 Task: Format the document by changing text styles, colors, and inserting a table. Set the page orientation to landscape.
Action: Mouse moved to (561, 414)
Screenshot: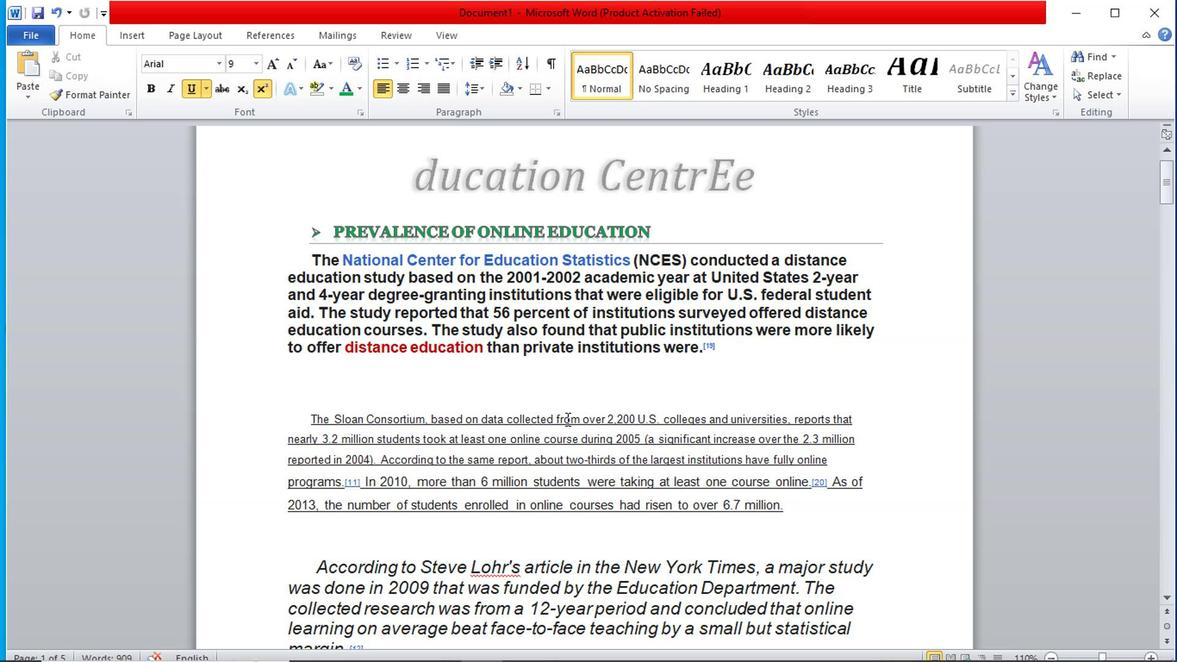 
Action: Mouse scrolled (561, 413) with delta (0, 0)
Screenshot: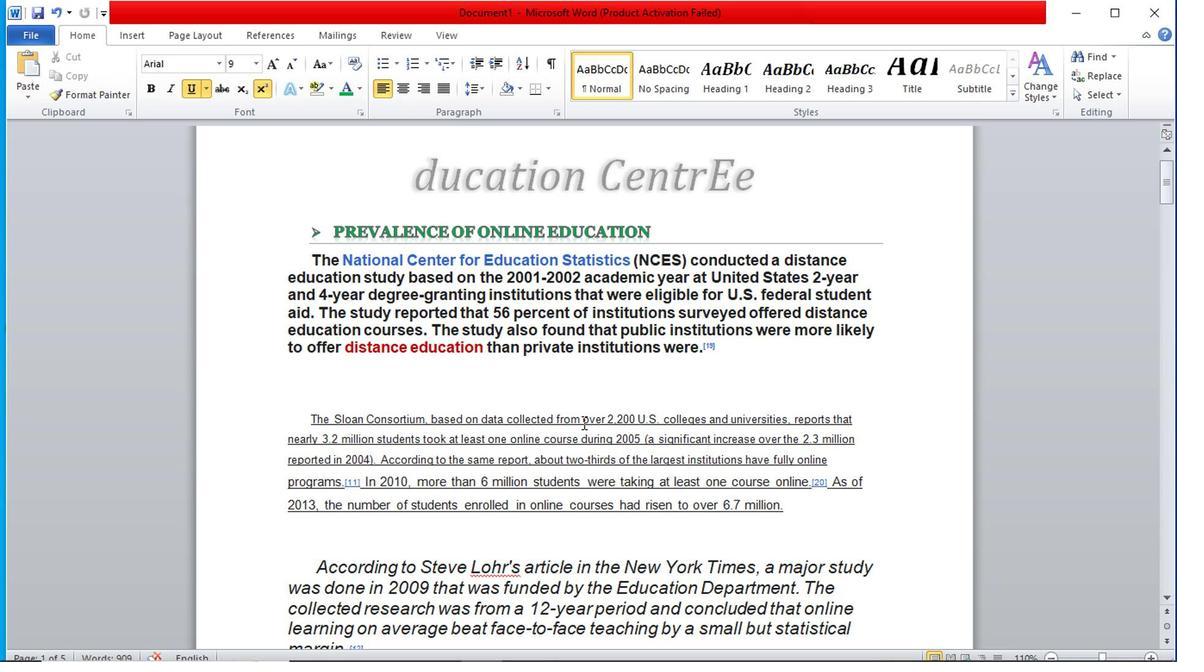 
Action: Mouse scrolled (561, 413) with delta (0, 0)
Screenshot: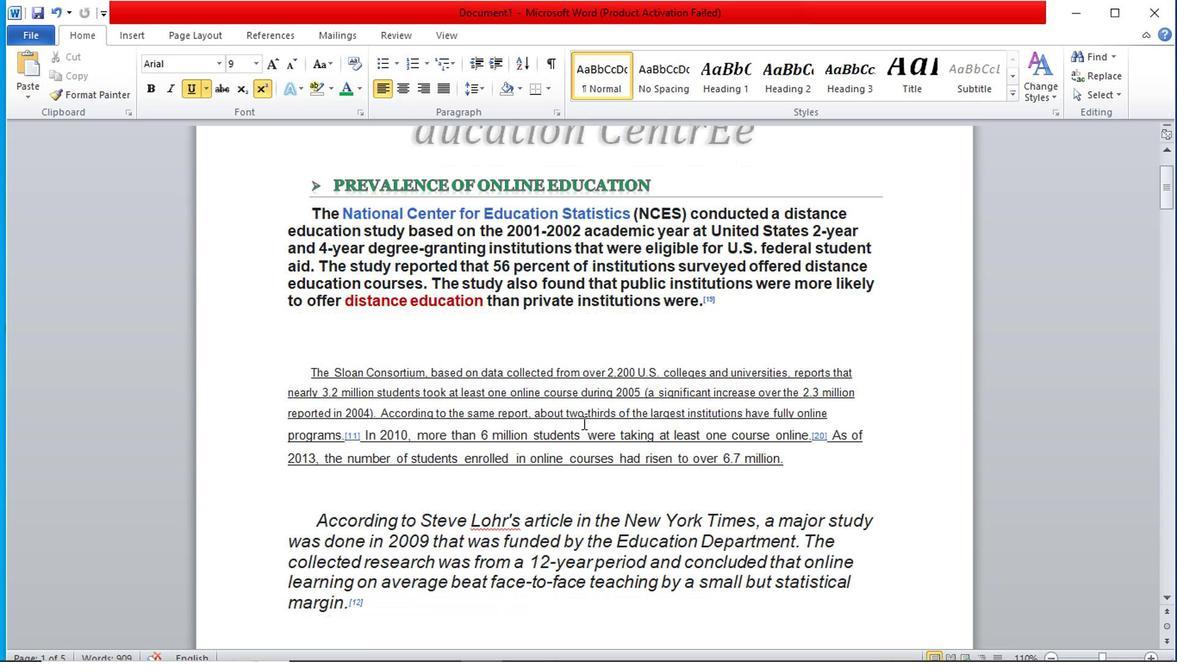 
Action: Mouse moved to (273, 384)
Screenshot: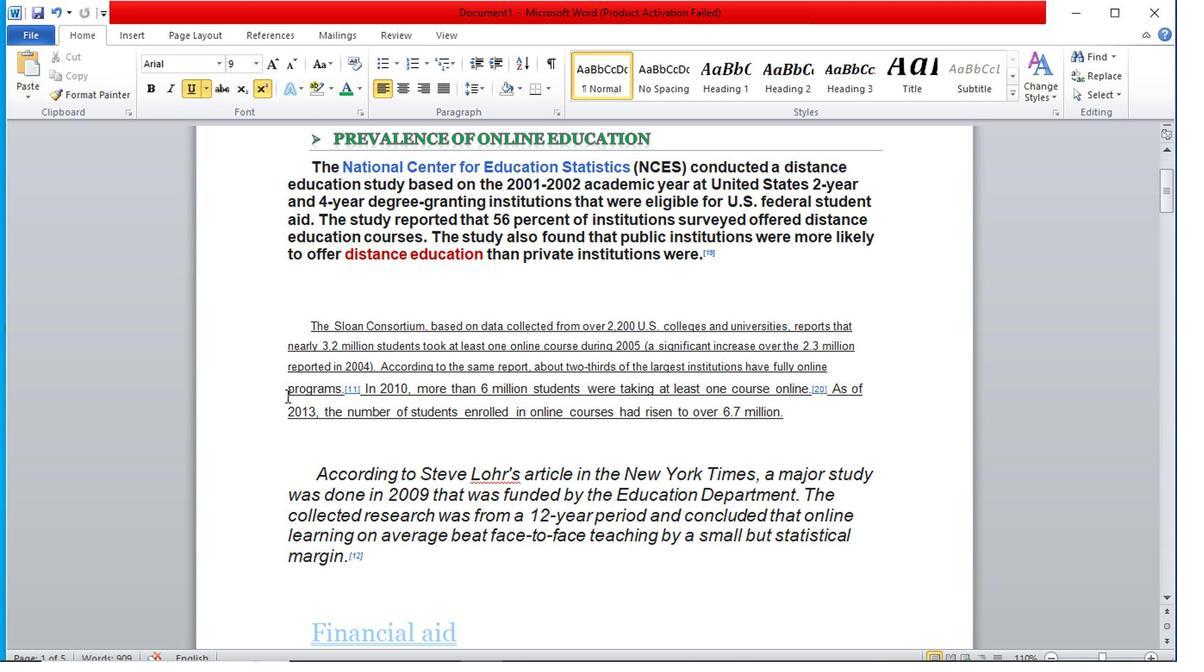 
Action: Mouse pressed left at (273, 384)
Screenshot: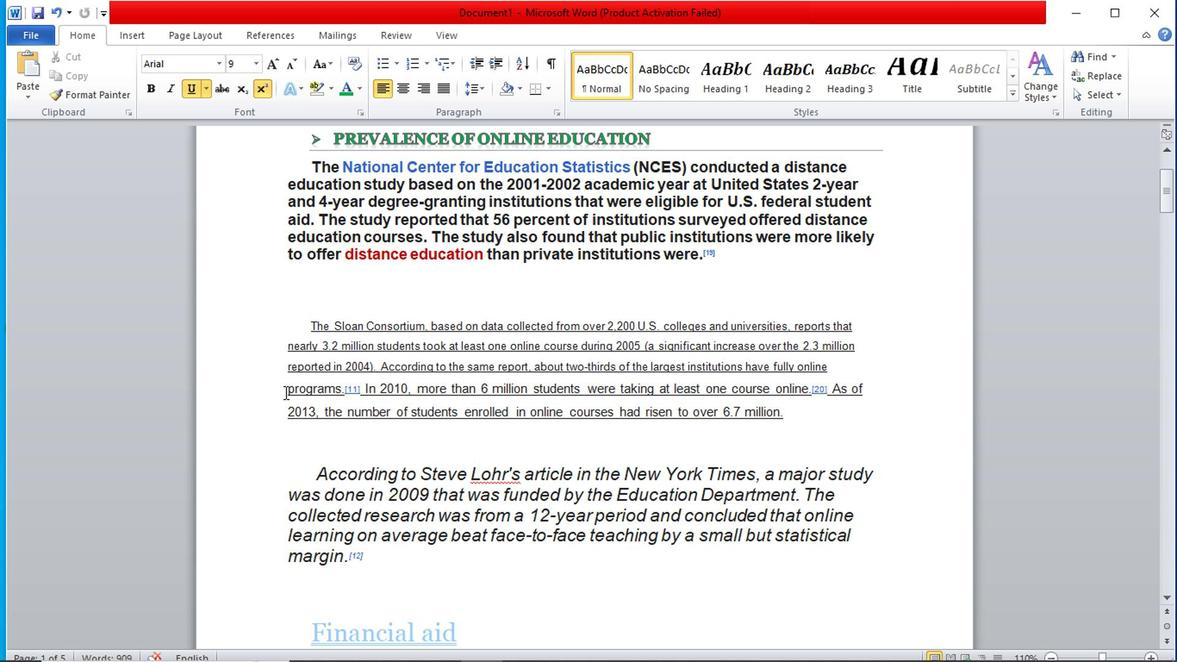
Action: Mouse moved to (1053, 304)
Screenshot: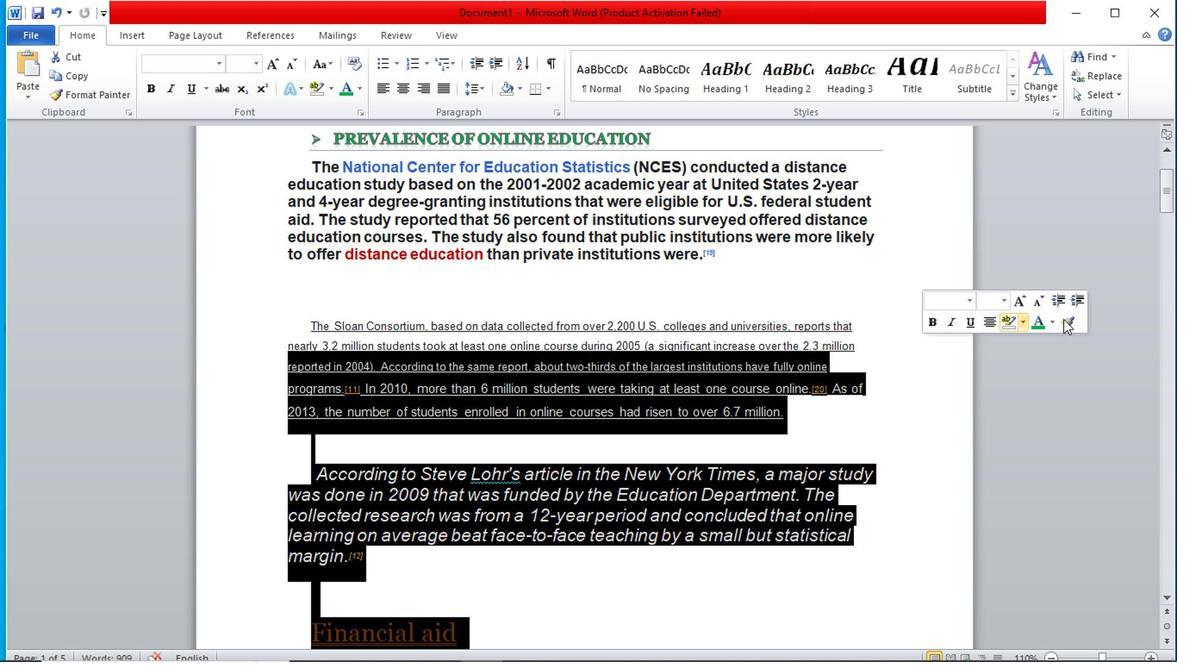 
Action: Mouse pressed left at (1053, 304)
Screenshot: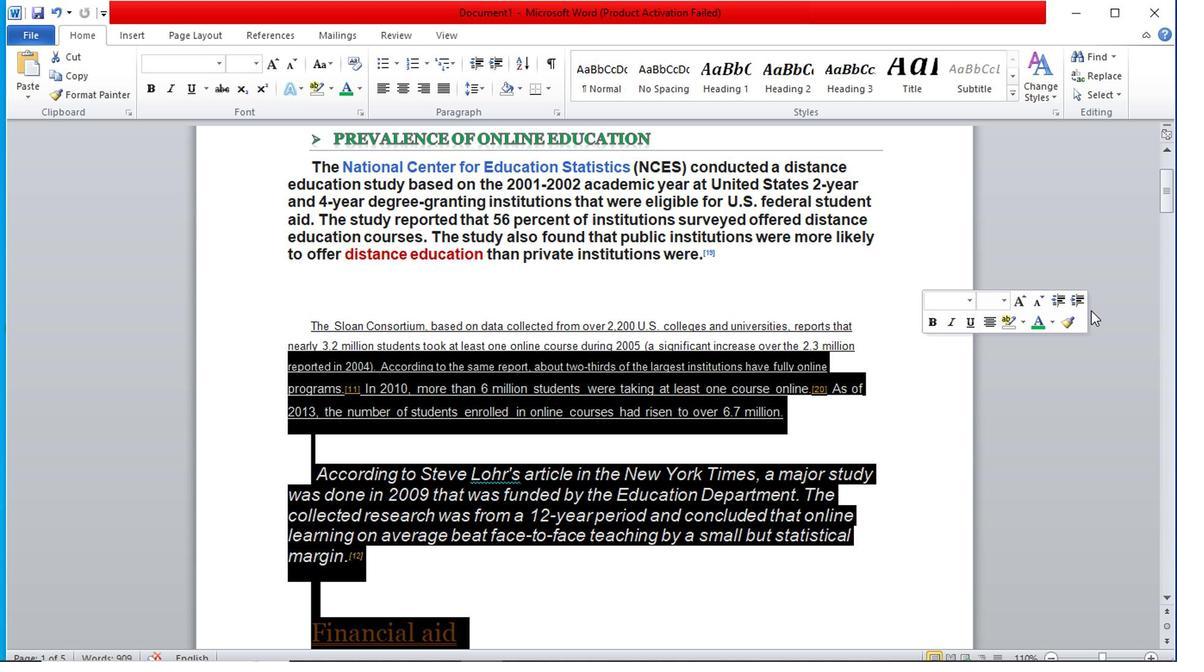 
Action: Mouse moved to (967, 342)
Screenshot: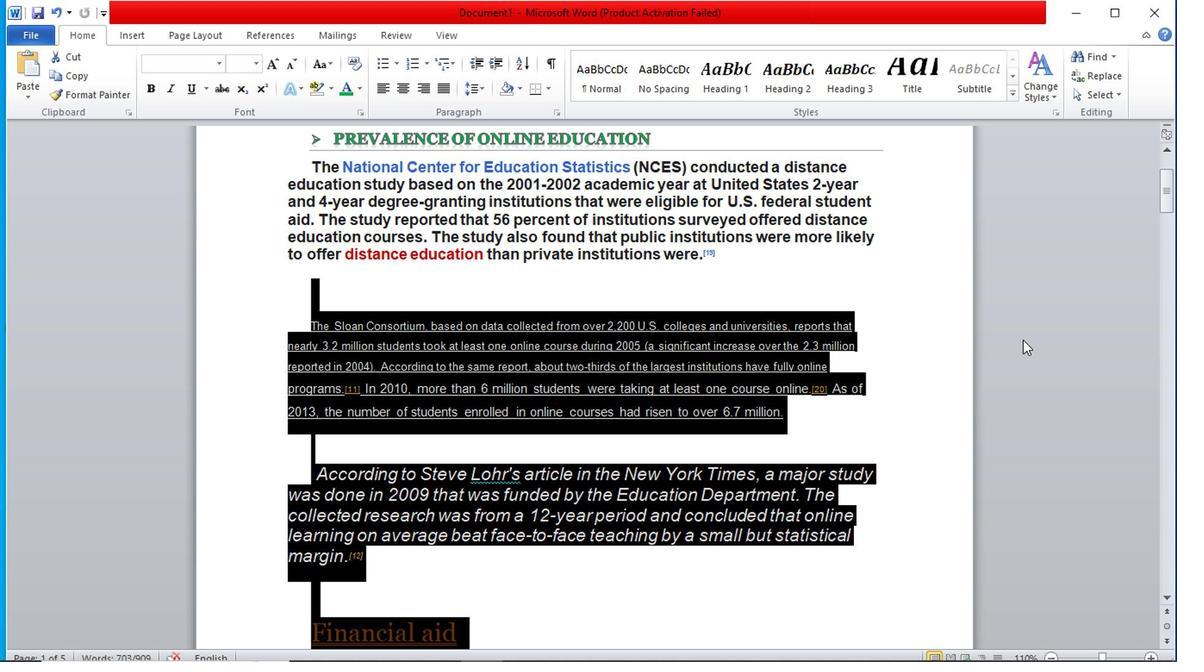 
Action: Mouse pressed left at (967, 342)
Screenshot: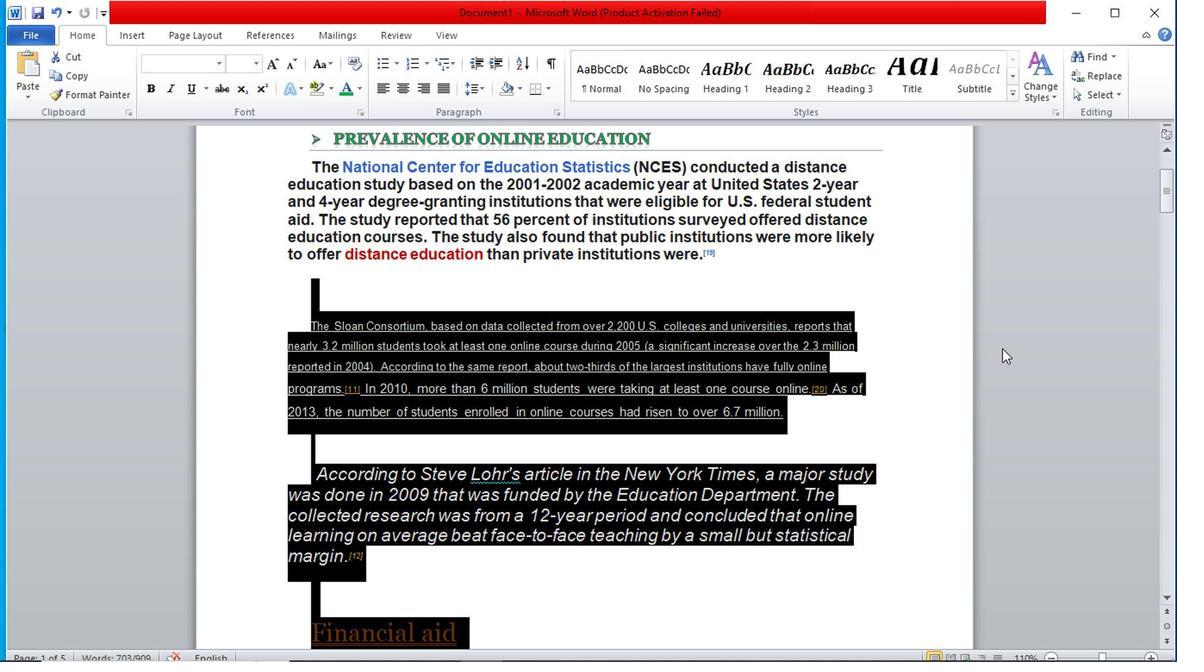 
Action: Mouse moved to (180, 326)
Screenshot: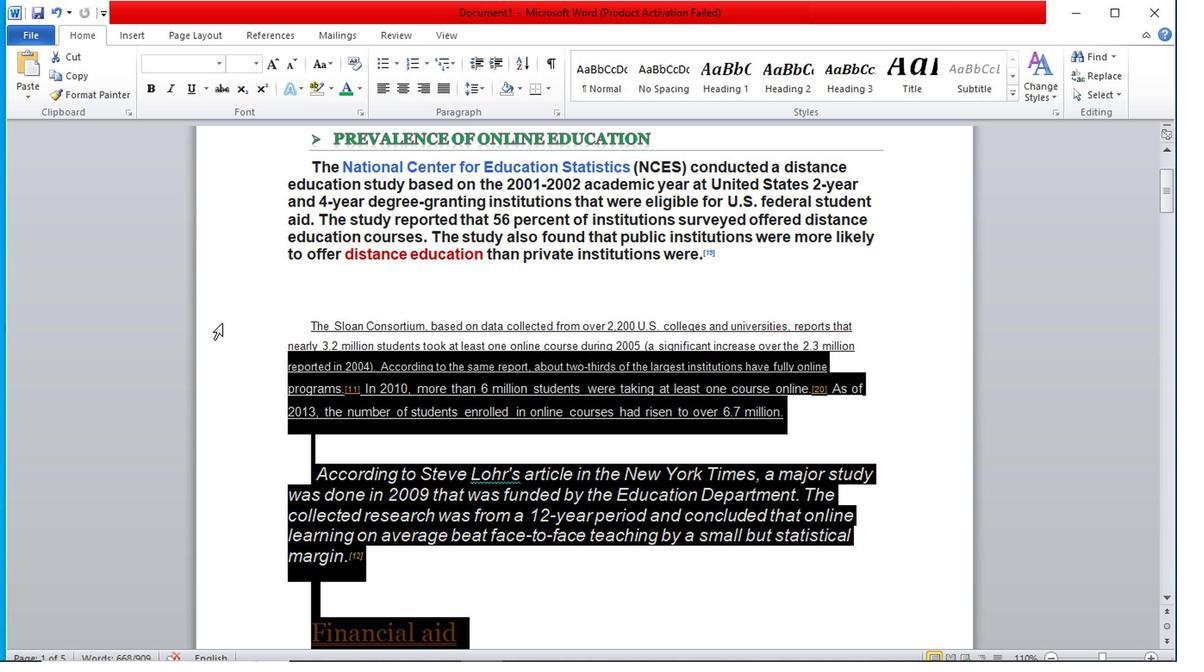 
Action: Mouse pressed left at (180, 326)
Screenshot: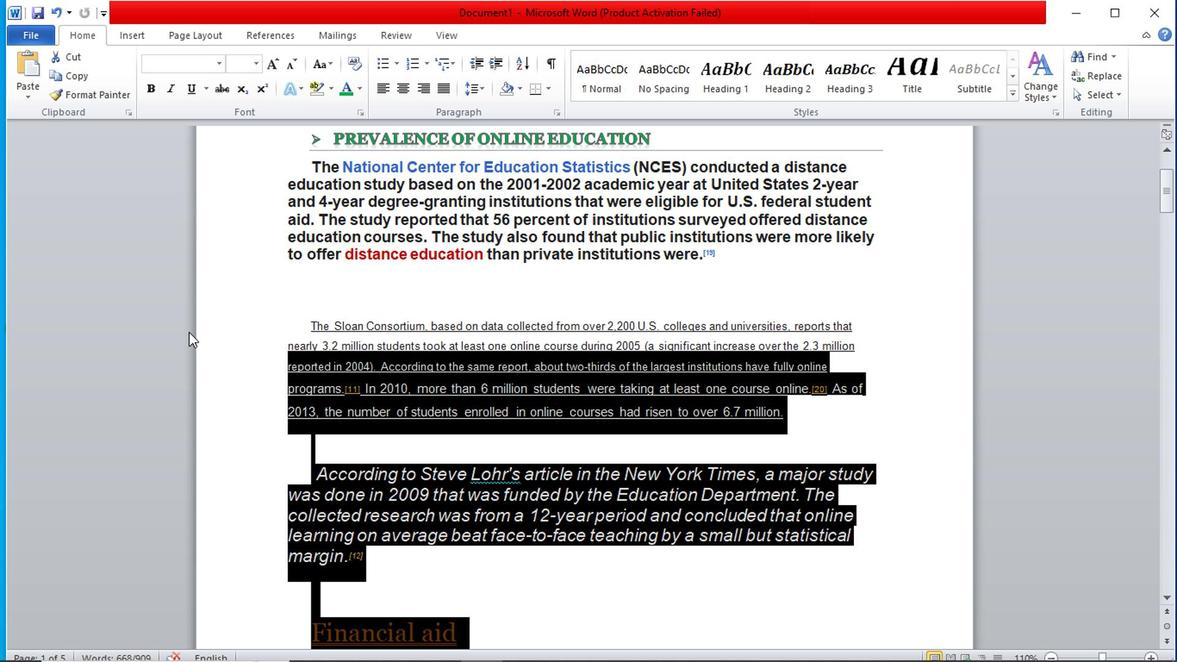 
Action: Mouse moved to (236, 306)
Screenshot: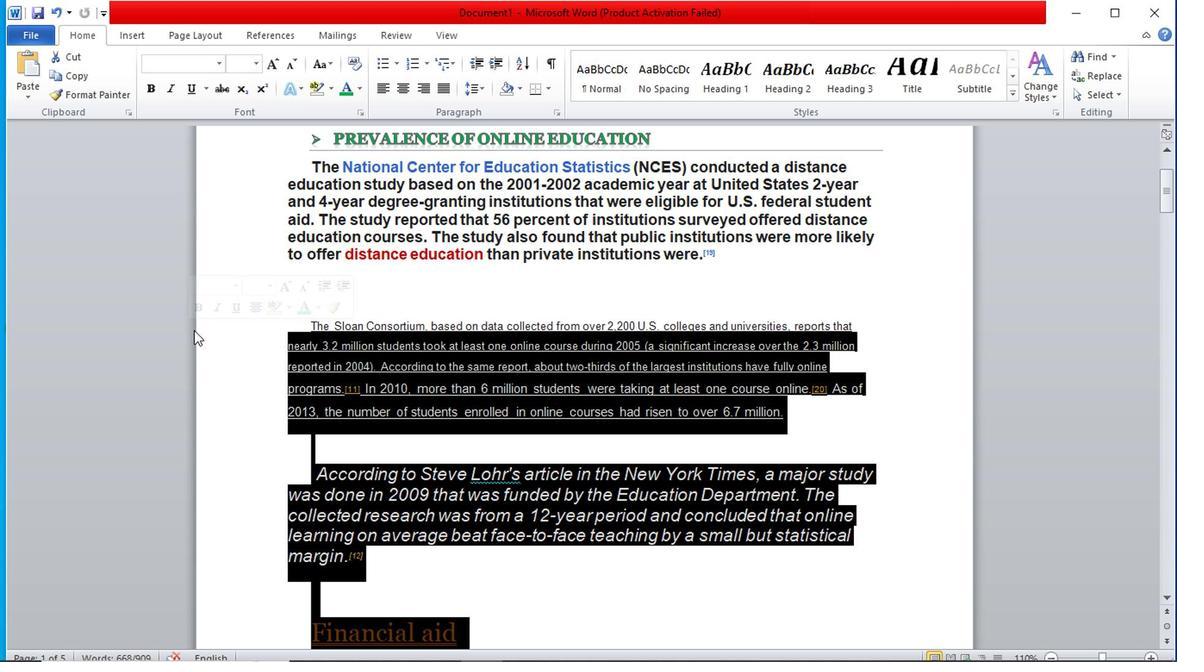 
Action: Mouse pressed left at (236, 306)
Screenshot: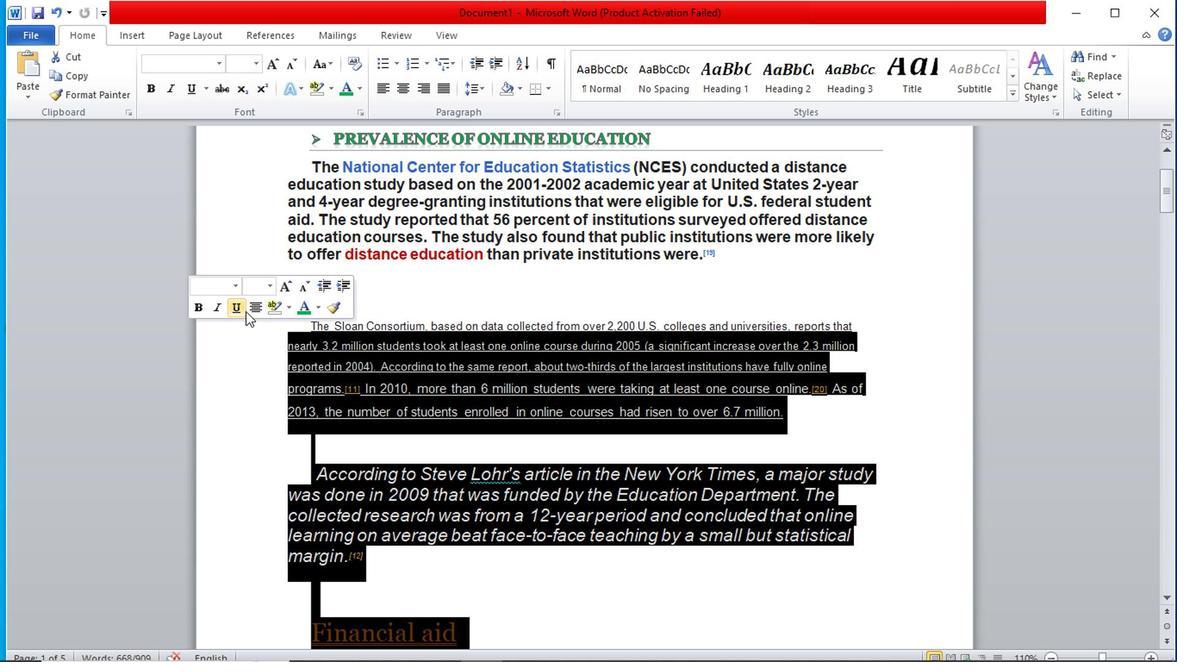 
Action: Mouse moved to (797, 287)
Screenshot: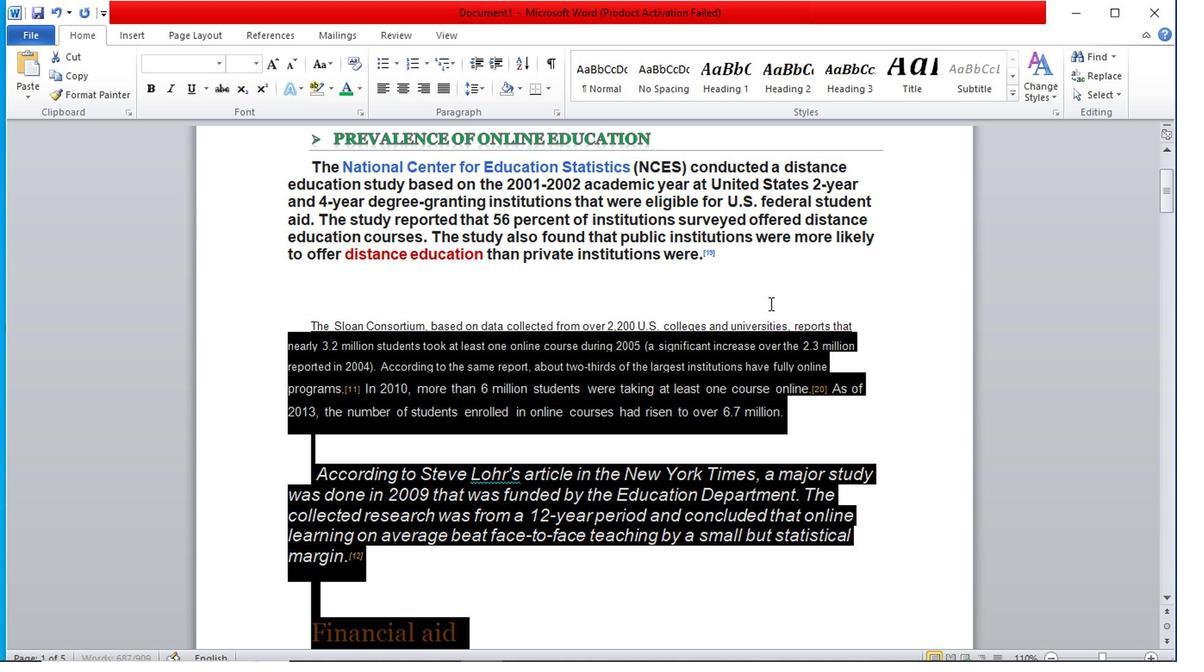 
Action: Mouse pressed left at (797, 287)
Screenshot: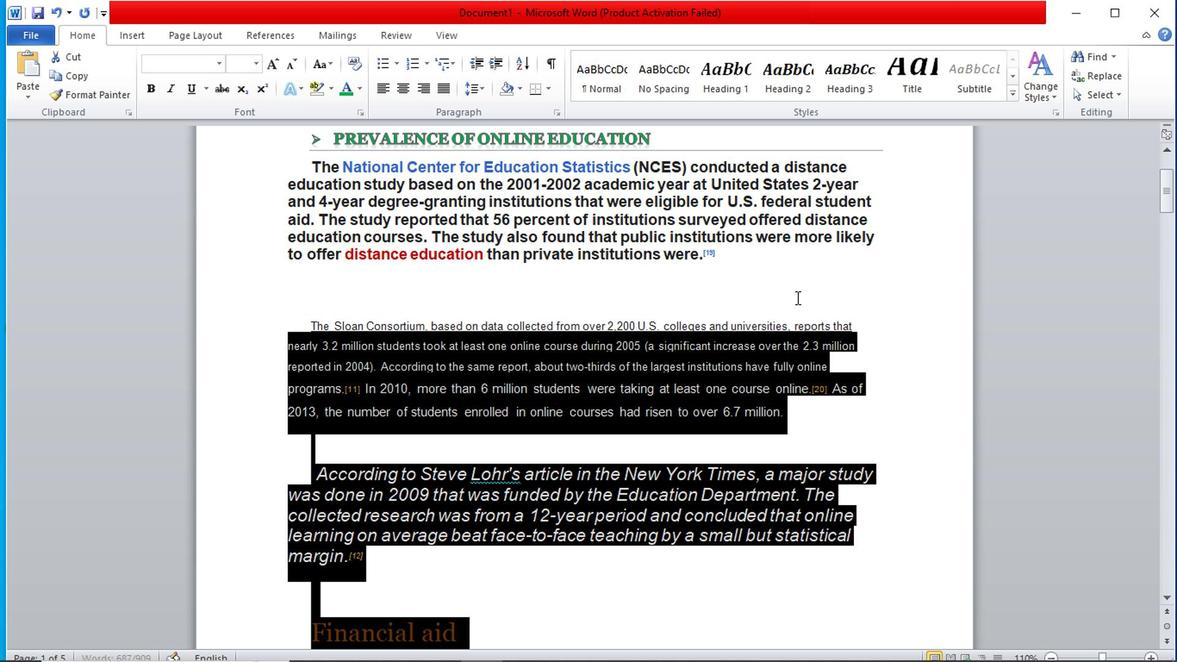 
Action: Mouse moved to (276, 358)
Screenshot: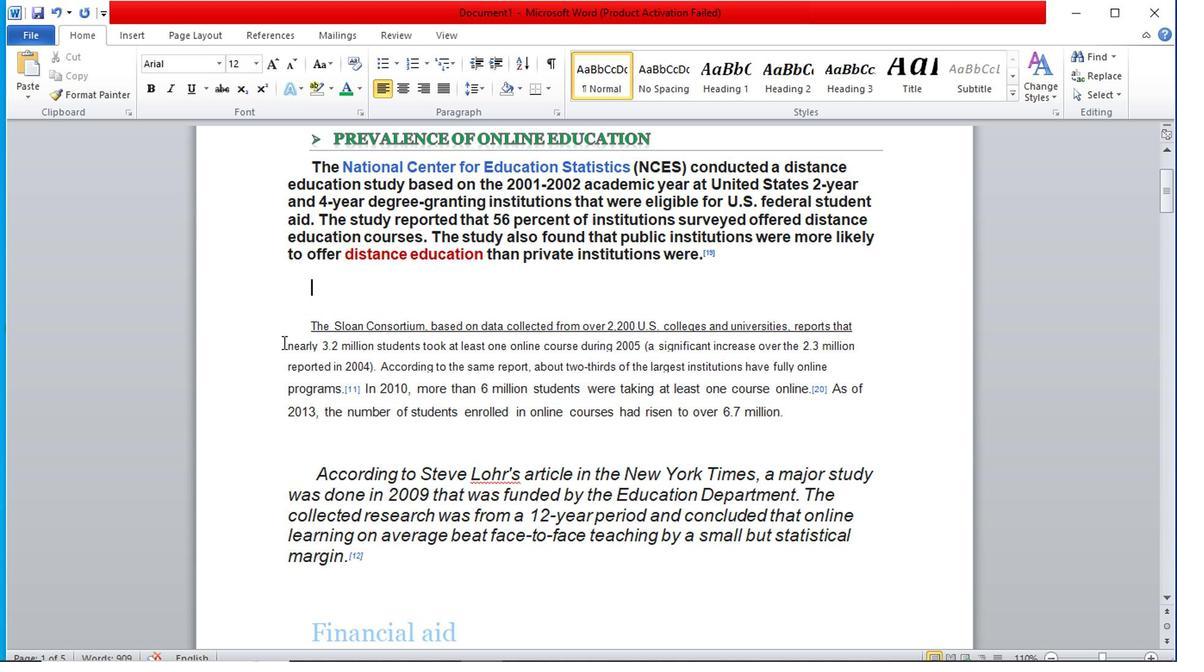 
Action: Mouse pressed left at (276, 358)
Screenshot: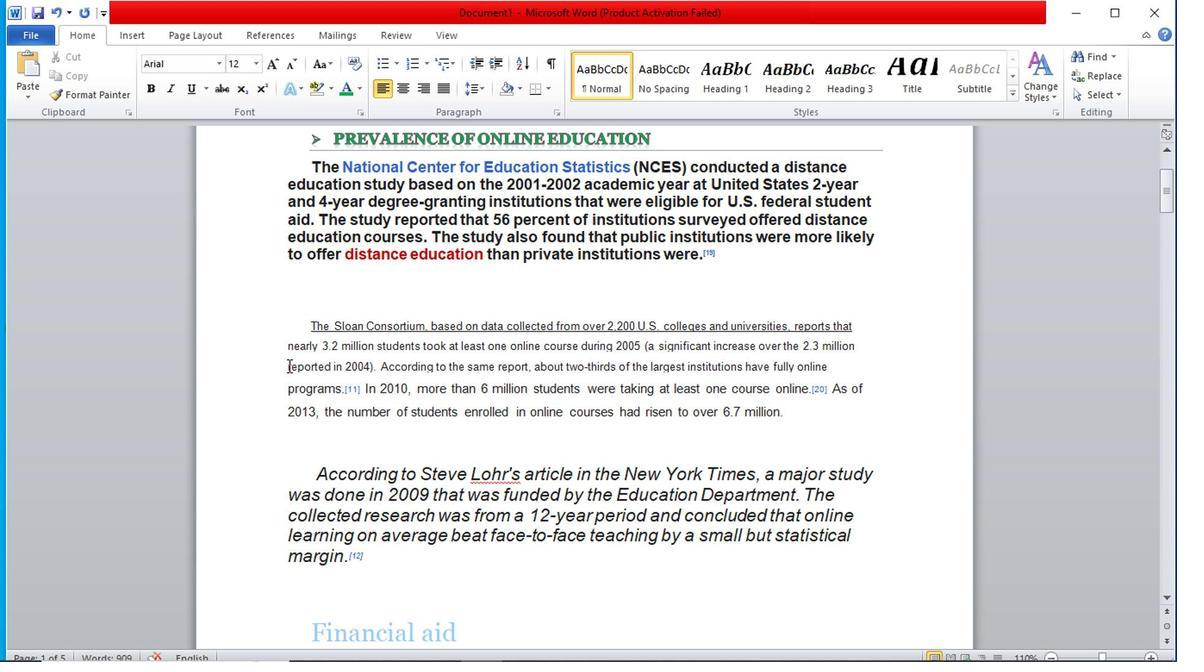 
Action: Mouse moved to (257, 398)
Screenshot: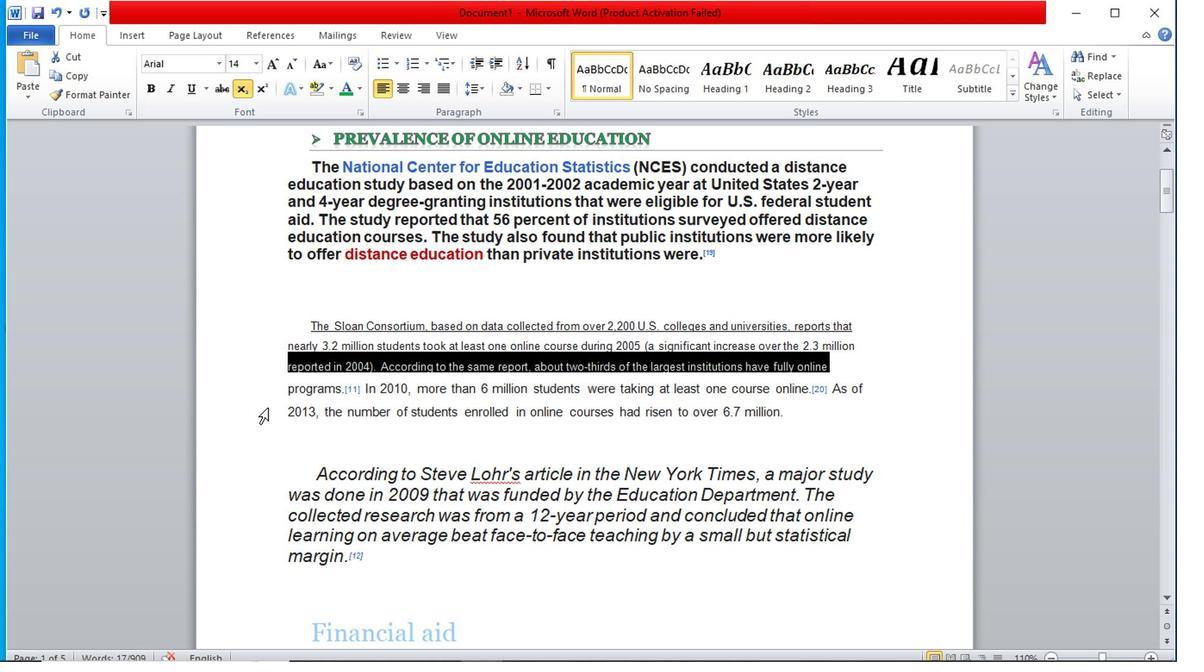 
Action: Mouse pressed left at (257, 398)
Screenshot: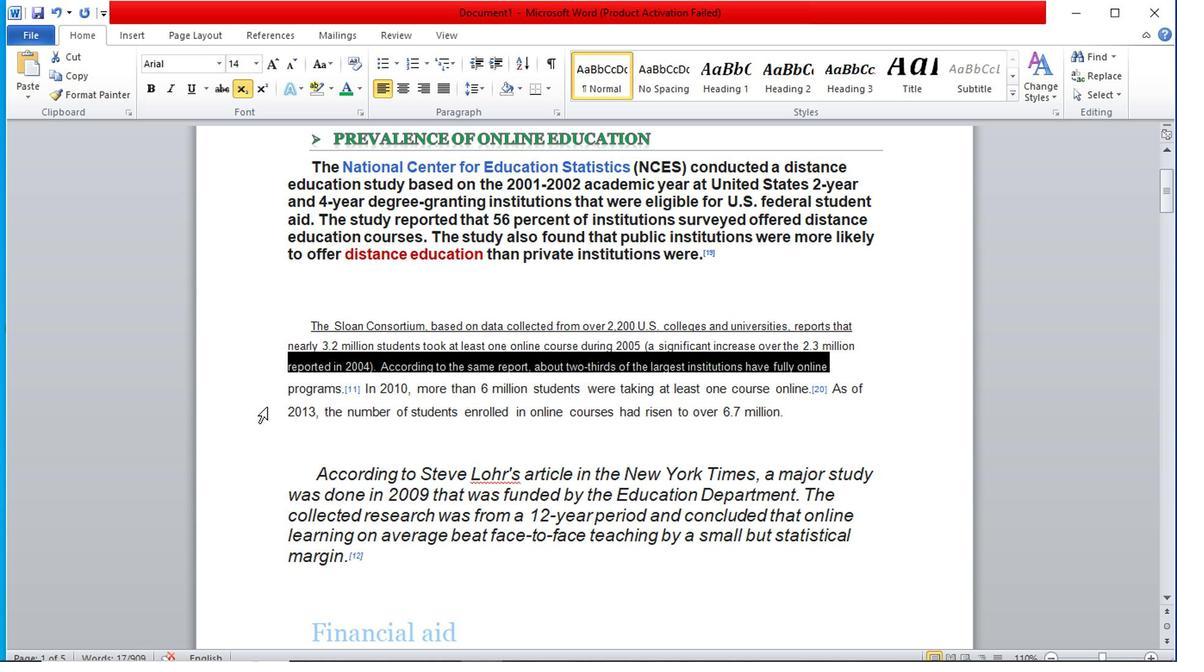 
Action: Mouse moved to (306, 317)
Screenshot: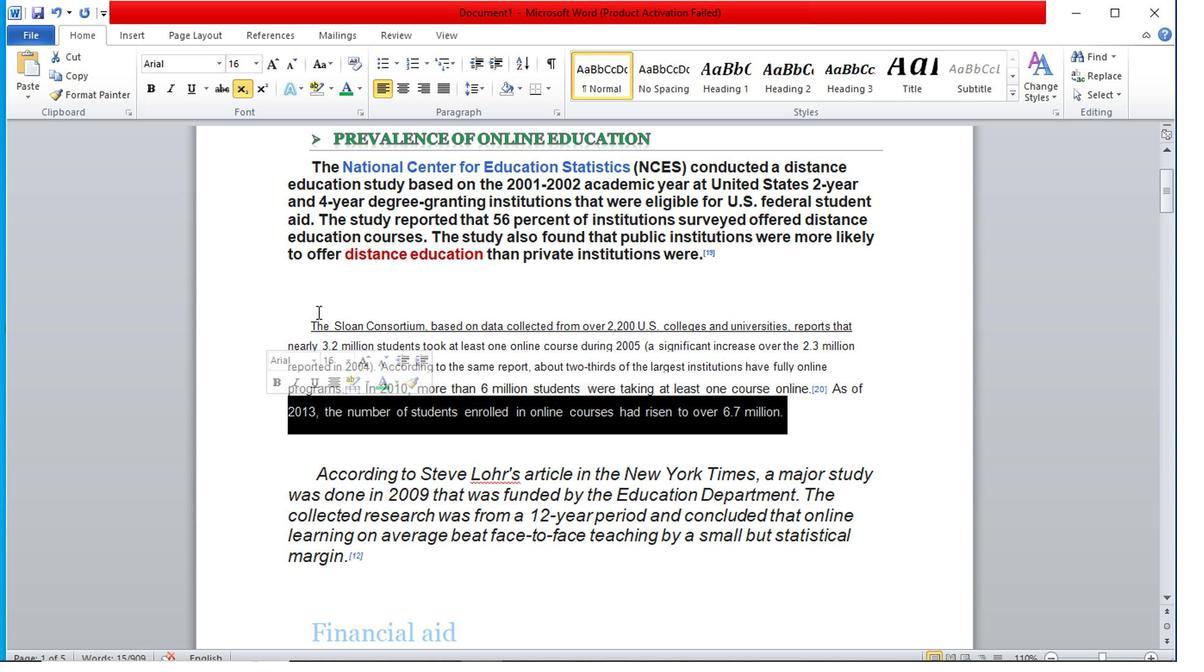
Action: Key pressed ctrl+C
Screenshot: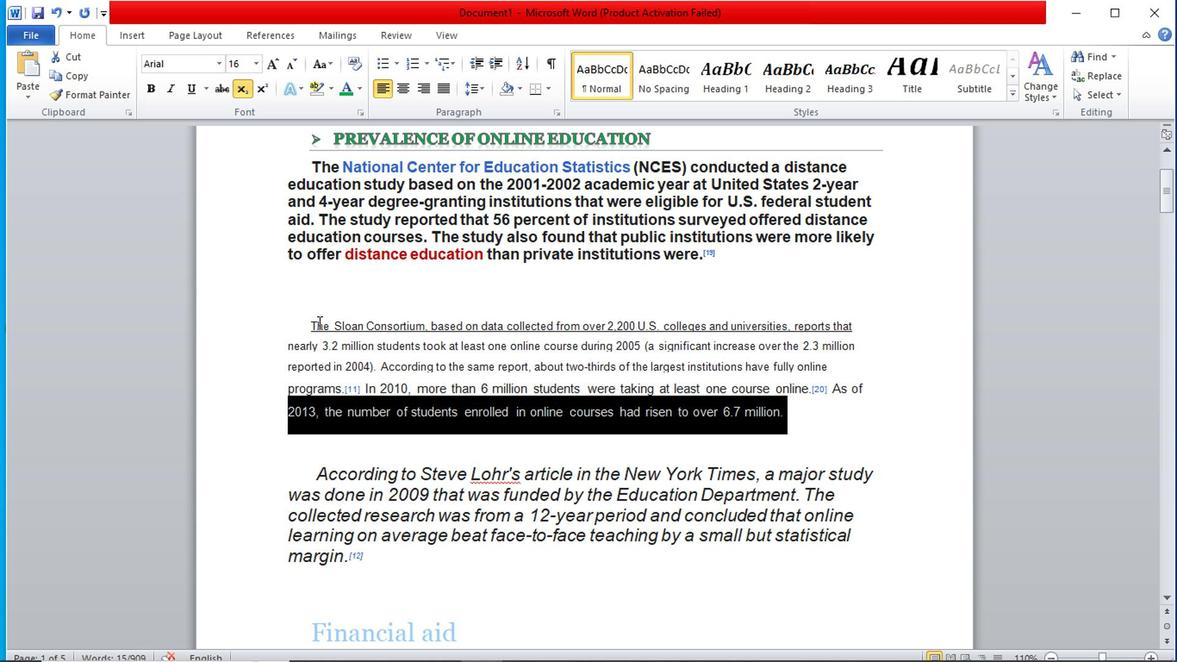 
Action: Mouse moved to (380, 282)
Screenshot: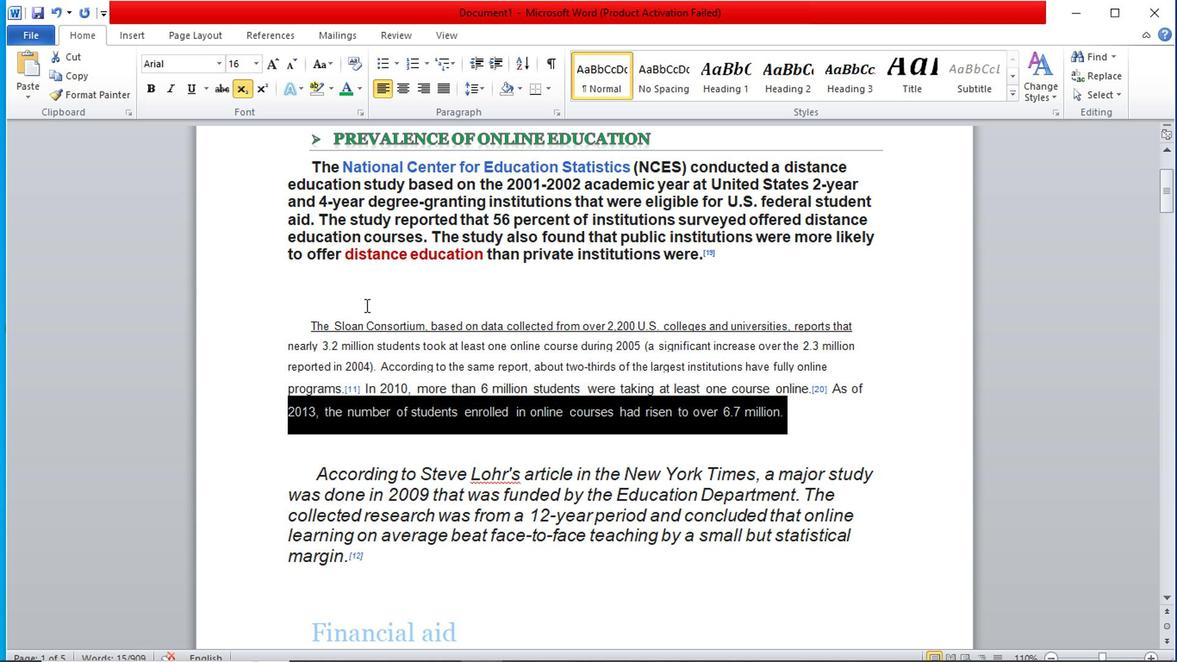 
Action: Mouse scrolled (380, 281) with delta (0, 0)
Screenshot: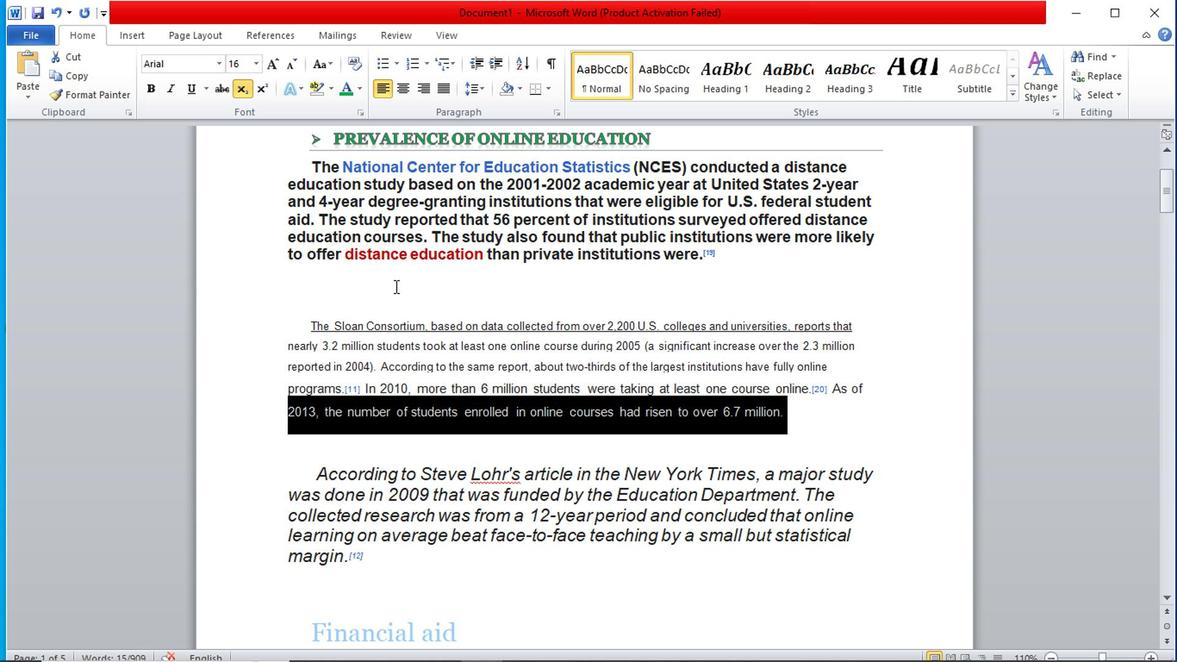 
Action: Mouse scrolled (380, 281) with delta (0, 0)
Screenshot: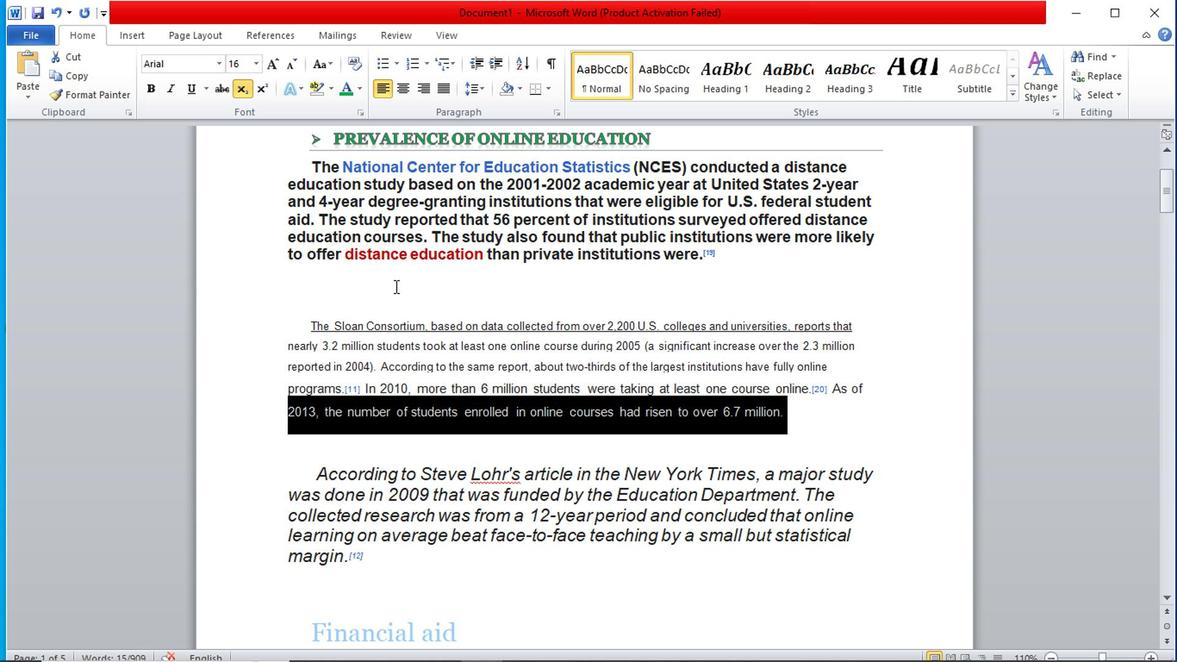 
Action: Mouse scrolled (380, 281) with delta (0, 0)
Screenshot: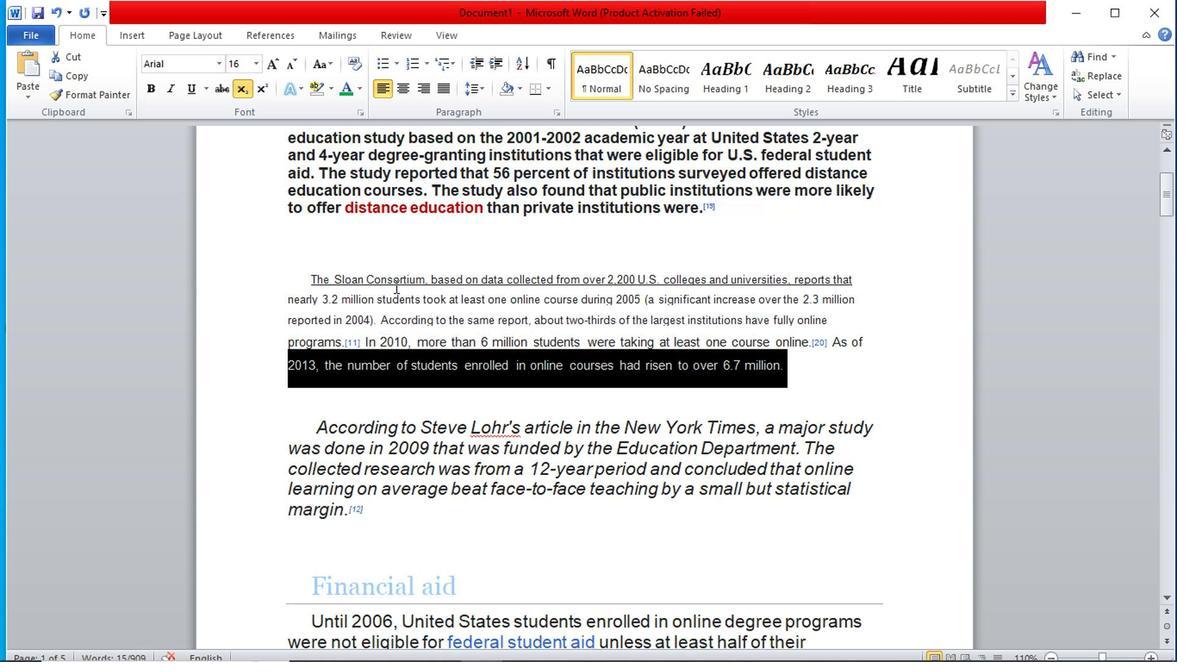 
Action: Mouse moved to (383, 282)
Screenshot: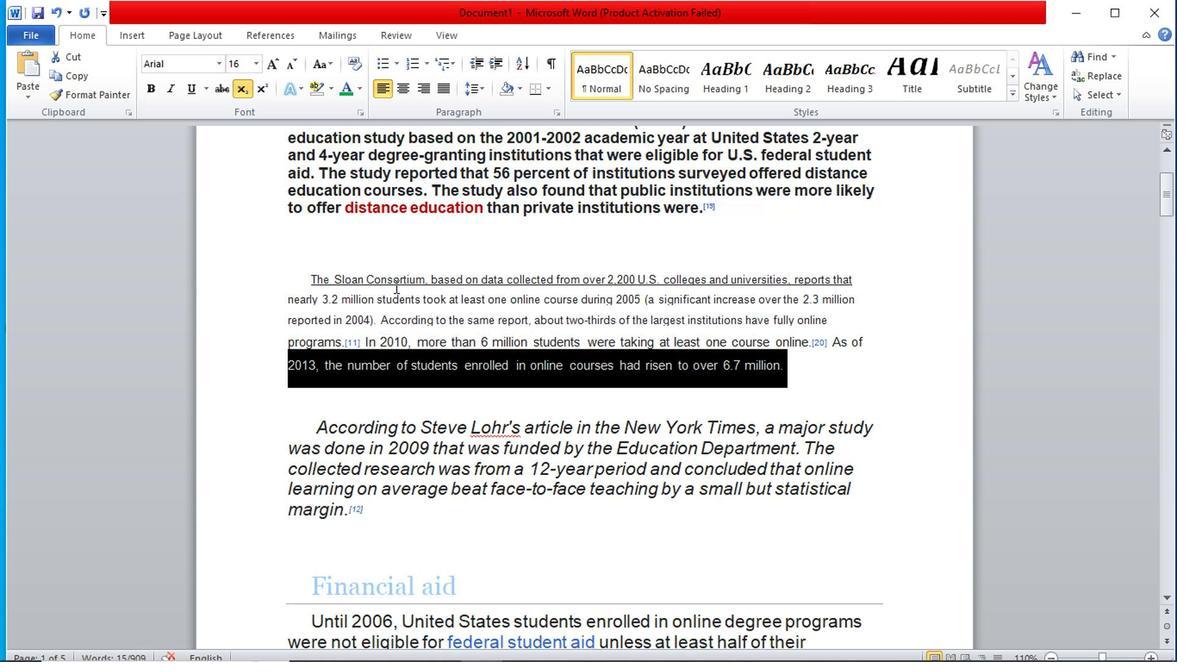 
Action: Mouse scrolled (383, 282) with delta (0, 0)
Screenshot: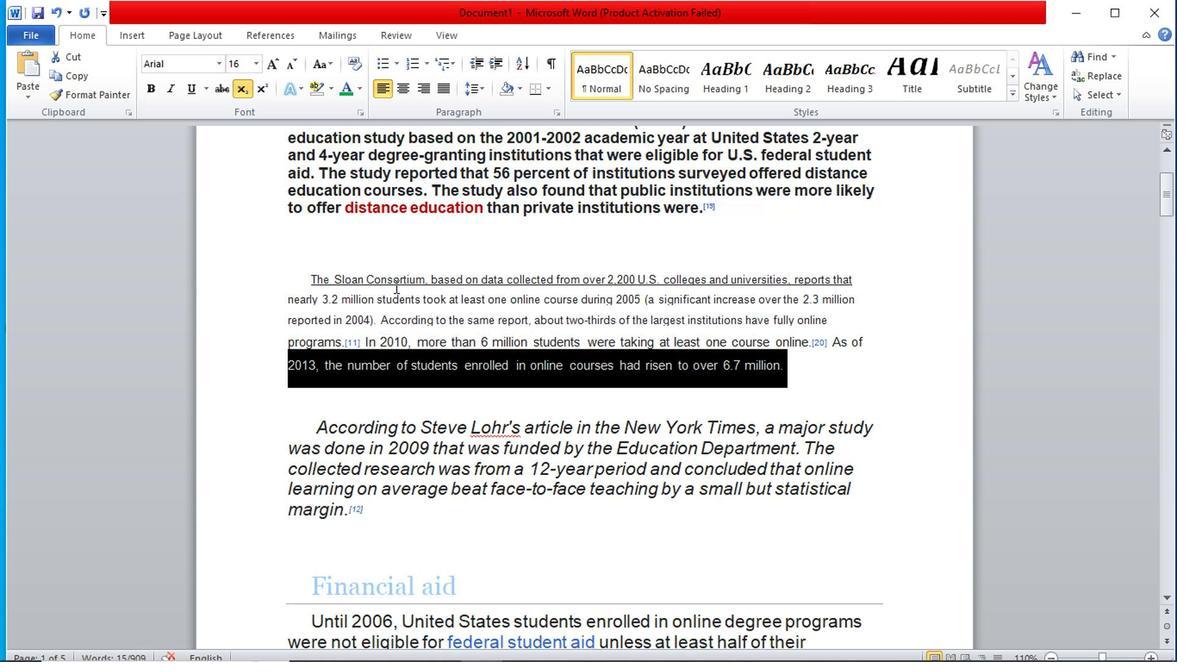 
Action: Mouse moved to (403, 289)
Screenshot: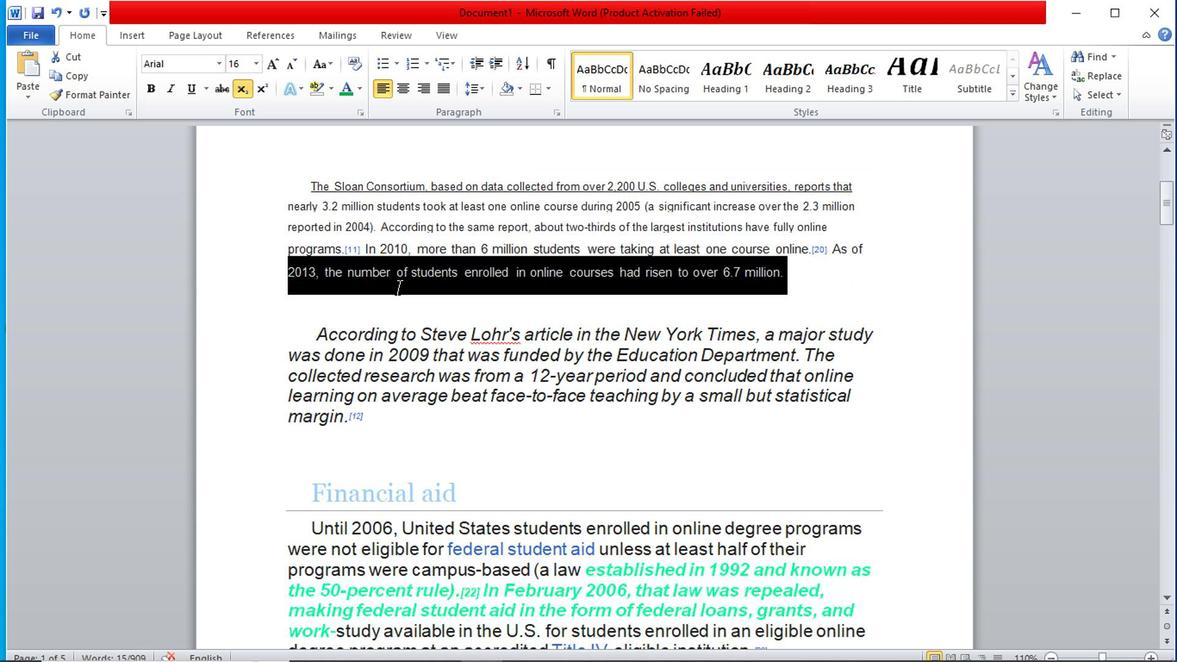 
Action: Mouse scrolled (403, 288) with delta (0, 0)
Screenshot: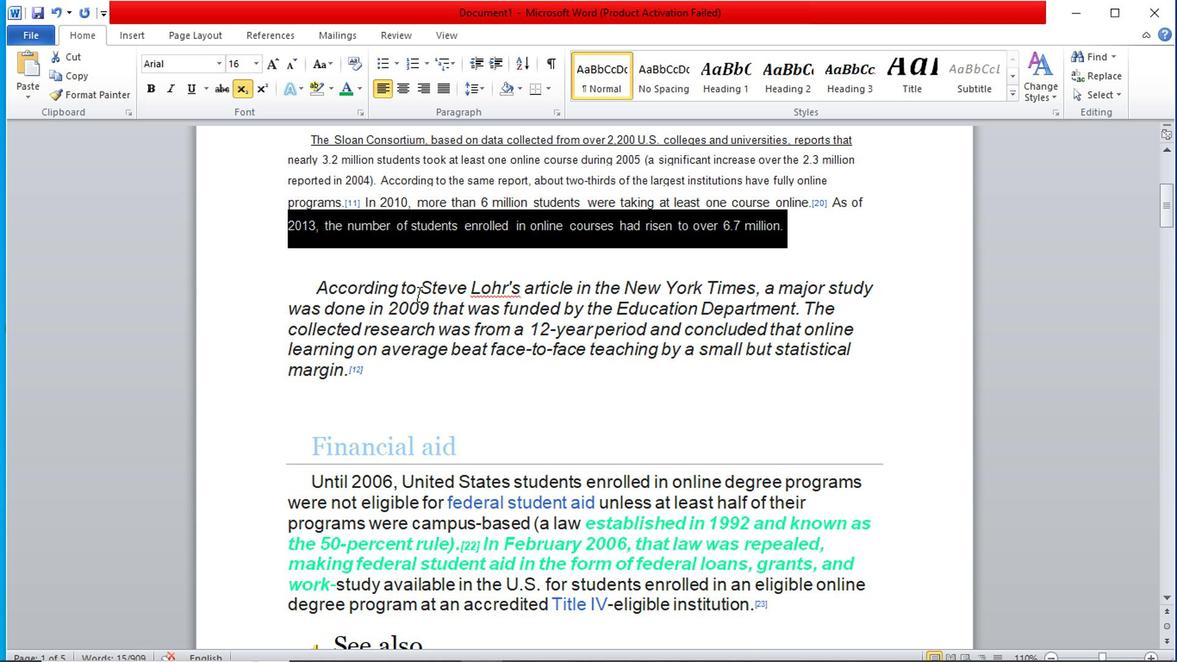 
Action: Mouse scrolled (403, 288) with delta (0, 0)
Screenshot: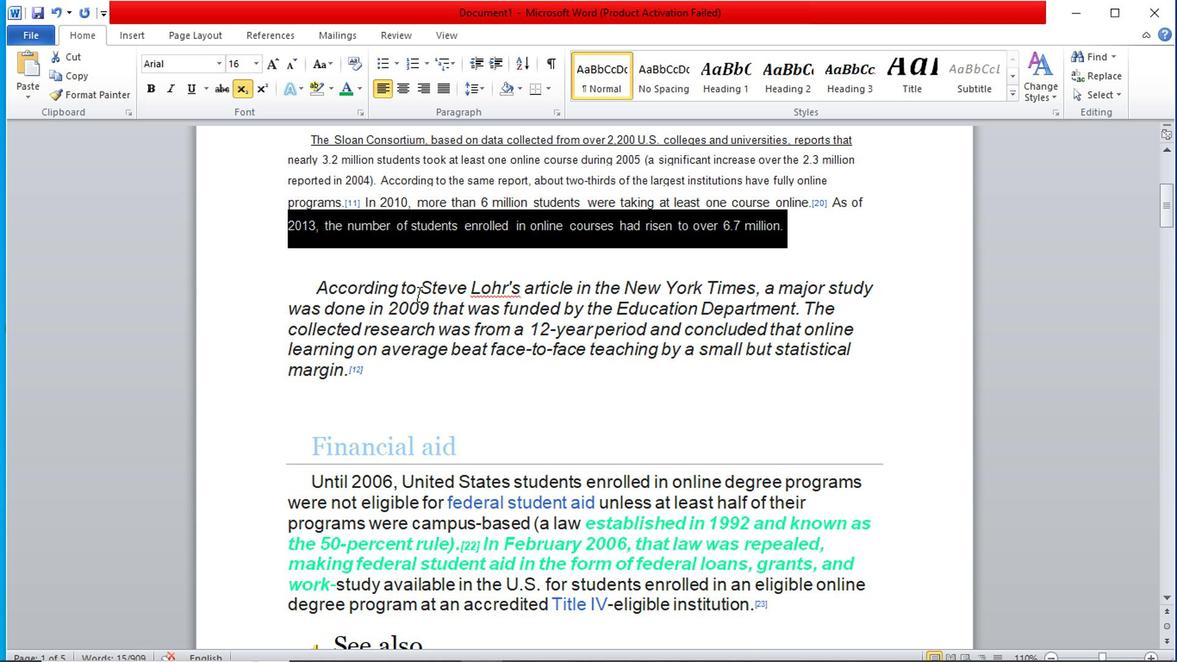 
Action: Mouse scrolled (403, 288) with delta (0, 0)
Screenshot: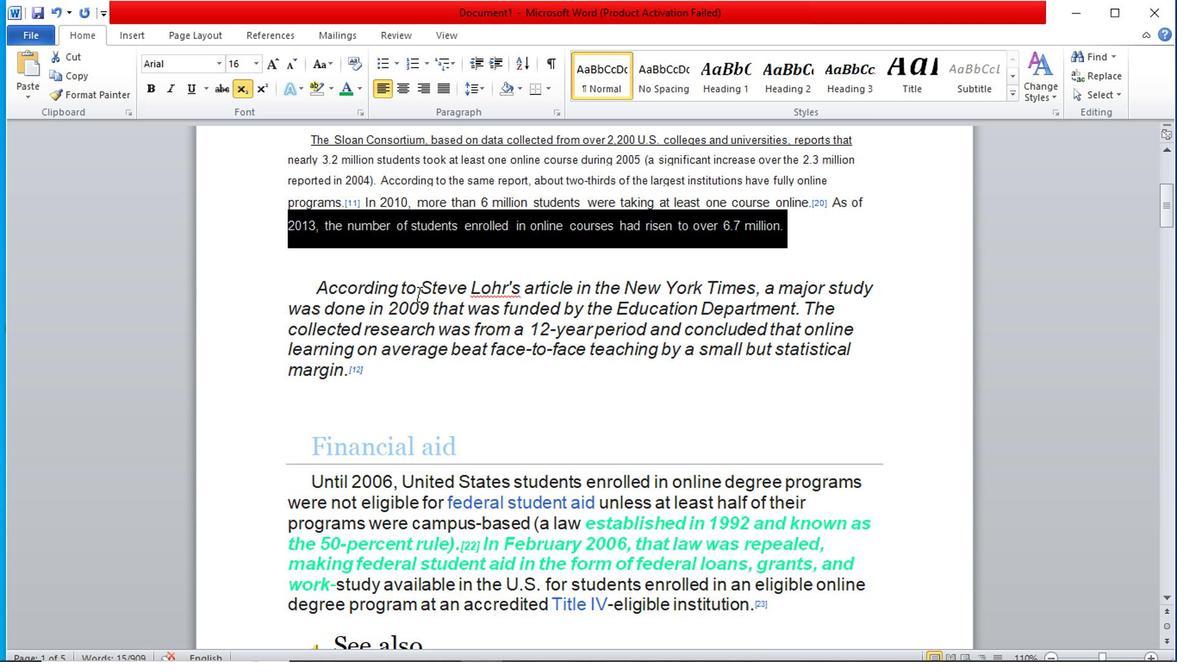 
Action: Mouse scrolled (403, 288) with delta (0, 0)
Screenshot: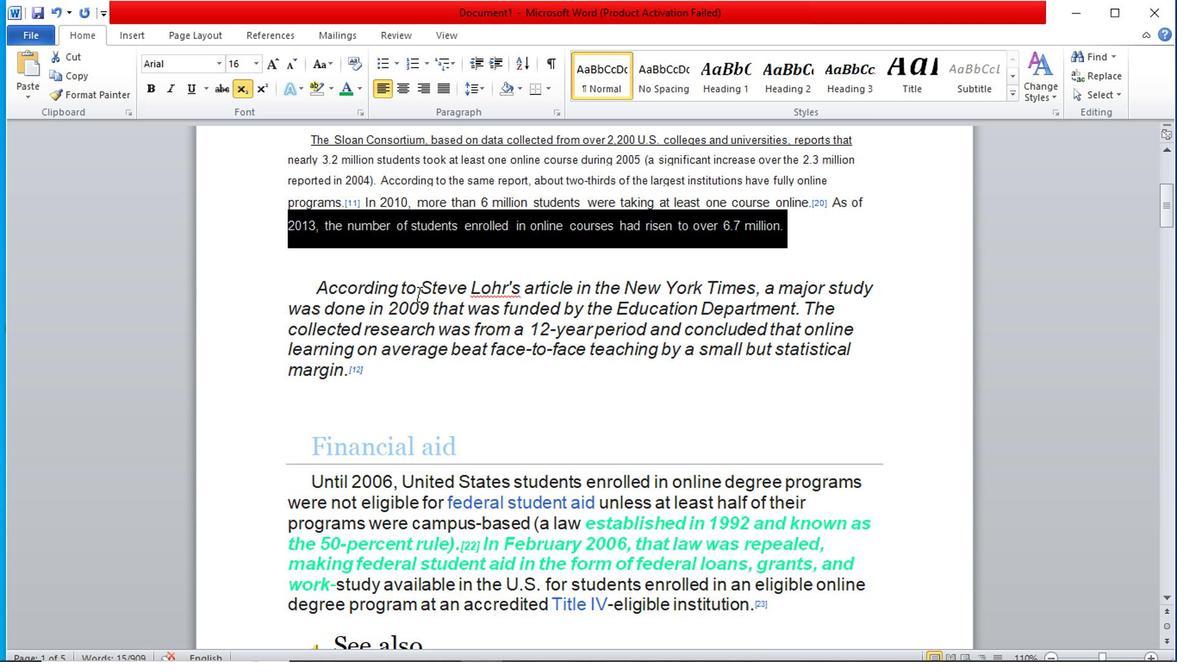 
Action: Mouse scrolled (403, 288) with delta (0, 0)
Screenshot: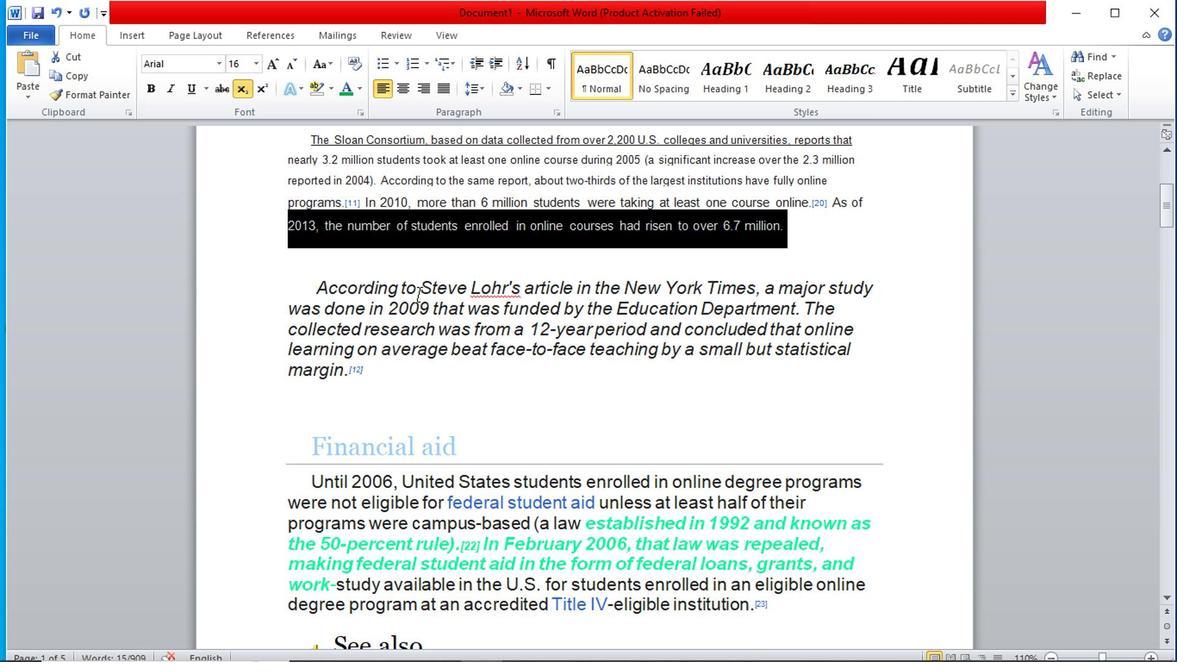 
Action: Mouse scrolled (403, 288) with delta (0, 0)
Screenshot: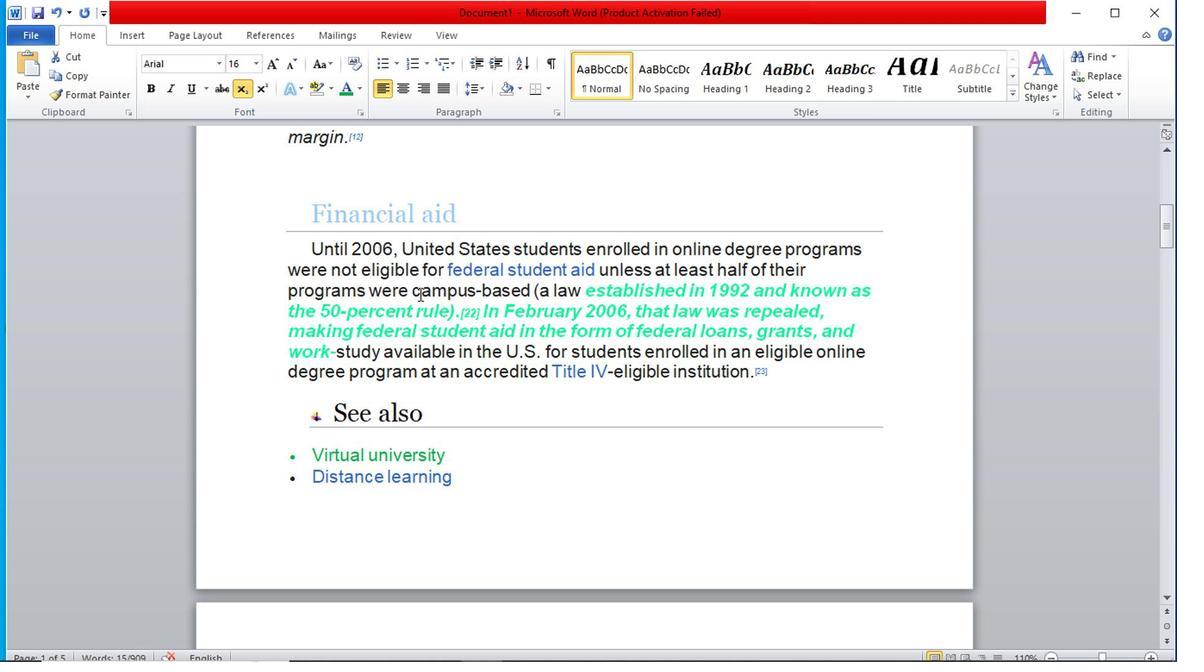 
Action: Mouse scrolled (403, 288) with delta (0, 0)
Screenshot: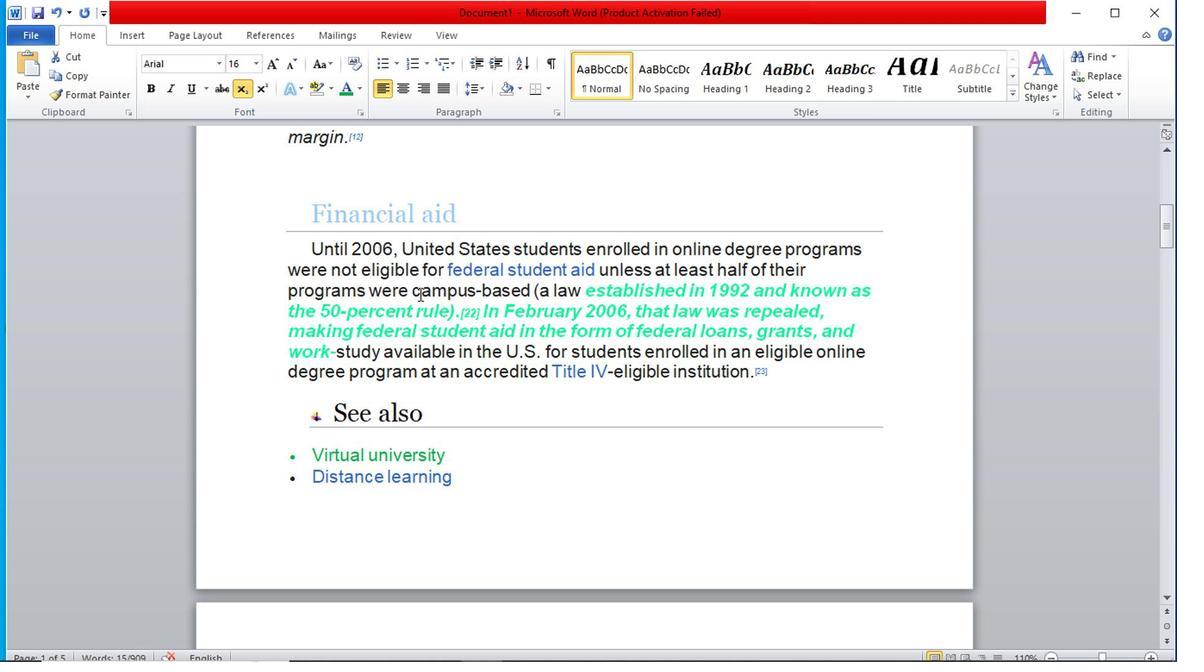 
Action: Mouse scrolled (403, 288) with delta (0, 0)
Screenshot: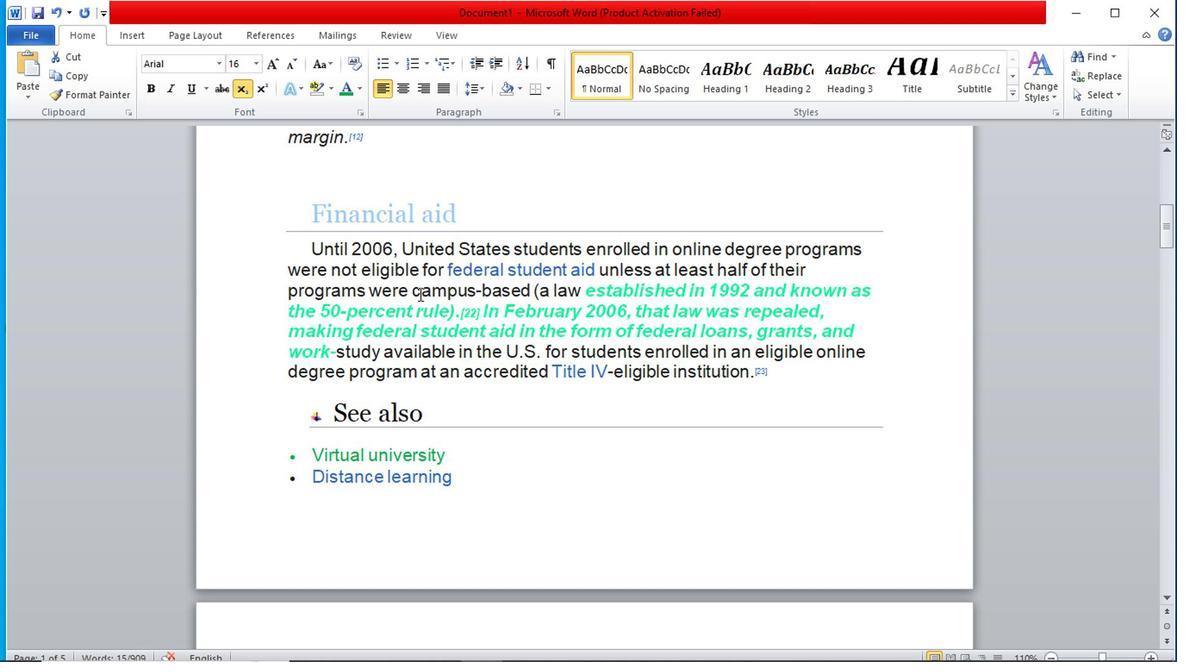 
Action: Mouse scrolled (403, 288) with delta (0, 0)
Screenshot: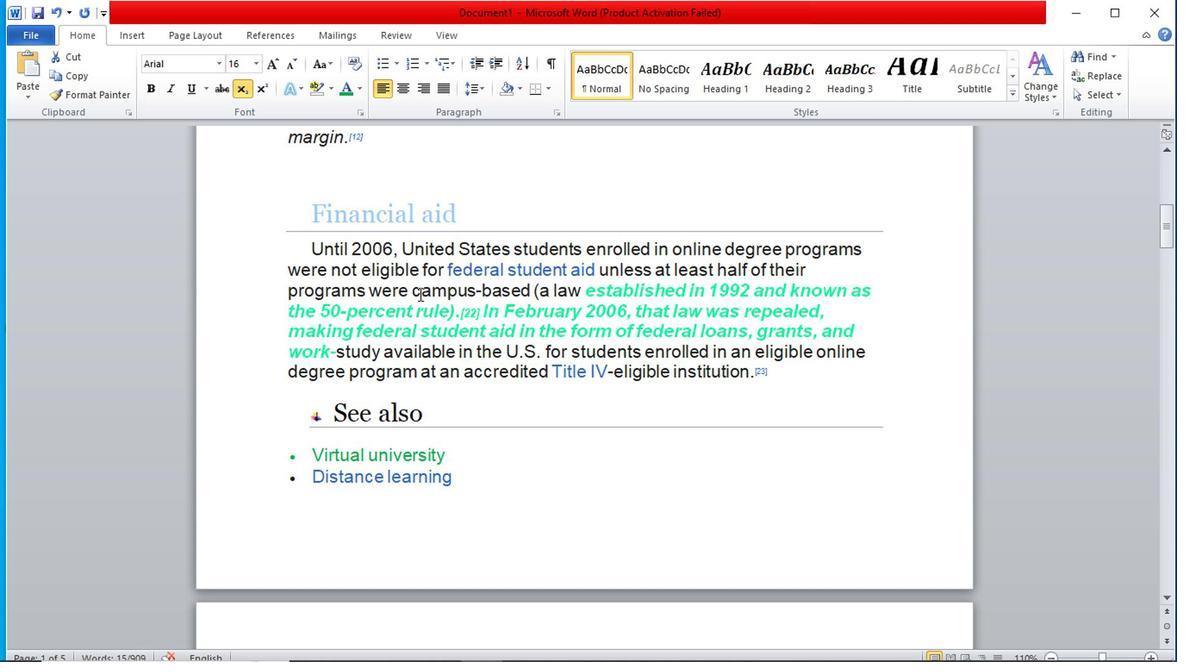 
Action: Mouse scrolled (403, 288) with delta (0, 0)
Screenshot: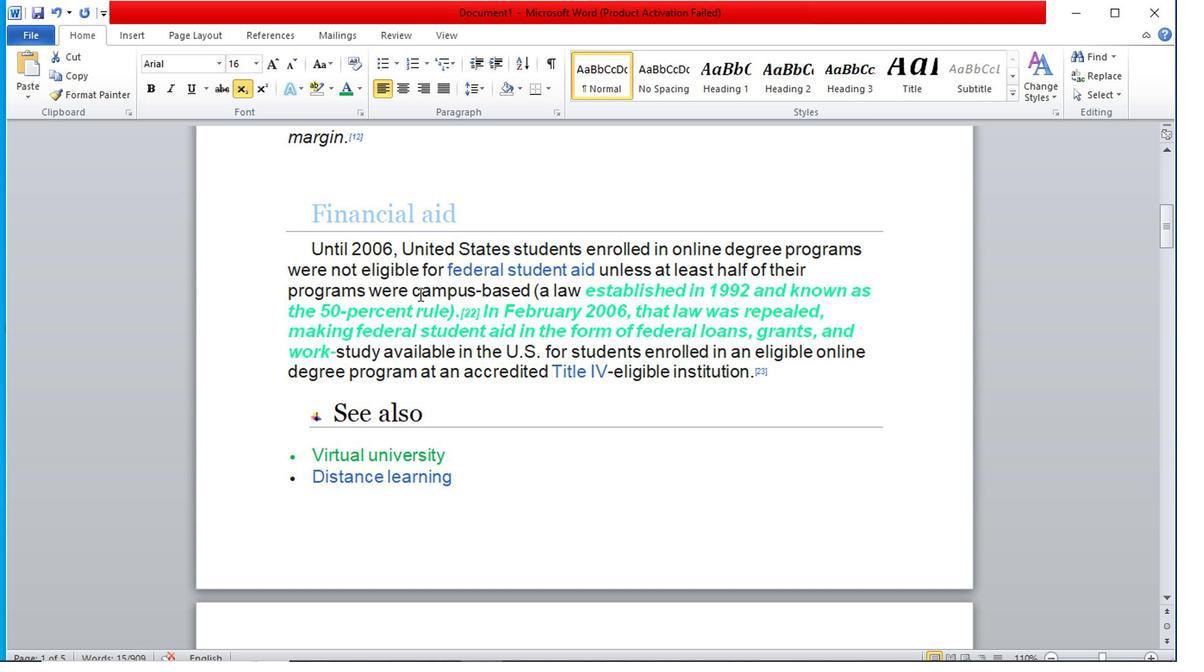 
Action: Mouse scrolled (403, 288) with delta (0, 0)
Screenshot: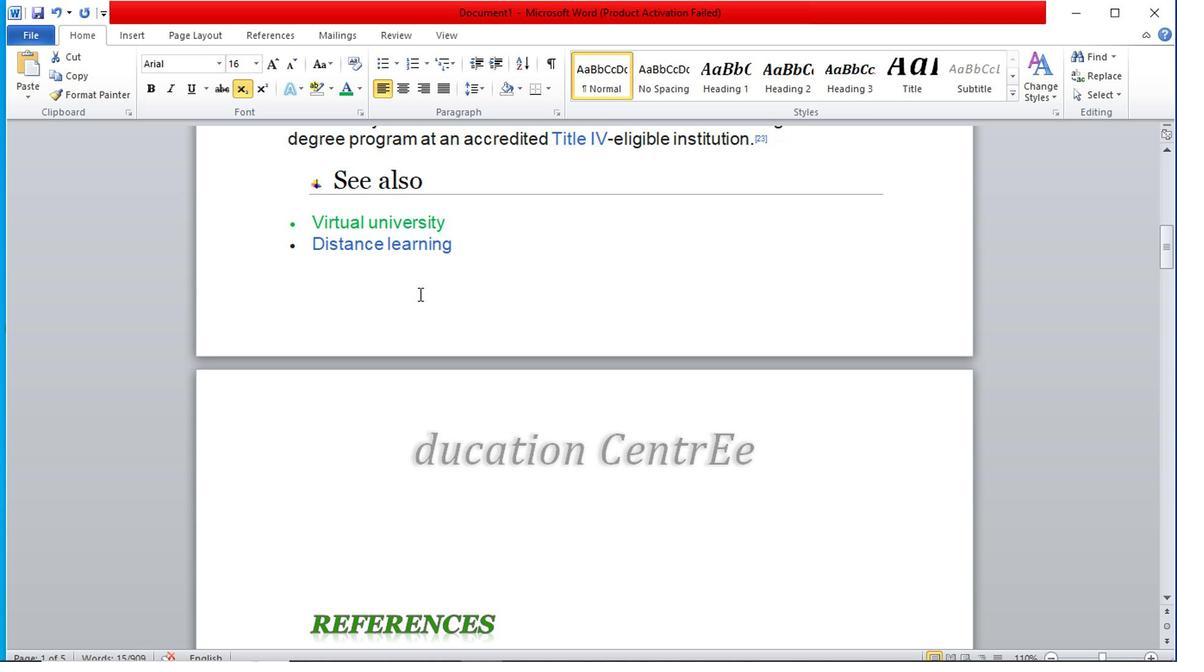 
Action: Mouse scrolled (403, 288) with delta (0, 0)
Screenshot: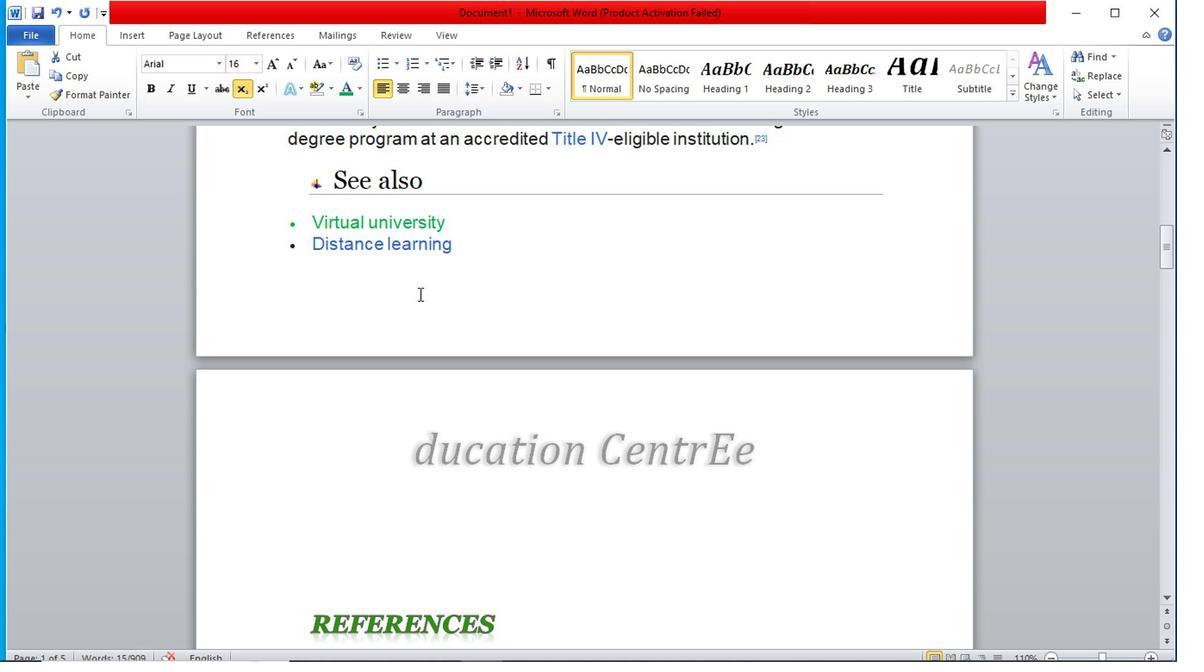 
Action: Mouse scrolled (403, 288) with delta (0, 0)
Screenshot: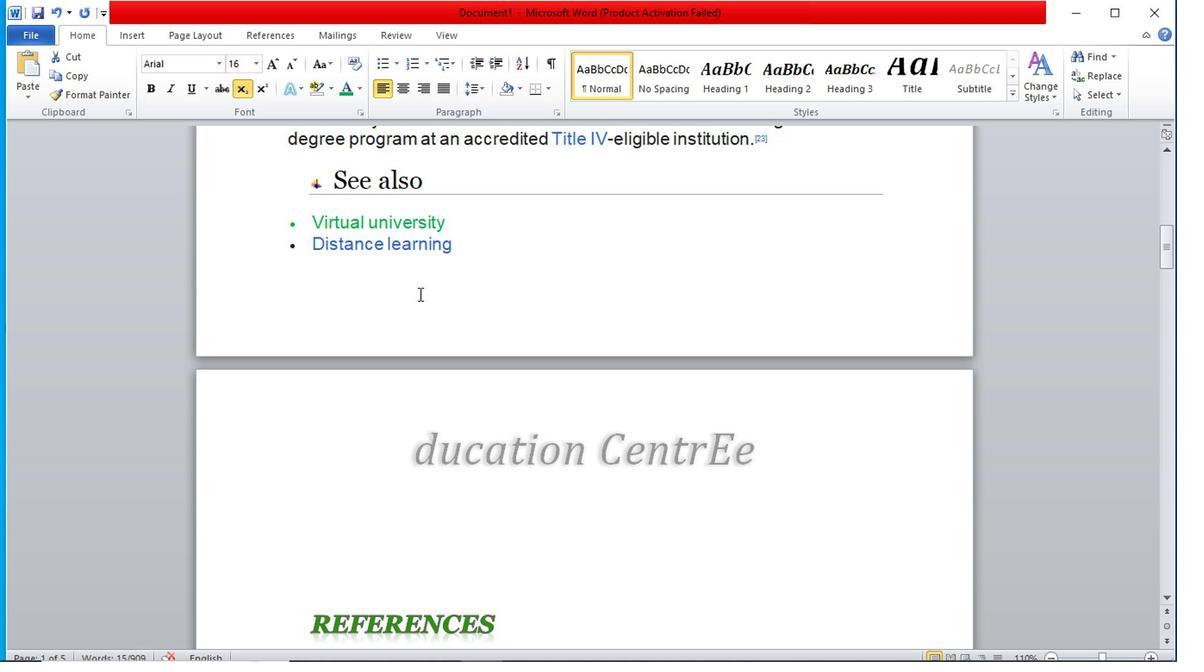 
Action: Mouse scrolled (403, 288) with delta (0, 0)
Screenshot: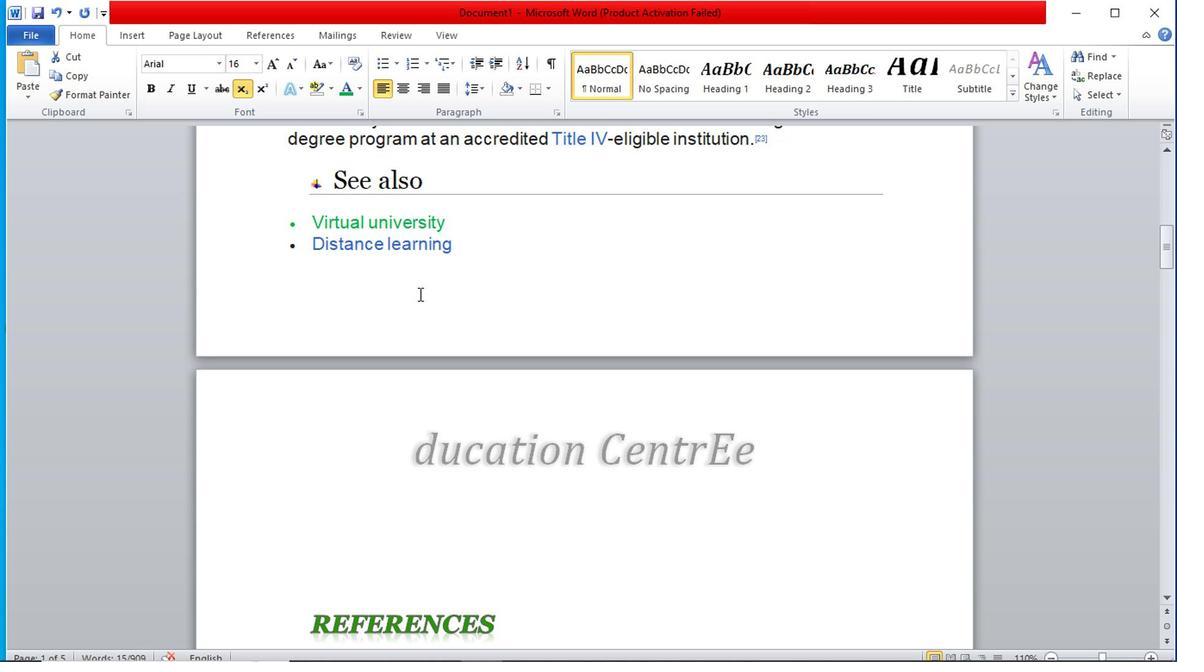 
Action: Mouse scrolled (403, 288) with delta (0, 0)
Screenshot: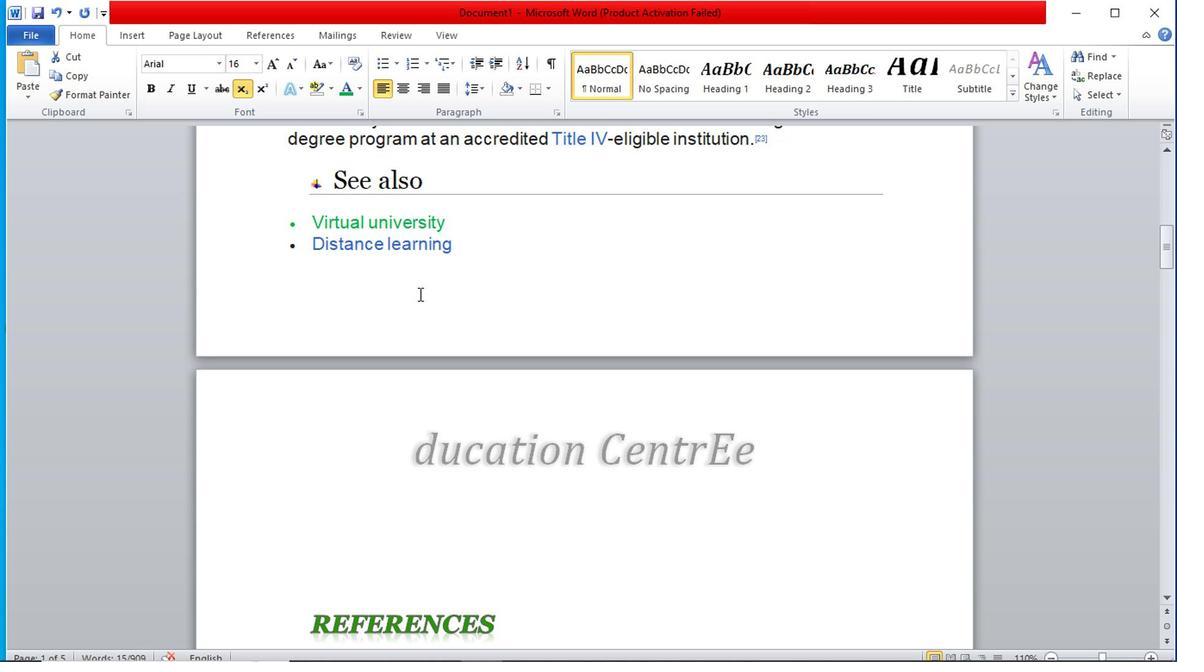 
Action: Mouse scrolled (403, 288) with delta (0, 0)
Screenshot: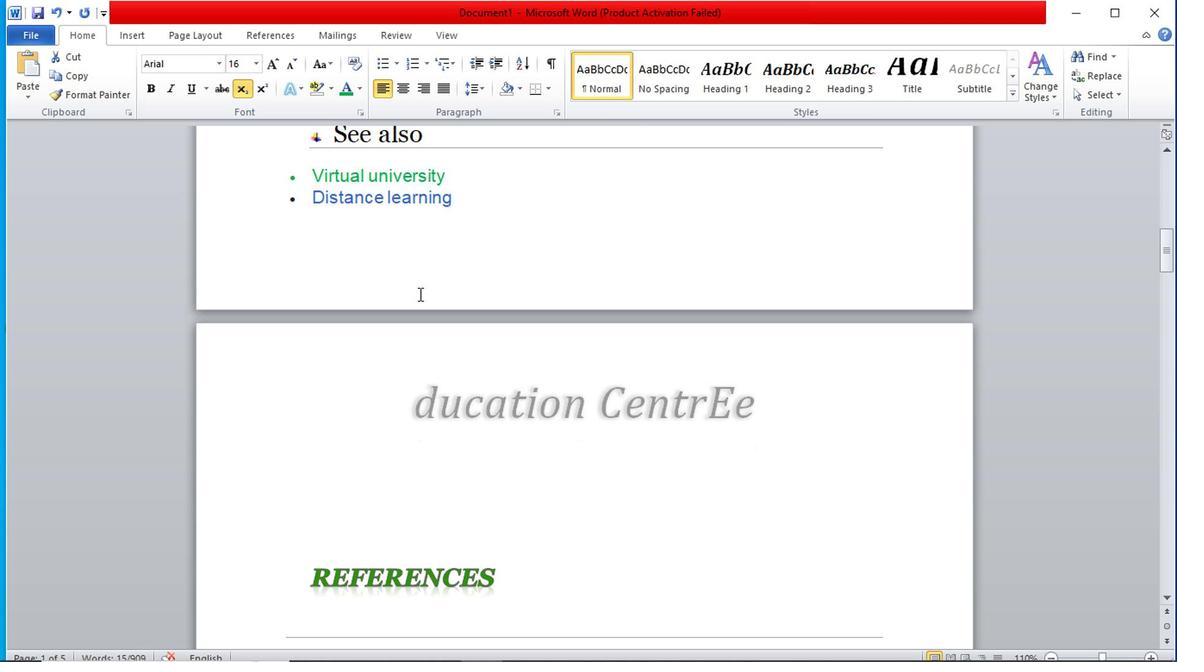 
Action: Mouse scrolled (403, 288) with delta (0, 0)
Screenshot: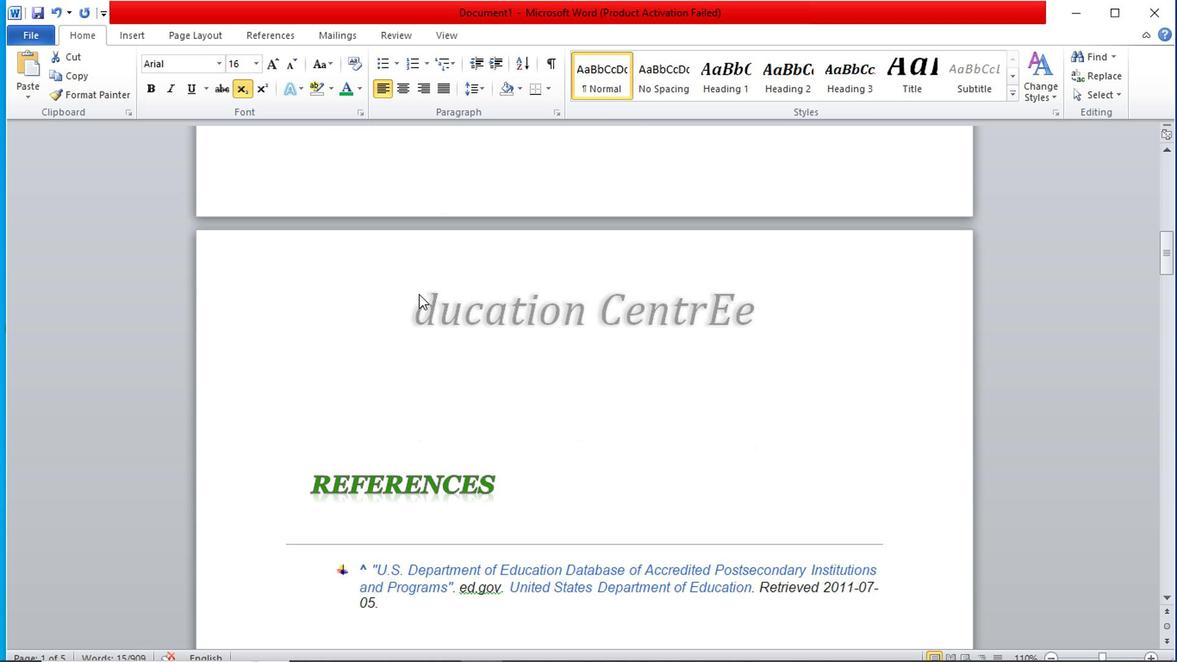 
Action: Mouse scrolled (403, 288) with delta (0, 0)
Screenshot: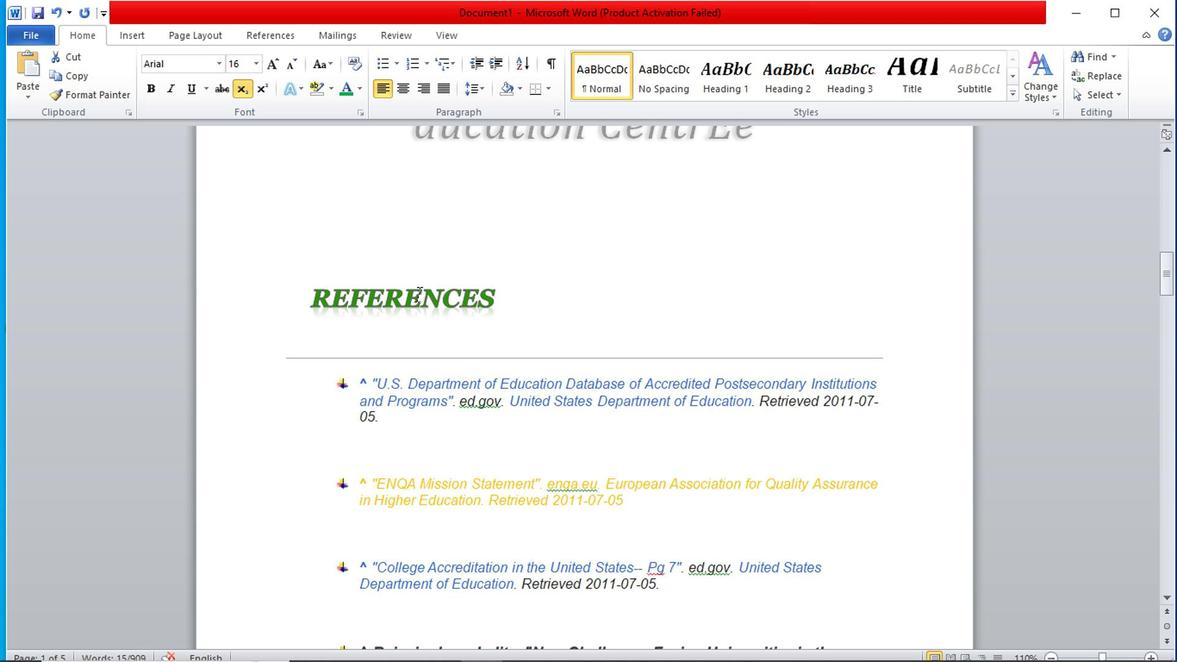 
Action: Mouse scrolled (403, 288) with delta (0, 0)
Screenshot: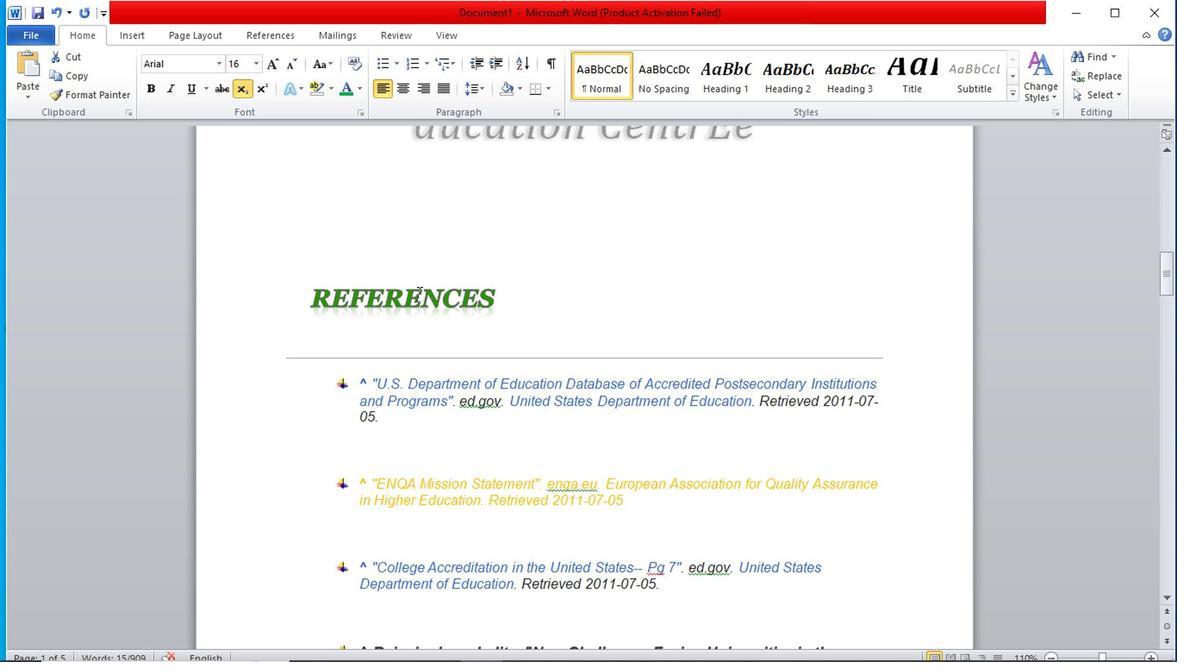 
Action: Mouse scrolled (403, 288) with delta (0, 0)
Screenshot: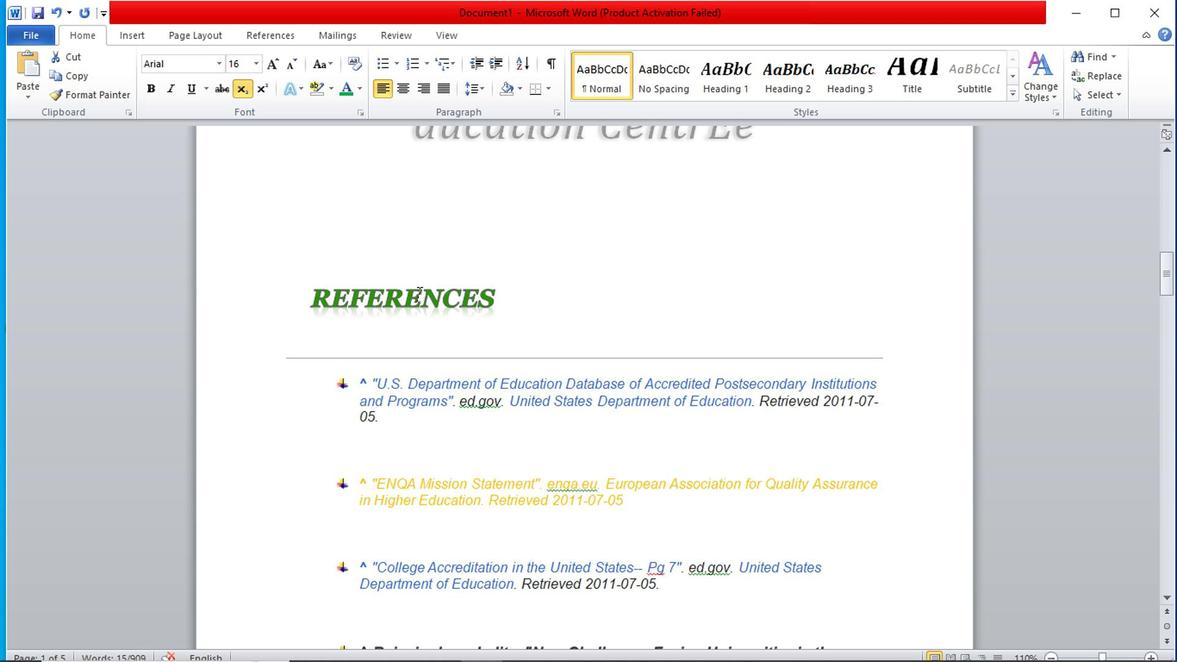 
Action: Mouse scrolled (403, 288) with delta (0, 0)
Screenshot: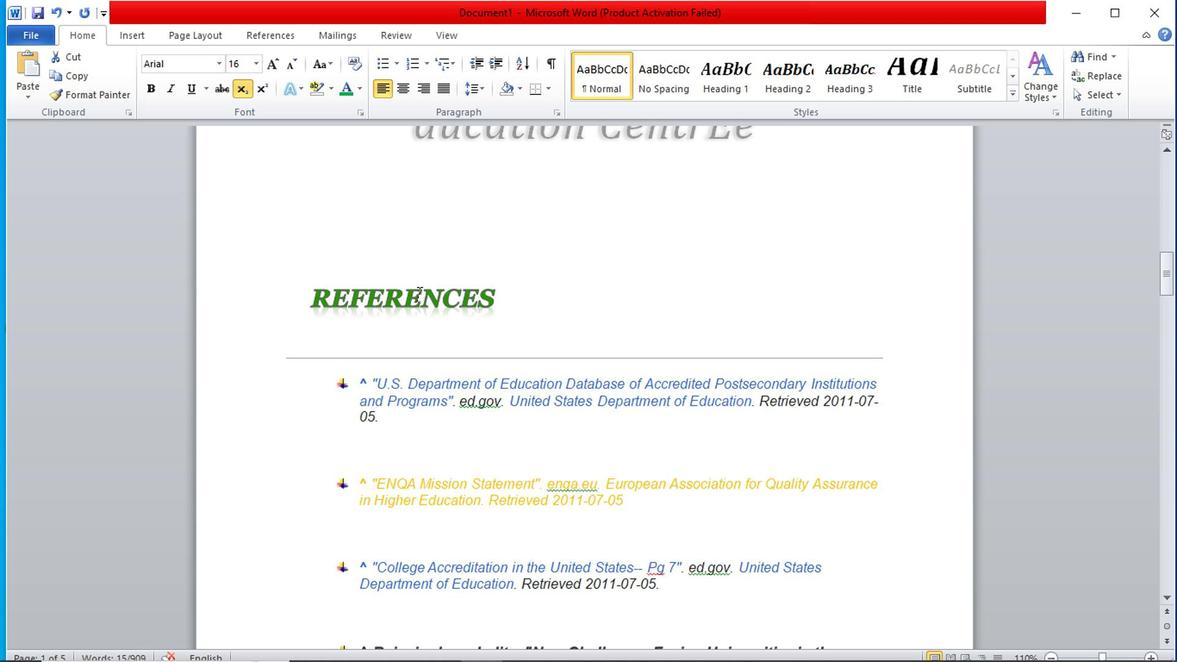 
Action: Mouse scrolled (403, 288) with delta (0, 0)
Screenshot: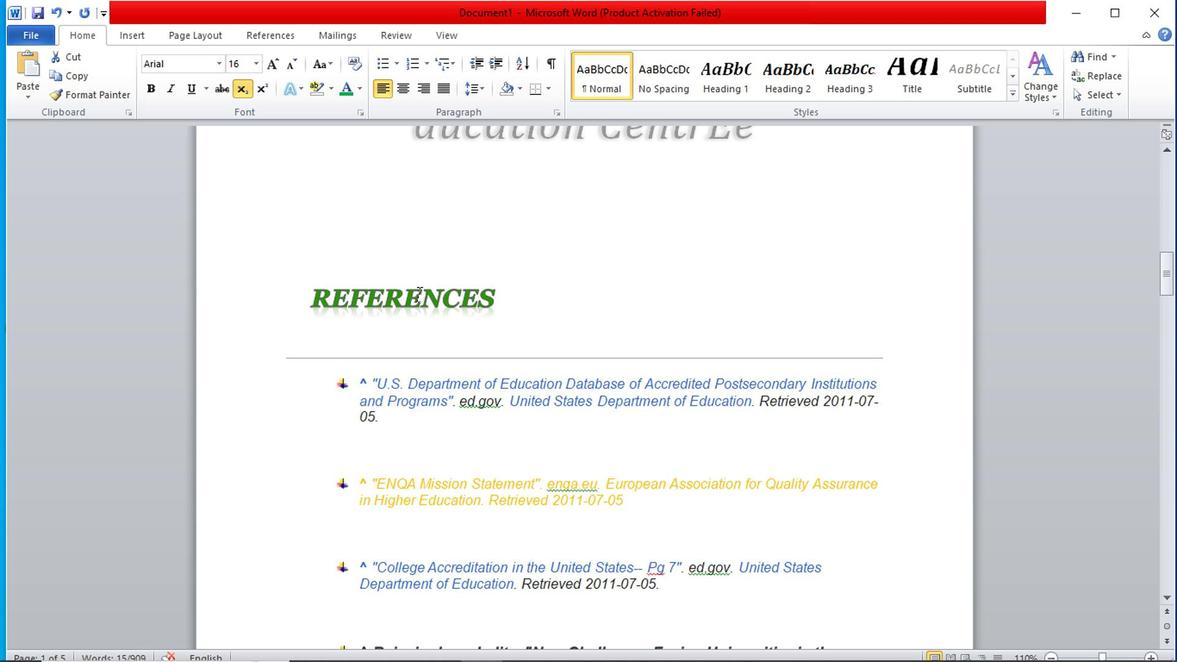 
Action: Mouse scrolled (403, 288) with delta (0, 0)
Screenshot: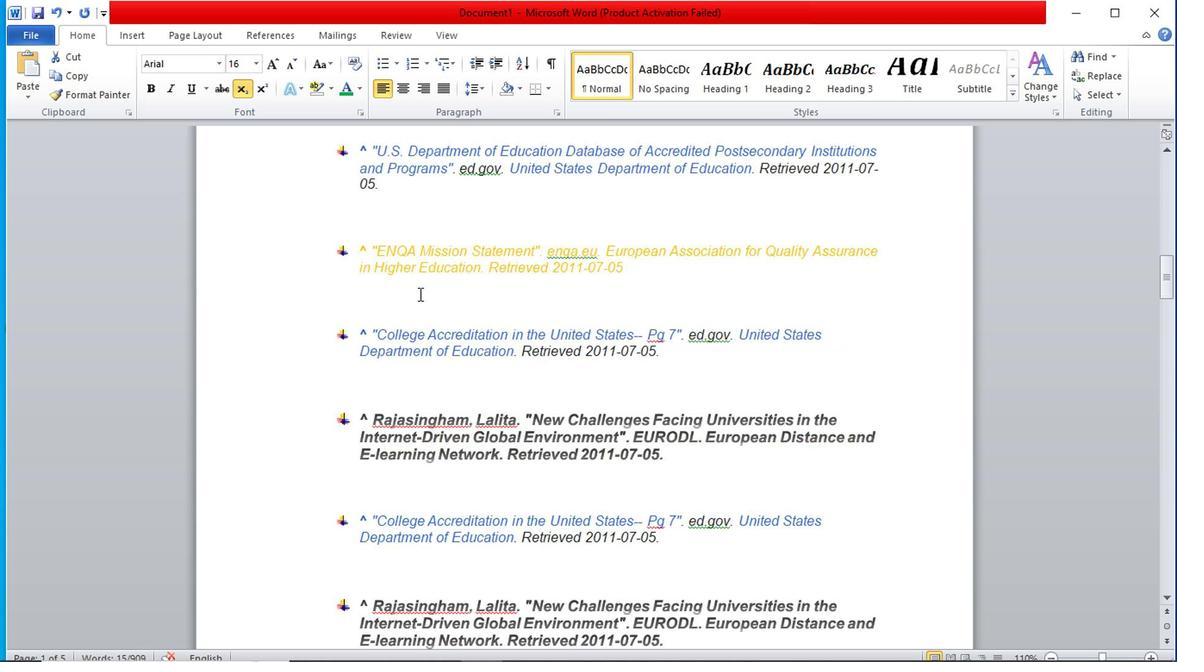 
Action: Mouse moved to (402, 291)
Screenshot: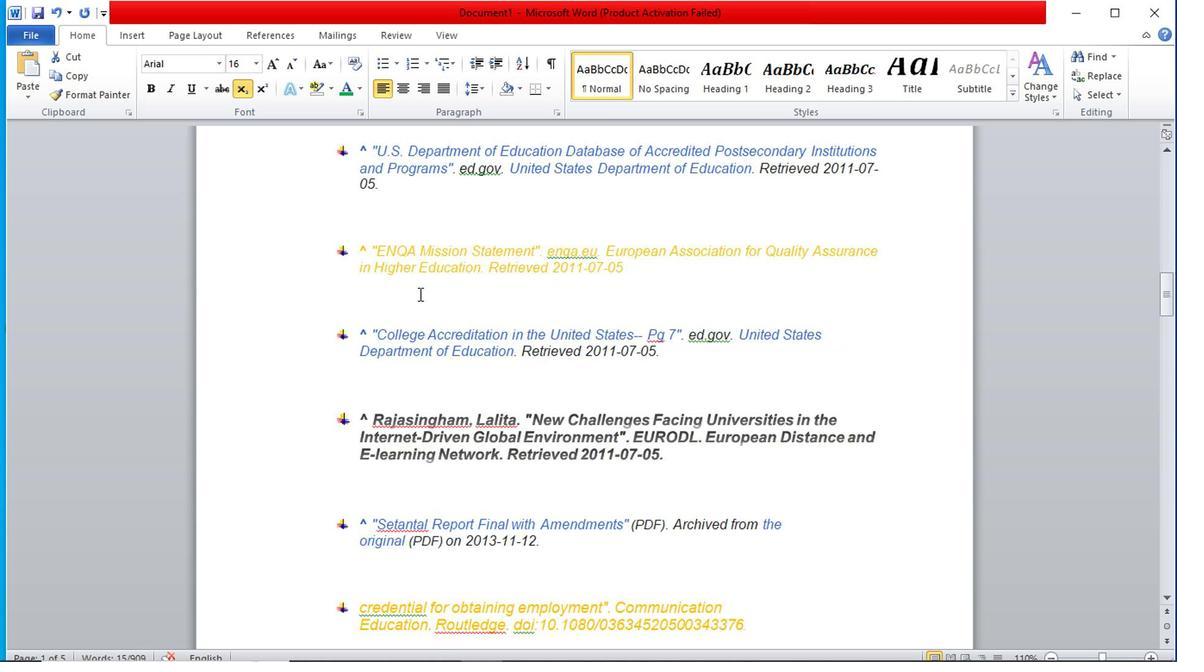 
Action: Mouse scrolled (402, 290) with delta (0, 0)
Screenshot: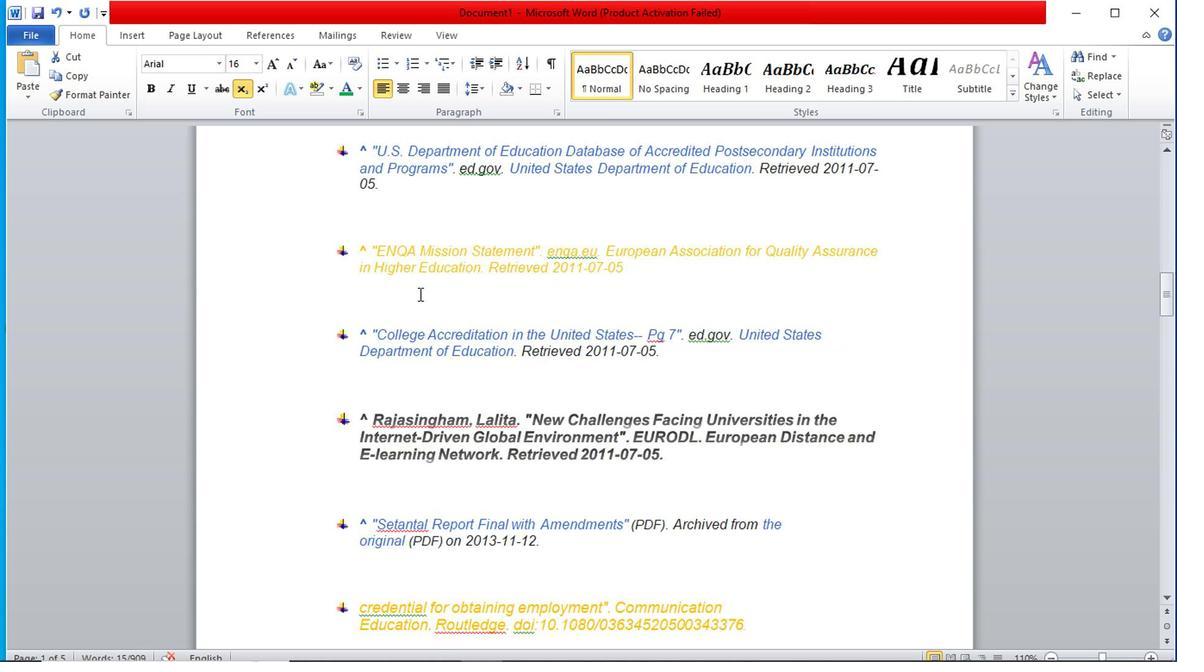 
Action: Mouse scrolled (402, 290) with delta (0, 0)
Screenshot: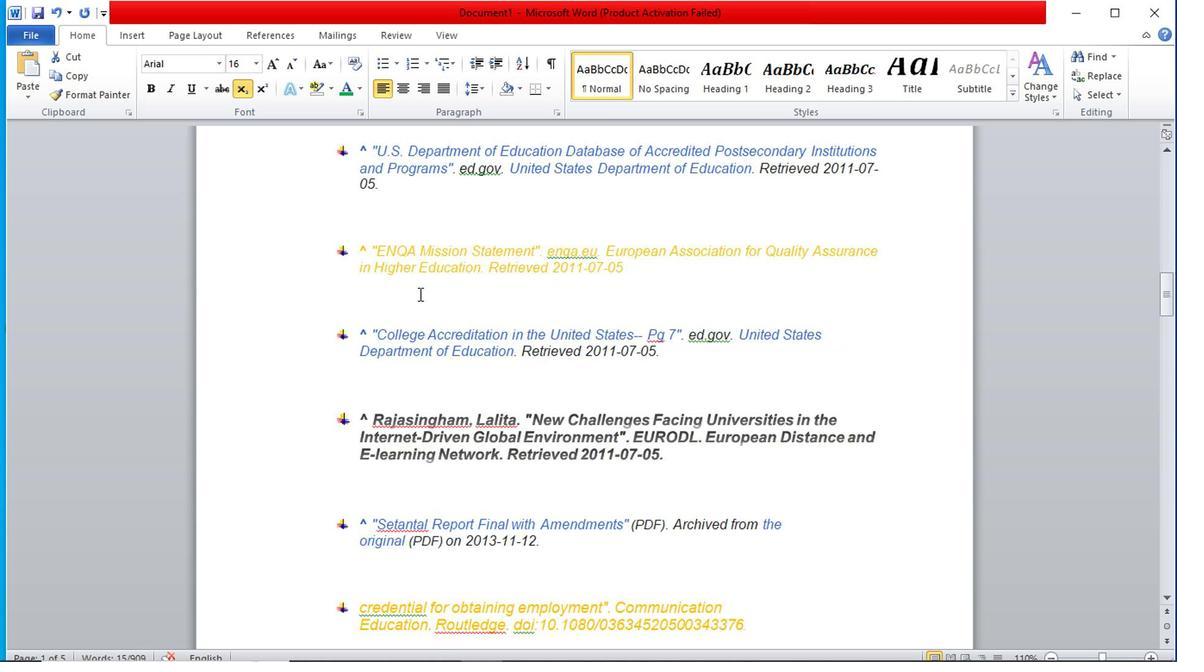 
Action: Mouse scrolled (402, 290) with delta (0, 0)
Screenshot: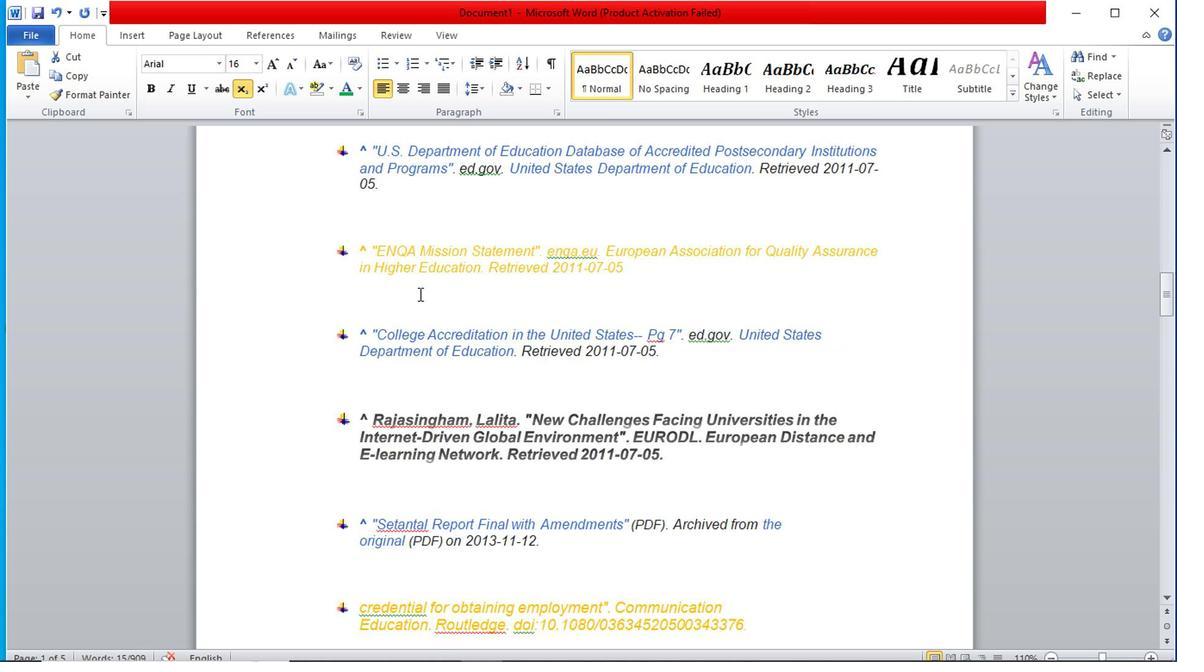 
Action: Mouse scrolled (402, 290) with delta (0, 0)
Screenshot: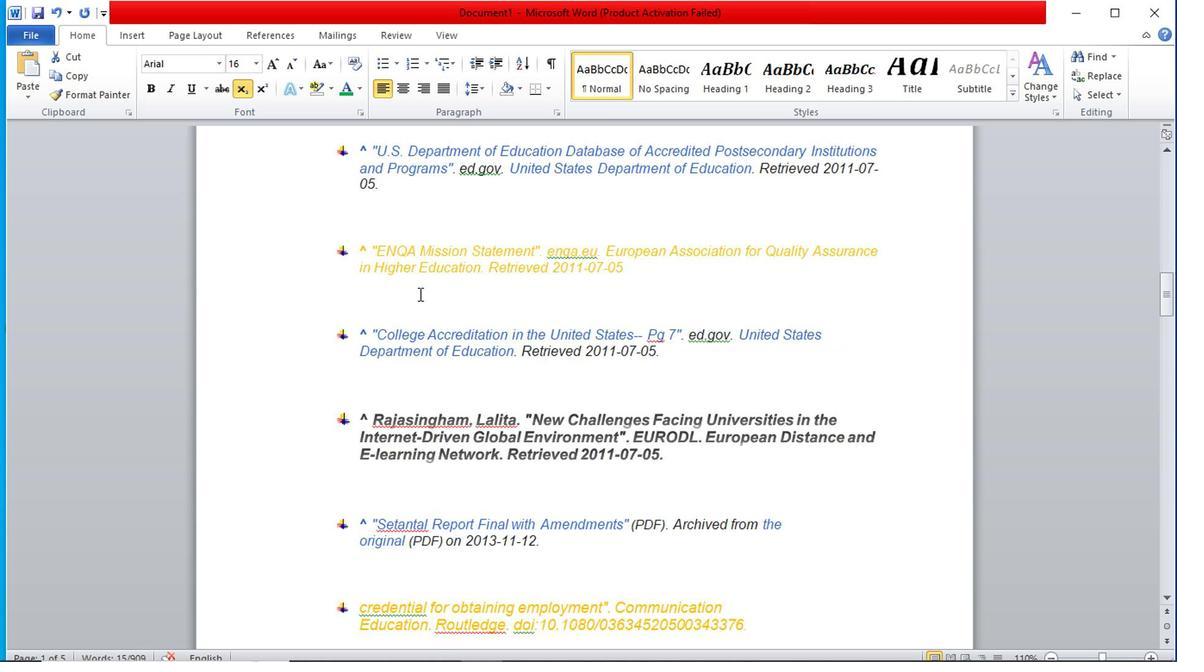 
Action: Mouse moved to (402, 293)
Screenshot: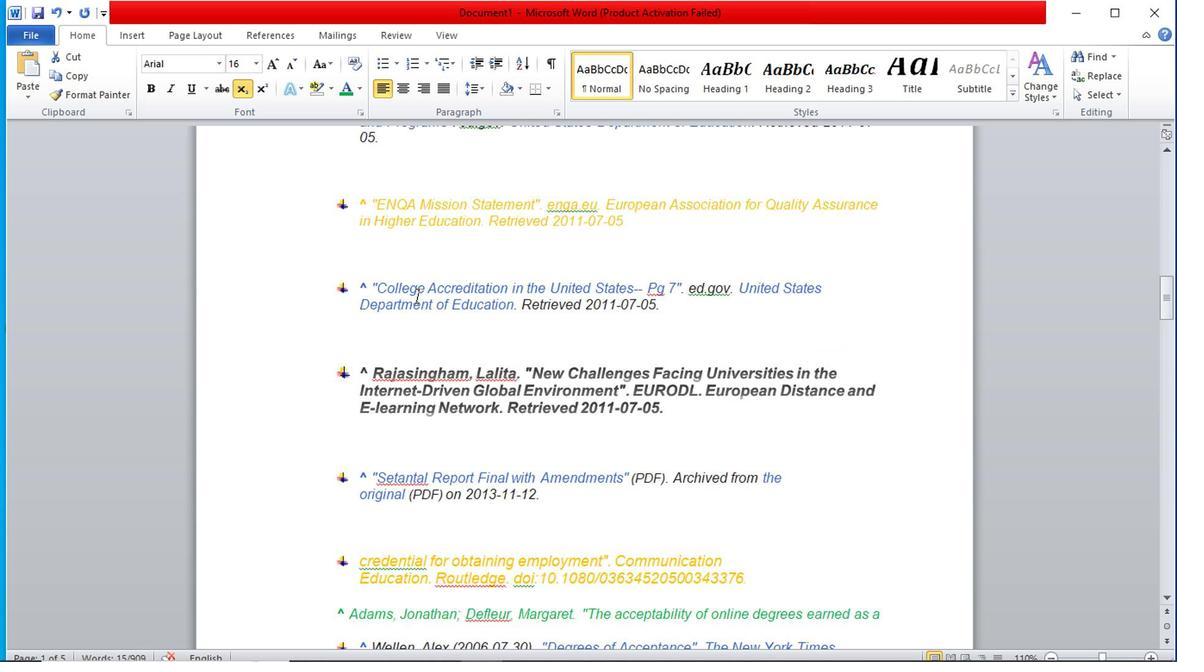 
Action: Mouse scrolled (402, 293) with delta (0, 0)
Screenshot: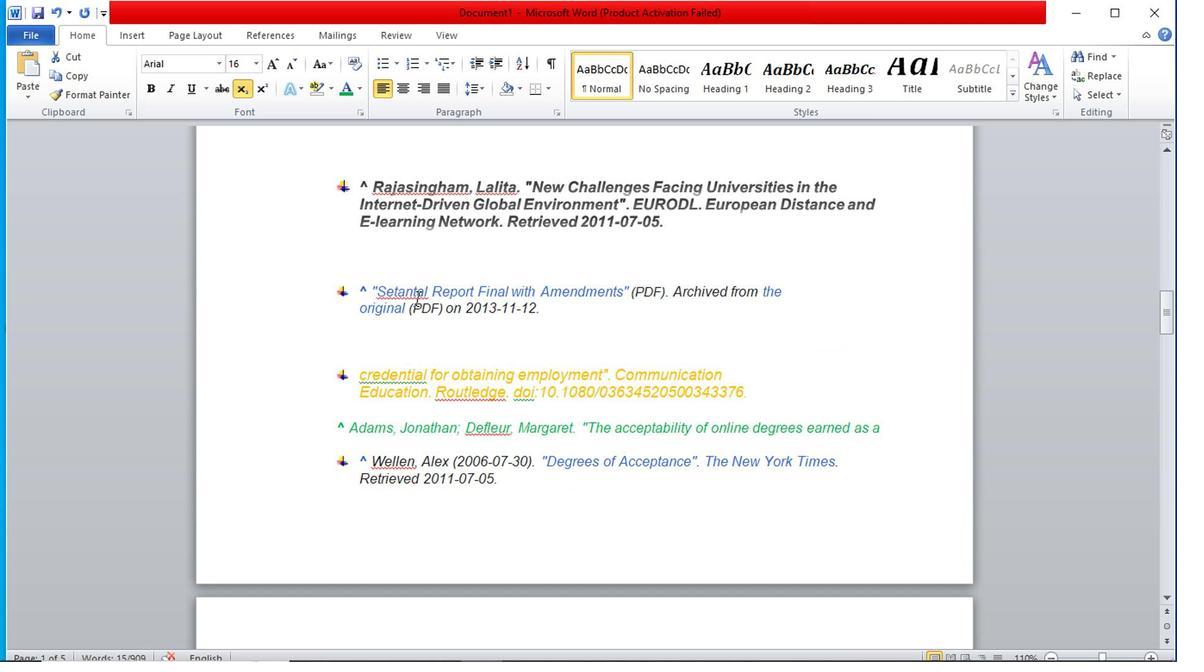 
Action: Mouse moved to (402, 295)
Screenshot: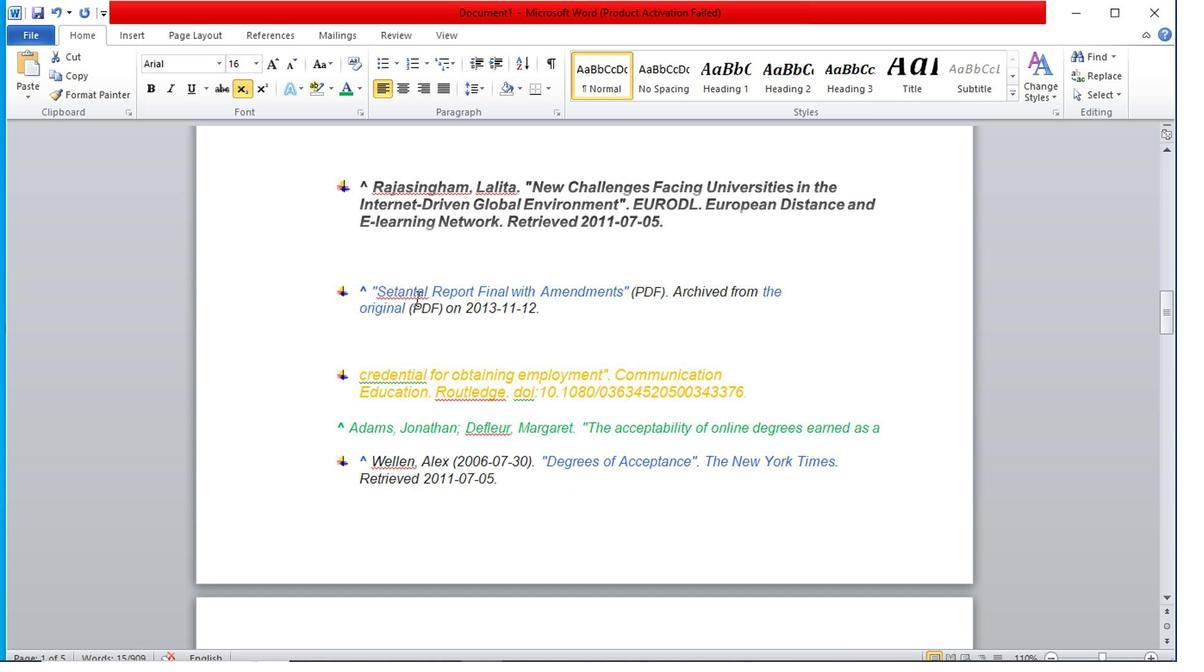 
Action: Mouse scrolled (402, 294) with delta (0, -1)
Screenshot: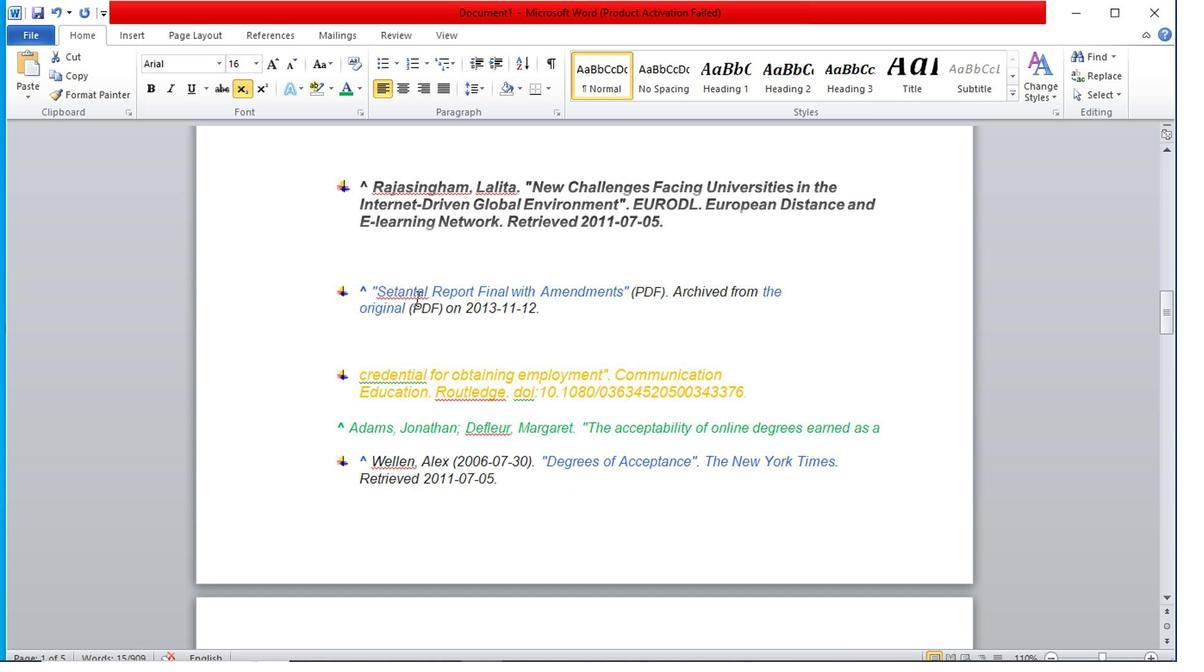 
Action: Mouse scrolled (402, 294) with delta (0, -1)
Screenshot: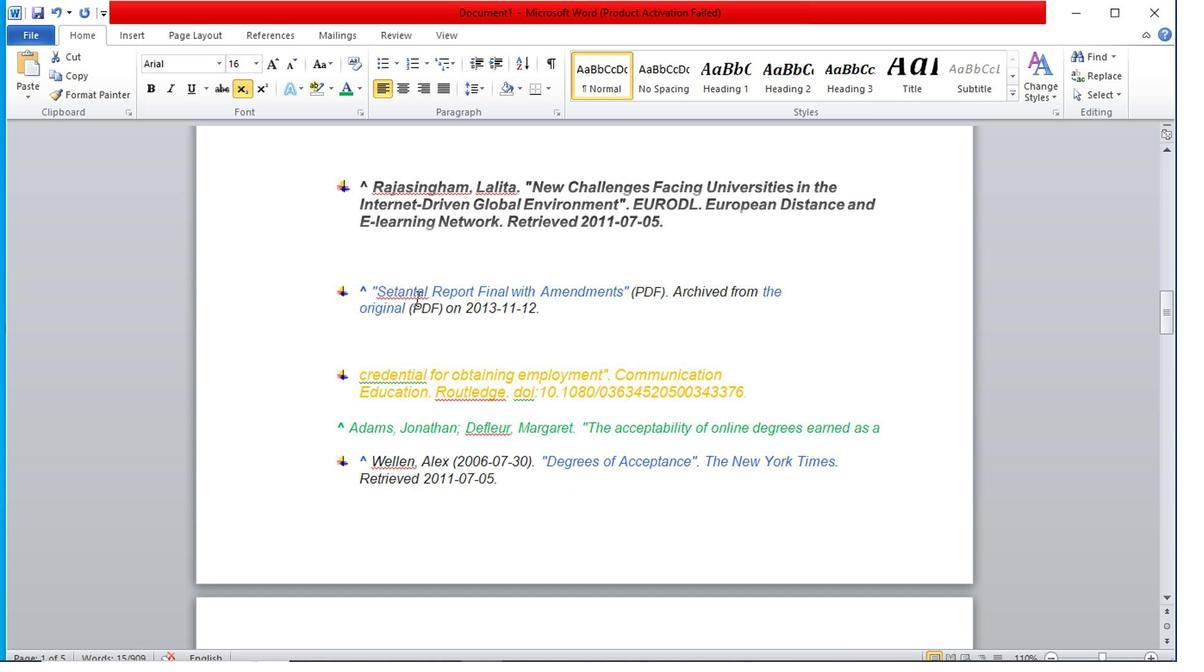 
Action: Mouse scrolled (402, 294) with delta (0, -1)
Screenshot: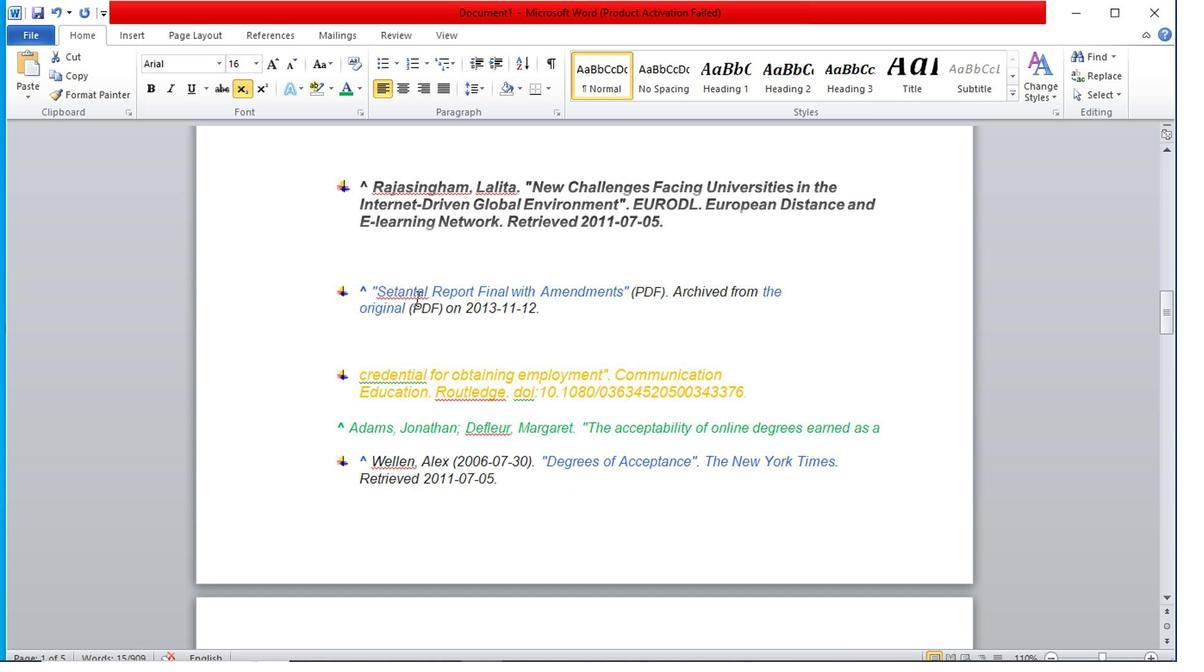 
Action: Mouse scrolled (402, 294) with delta (0, -1)
Screenshot: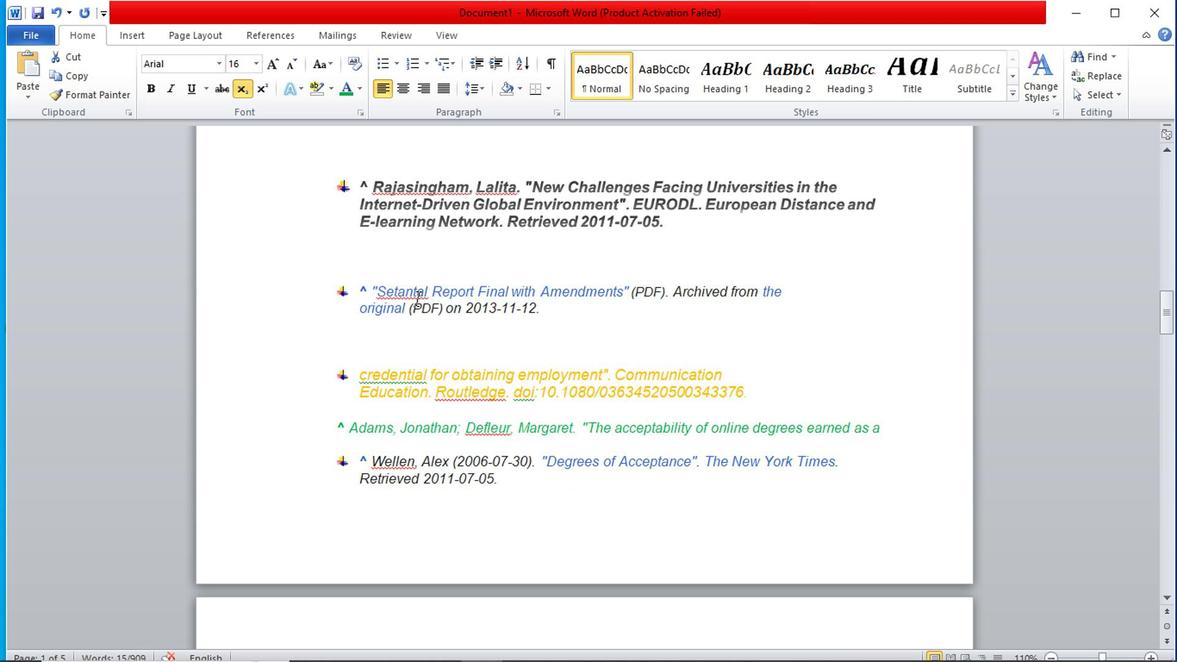 
Action: Mouse scrolled (402, 294) with delta (0, -1)
Screenshot: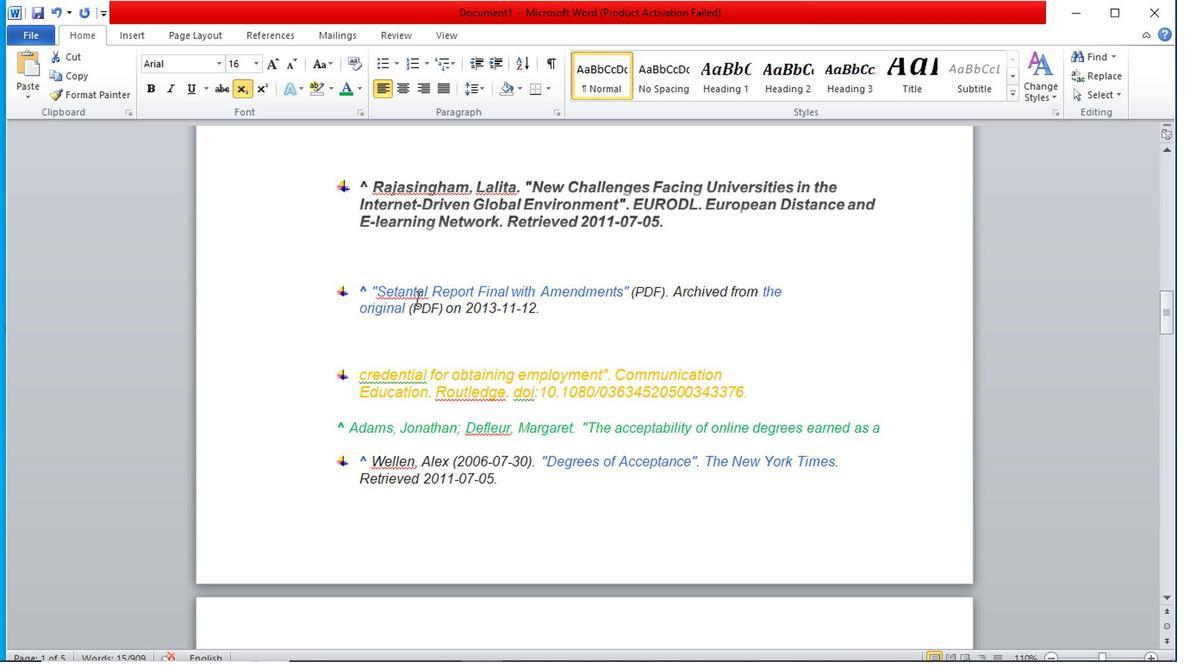 
Action: Mouse moved to (401, 296)
Screenshot: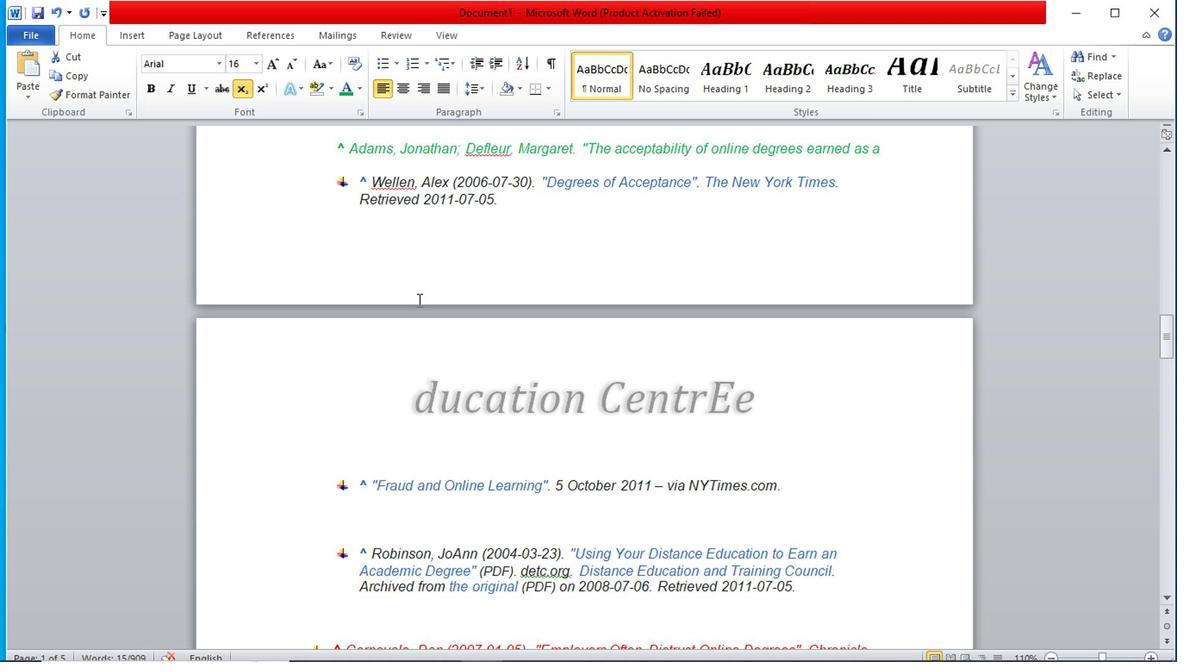 
Action: Mouse scrolled (401, 295) with delta (0, 0)
Screenshot: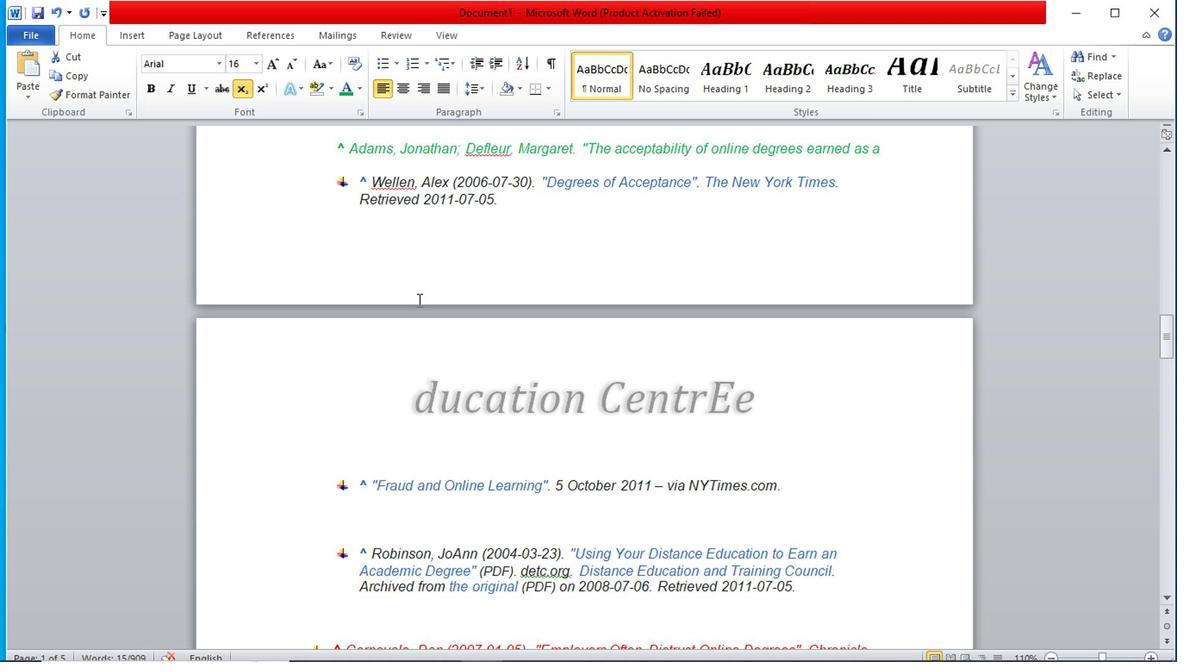 
Action: Mouse scrolled (401, 295) with delta (0, 0)
Screenshot: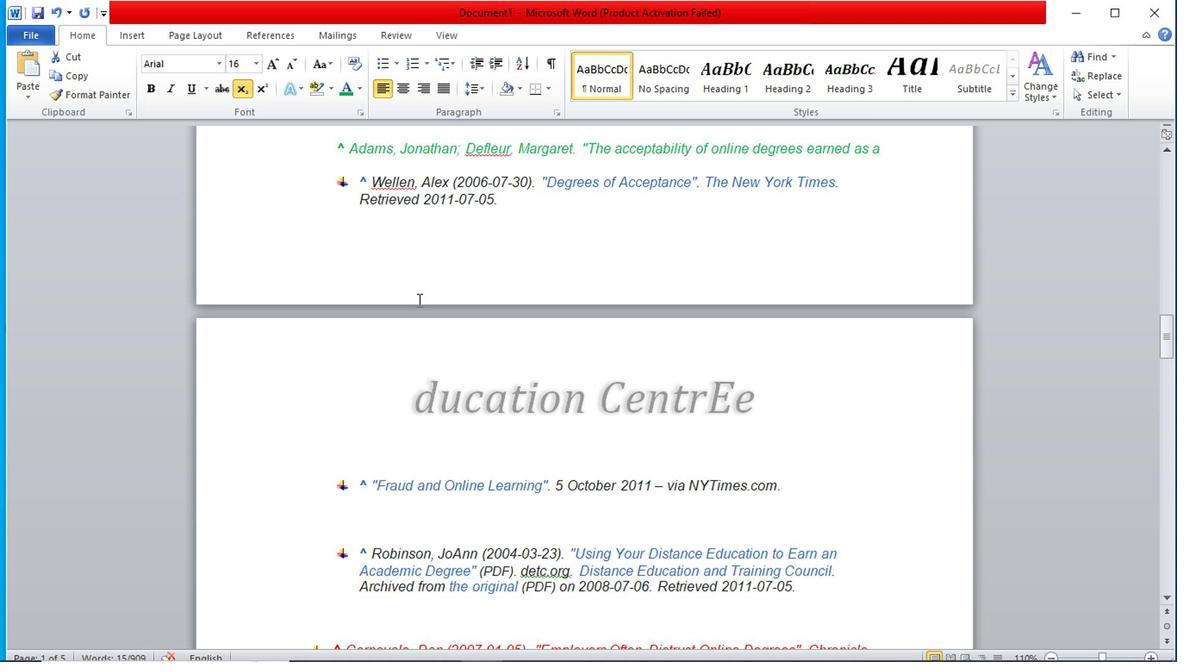 
Action: Mouse scrolled (401, 295) with delta (0, 0)
Screenshot: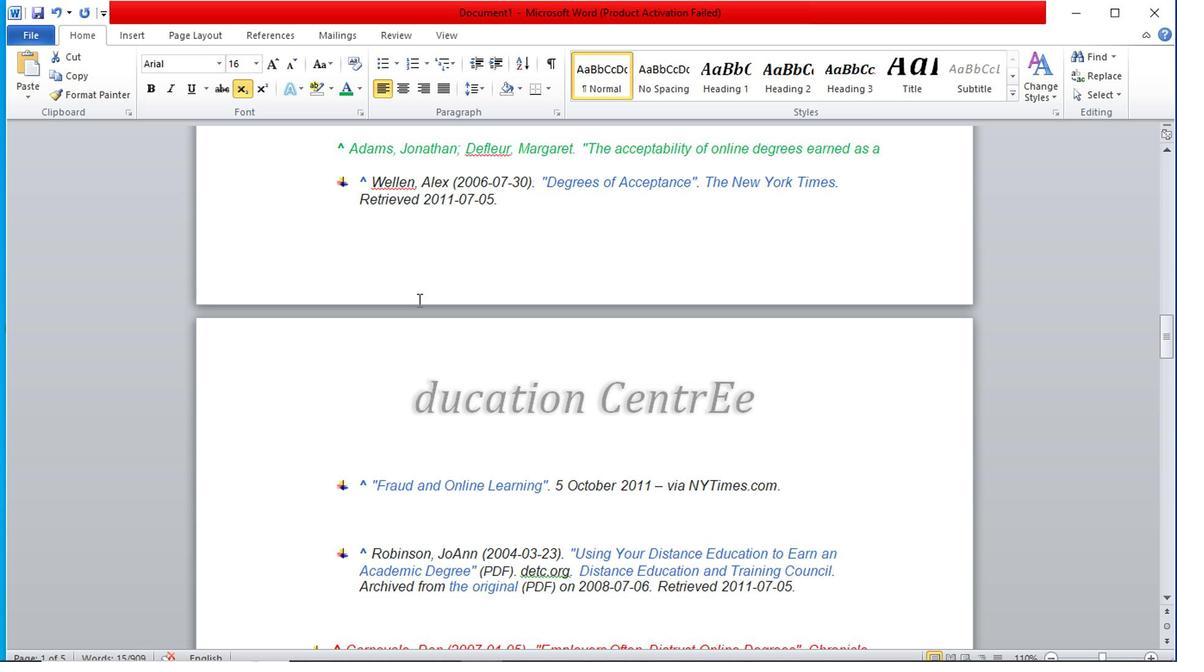 
Action: Mouse scrolled (401, 295) with delta (0, 0)
Screenshot: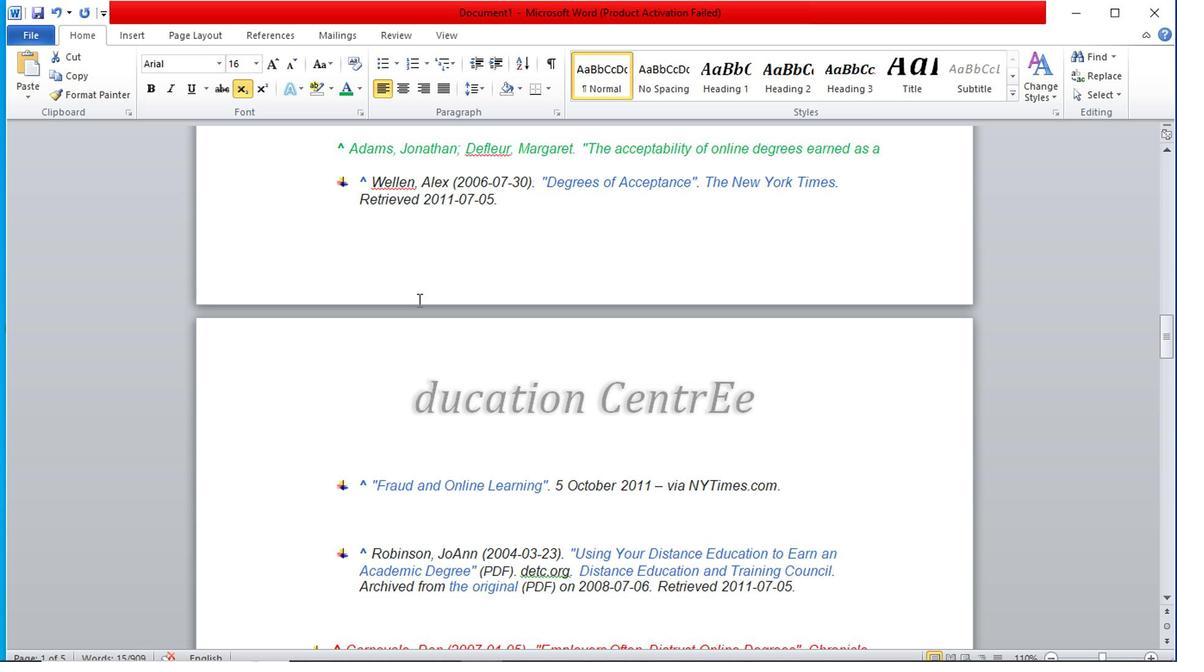 
Action: Mouse scrolled (401, 295) with delta (0, 0)
Screenshot: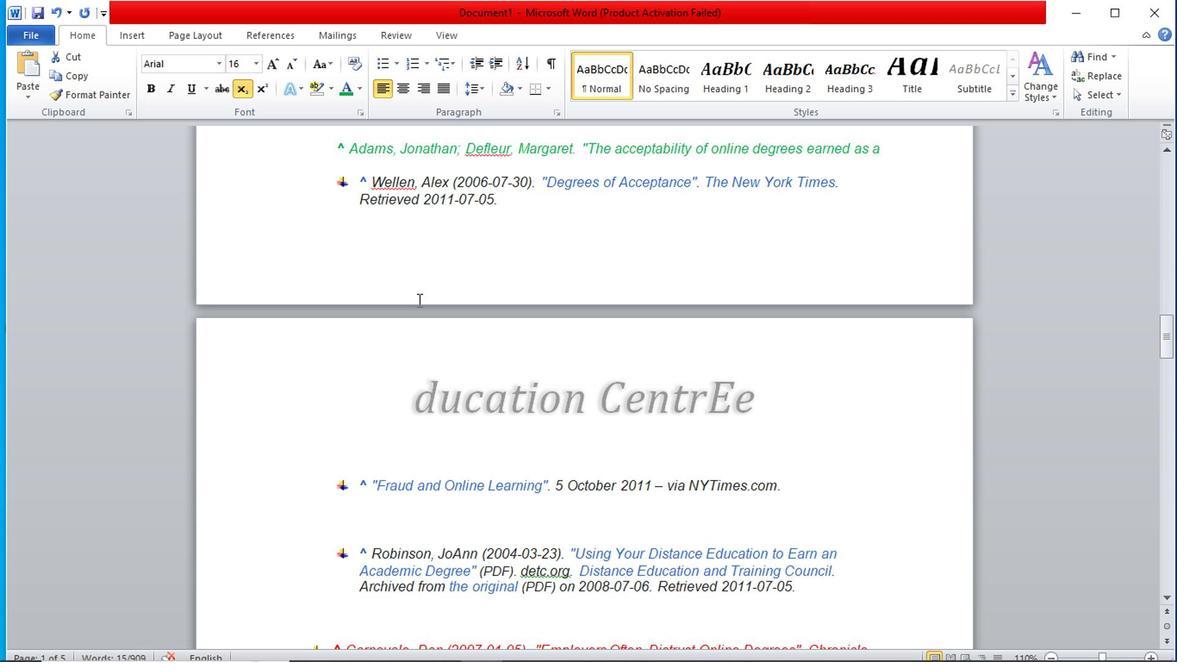 
Action: Mouse scrolled (401, 295) with delta (0, 0)
Screenshot: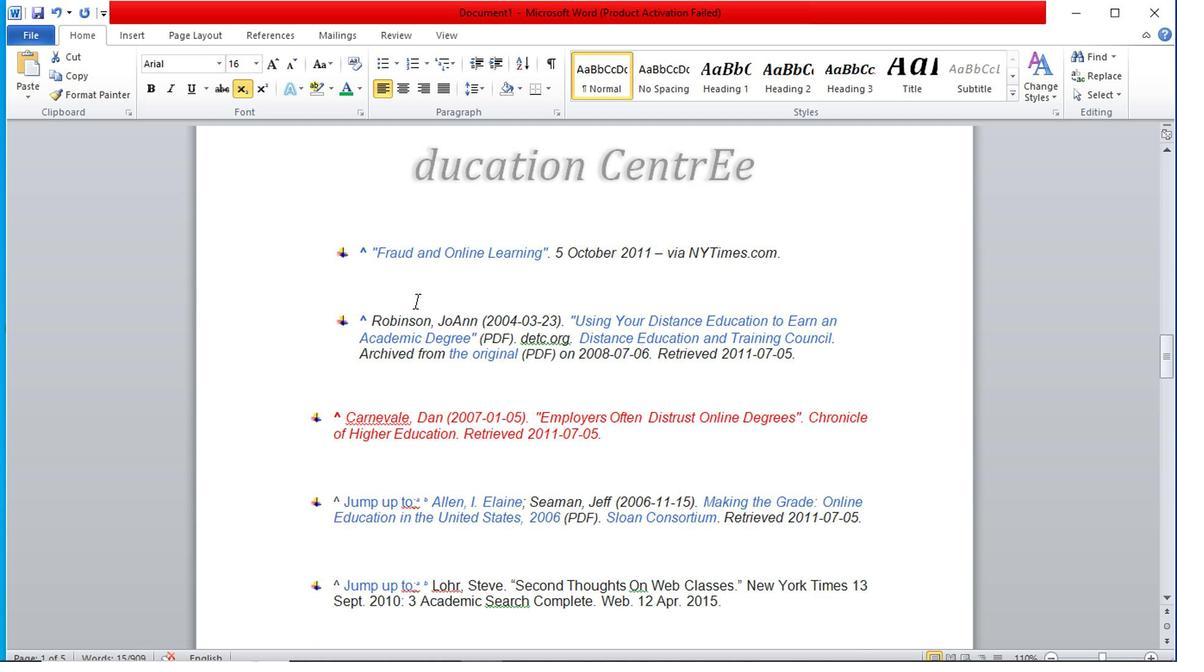 
Action: Mouse moved to (399, 298)
Screenshot: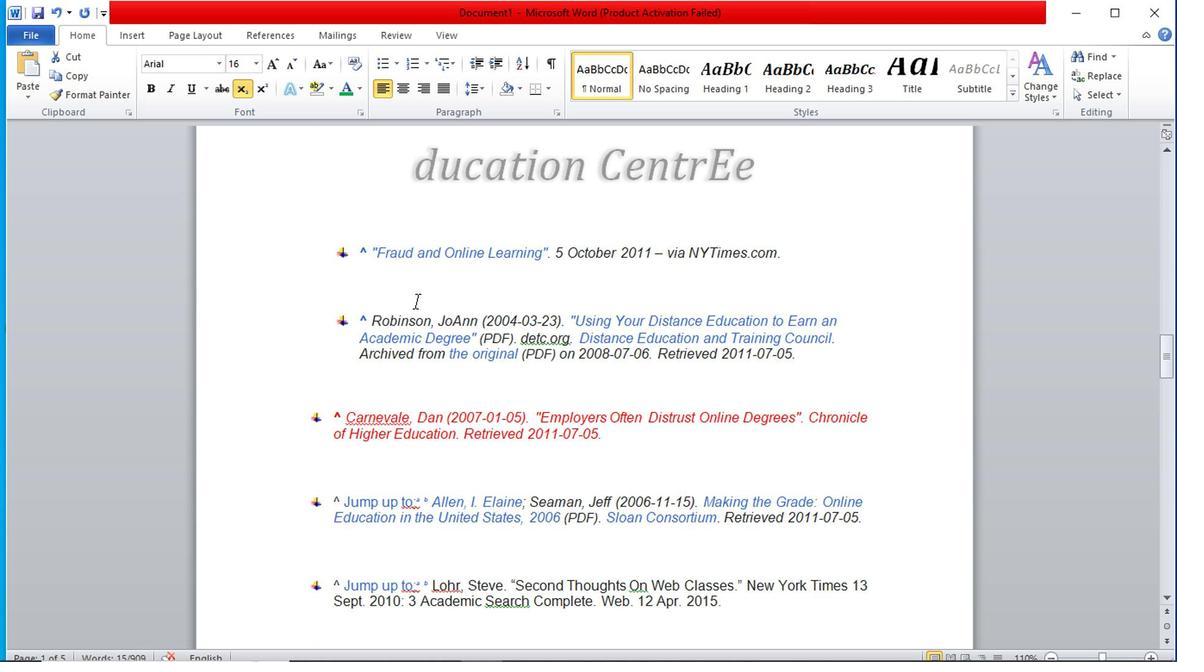 
Action: Mouse scrolled (399, 296) with delta (0, -1)
Screenshot: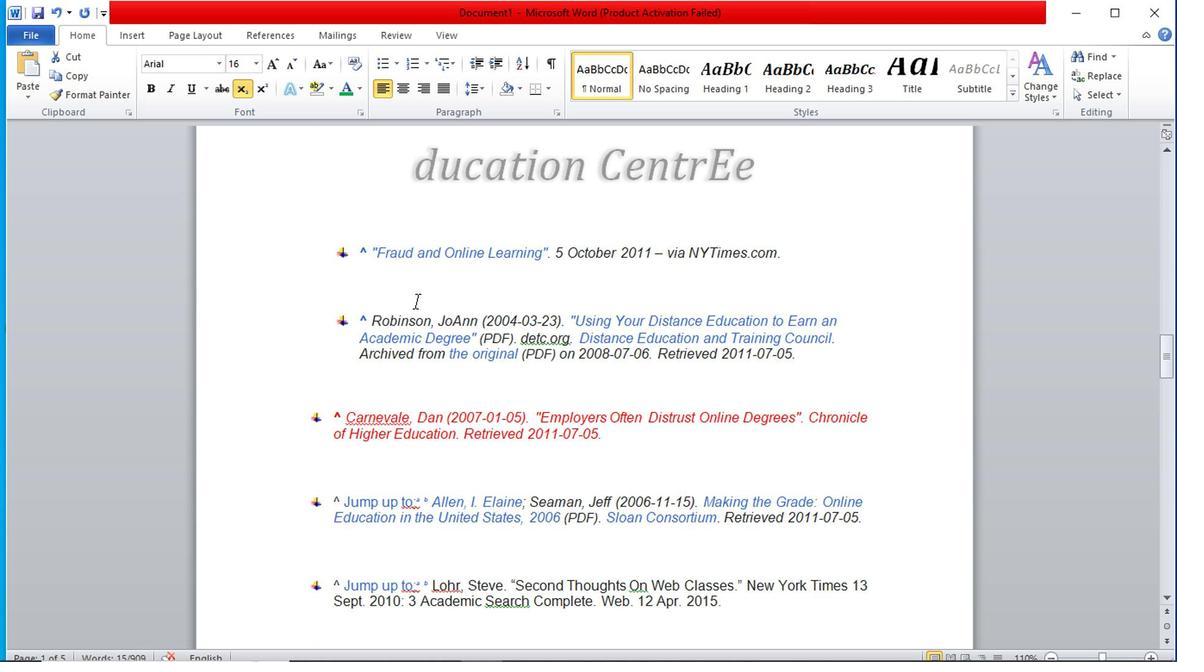 
Action: Mouse scrolled (399, 296) with delta (0, -1)
Screenshot: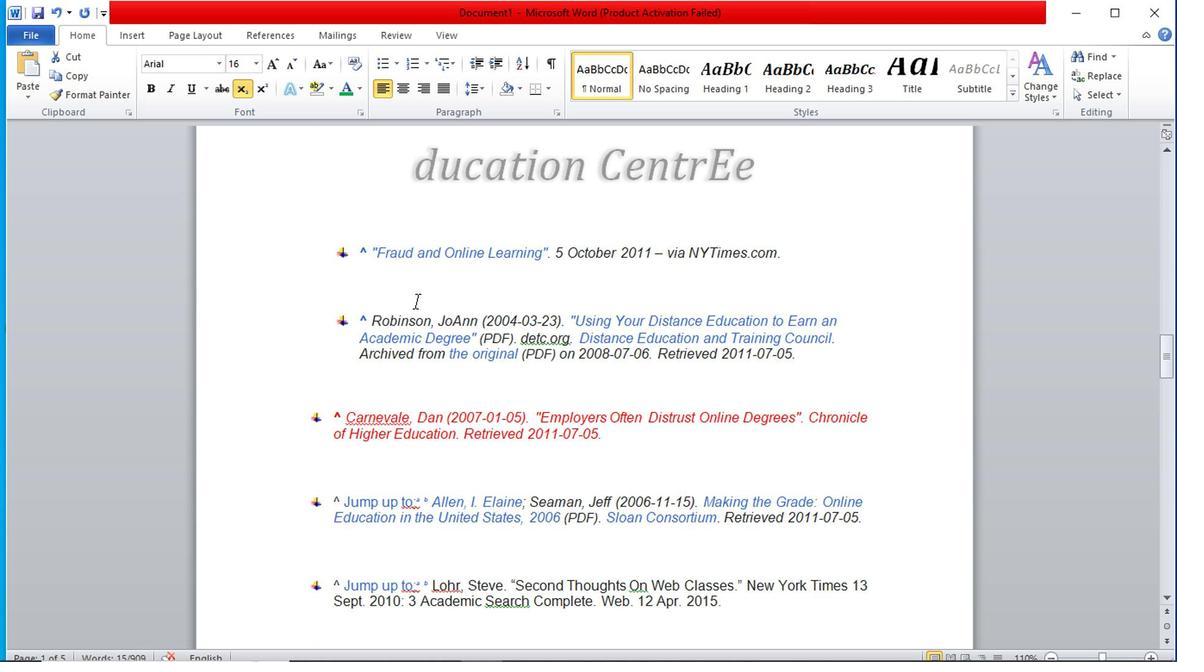 
Action: Mouse scrolled (399, 296) with delta (0, -1)
Screenshot: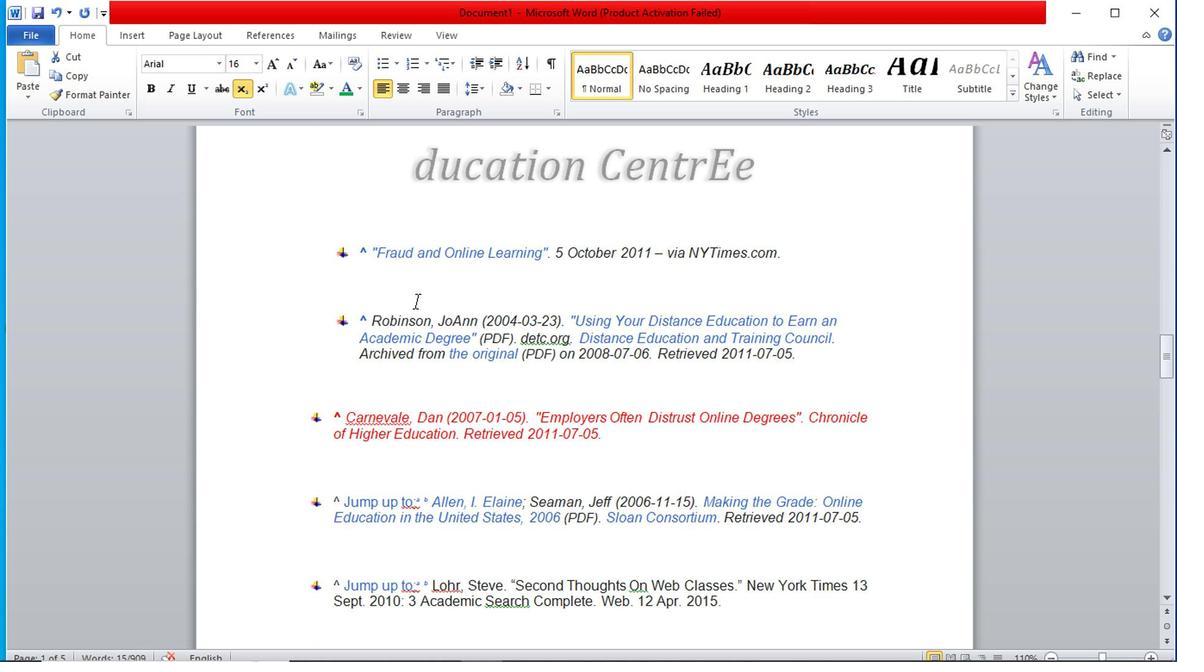 
Action: Mouse scrolled (399, 296) with delta (0, -1)
Screenshot: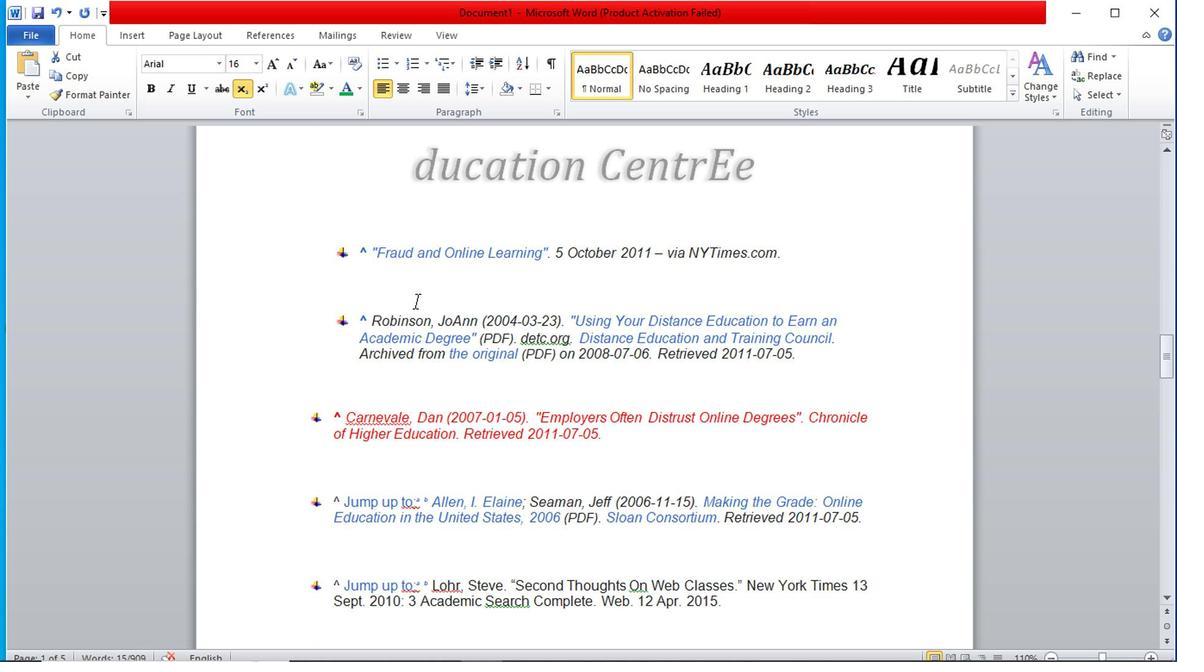 
Action: Mouse scrolled (399, 296) with delta (0, -1)
Screenshot: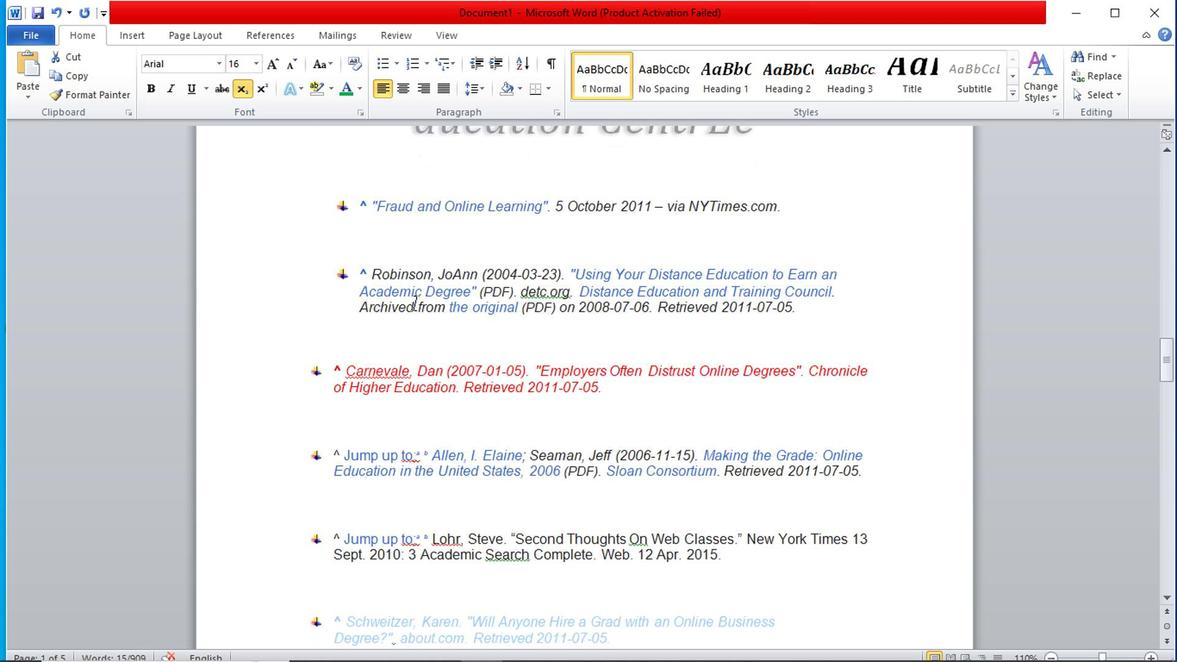 
Action: Mouse moved to (399, 293)
Screenshot: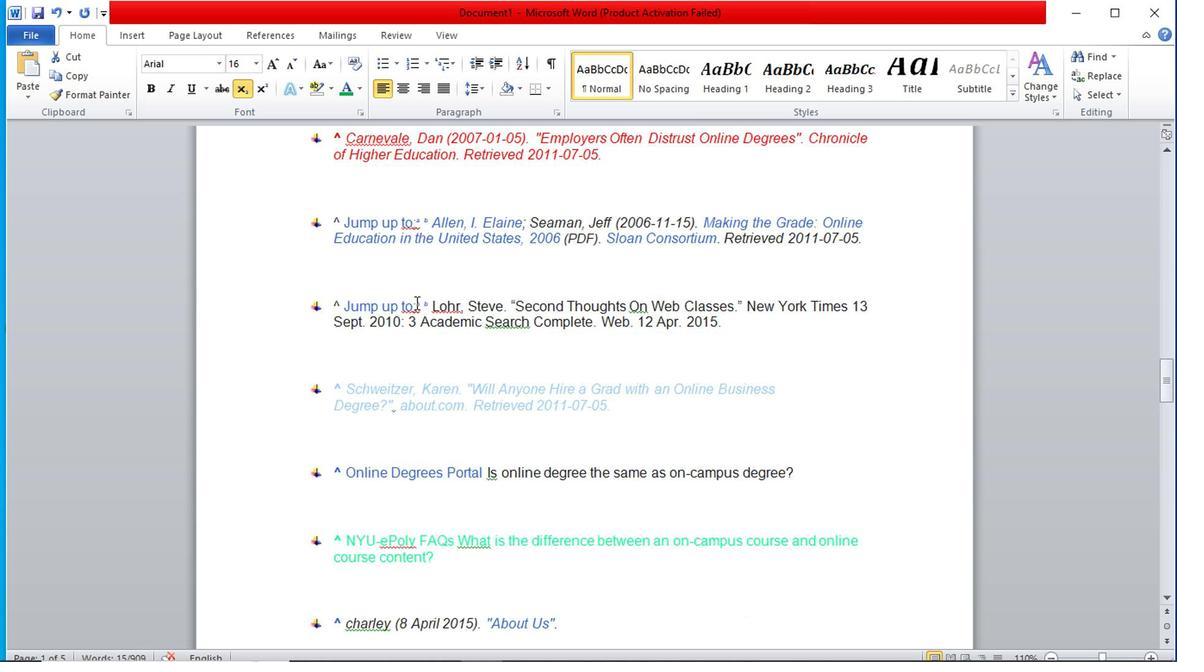 
Action: Mouse scrolled (399, 293) with delta (0, 0)
Screenshot: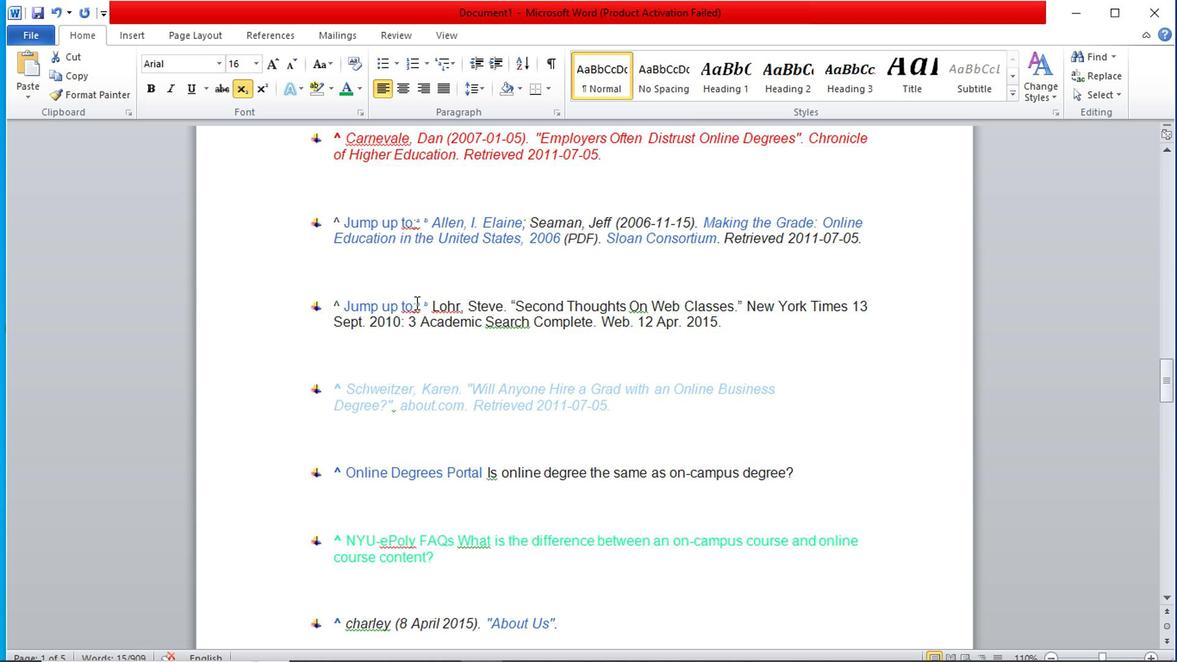 
Action: Mouse scrolled (399, 293) with delta (0, 0)
Screenshot: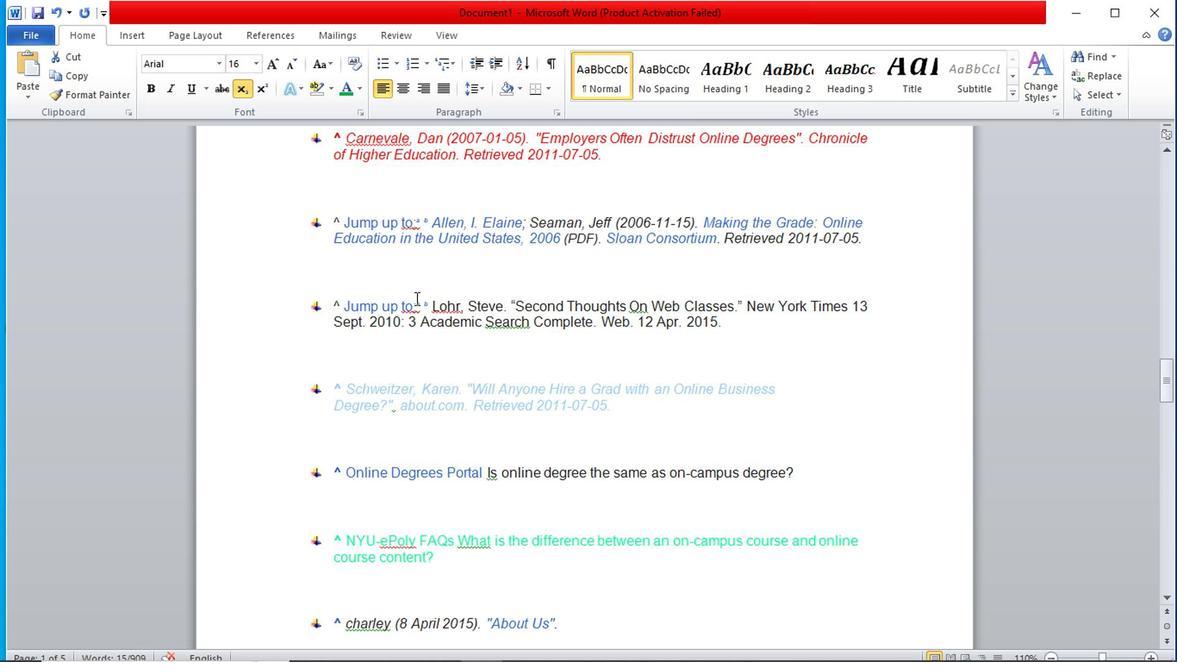 
Action: Mouse scrolled (399, 293) with delta (0, 0)
Screenshot: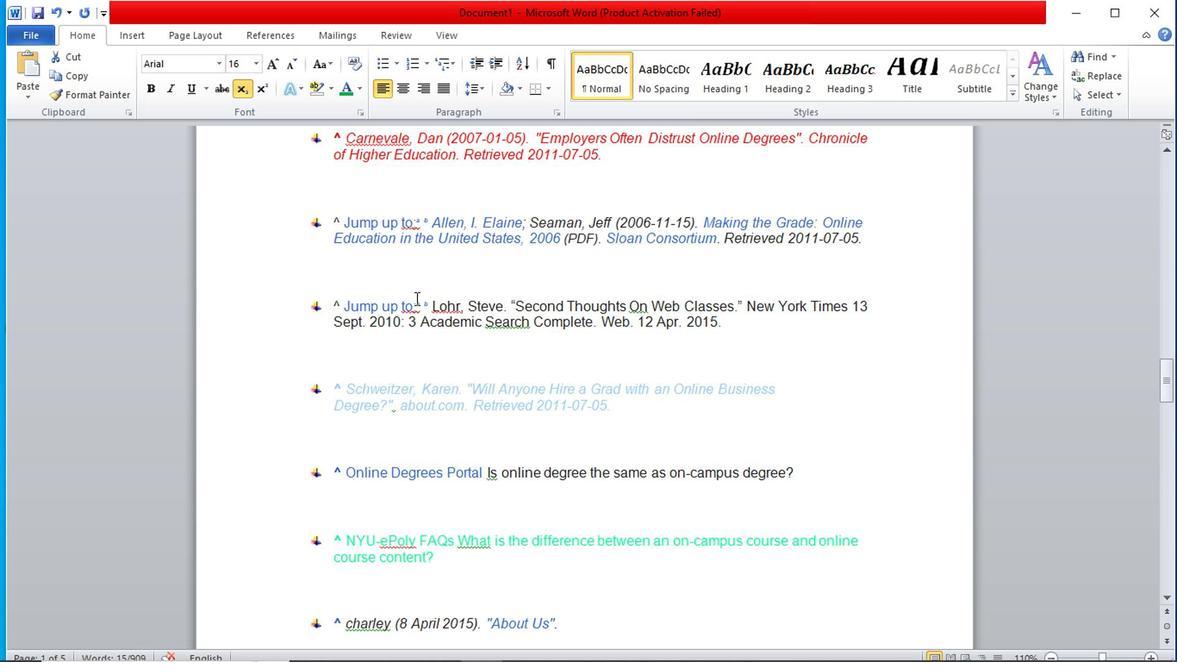 
Action: Mouse scrolled (399, 293) with delta (0, 0)
Screenshot: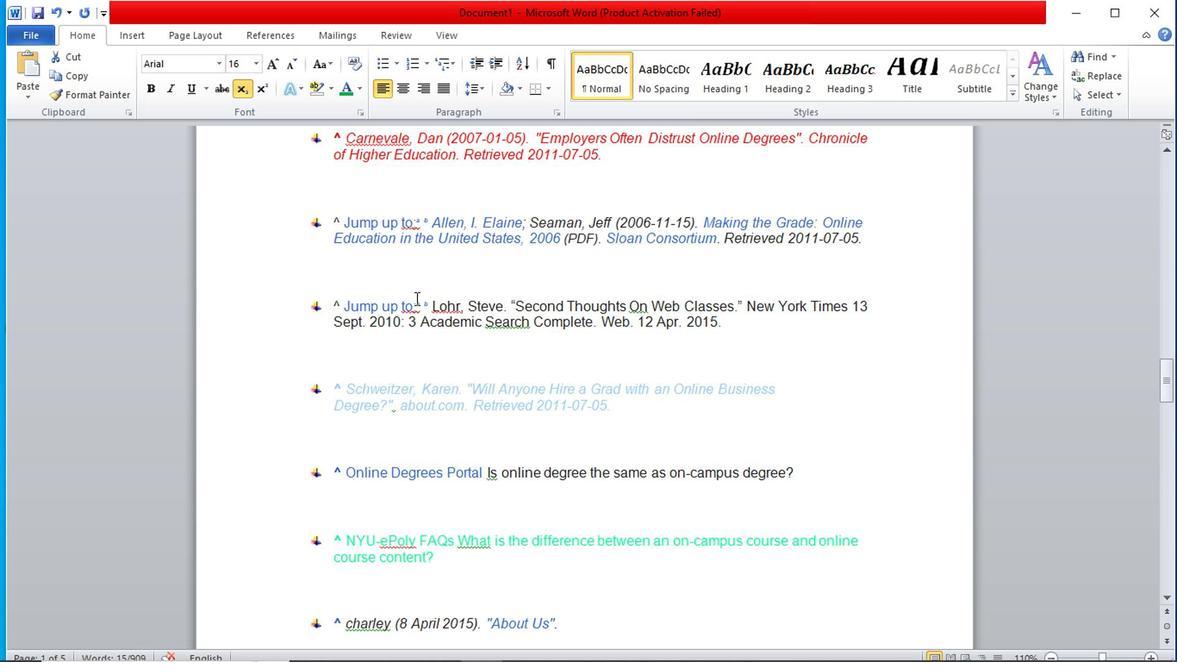
Action: Mouse scrolled (399, 293) with delta (0, 0)
Screenshot: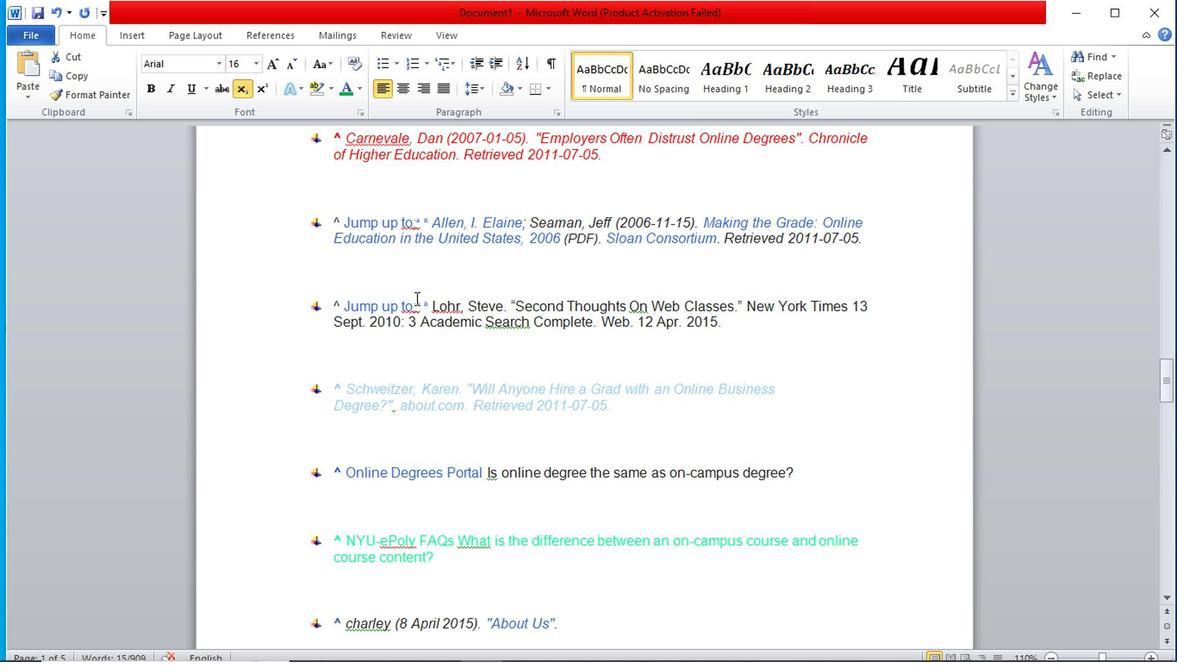 
Action: Mouse scrolled (399, 293) with delta (0, 0)
Screenshot: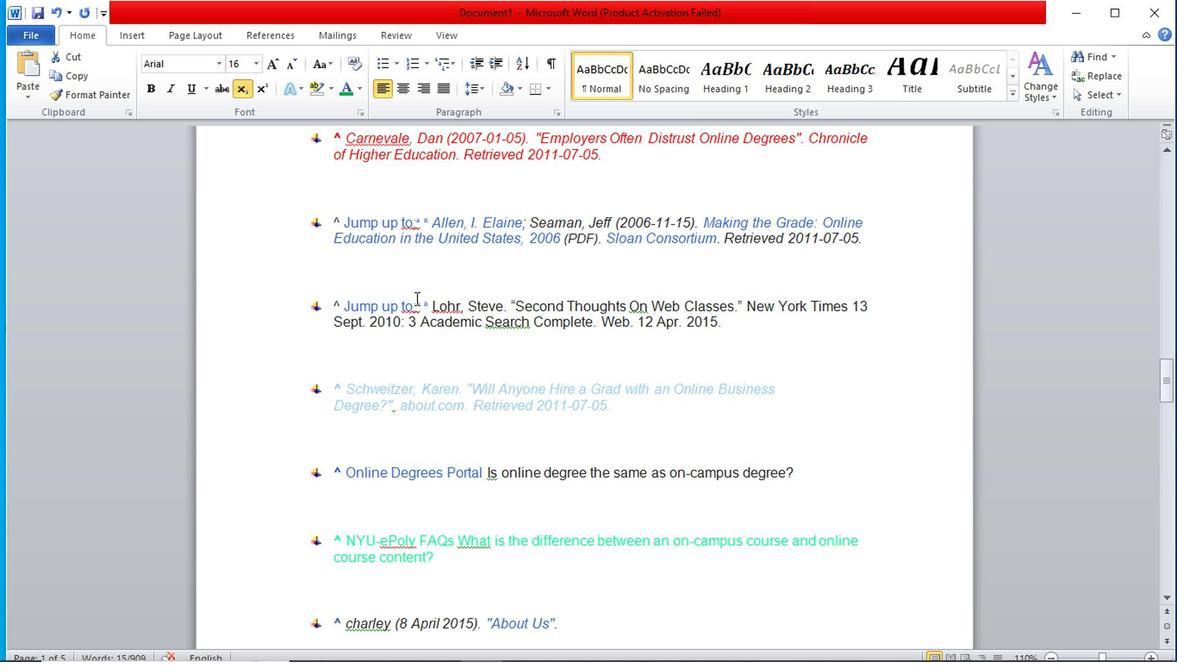 
Action: Mouse moved to (399, 292)
Screenshot: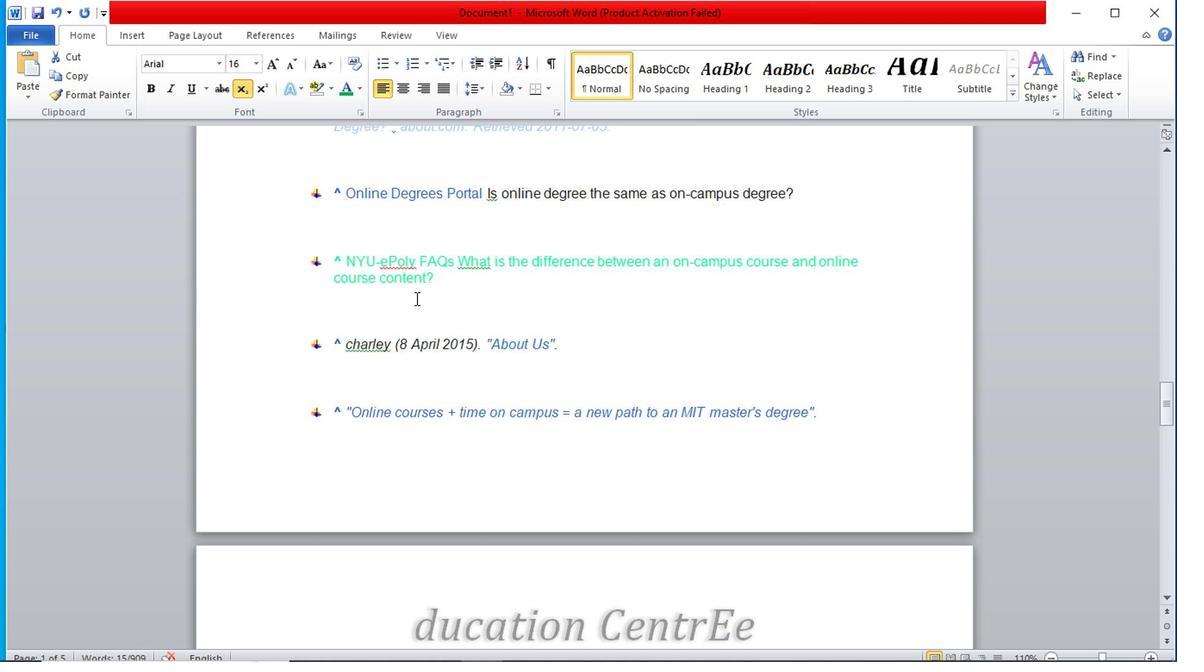 
Action: Mouse scrolled (399, 291) with delta (0, 0)
Screenshot: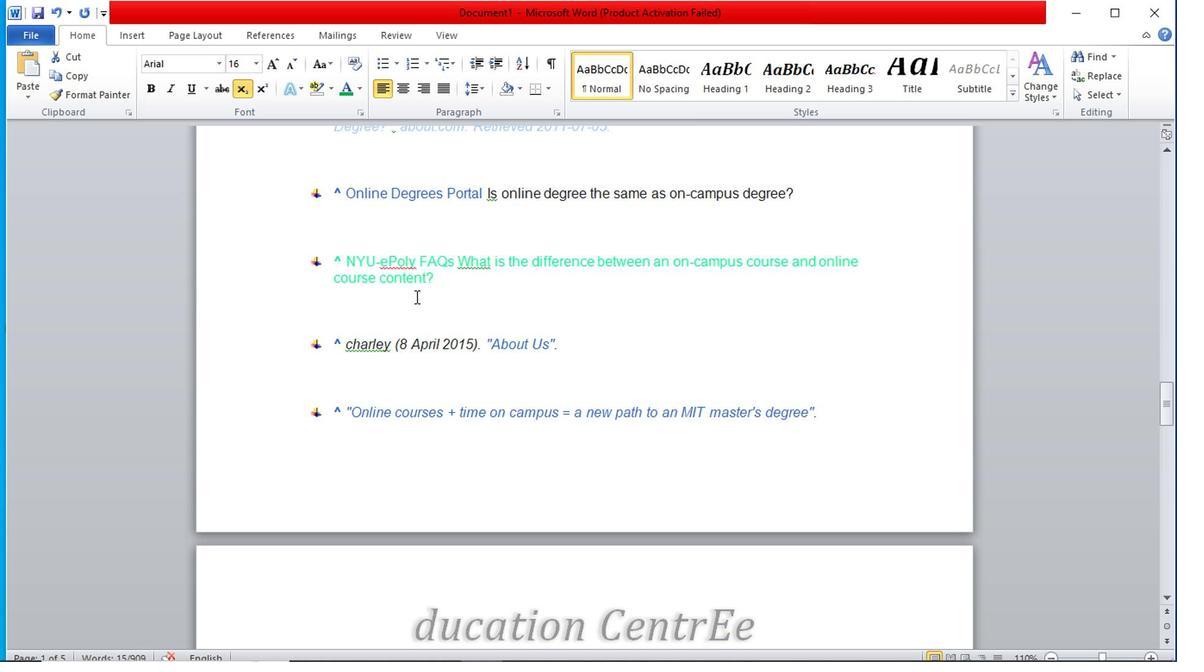 
Action: Mouse scrolled (399, 291) with delta (0, 0)
Screenshot: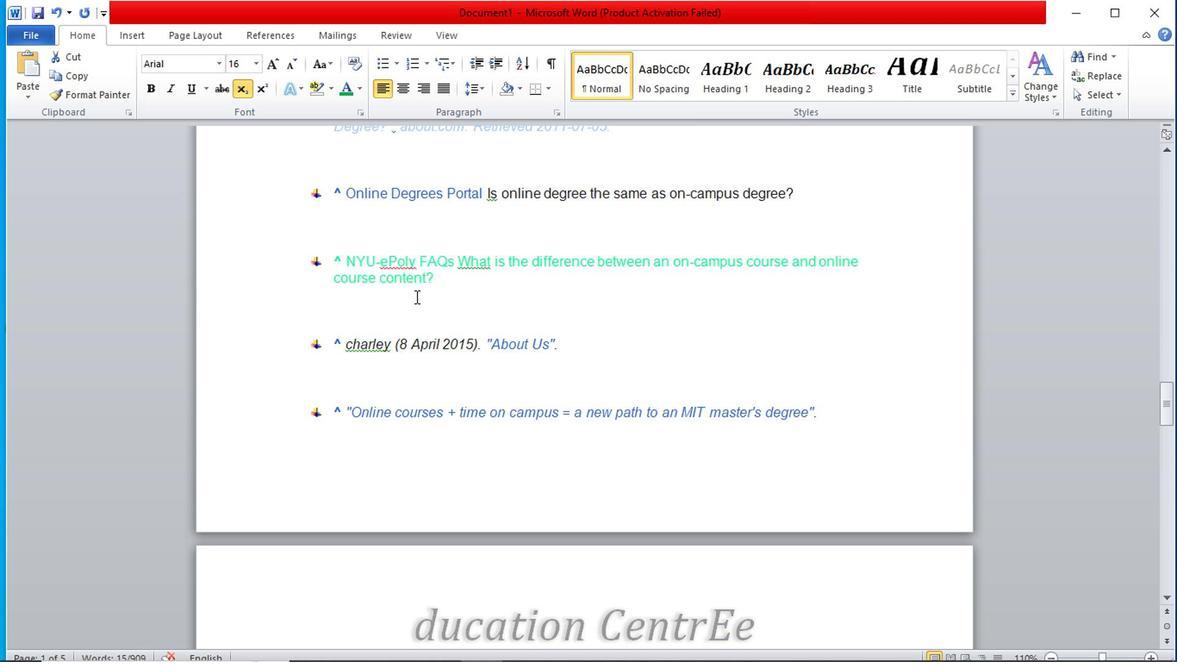 
Action: Mouse scrolled (399, 291) with delta (0, 0)
Screenshot: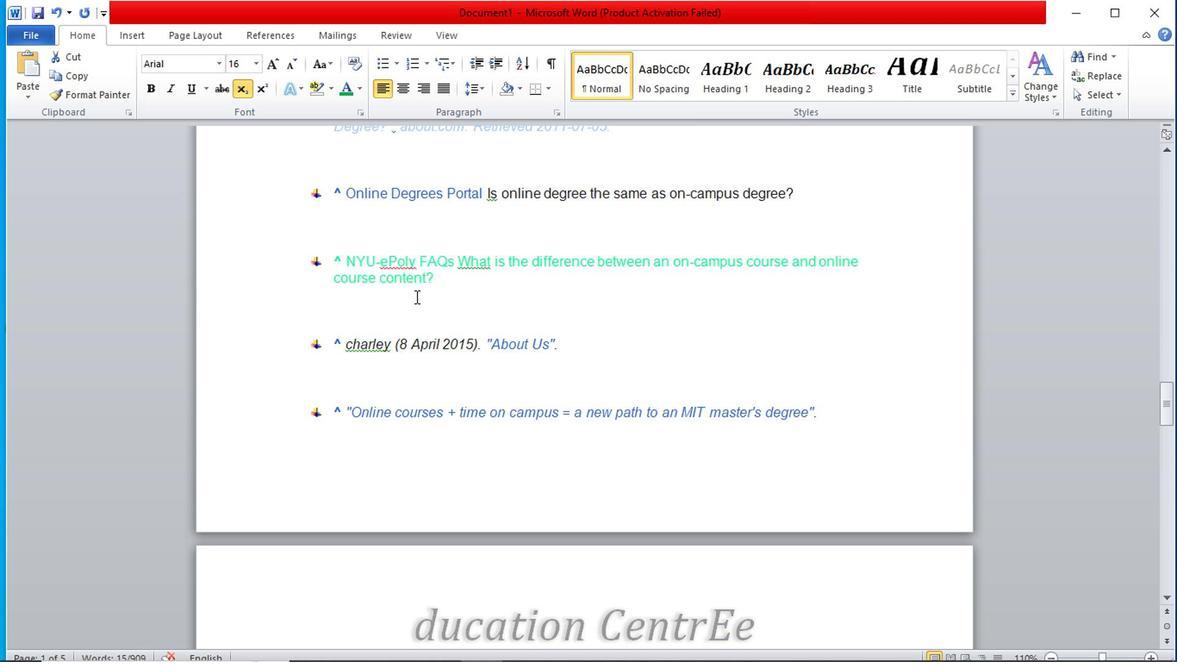 
Action: Mouse scrolled (399, 291) with delta (0, 0)
Screenshot: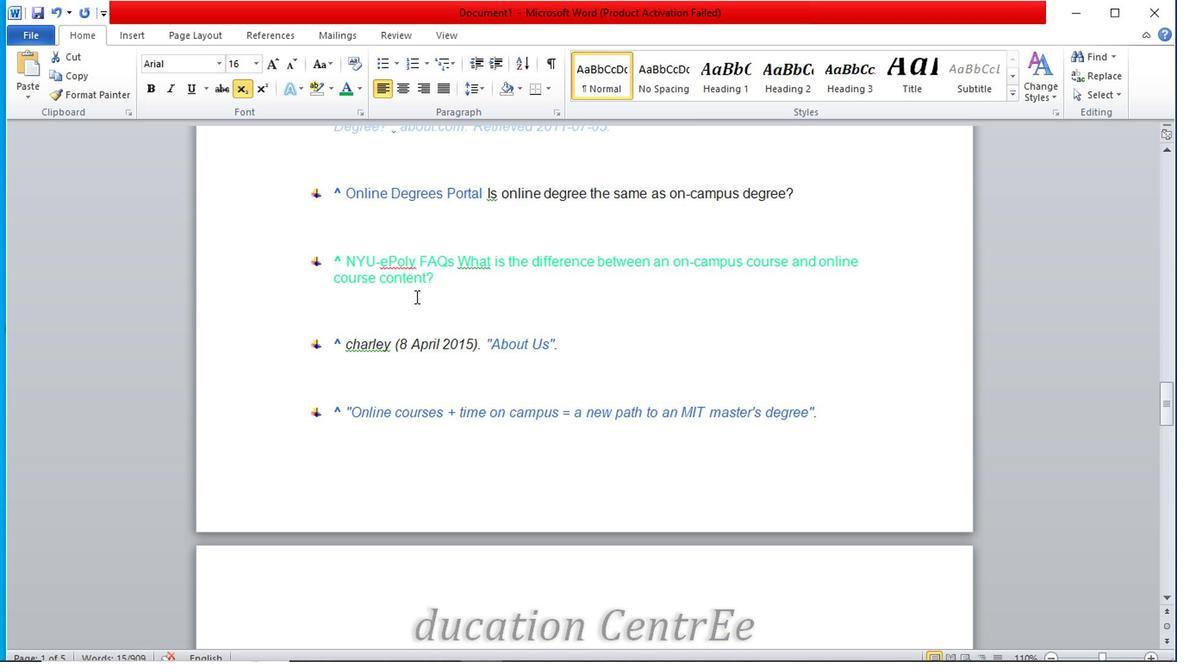 
Action: Mouse scrolled (399, 291) with delta (0, 0)
Screenshot: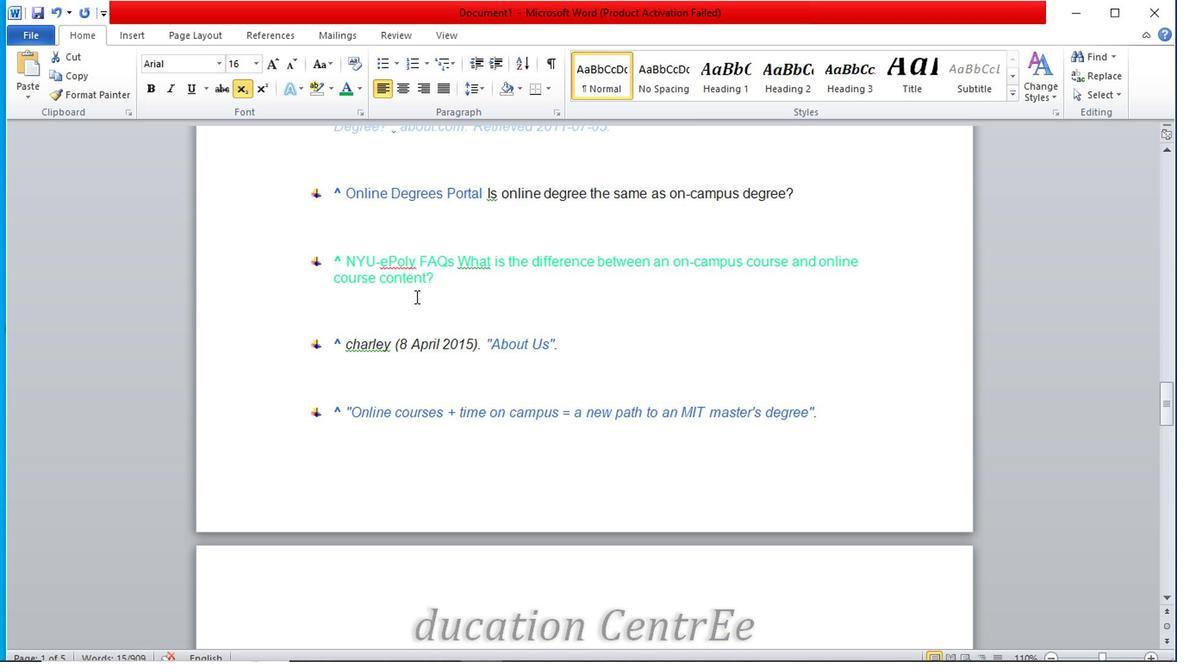 
Action: Mouse scrolled (399, 291) with delta (0, 0)
Screenshot: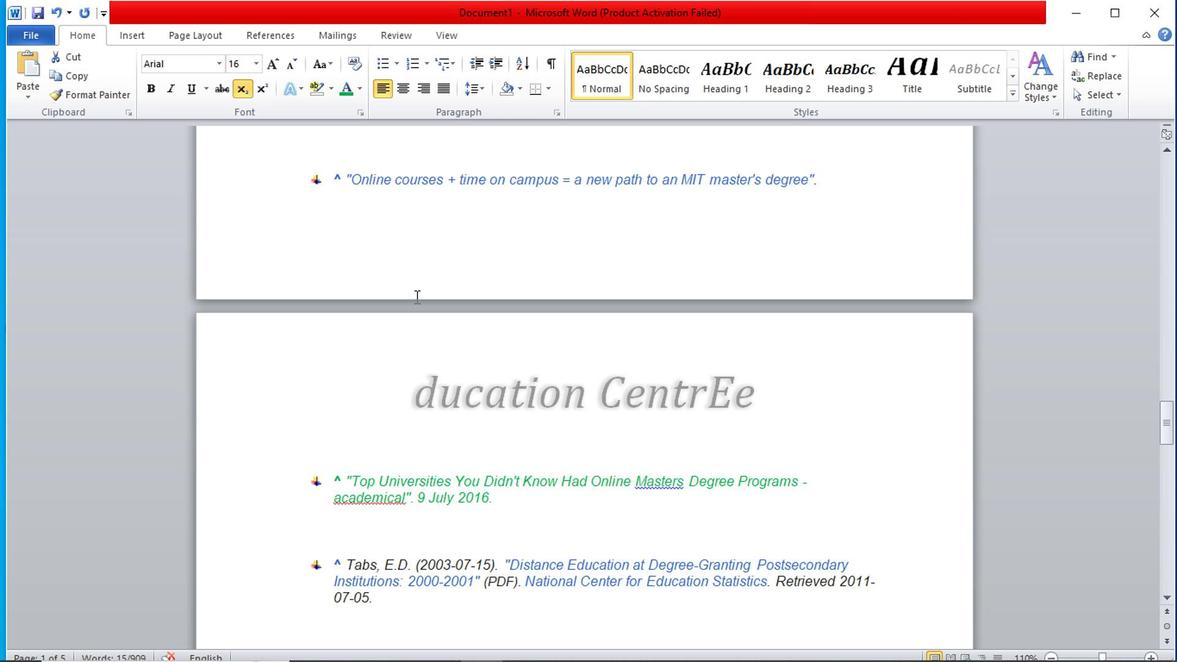 
Action: Mouse scrolled (399, 291) with delta (0, 0)
Screenshot: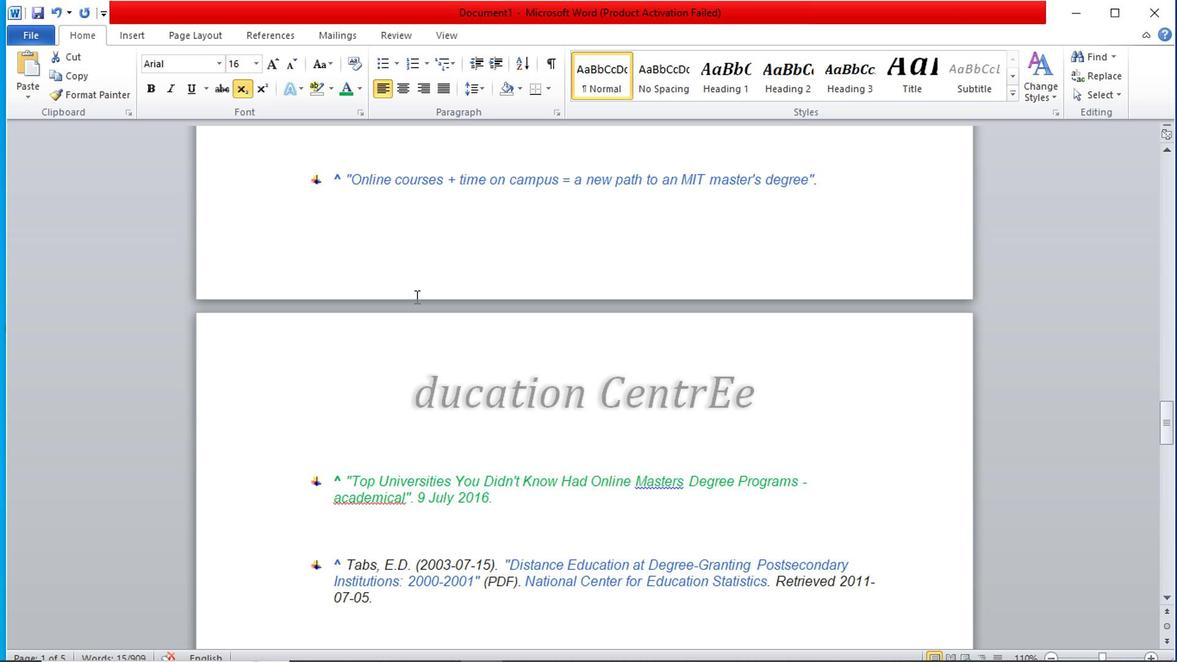 
Action: Mouse scrolled (399, 291) with delta (0, 0)
Screenshot: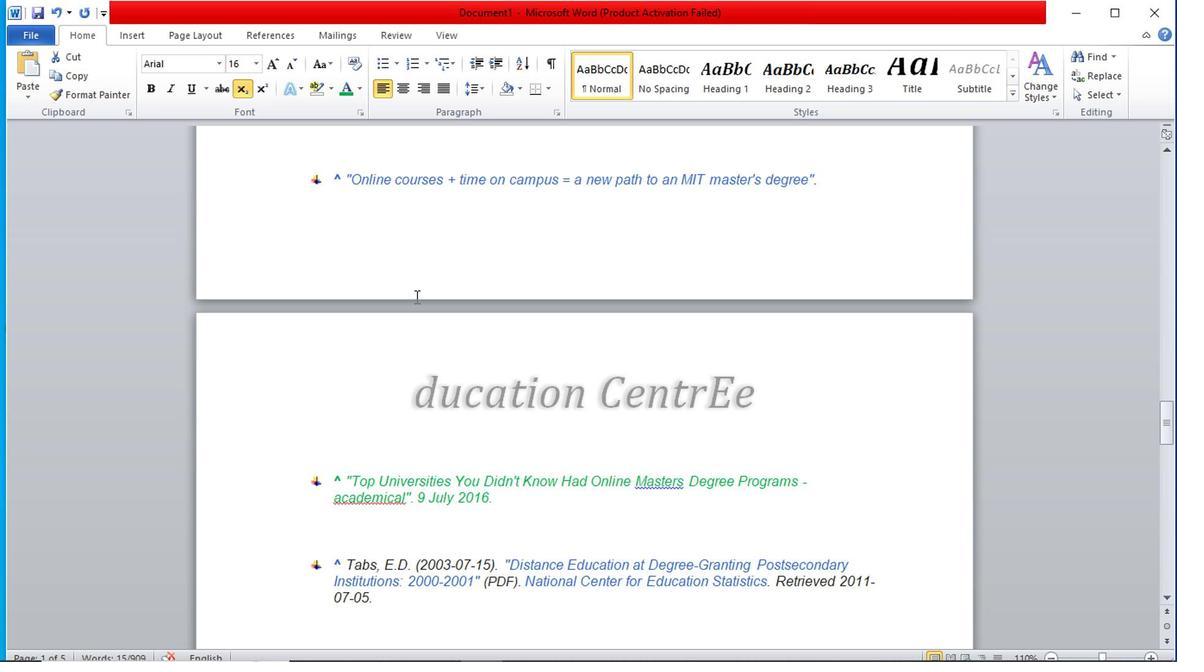 
Action: Mouse scrolled (399, 291) with delta (0, 0)
Screenshot: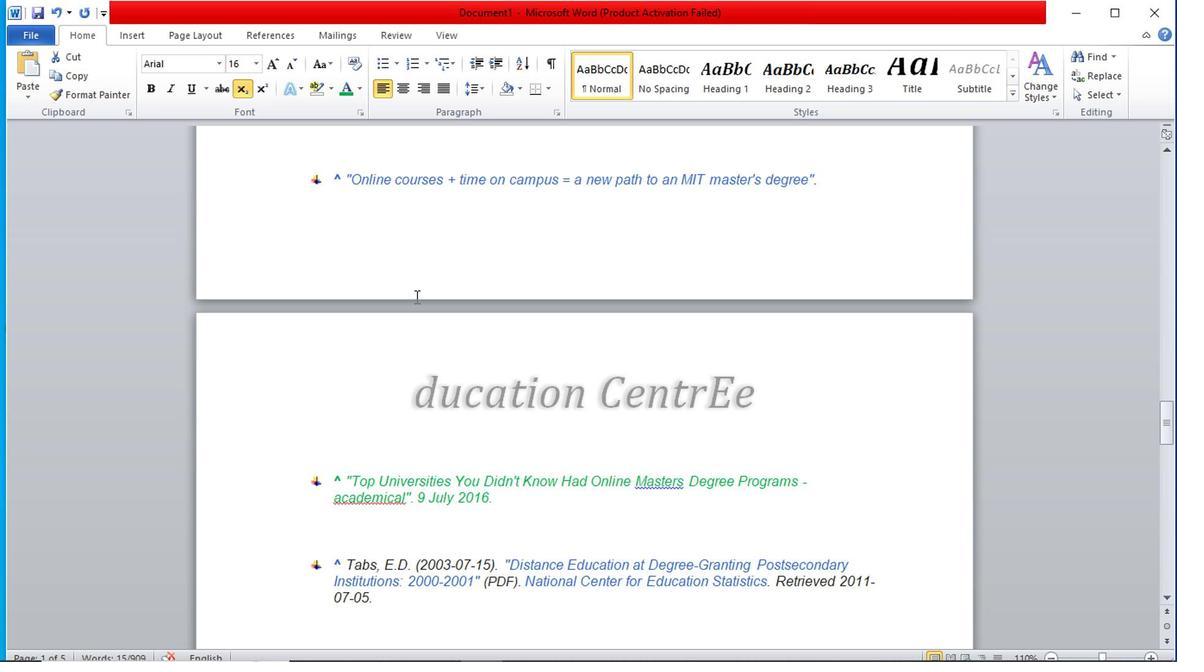 
Action: Mouse scrolled (399, 291) with delta (0, 0)
Screenshot: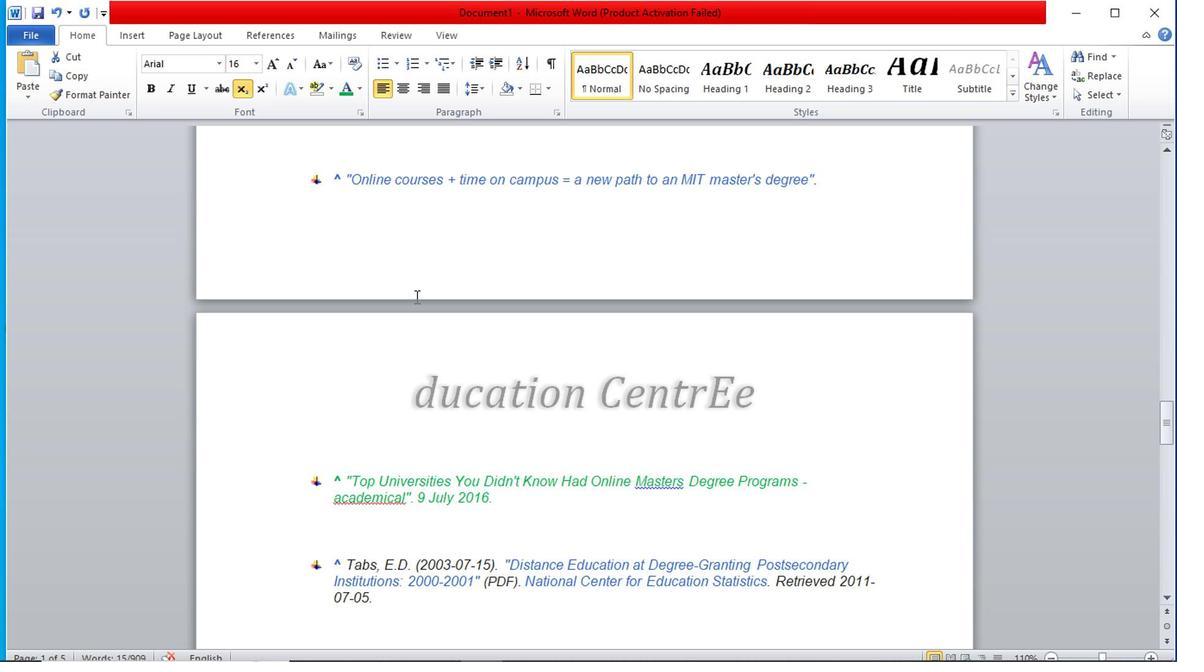 
Action: Mouse moved to (401, 287)
Screenshot: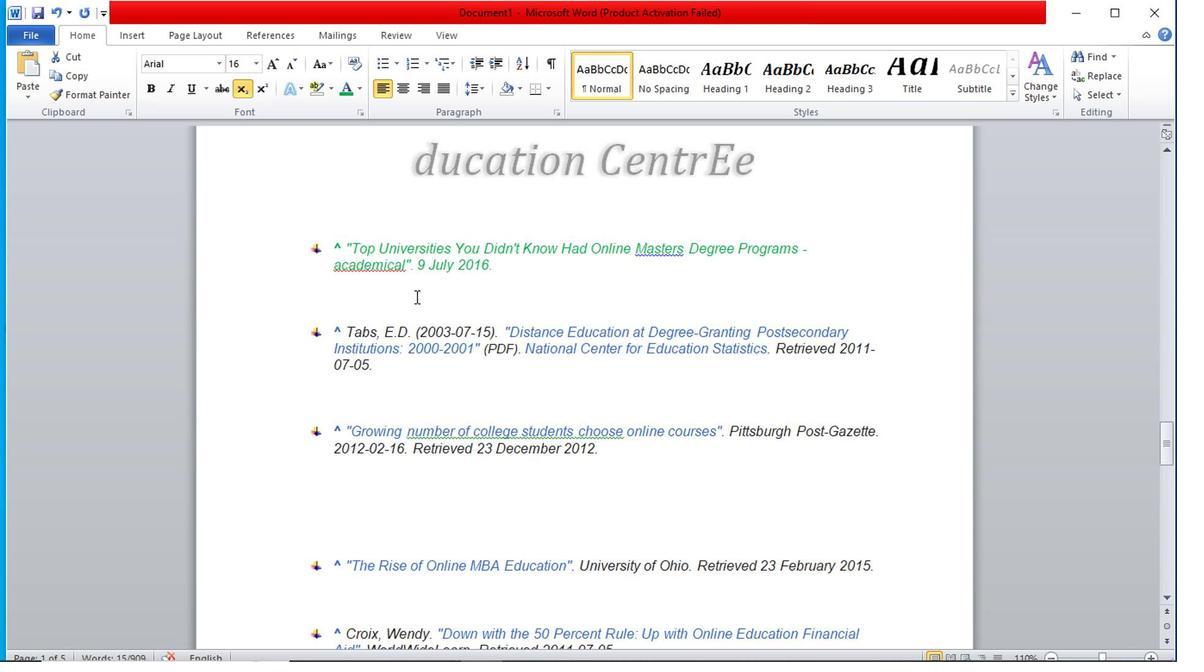 
Action: Mouse scrolled (401, 286) with delta (0, 0)
Screenshot: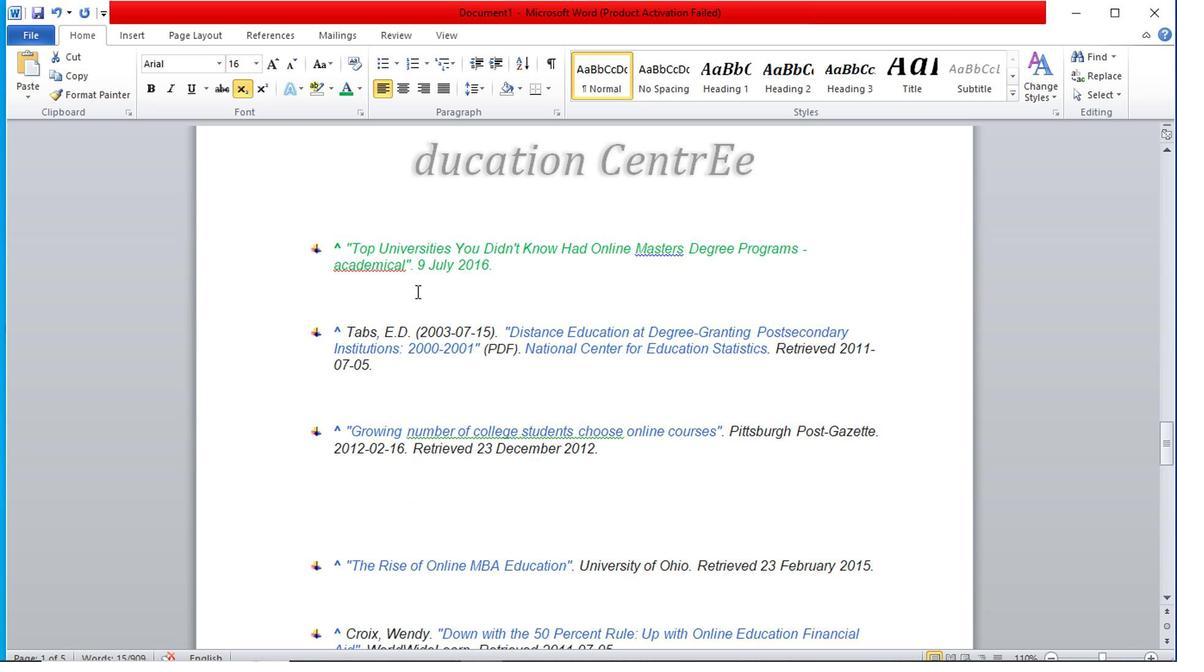 
Action: Mouse scrolled (401, 286) with delta (0, 0)
Screenshot: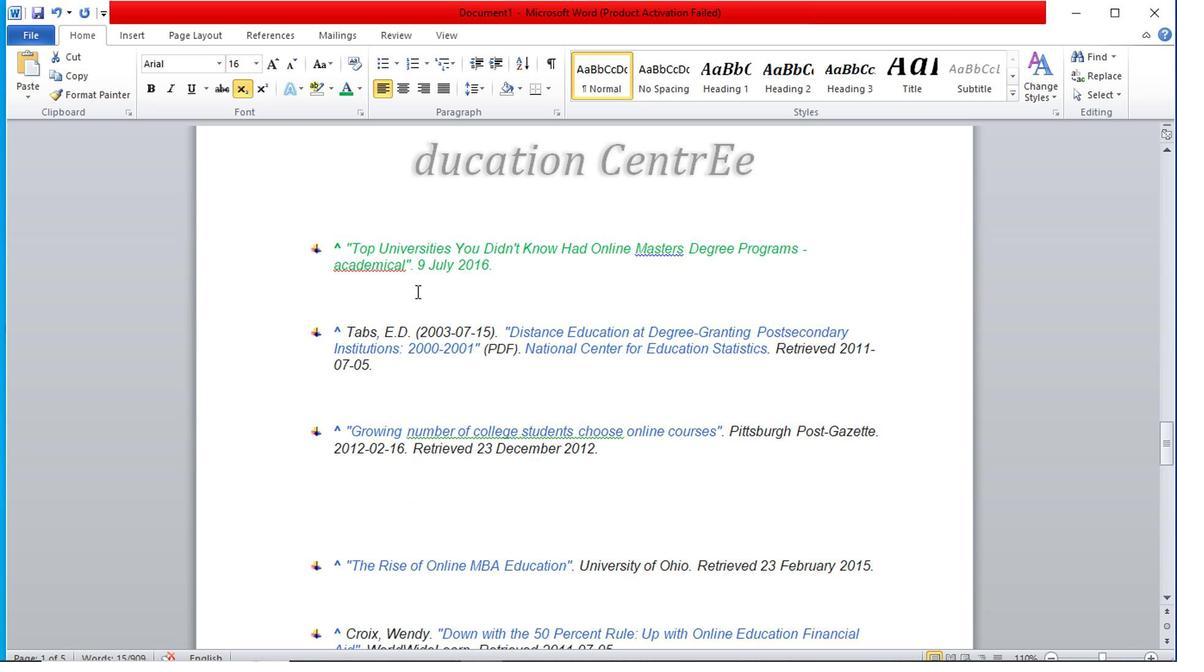 
Action: Mouse scrolled (401, 286) with delta (0, 0)
Screenshot: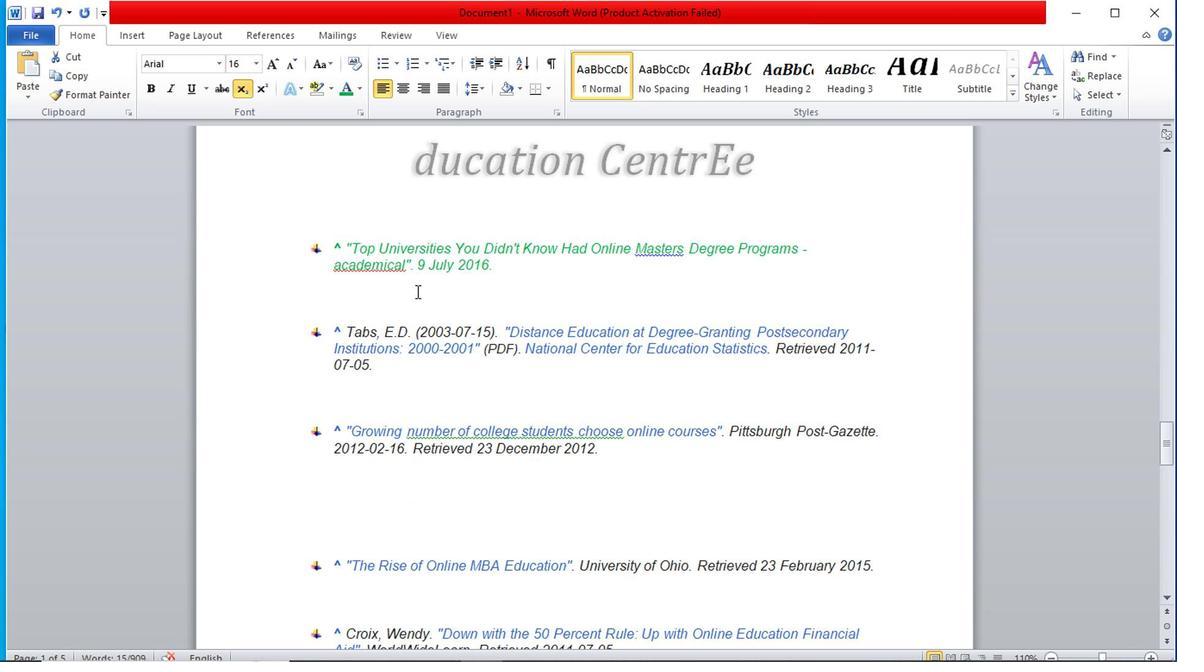 
Action: Mouse scrolled (401, 286) with delta (0, 0)
Screenshot: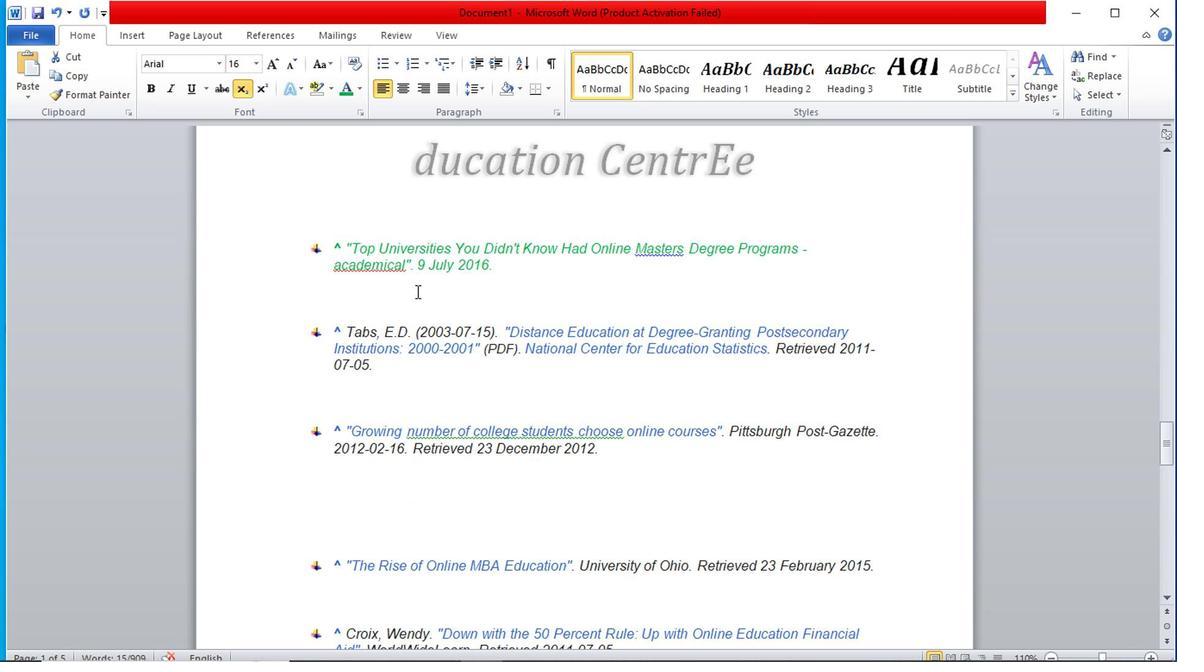 
Action: Mouse scrolled (401, 286) with delta (0, 0)
Screenshot: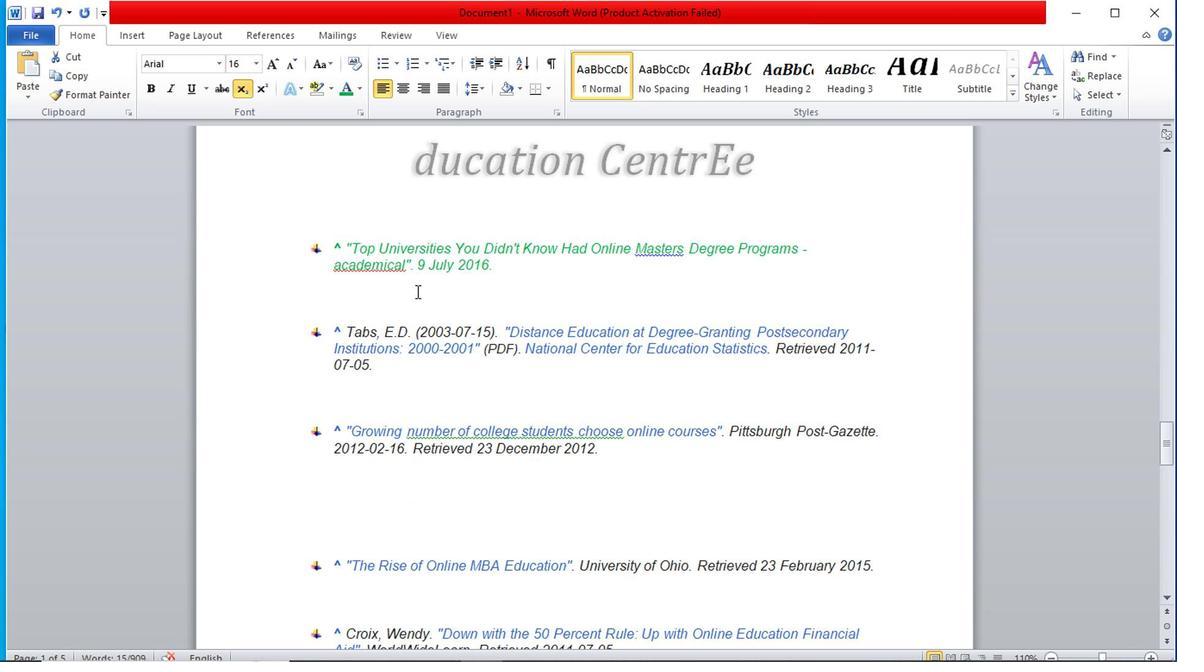 
Action: Mouse scrolled (401, 286) with delta (0, 0)
Screenshot: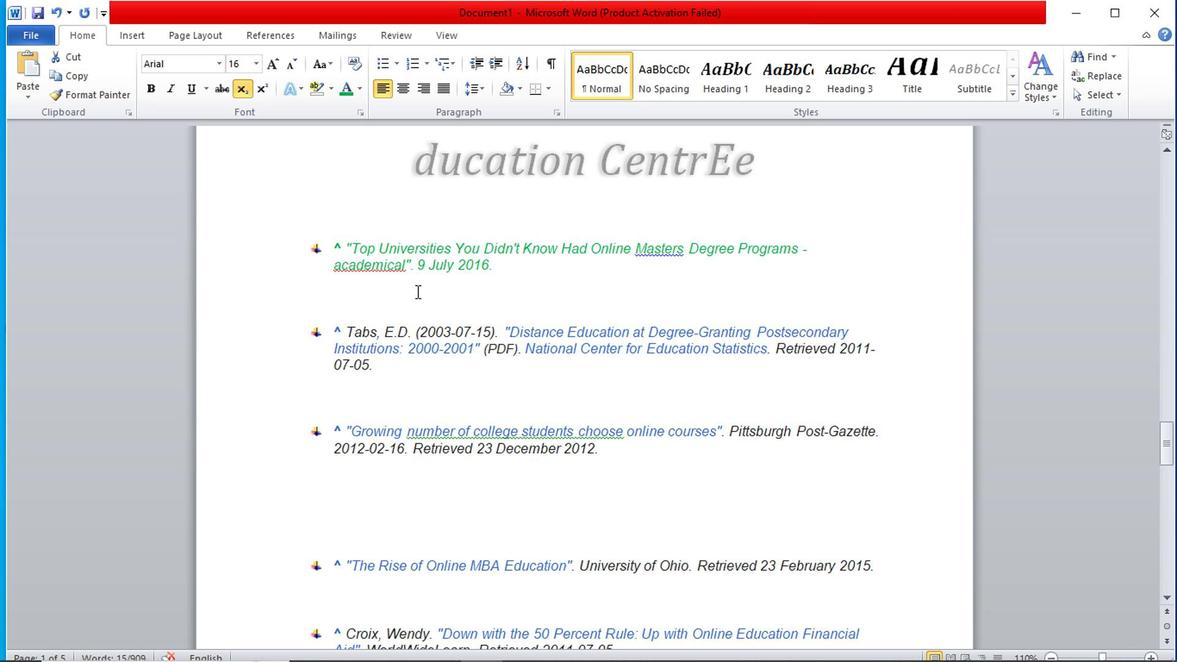 
Action: Mouse scrolled (401, 286) with delta (0, 0)
Screenshot: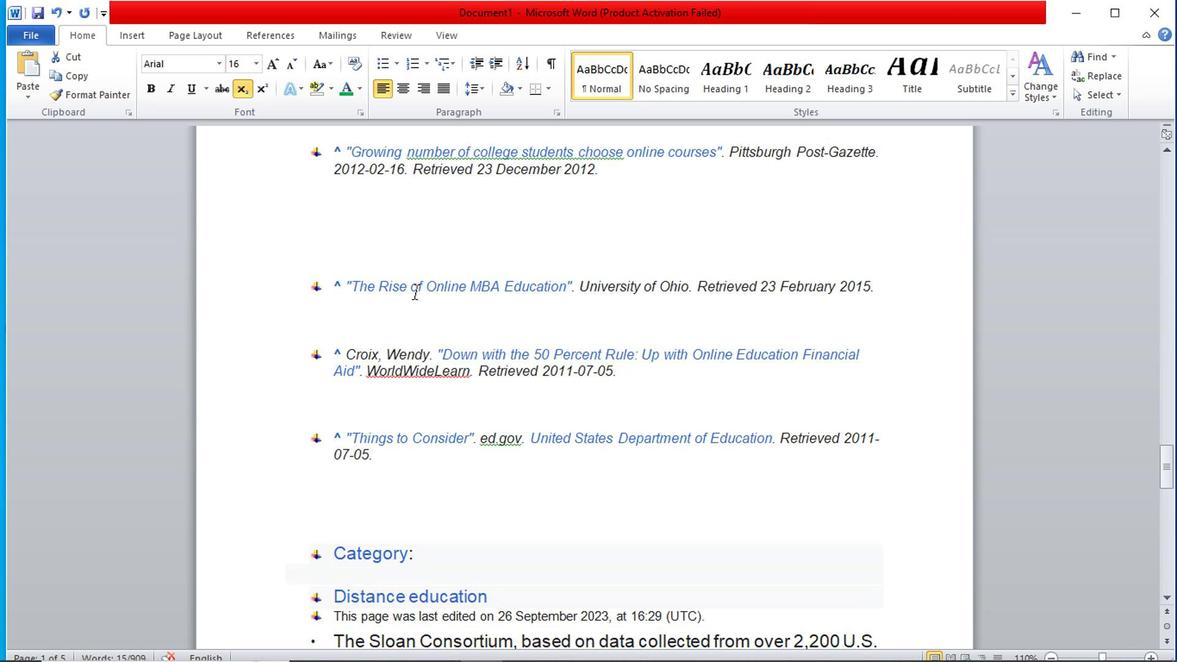 
Action: Mouse scrolled (401, 286) with delta (0, 0)
Screenshot: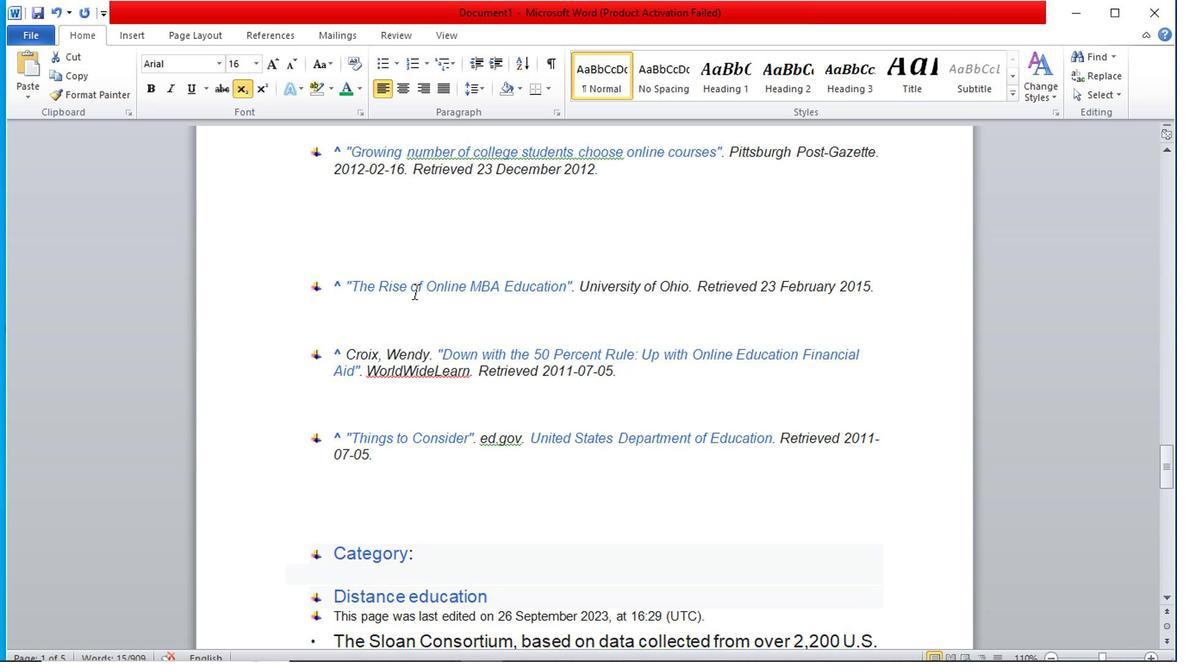 
Action: Mouse scrolled (401, 286) with delta (0, 0)
Screenshot: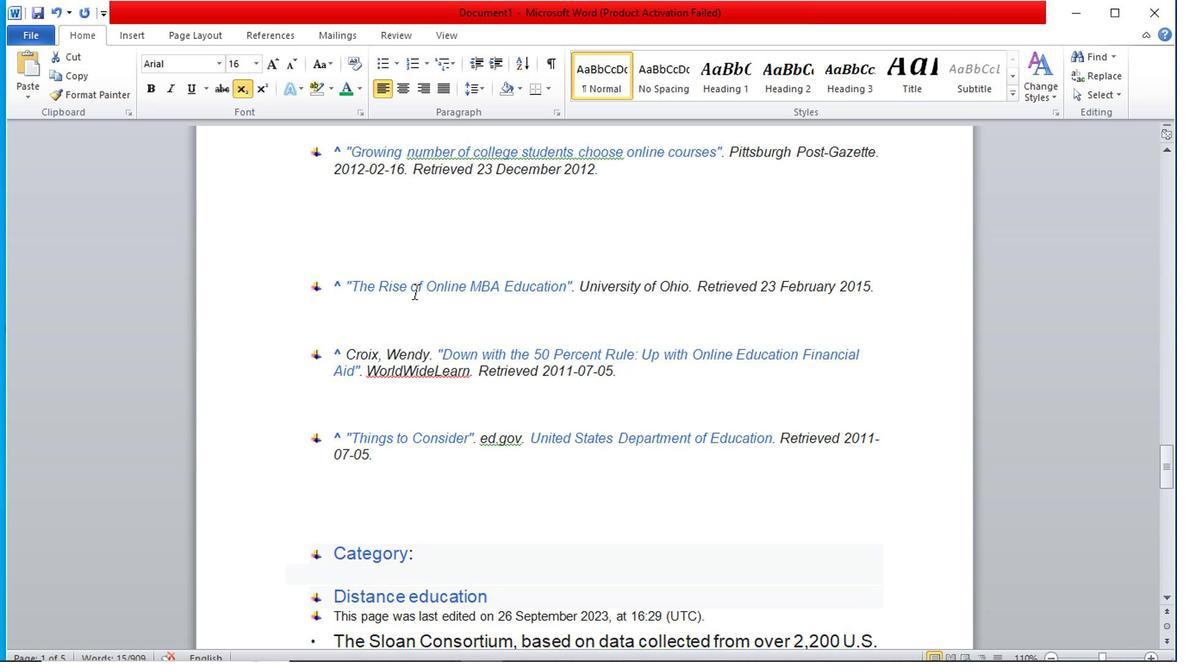 
Action: Mouse scrolled (401, 286) with delta (0, 0)
Screenshot: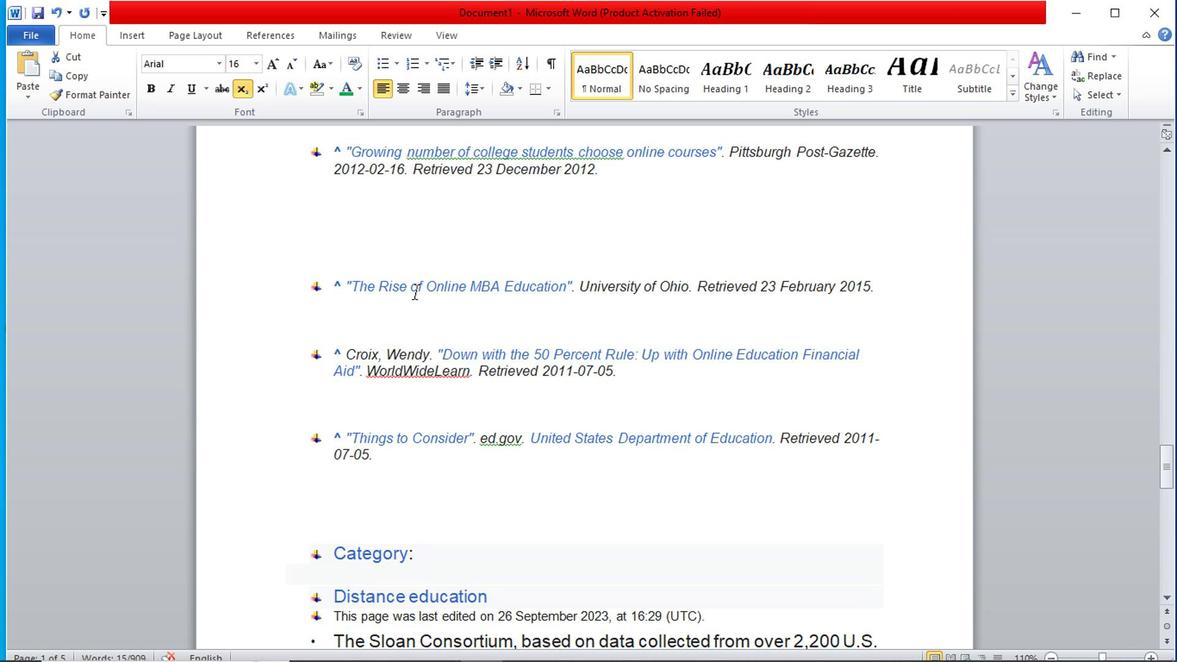 
Action: Mouse scrolled (401, 286) with delta (0, 0)
Screenshot: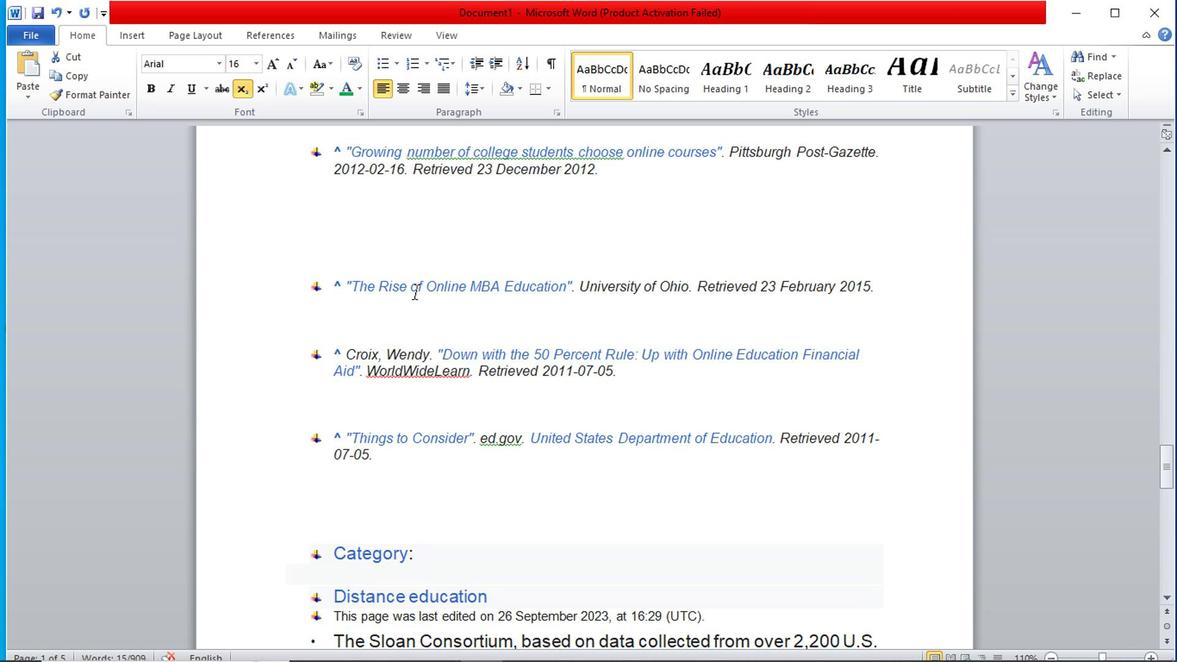 
Action: Mouse scrolled (401, 286) with delta (0, 0)
Screenshot: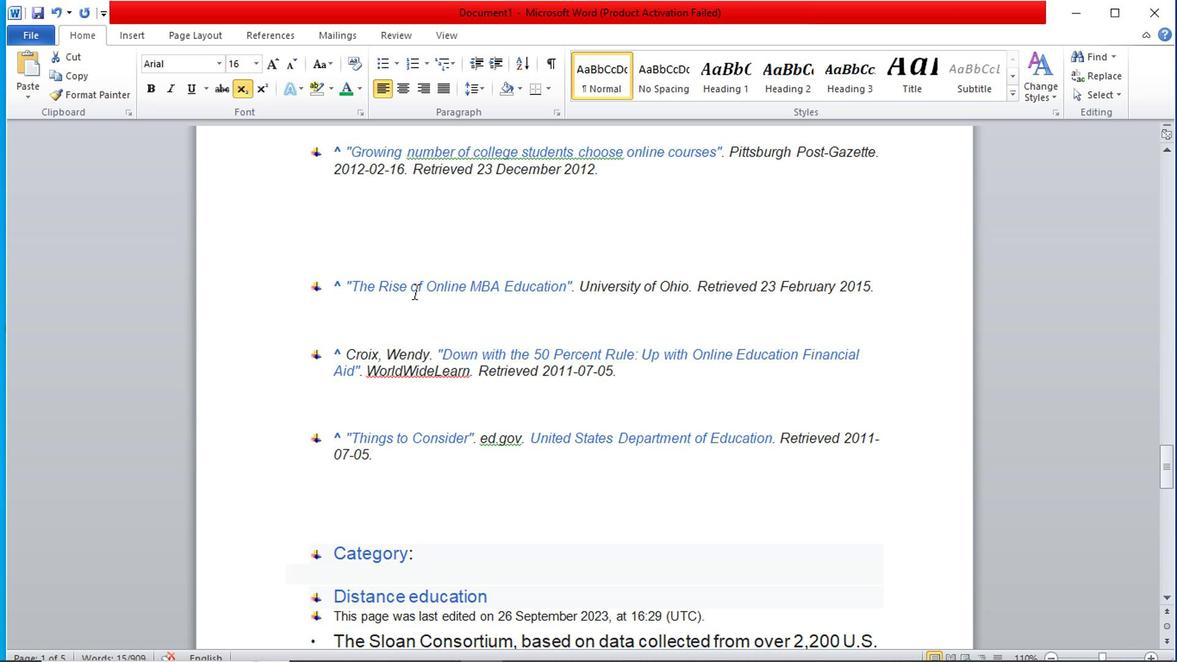 
Action: Mouse moved to (414, 298)
Screenshot: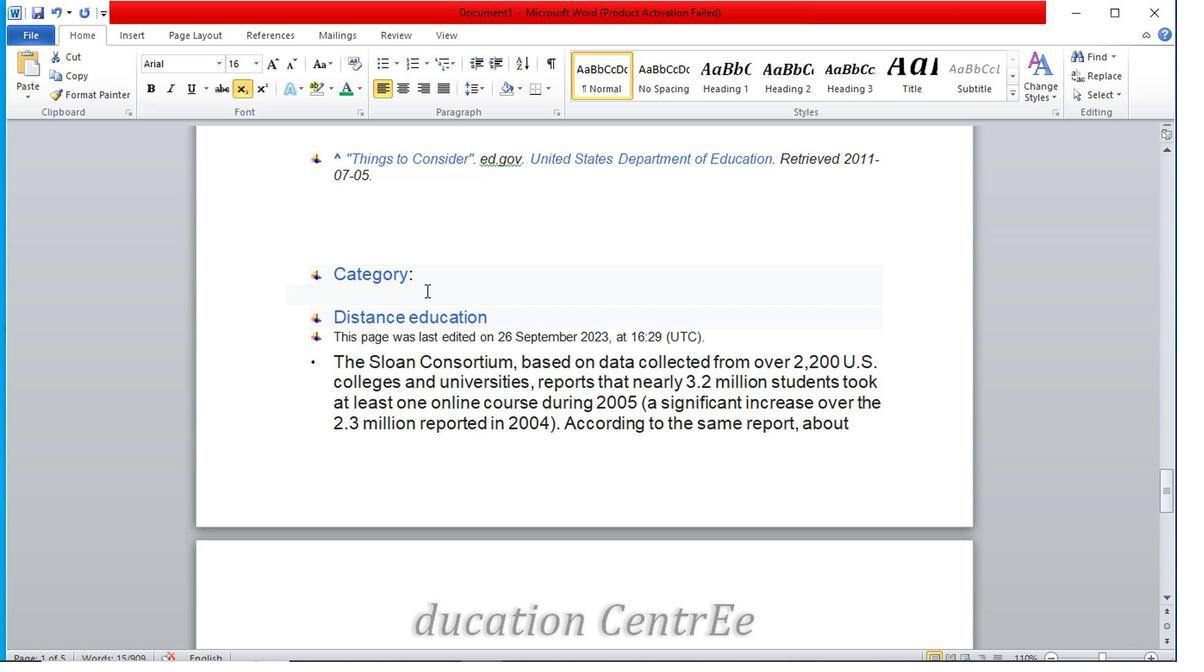 
Action: Mouse scrolled (414, 298) with delta (0, 0)
Screenshot: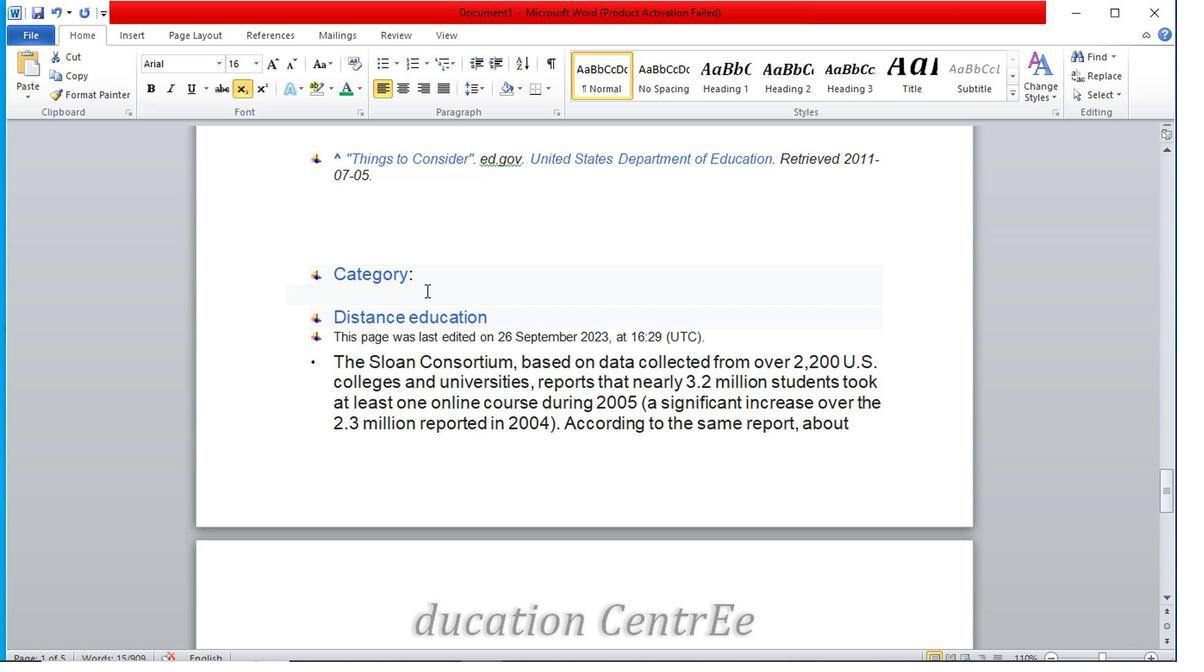 
Action: Mouse moved to (414, 300)
Screenshot: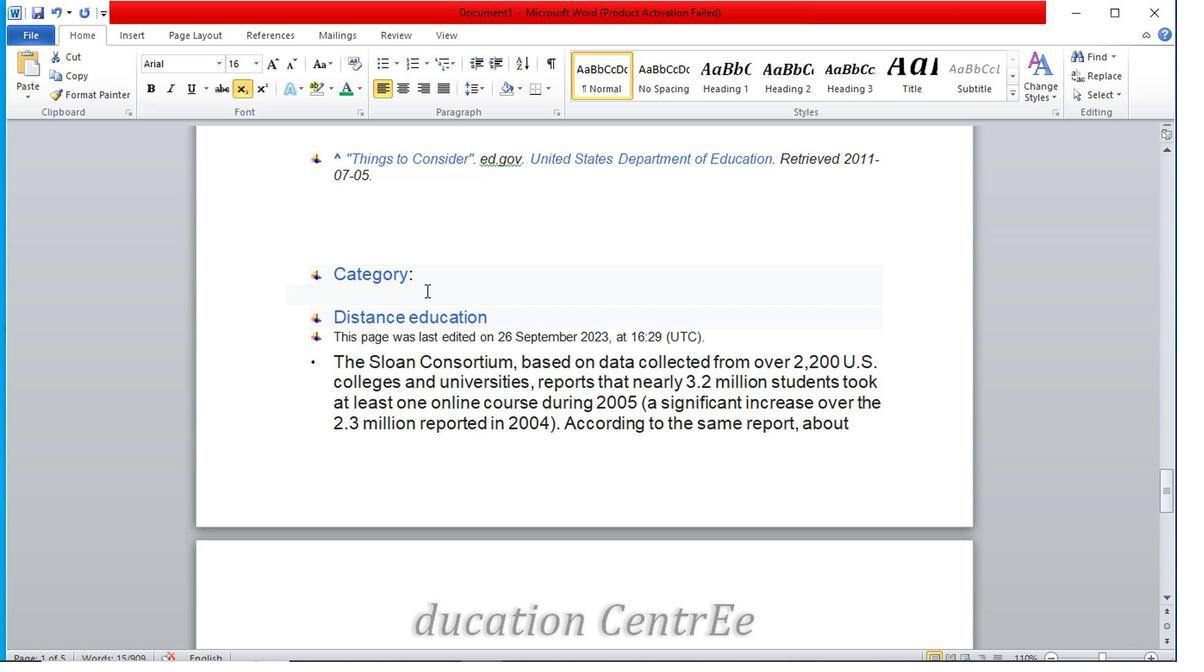 
Action: Mouse scrolled (414, 299) with delta (0, 0)
Screenshot: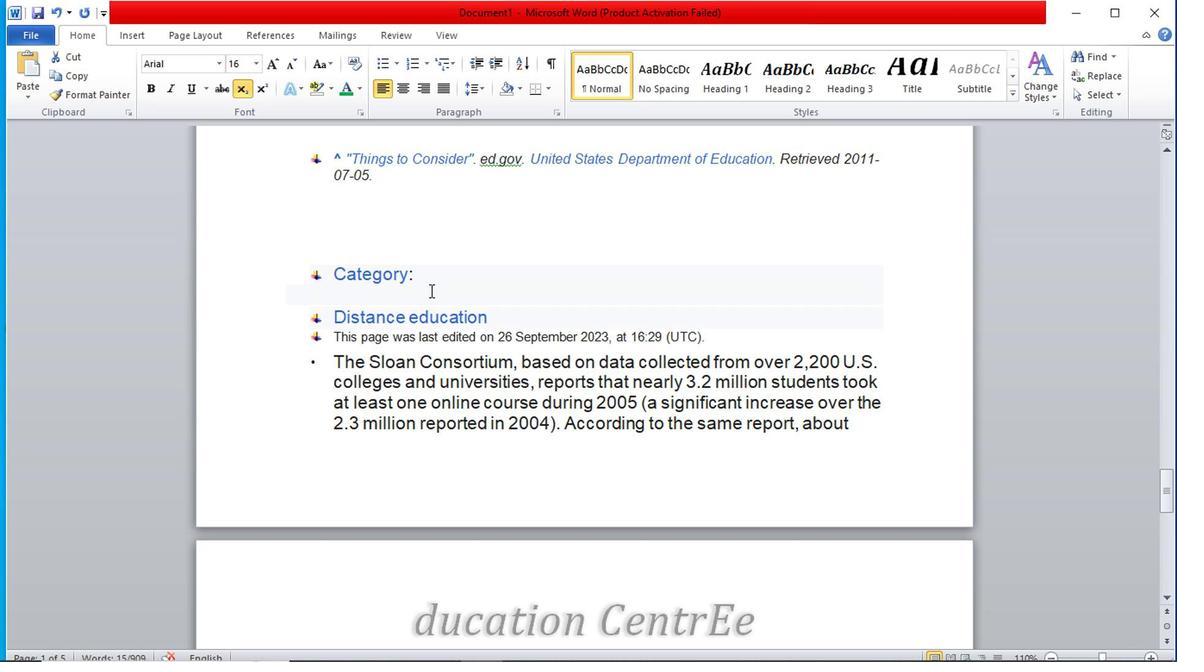 
Action: Mouse scrolled (414, 299) with delta (0, 0)
Screenshot: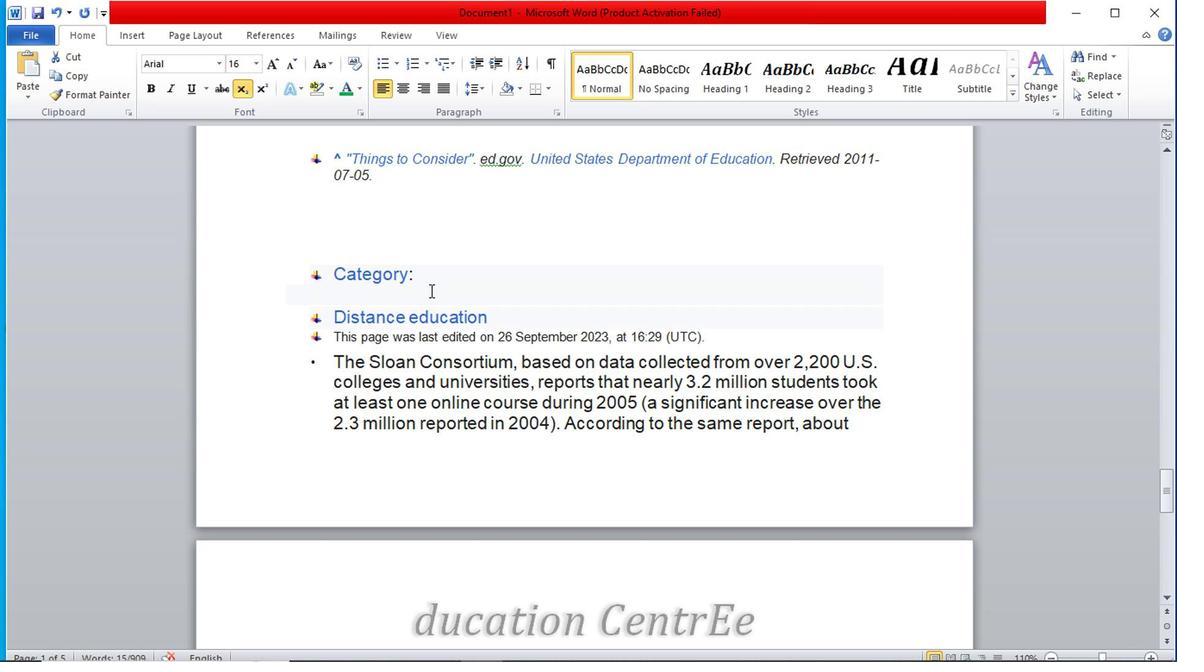 
Action: Mouse scrolled (414, 299) with delta (0, 0)
Screenshot: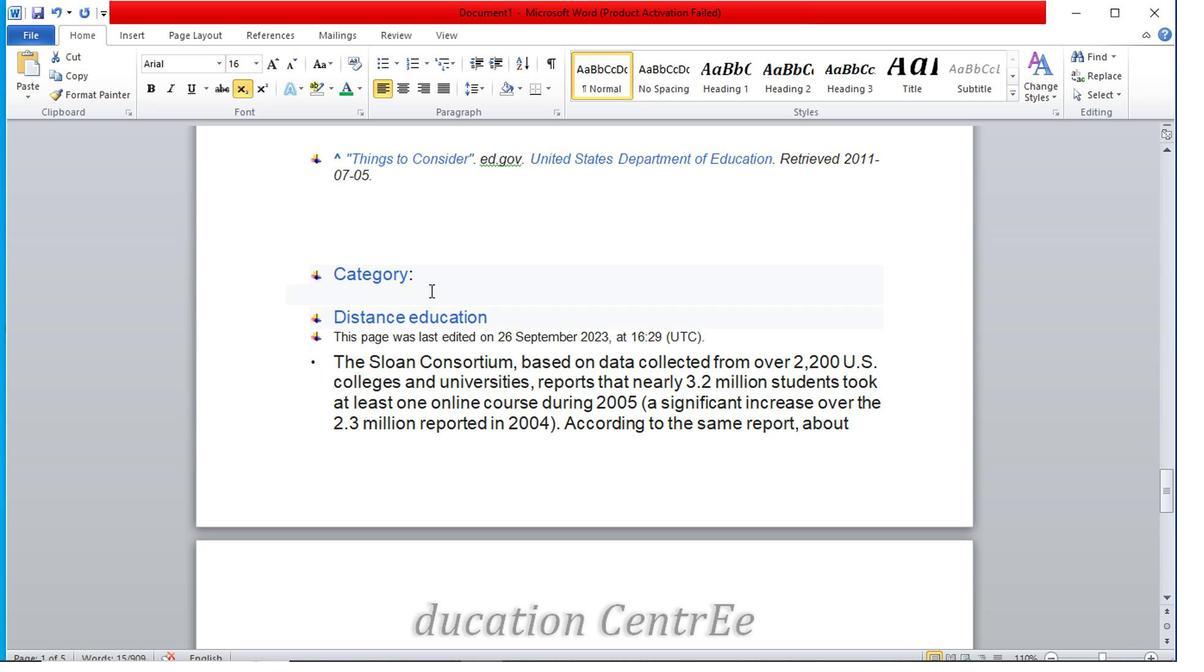 
Action: Mouse scrolled (414, 299) with delta (0, 0)
Screenshot: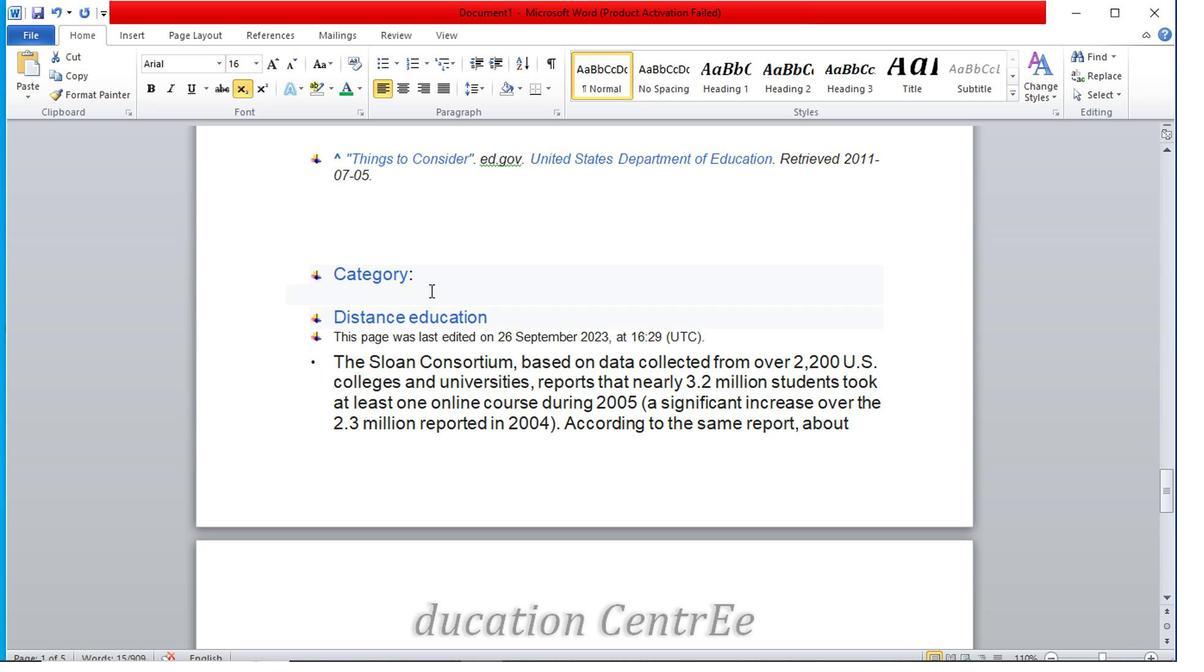 
Action: Mouse moved to (415, 307)
Screenshot: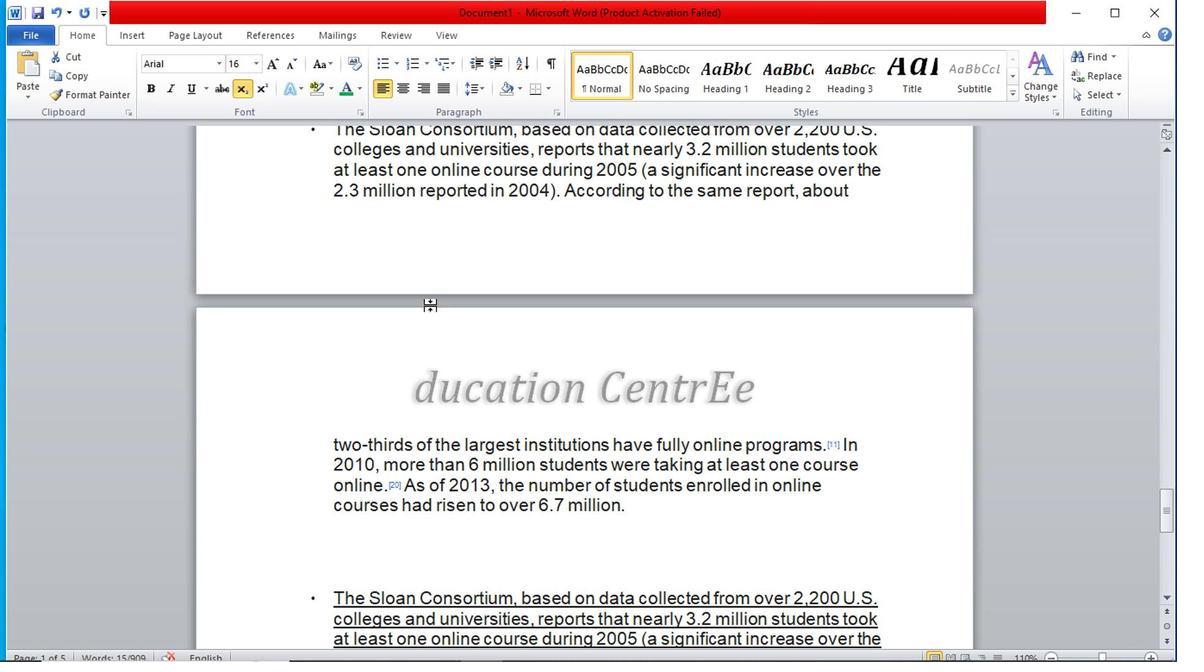 
Action: Mouse scrolled (415, 307) with delta (0, 0)
Screenshot: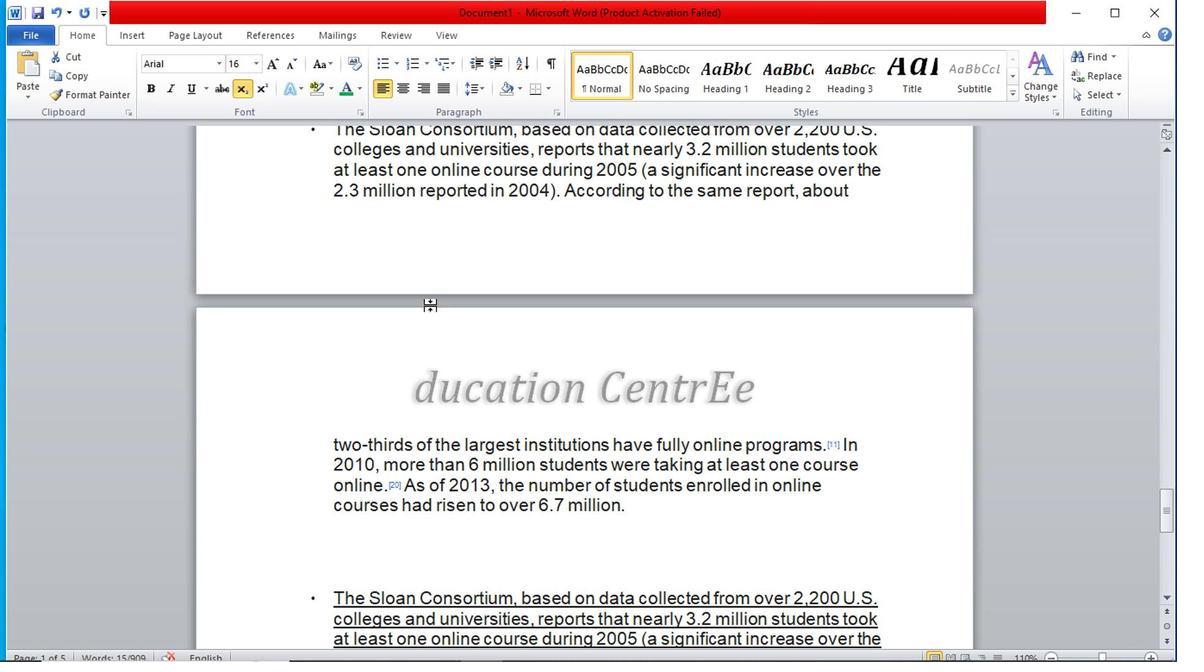 
Action: Mouse moved to (415, 314)
Screenshot: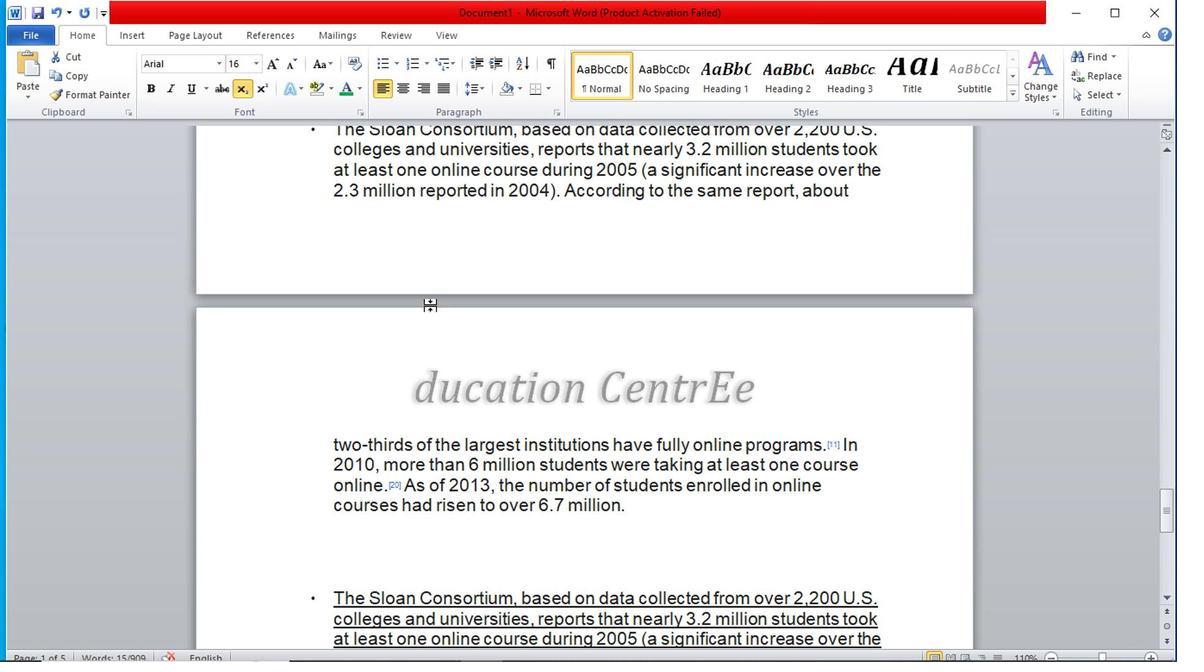 
Action: Mouse scrolled (415, 312) with delta (0, -1)
Screenshot: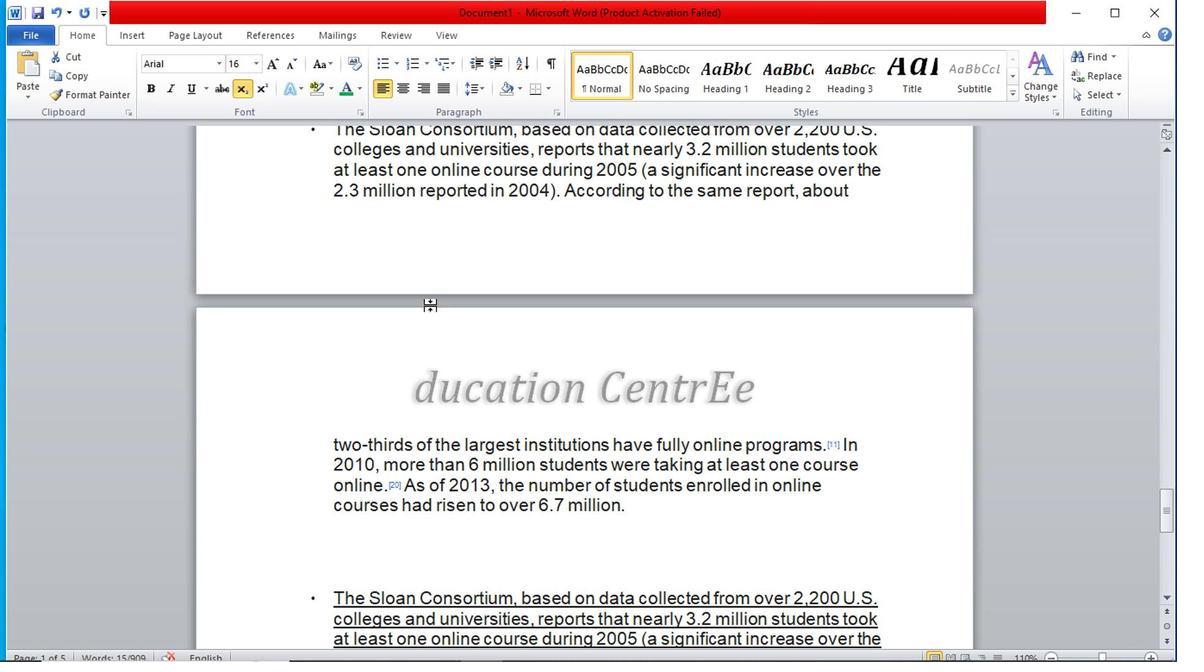 
Action: Mouse scrolled (415, 312) with delta (0, -1)
Screenshot: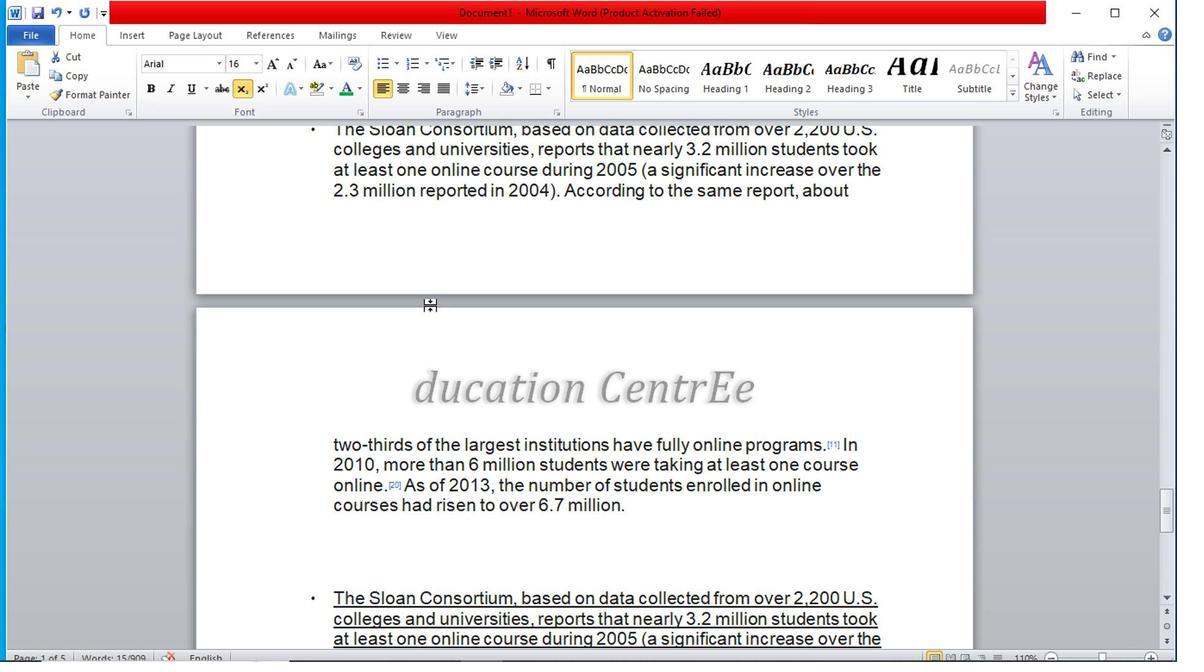 
Action: Mouse scrolled (415, 312) with delta (0, -1)
Screenshot: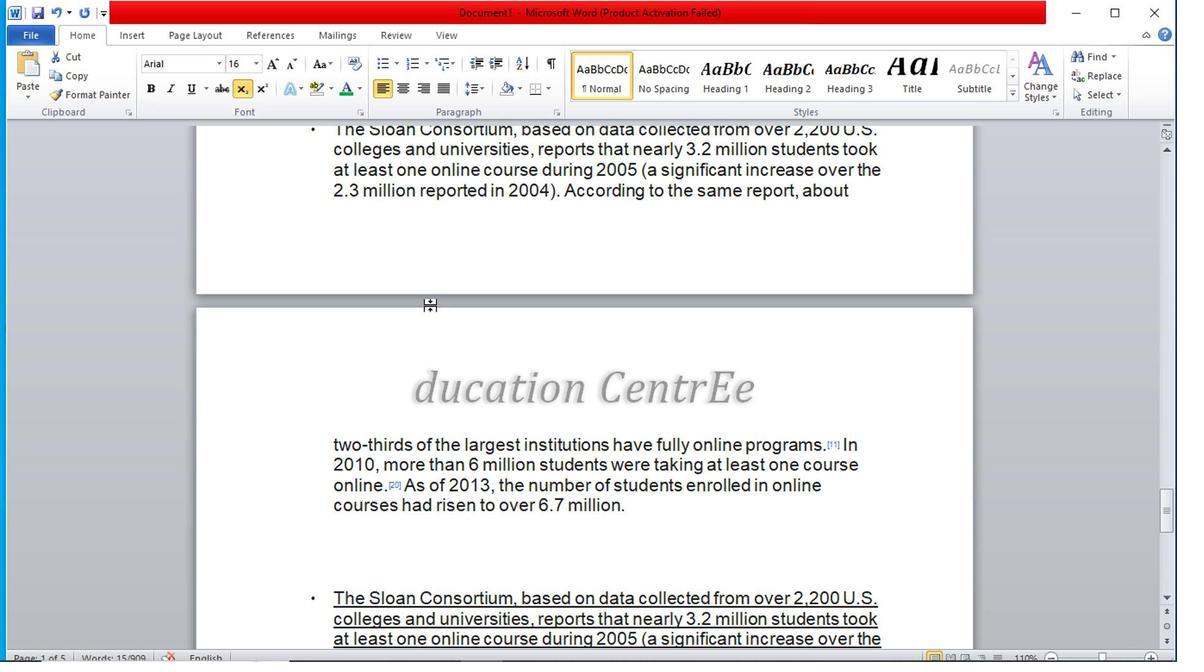 
Action: Mouse scrolled (415, 312) with delta (0, -1)
Screenshot: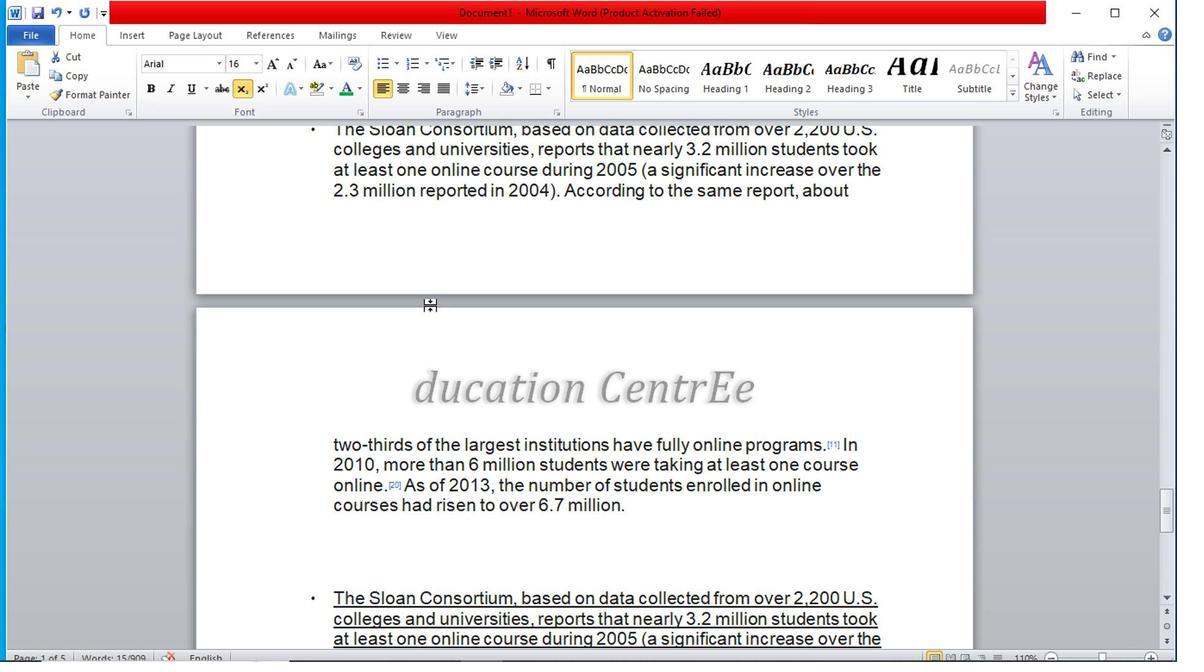 
Action: Mouse scrolled (415, 312) with delta (0, -1)
Screenshot: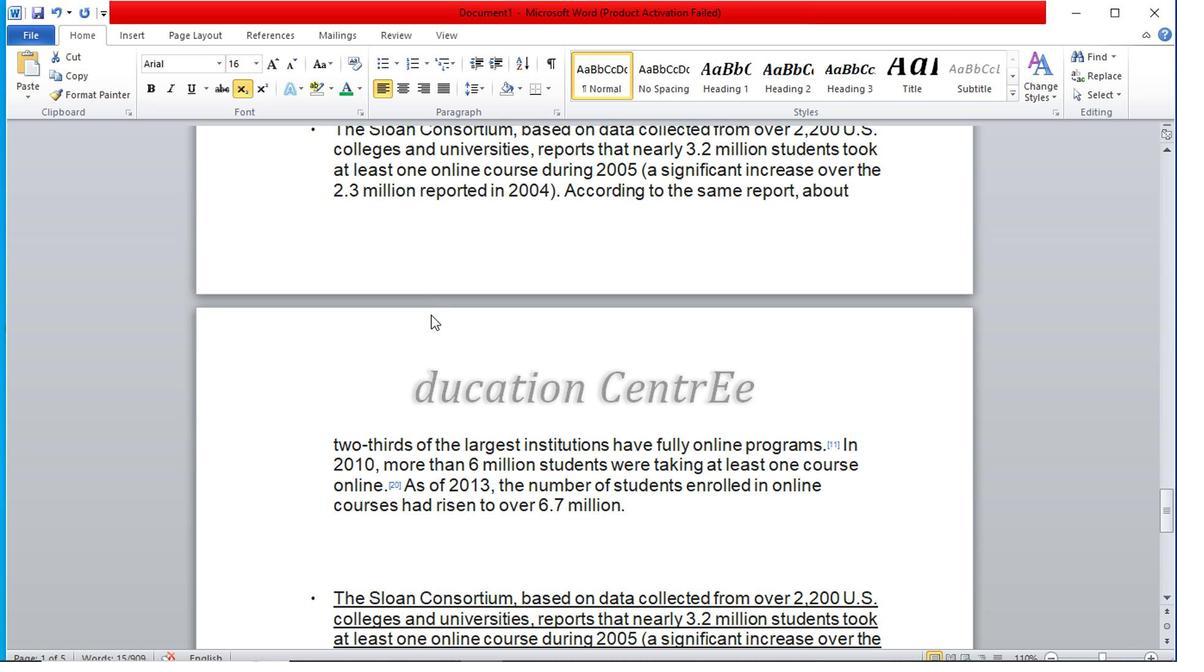 
Action: Mouse moved to (423, 314)
Screenshot: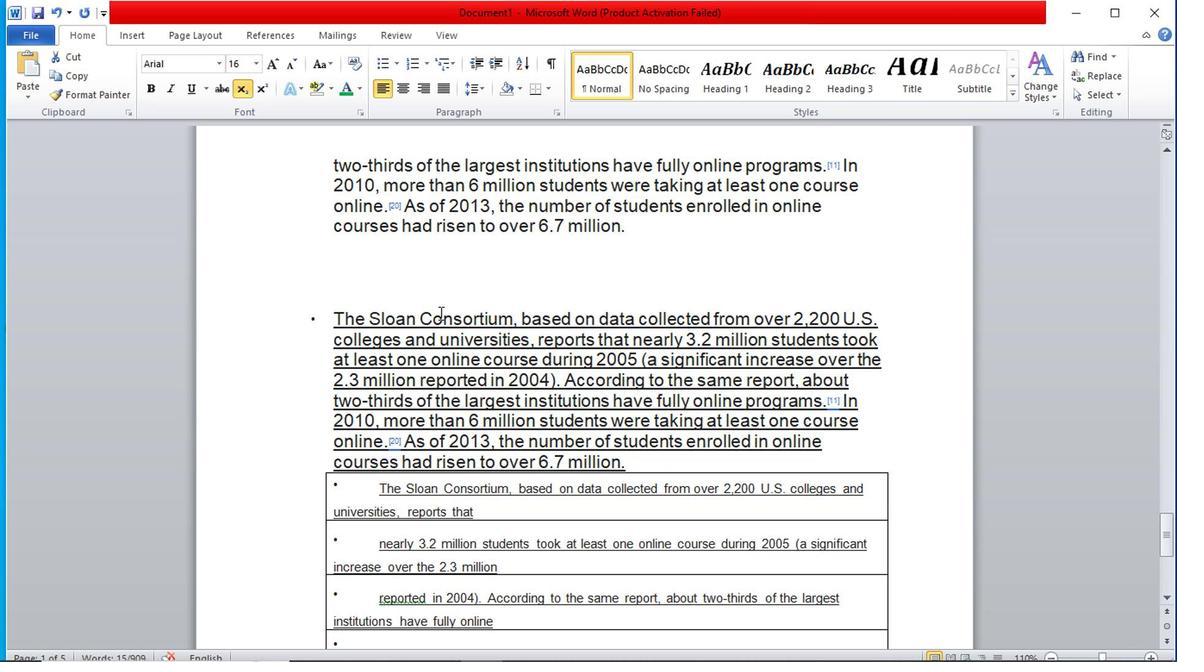 
Action: Mouse scrolled (423, 312) with delta (0, -1)
Screenshot: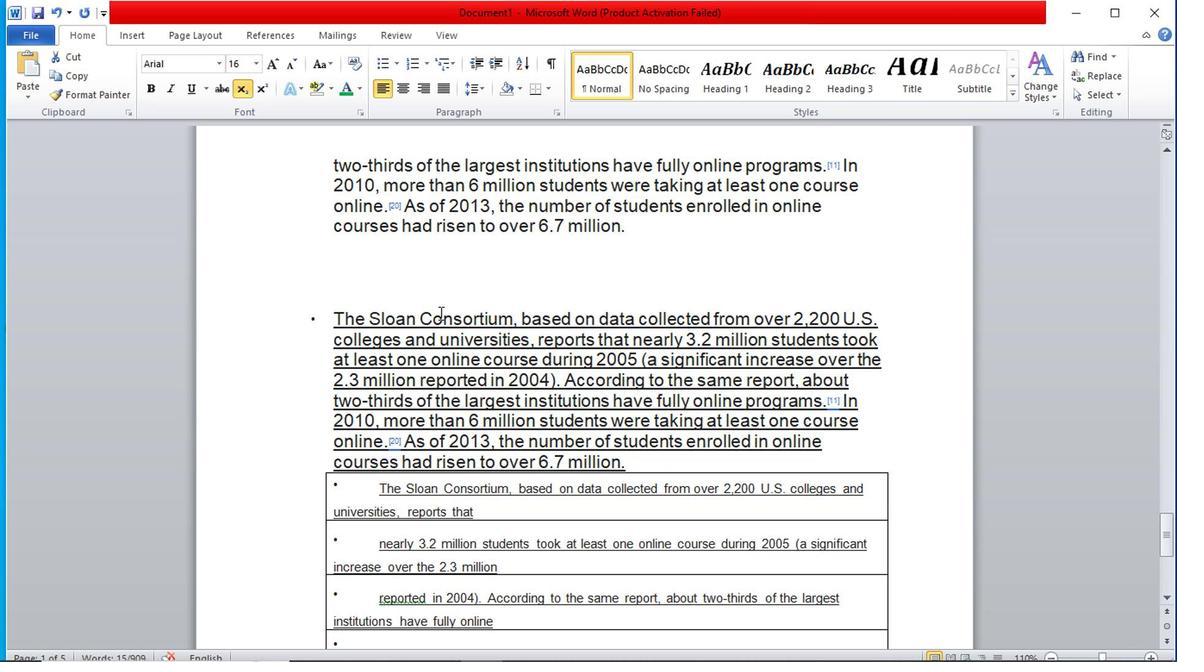 
Action: Mouse scrolled (423, 312) with delta (0, -1)
Screenshot: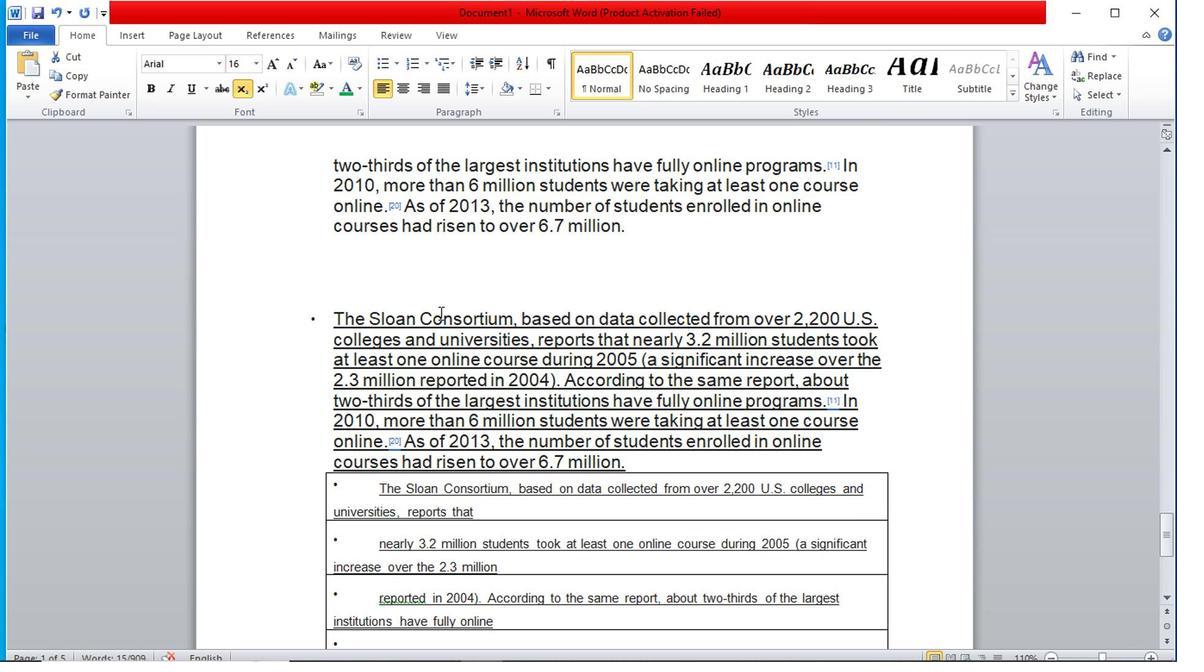 
Action: Mouse scrolled (423, 312) with delta (0, -1)
Screenshot: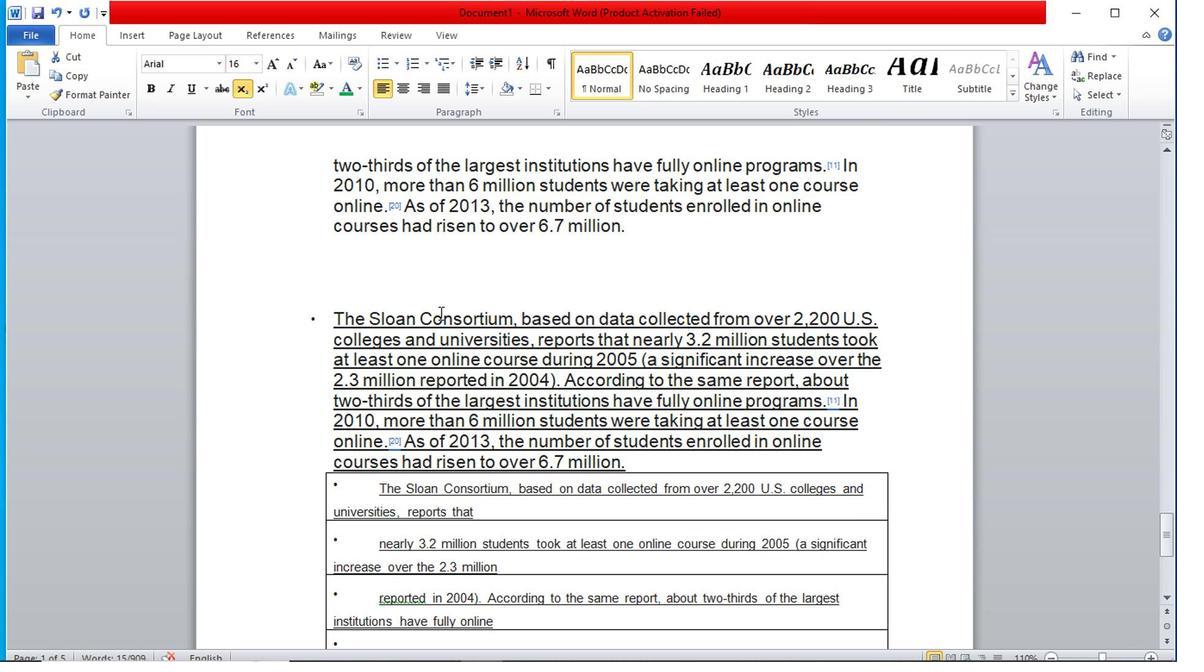 
Action: Mouse scrolled (423, 312) with delta (0, -1)
Screenshot: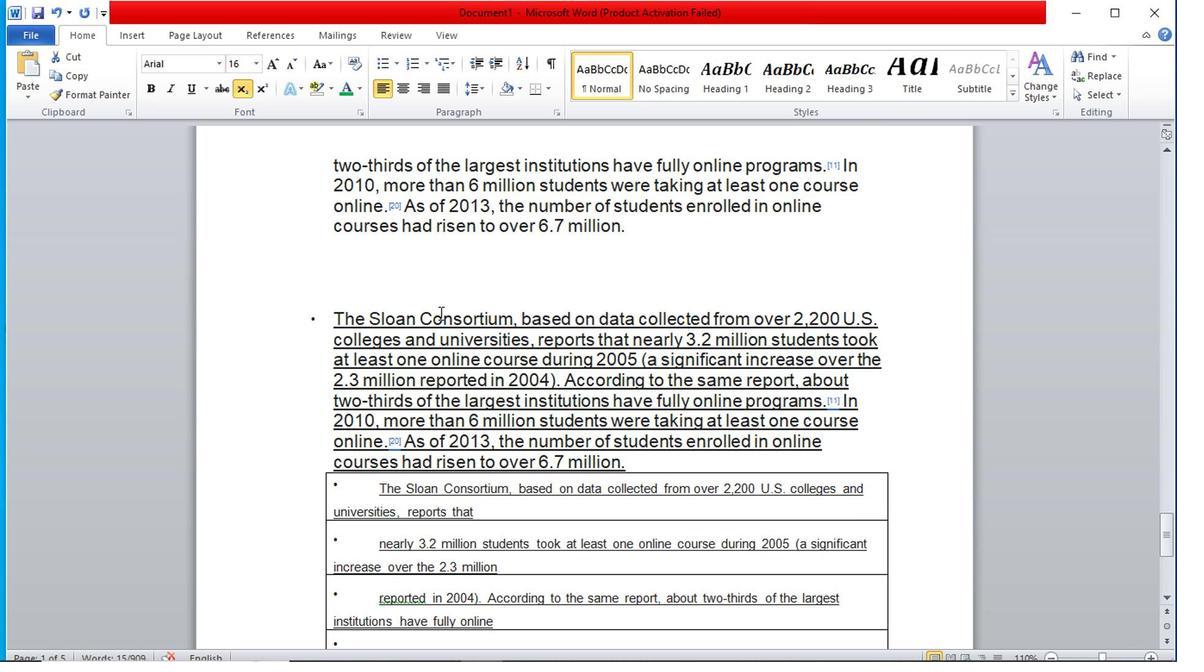 
Action: Mouse scrolled (423, 312) with delta (0, -1)
Screenshot: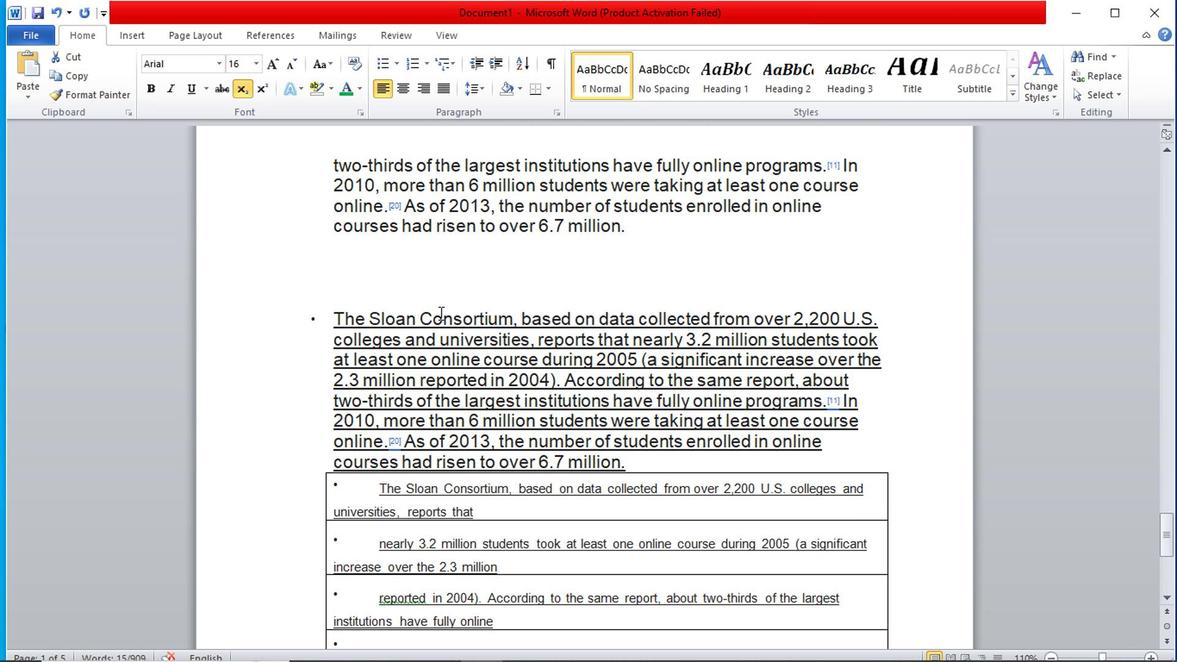 
Action: Mouse scrolled (423, 312) with delta (0, -1)
Screenshot: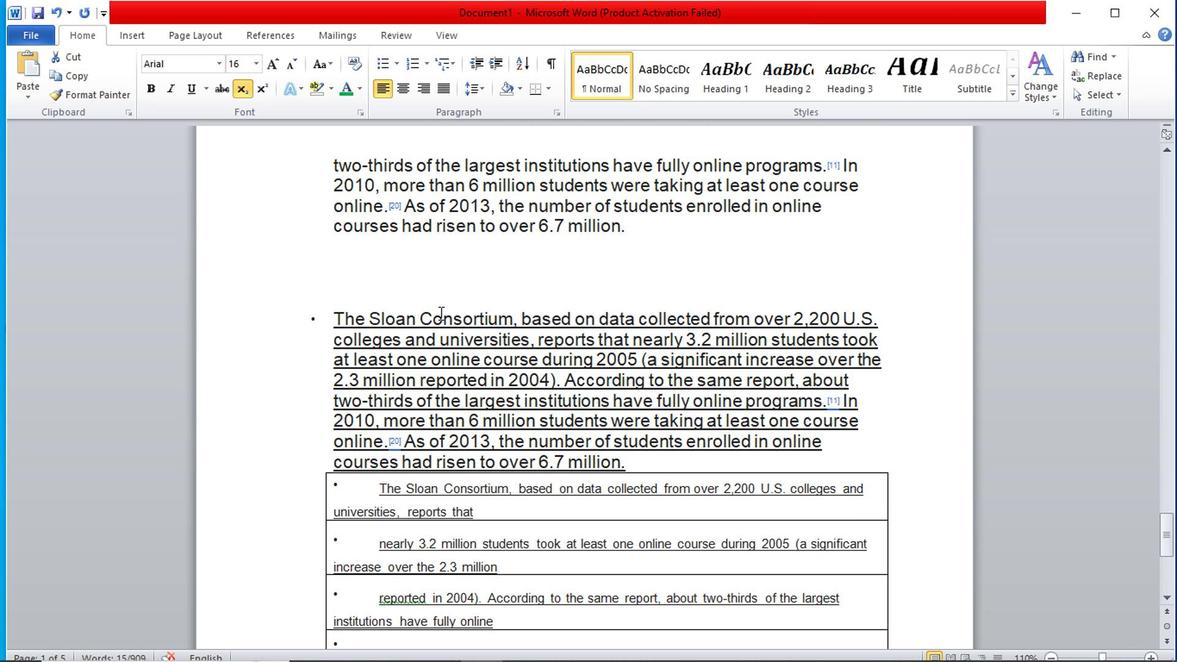 
Action: Mouse moved to (424, 311)
Screenshot: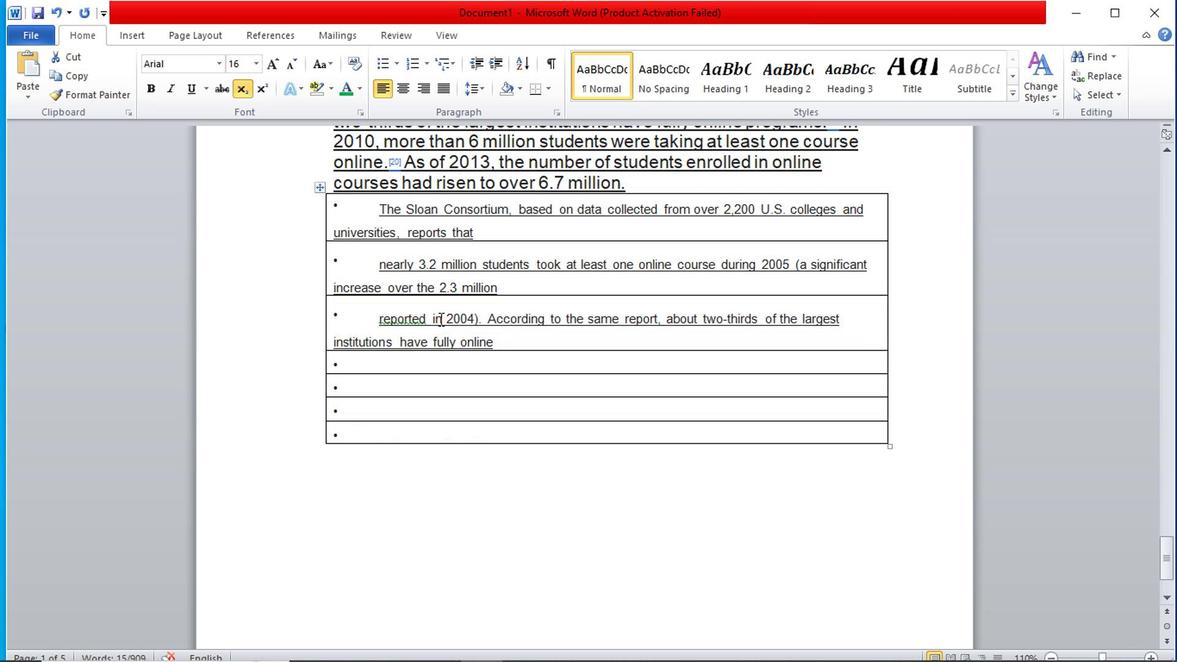 
Action: Mouse scrolled (424, 310) with delta (0, -1)
Screenshot: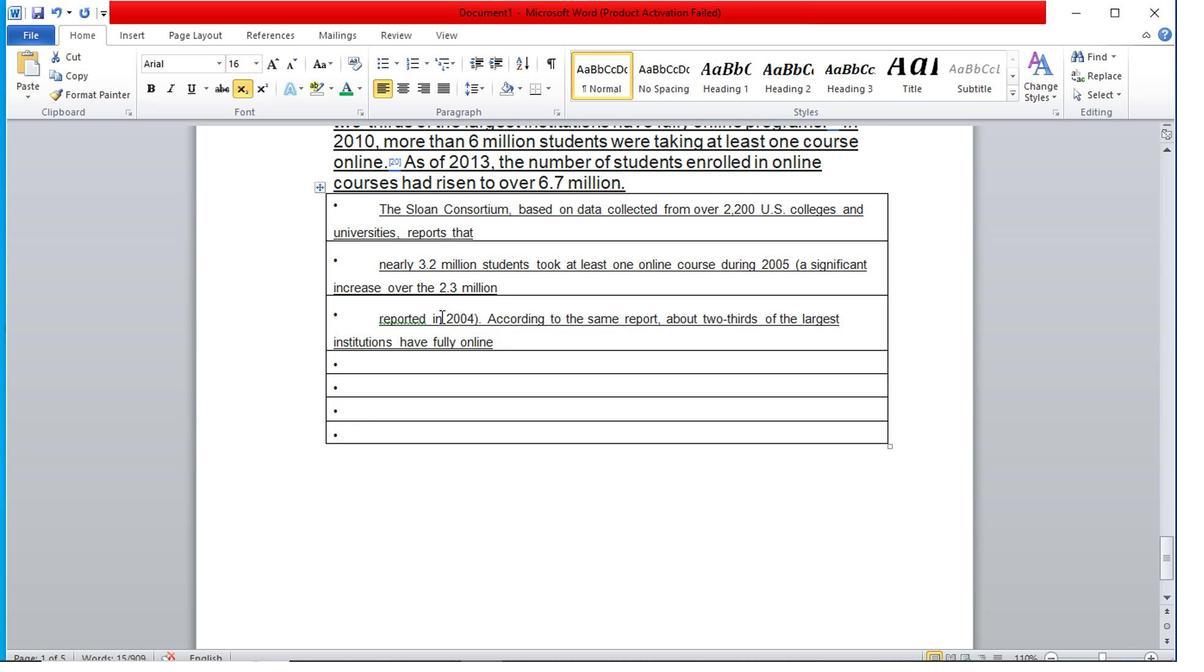 
Action: Mouse scrolled (424, 310) with delta (0, -1)
Screenshot: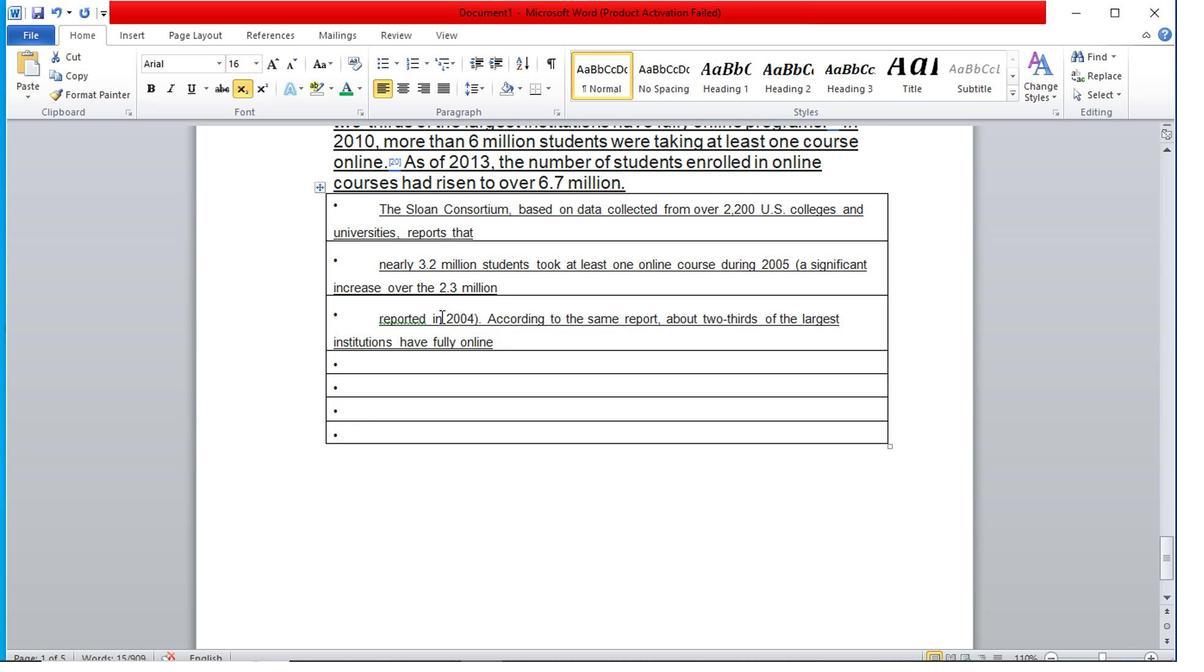 
Action: Mouse scrolled (424, 310) with delta (0, -1)
Screenshot: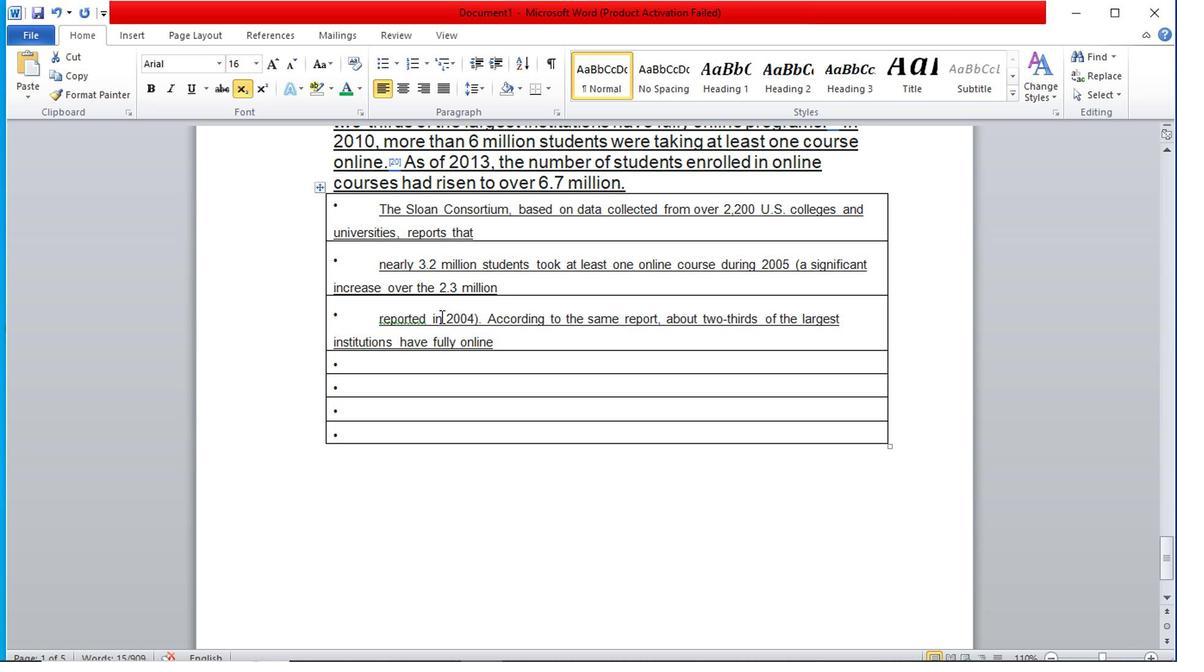 
Action: Mouse scrolled (424, 310) with delta (0, -1)
Screenshot: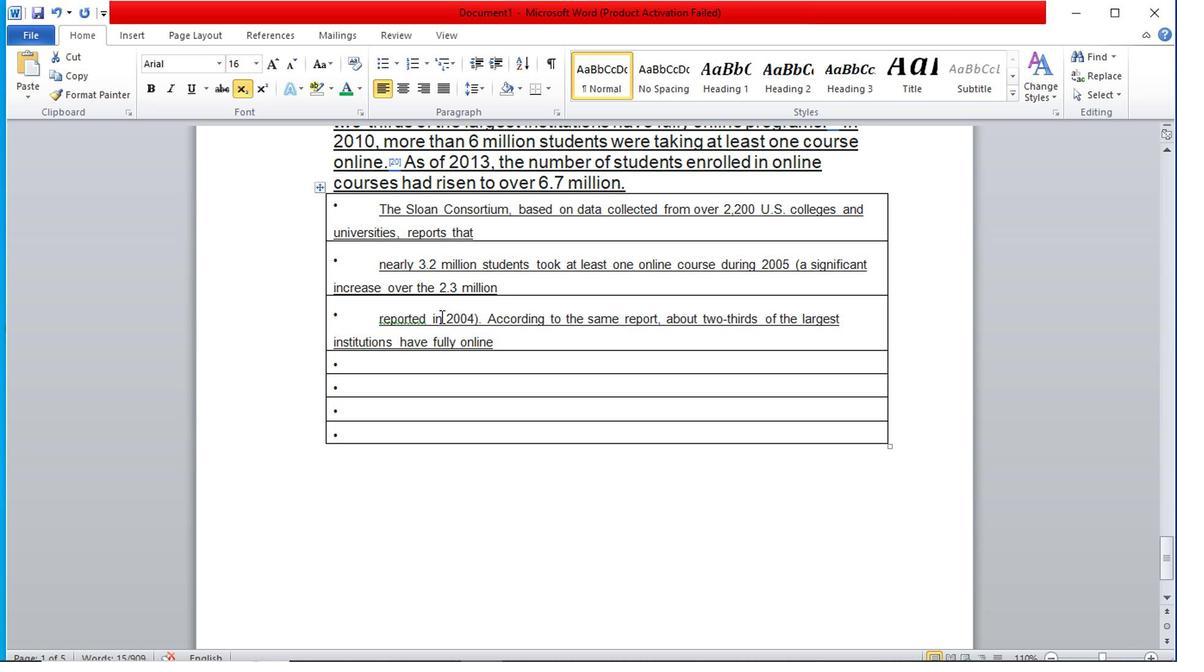 
Action: Mouse moved to (381, 243)
Screenshot: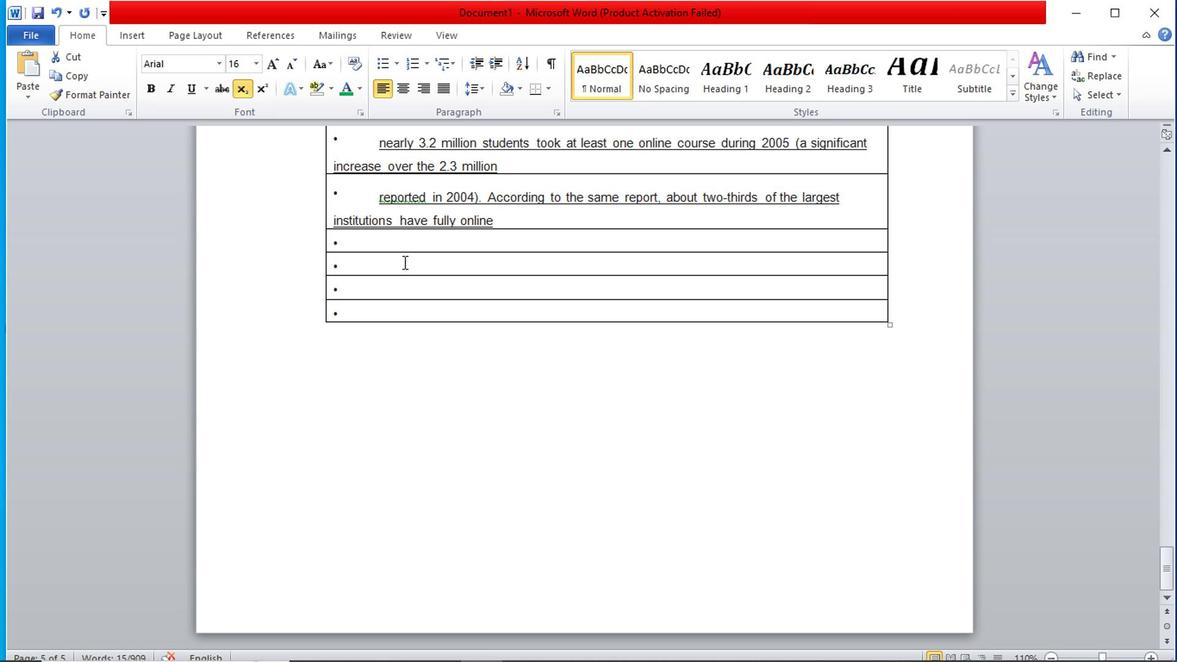 
Action: Mouse pressed left at (381, 243)
Screenshot: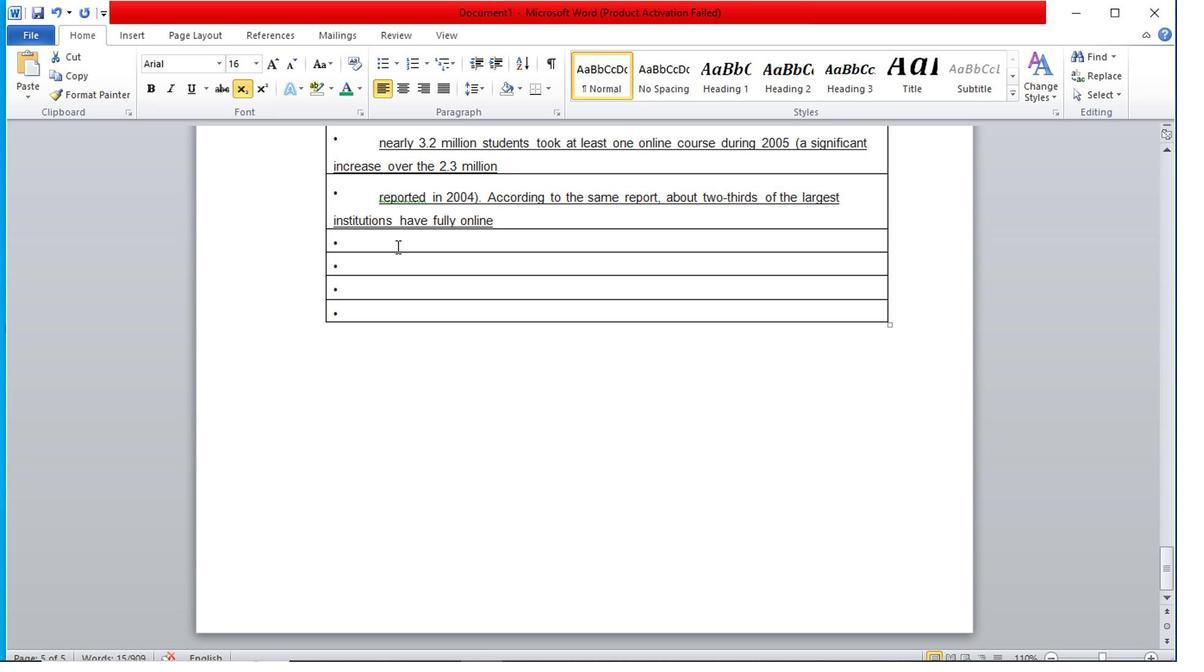 
Action: Key pressed ctrl+V
Screenshot: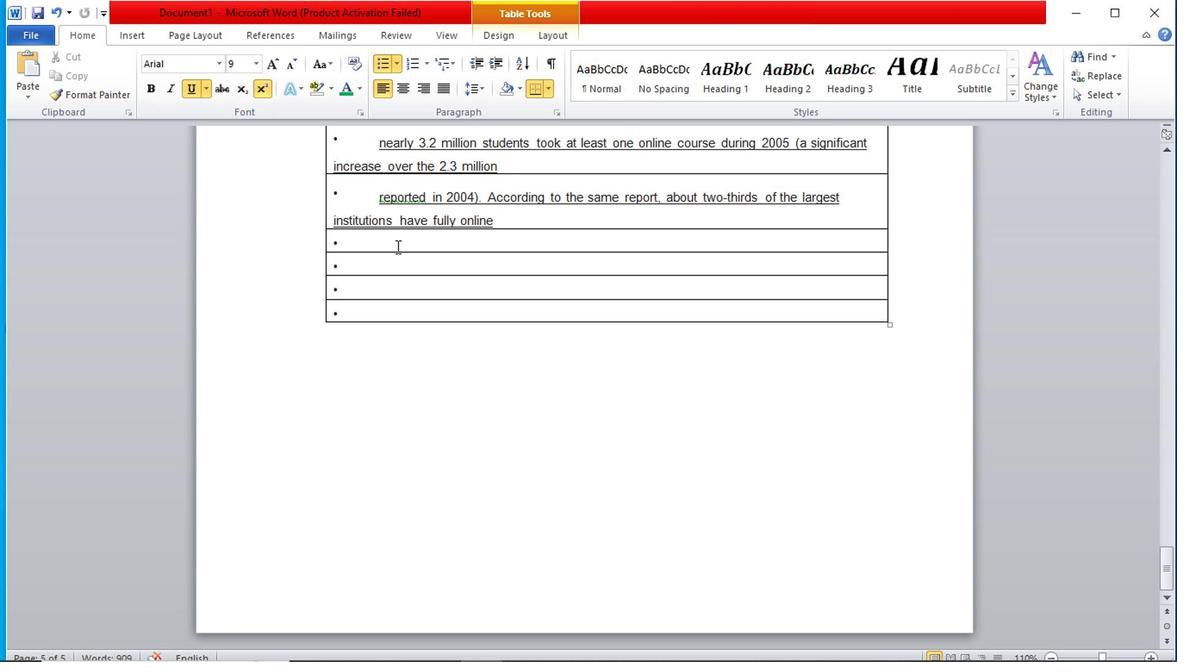 
Action: Mouse scrolled (381, 244) with delta (0, 1)
Screenshot: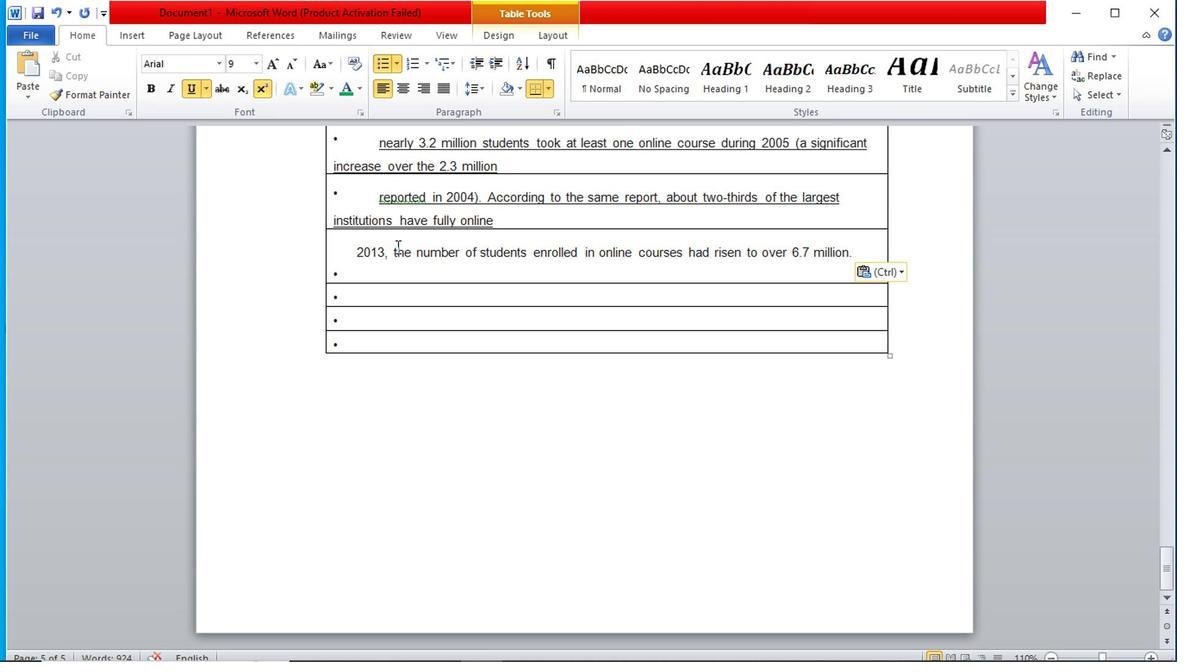 
Action: Mouse scrolled (381, 244) with delta (0, 1)
Screenshot: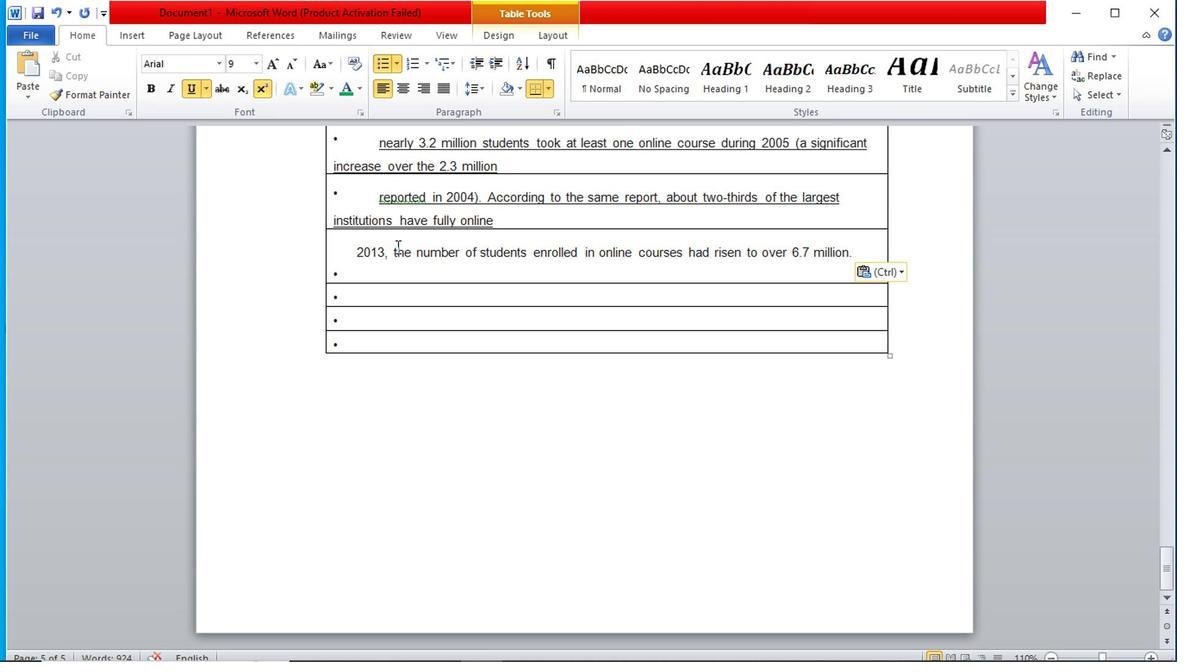 
Action: Mouse scrolled (381, 244) with delta (0, 1)
Screenshot: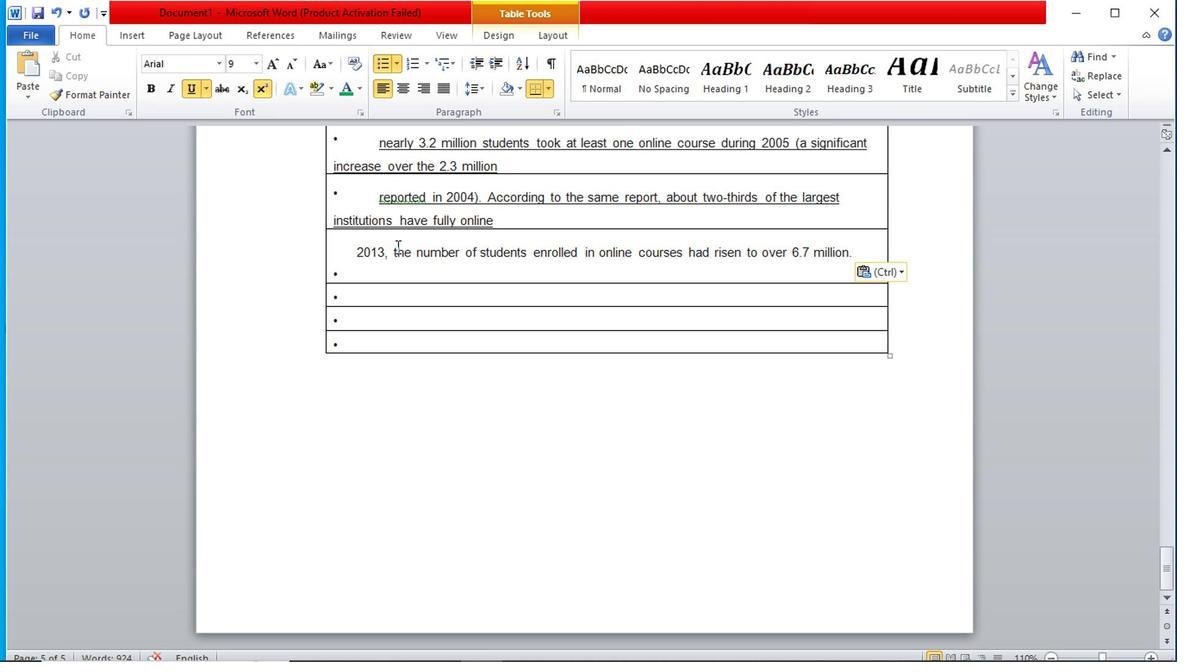 
Action: Mouse scrolled (381, 244) with delta (0, 1)
Screenshot: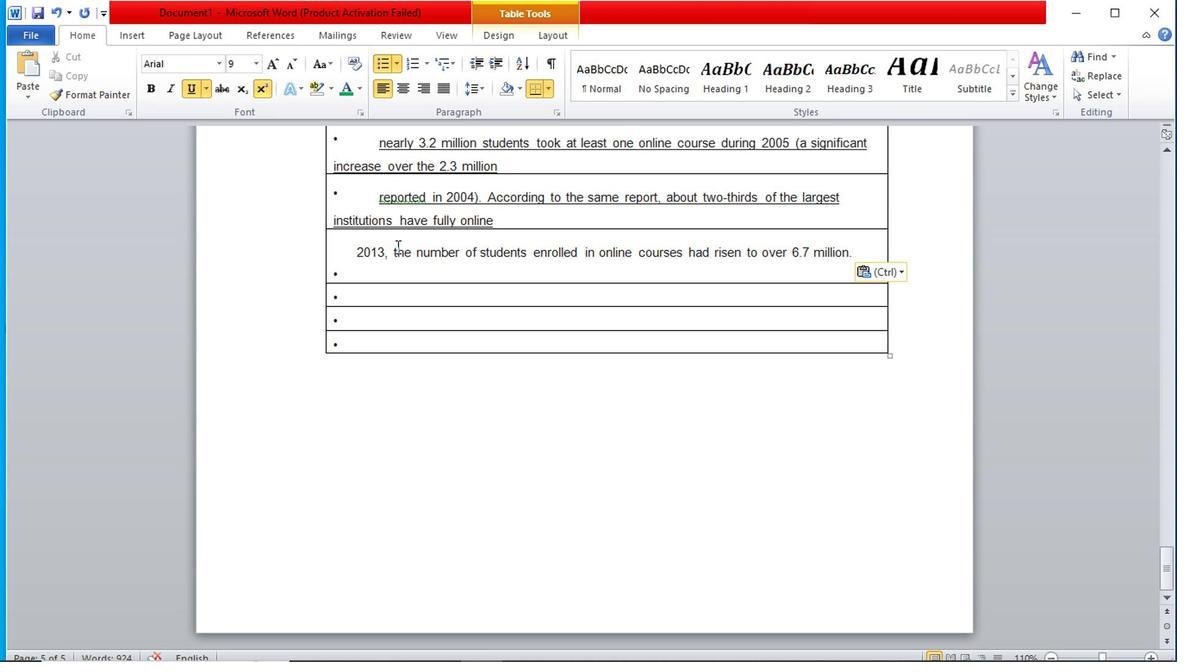 
Action: Mouse scrolled (381, 244) with delta (0, 1)
Screenshot: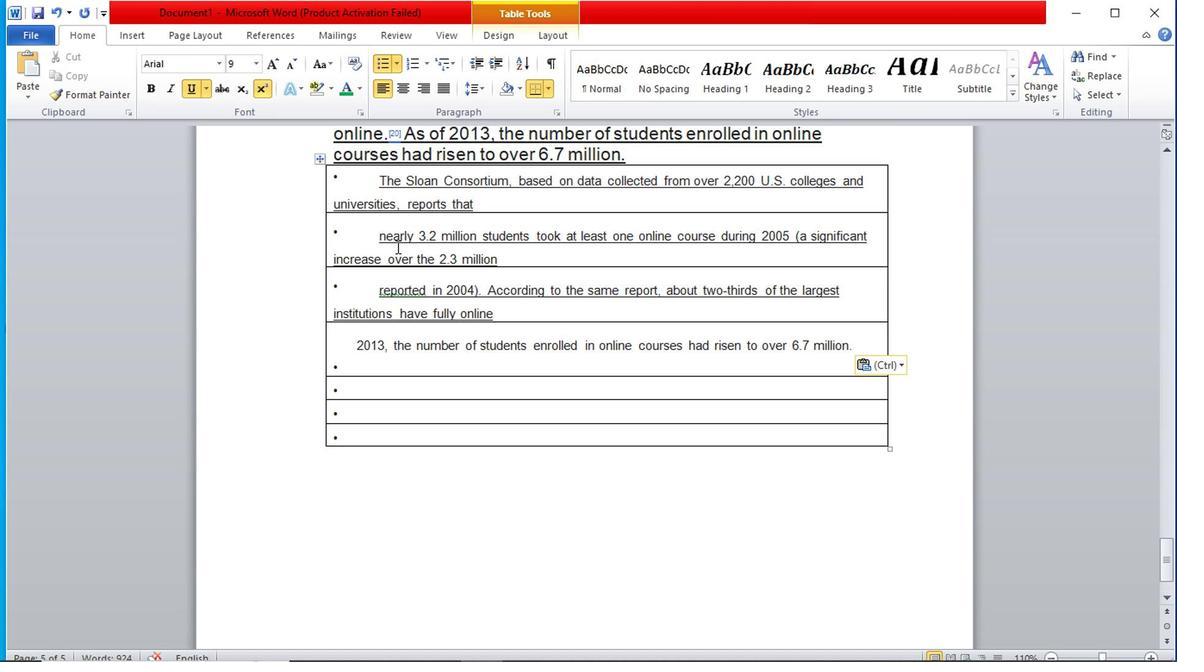 
Action: Mouse scrolled (381, 244) with delta (0, 1)
Screenshot: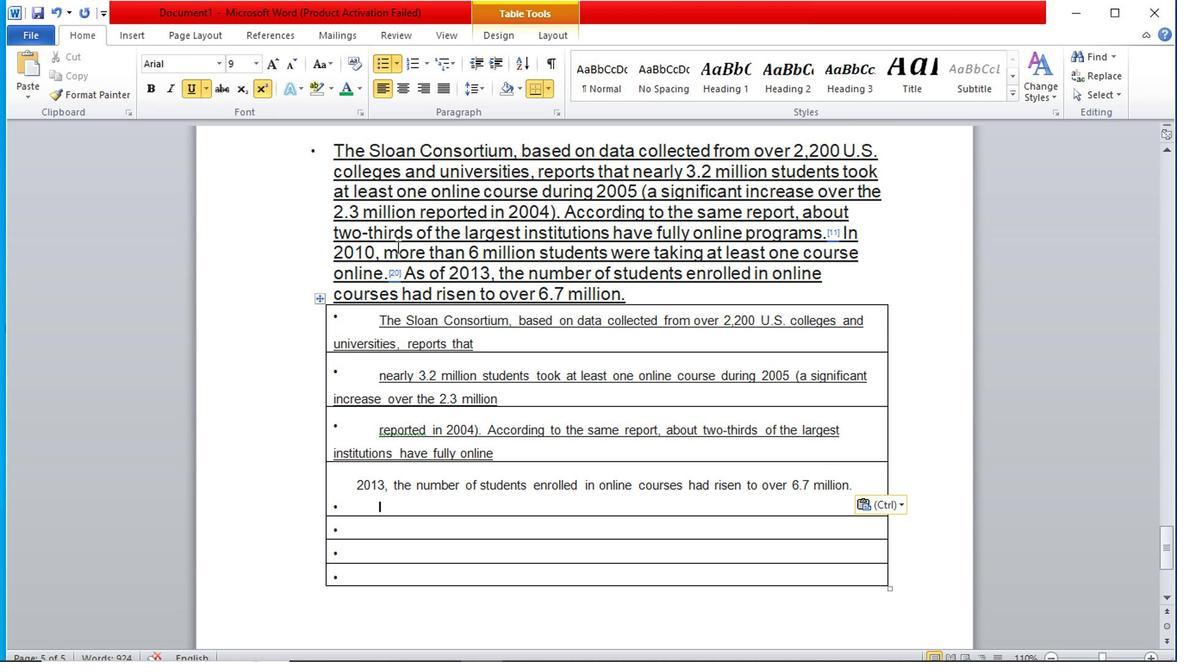 
Action: Mouse scrolled (381, 244) with delta (0, 1)
Screenshot: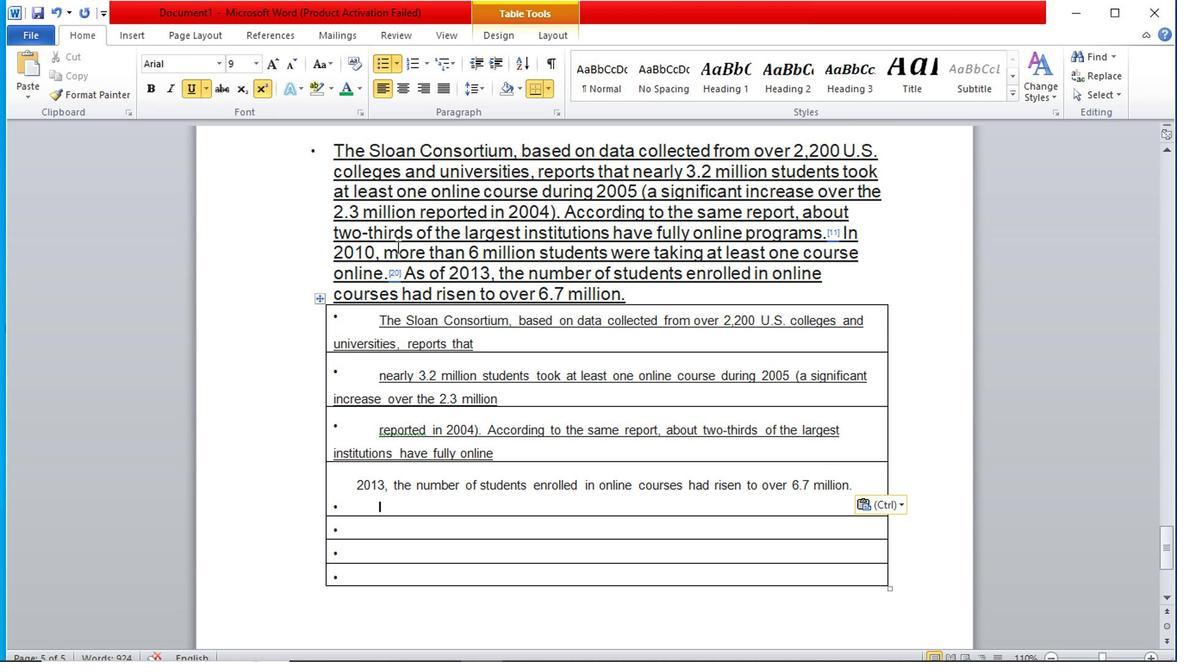 
Action: Mouse scrolled (381, 244) with delta (0, 1)
Screenshot: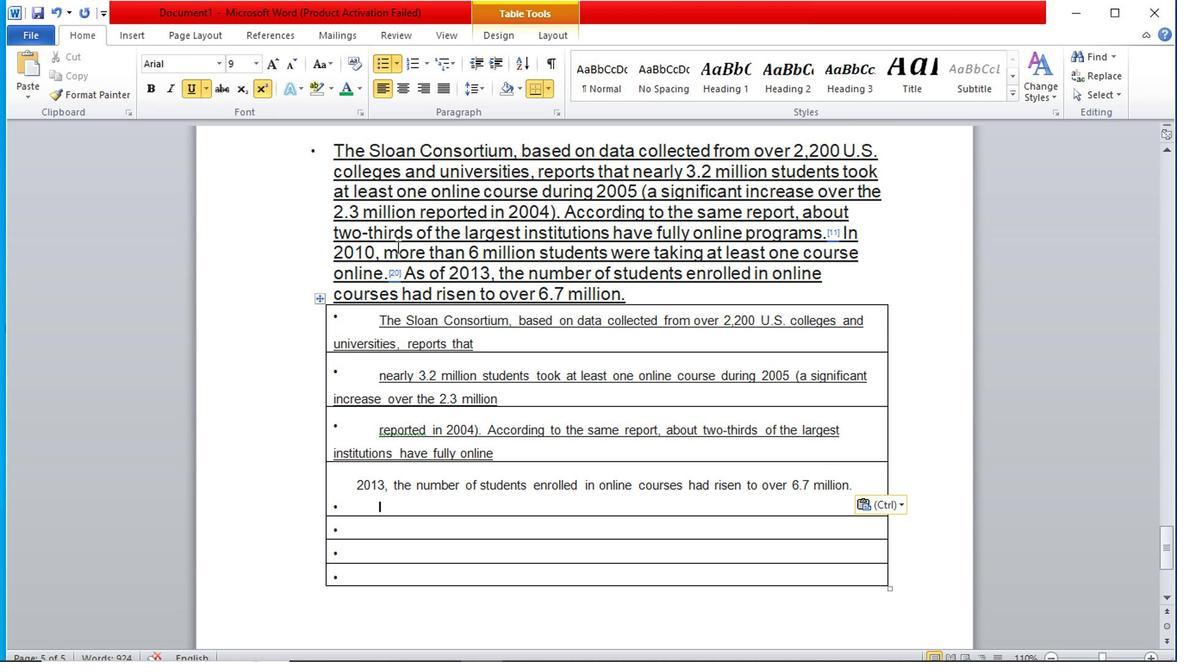 
Action: Mouse scrolled (381, 244) with delta (0, 1)
Screenshot: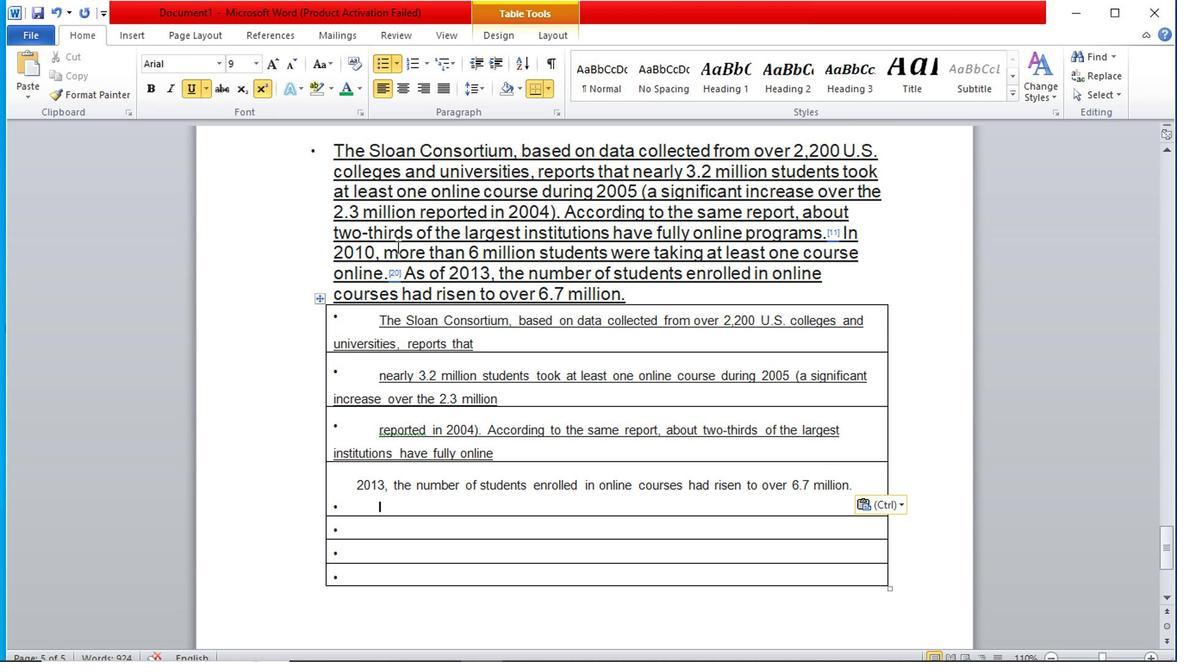 
Action: Mouse scrolled (381, 244) with delta (0, 1)
Screenshot: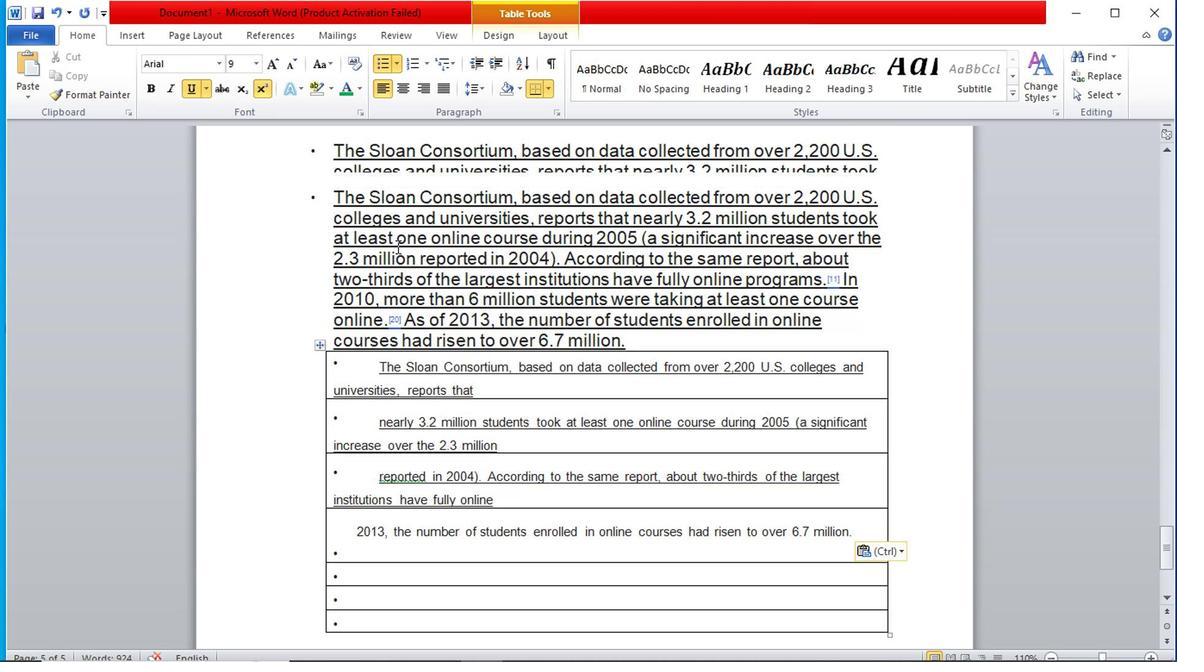 
Action: Mouse scrolled (381, 244) with delta (0, 1)
Screenshot: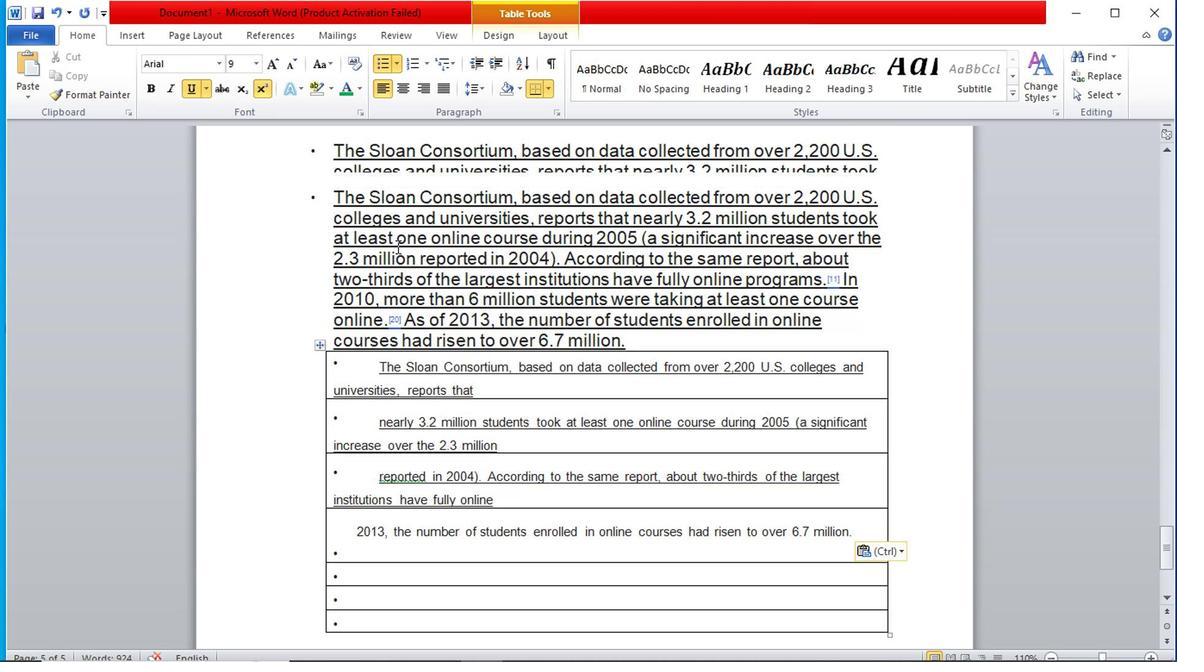 
Action: Mouse scrolled (381, 244) with delta (0, 1)
Screenshot: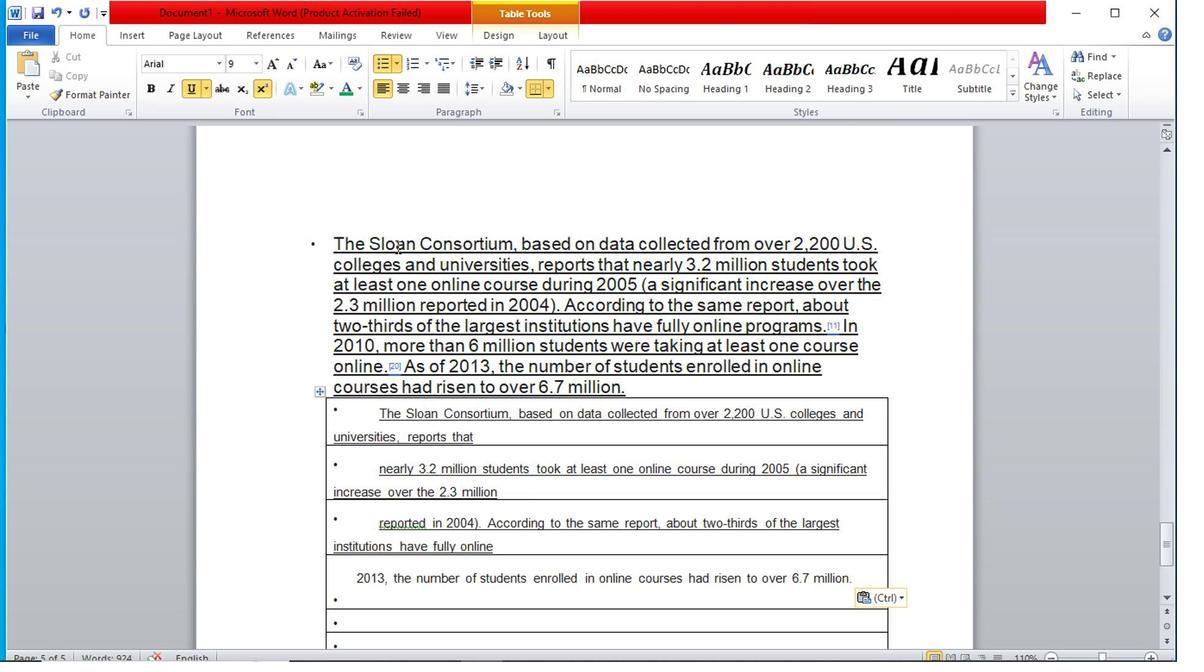 
Action: Mouse scrolled (381, 244) with delta (0, 1)
Screenshot: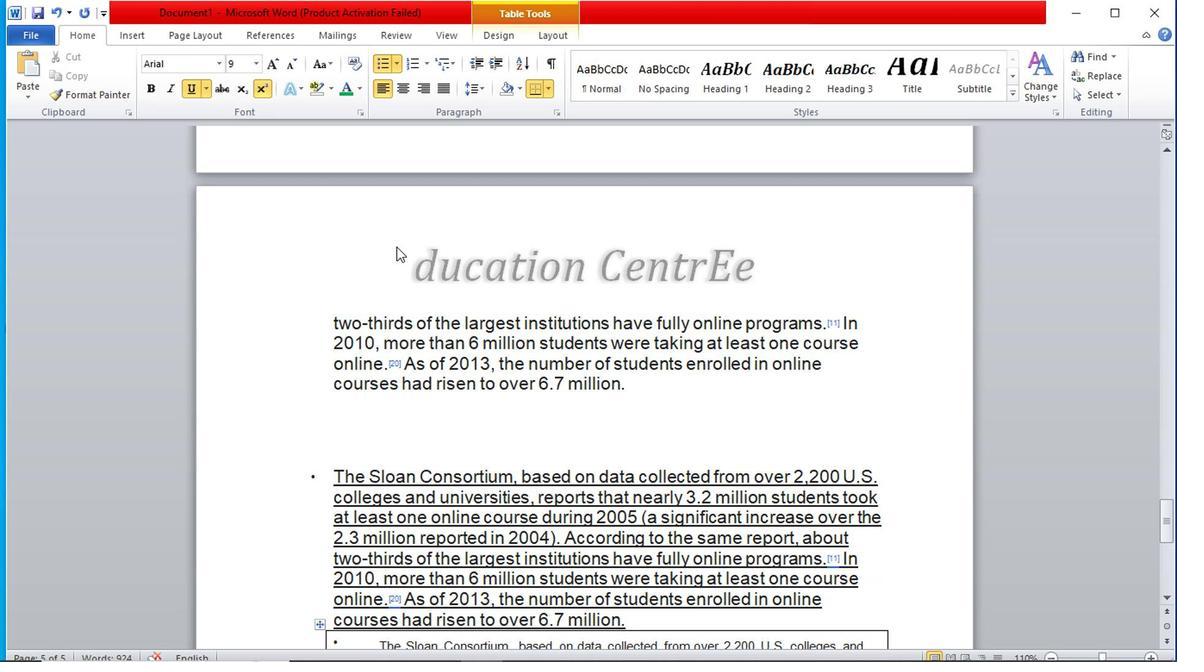 
Action: Mouse scrolled (381, 244) with delta (0, 1)
Screenshot: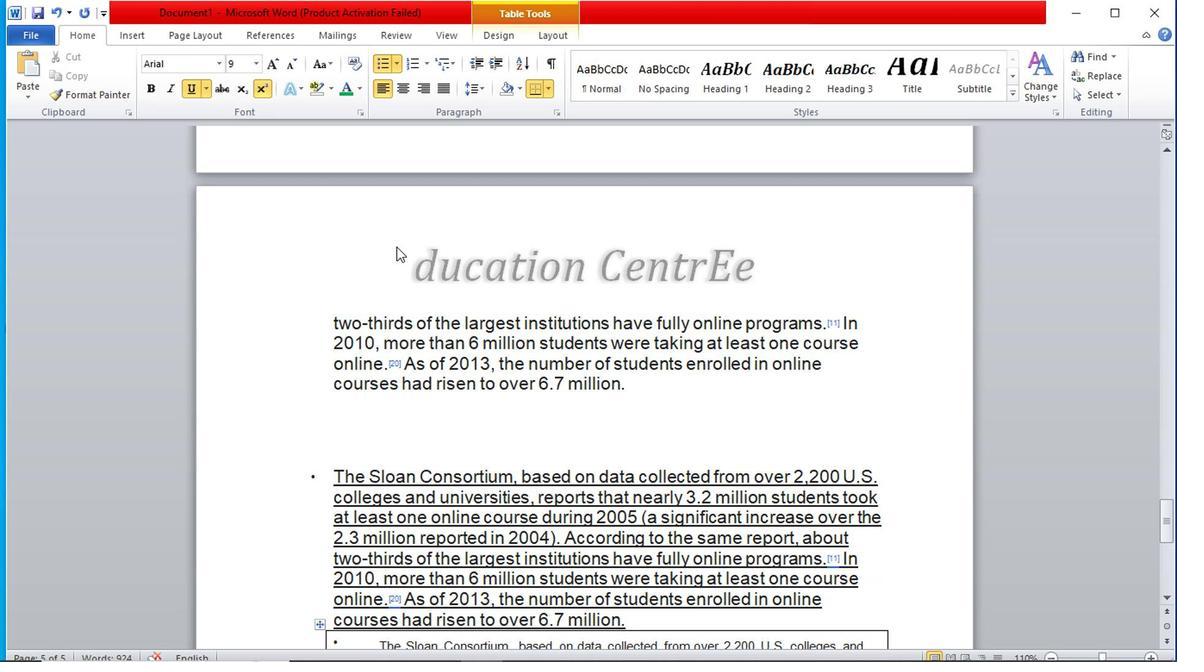
Action: Mouse scrolled (381, 244) with delta (0, 1)
Screenshot: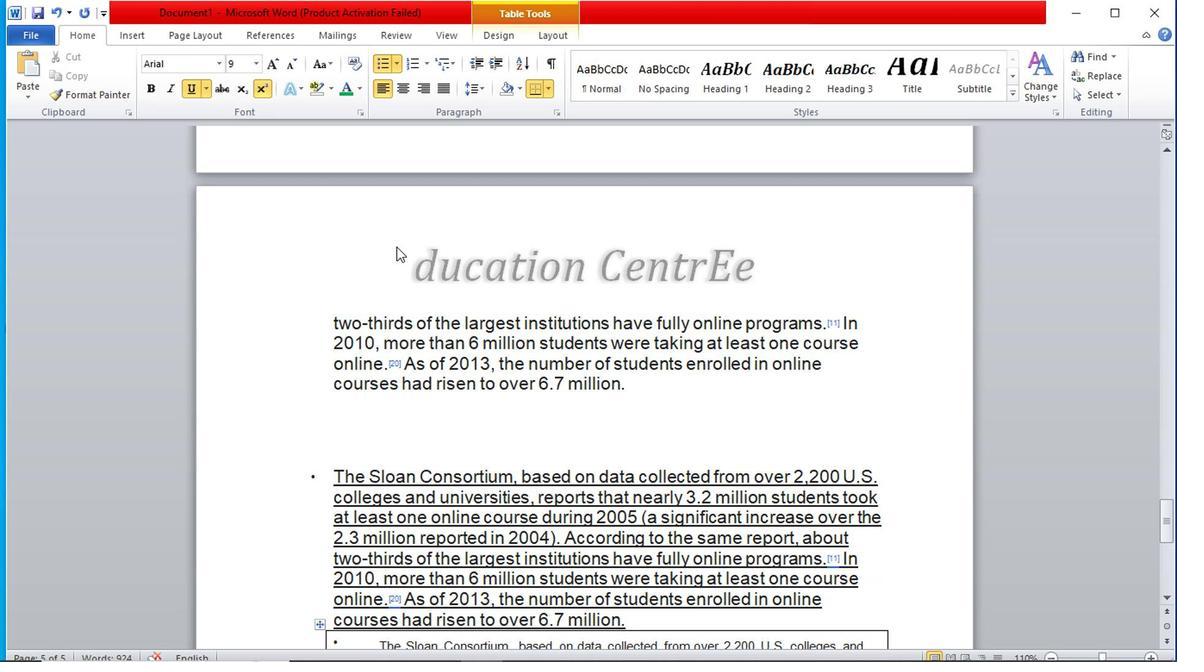 
Action: Mouse scrolled (381, 244) with delta (0, 1)
Screenshot: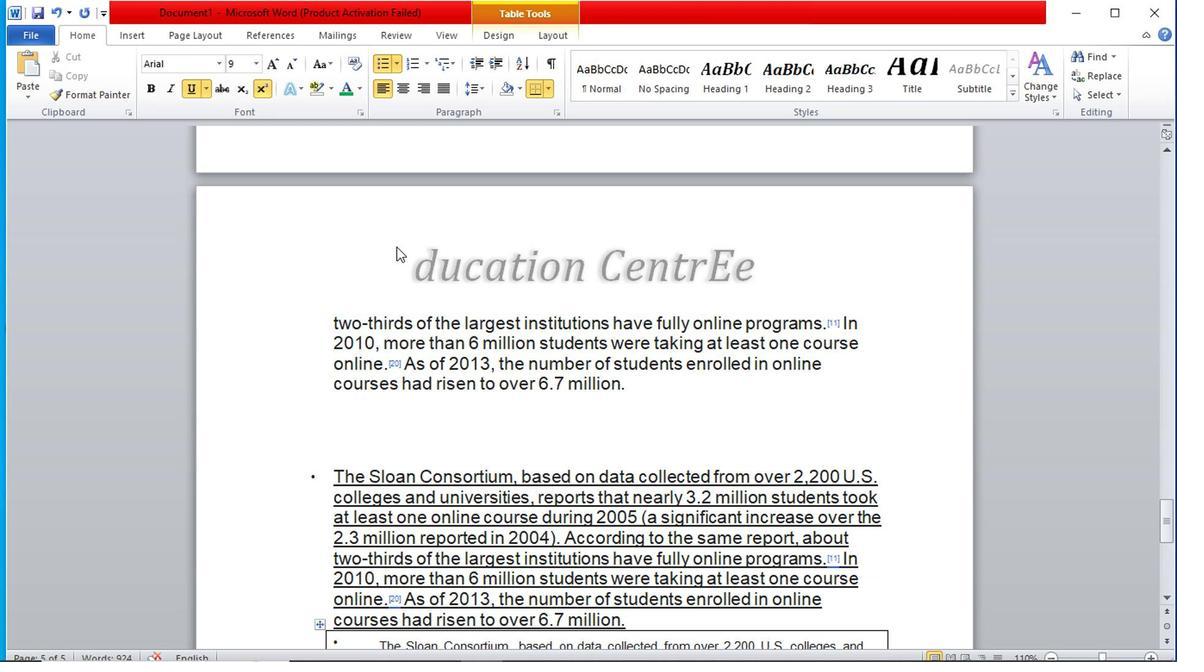 
Action: Mouse scrolled (381, 244) with delta (0, 1)
Screenshot: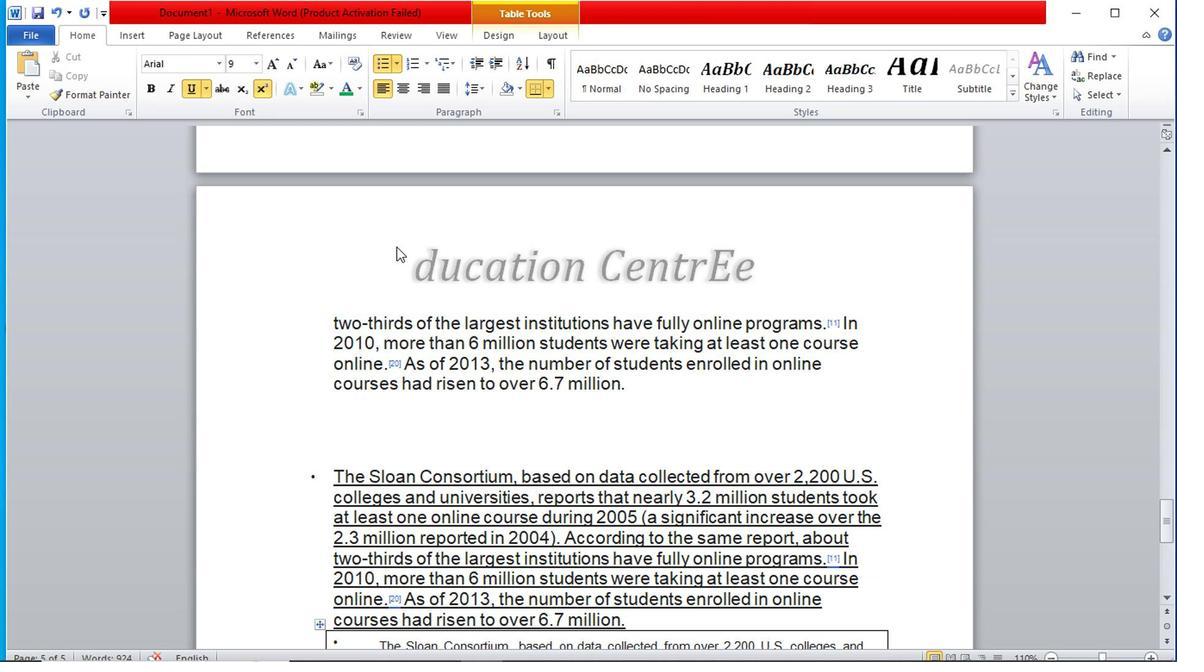 
Action: Mouse scrolled (381, 244) with delta (0, 1)
Screenshot: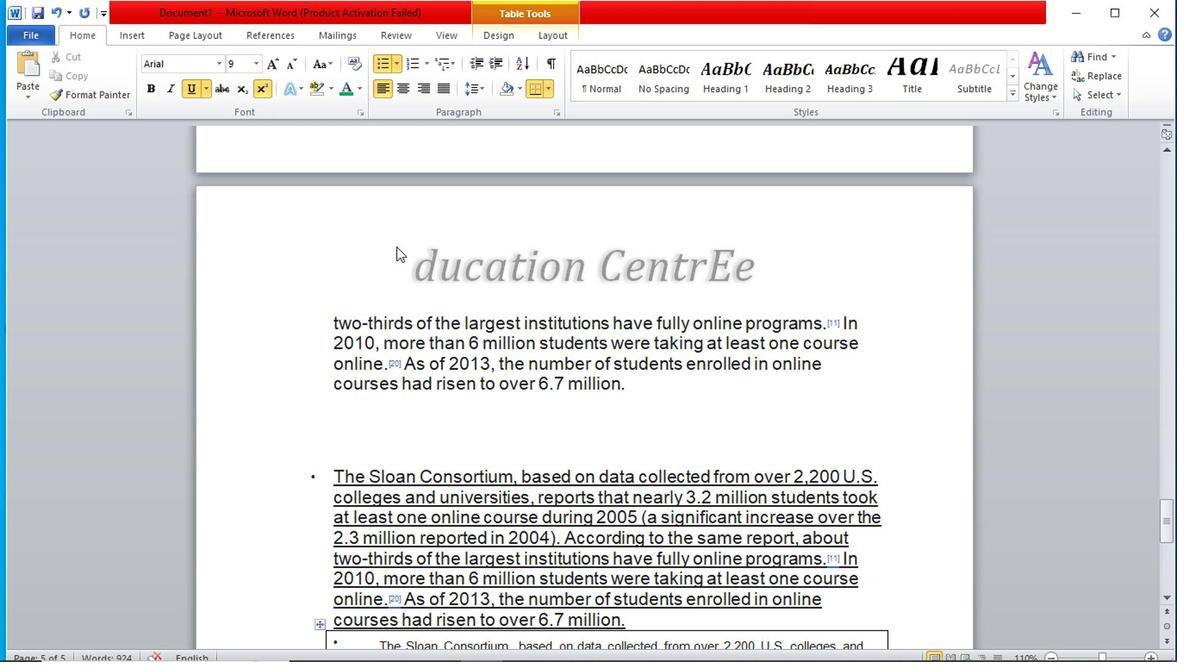 
Action: Mouse scrolled (381, 244) with delta (0, 1)
Screenshot: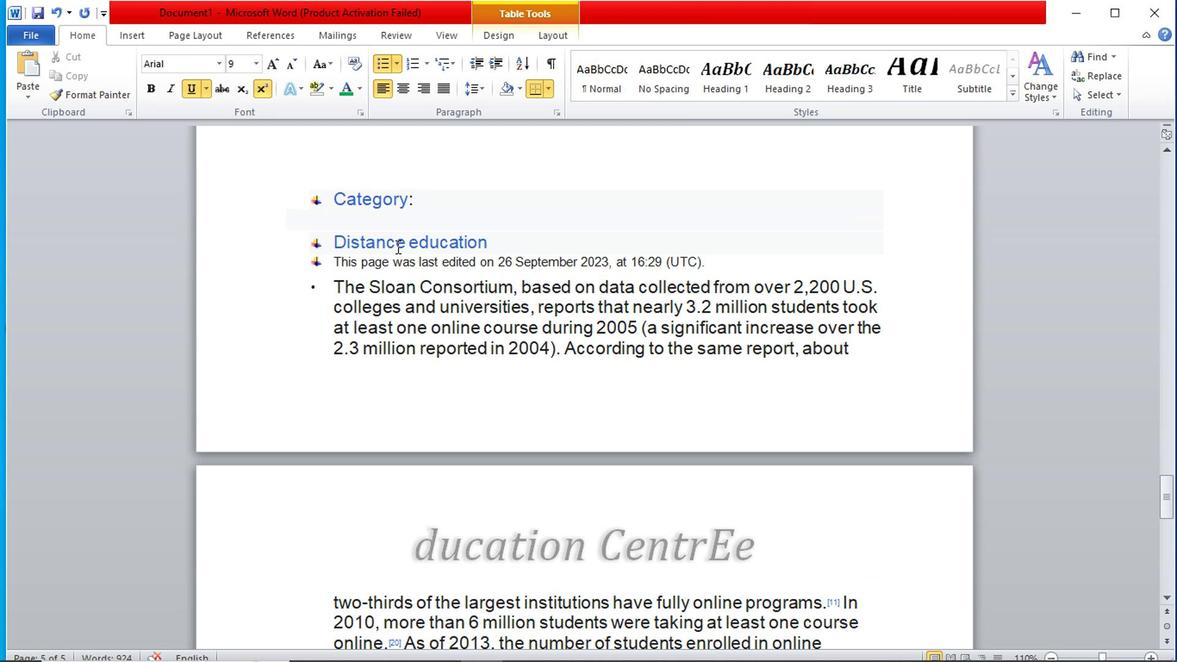 
Action: Mouse scrolled (381, 244) with delta (0, 1)
Screenshot: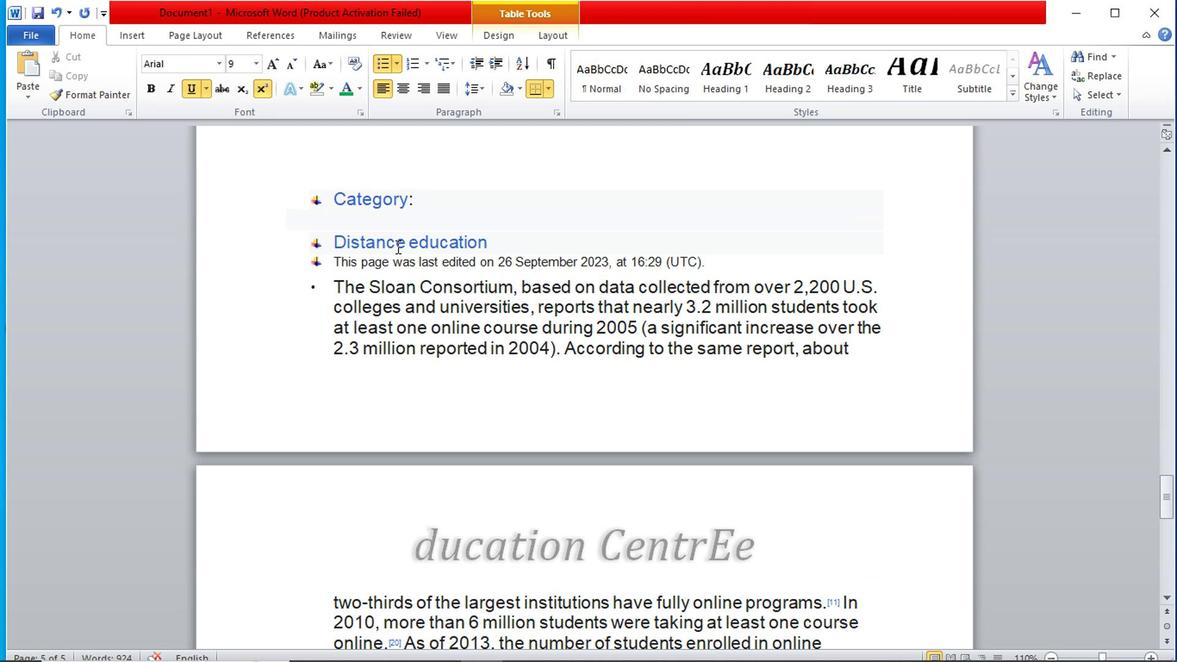 
Action: Mouse scrolled (381, 244) with delta (0, 1)
Screenshot: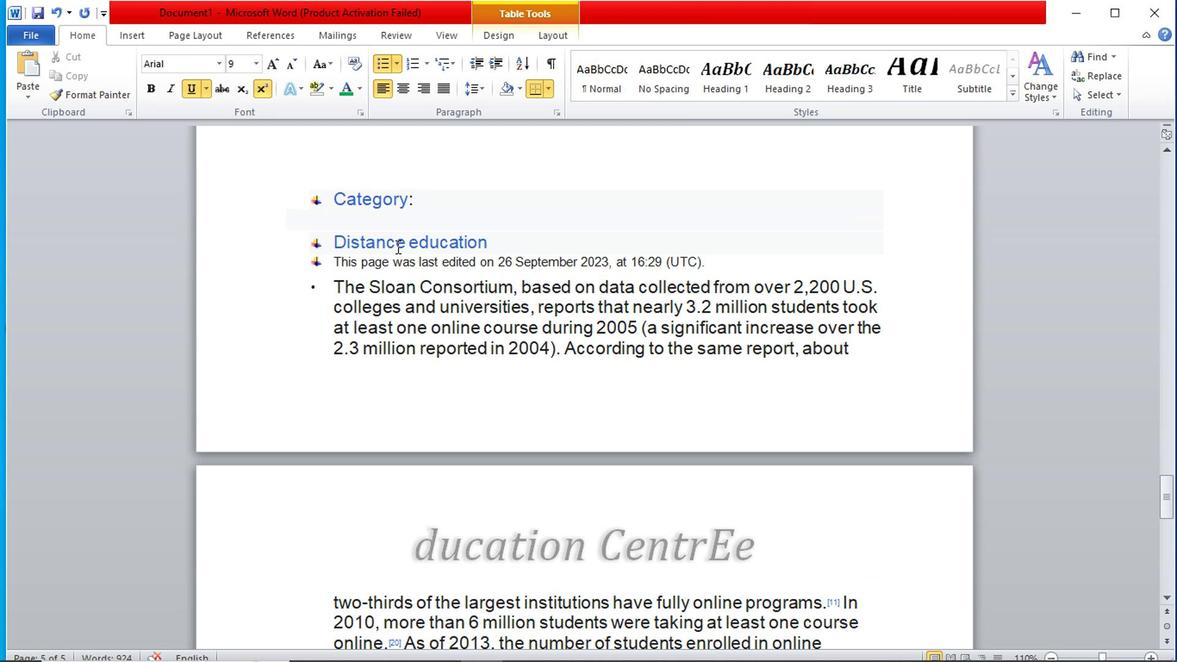 
Action: Mouse scrolled (381, 244) with delta (0, 1)
Screenshot: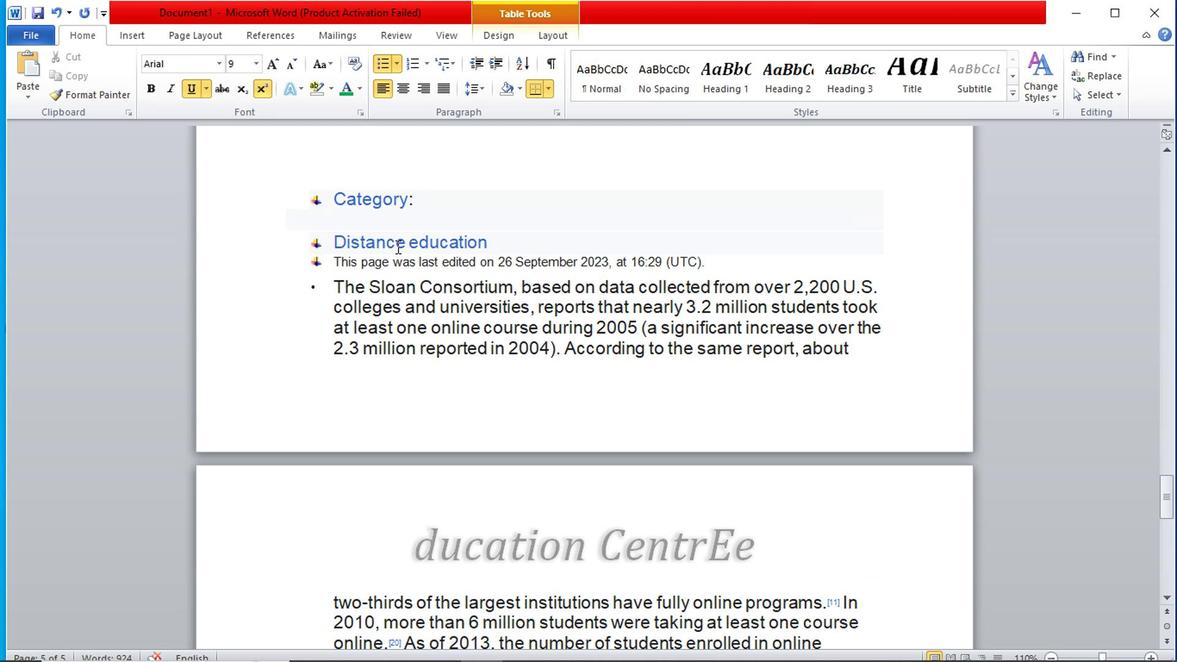
Action: Mouse scrolled (381, 244) with delta (0, 1)
Screenshot: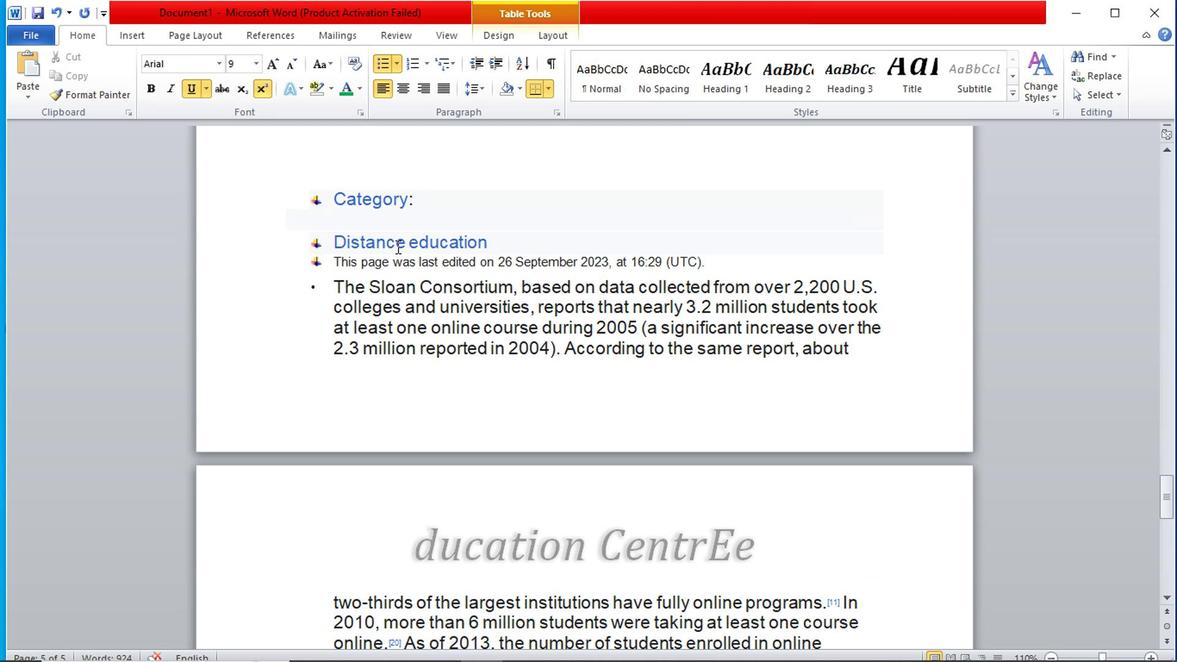 
Action: Mouse scrolled (381, 244) with delta (0, 1)
Screenshot: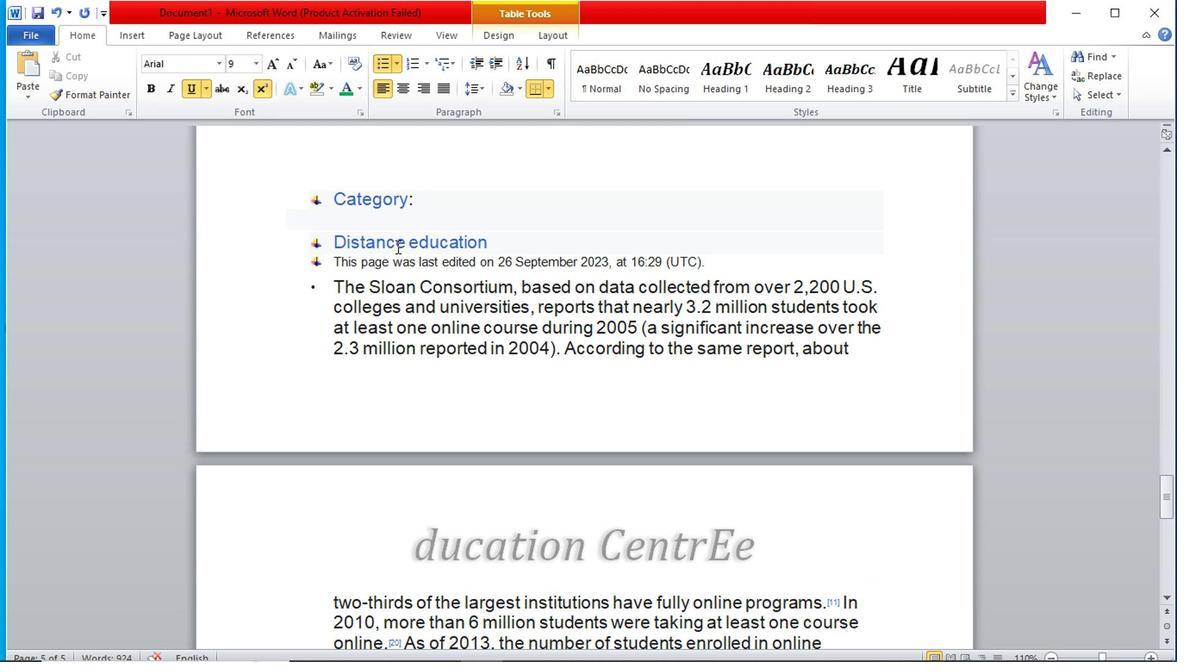 
Action: Mouse scrolled (381, 244) with delta (0, 1)
Screenshot: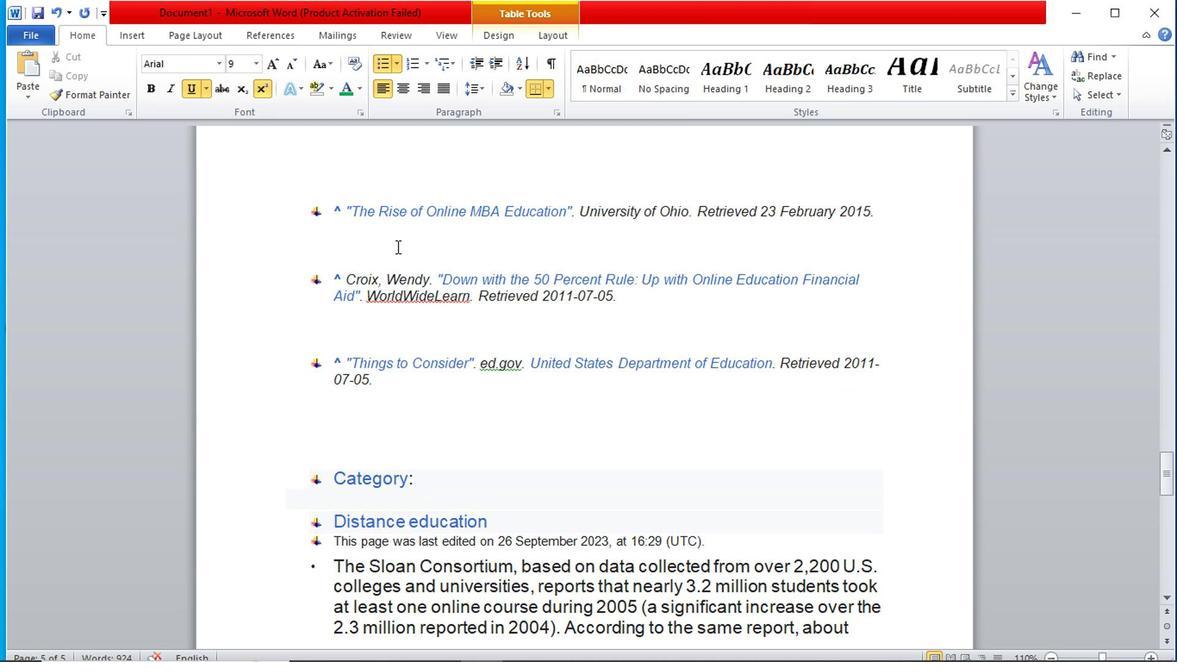
Action: Mouse scrolled (381, 244) with delta (0, 1)
Screenshot: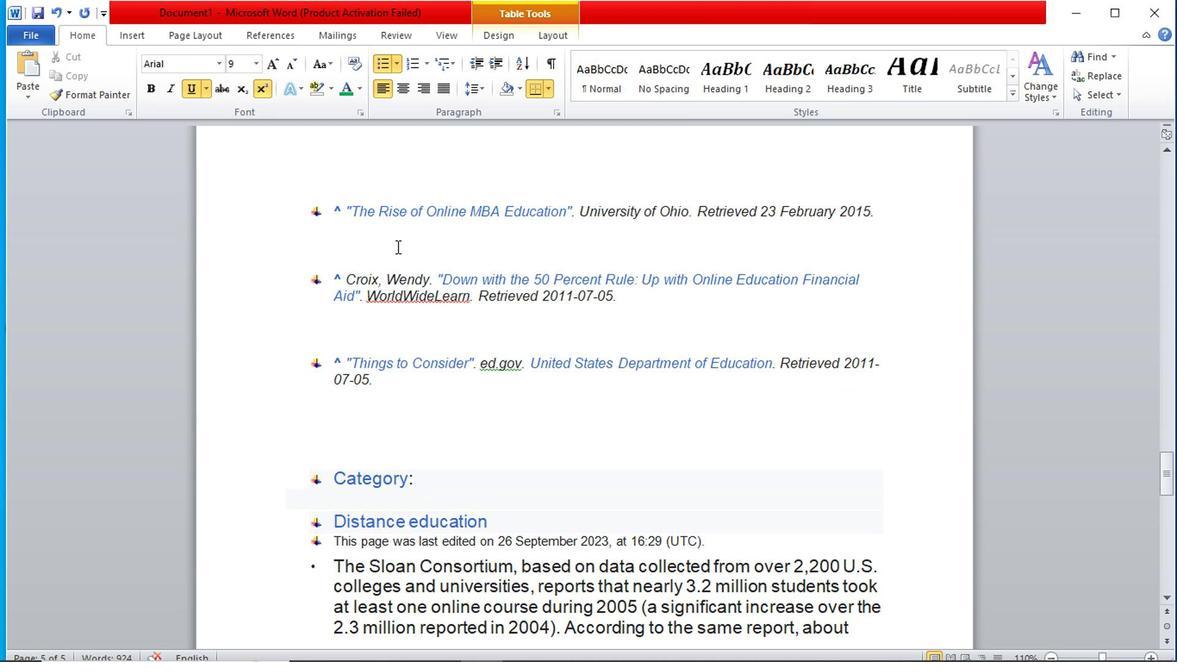 
Action: Mouse scrolled (381, 244) with delta (0, 1)
Screenshot: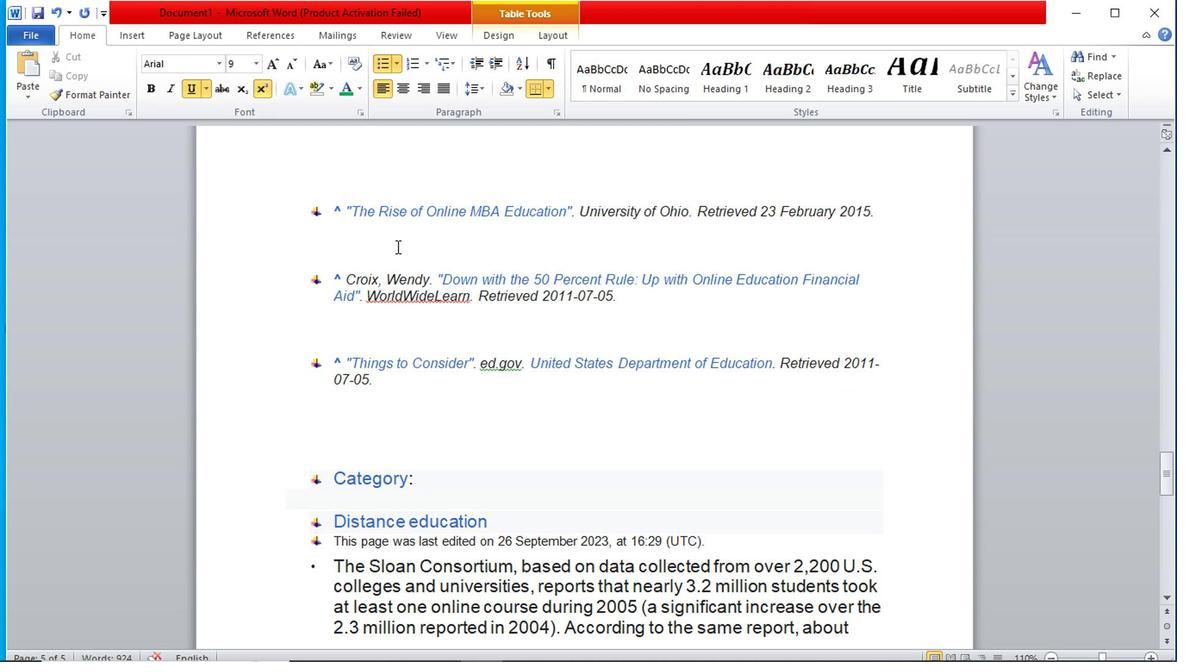 
Action: Mouse scrolled (381, 244) with delta (0, 1)
Screenshot: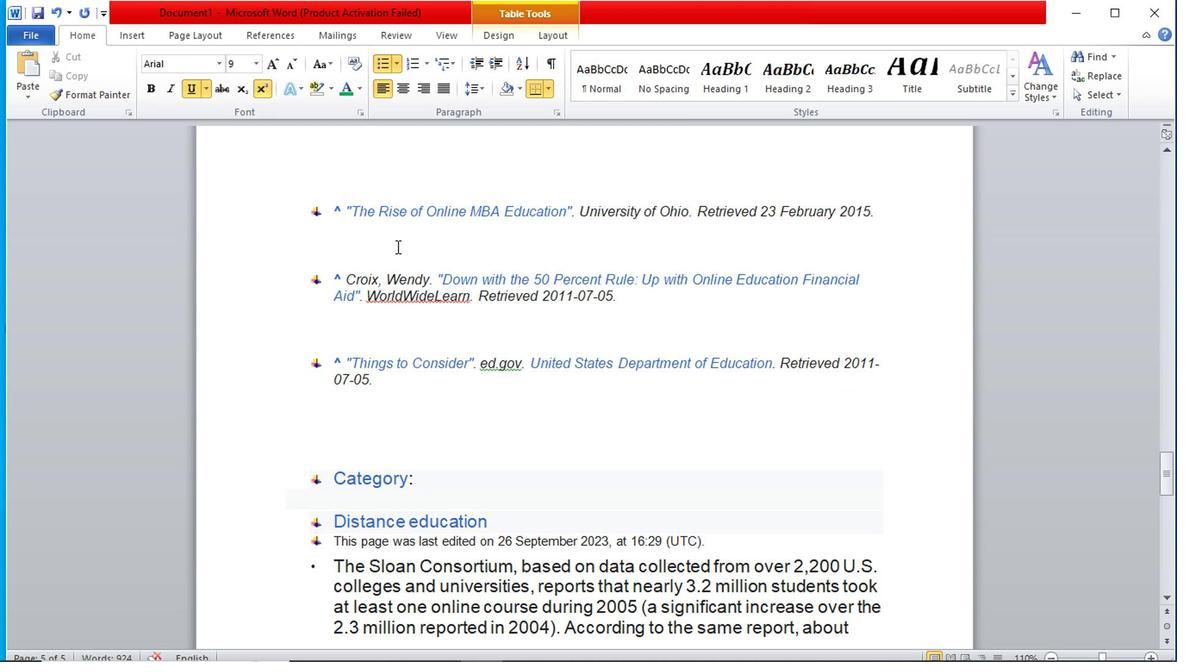 
Action: Mouse scrolled (381, 244) with delta (0, 1)
Screenshot: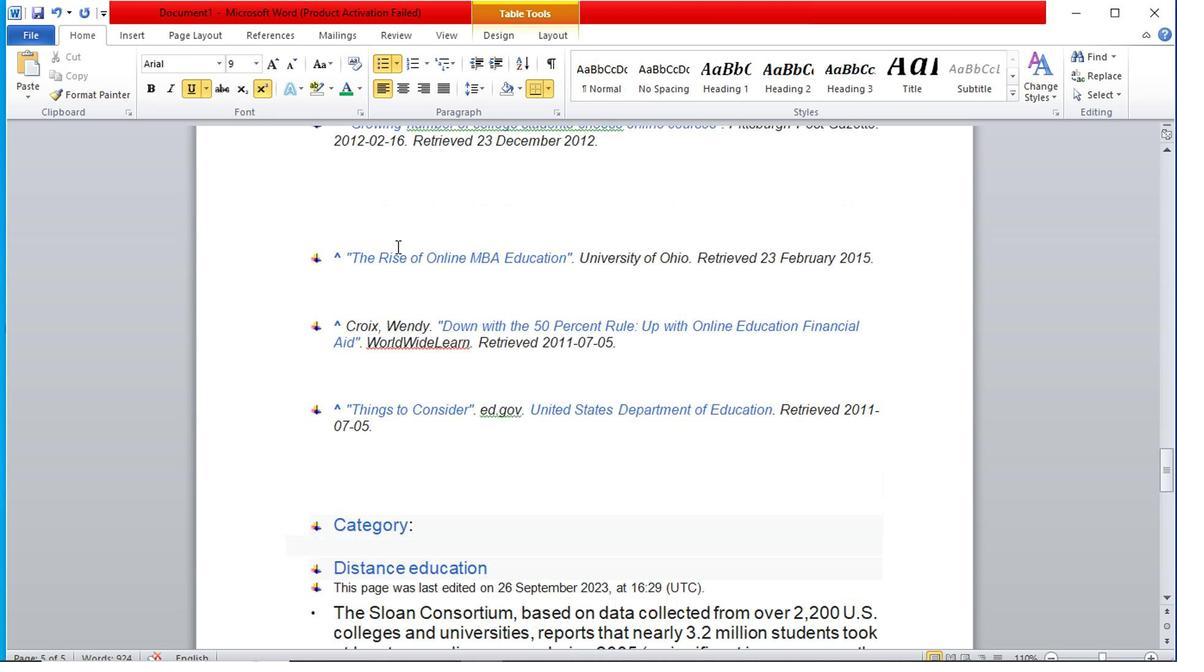 
Action: Mouse scrolled (381, 244) with delta (0, 1)
Screenshot: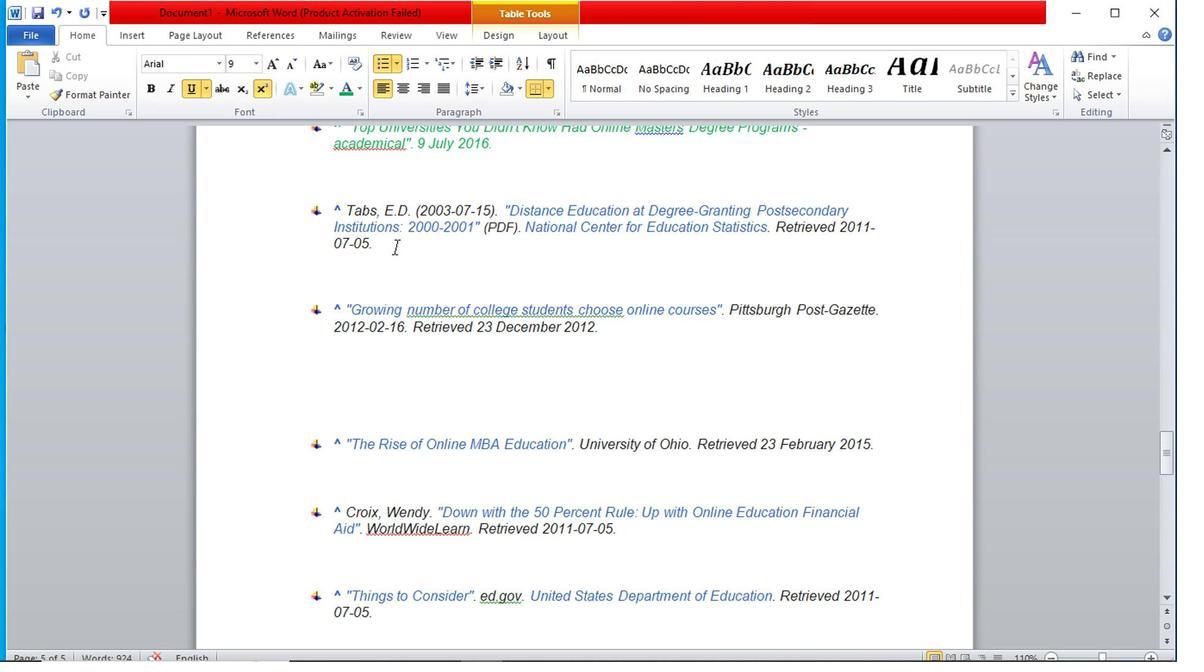 
Action: Mouse scrolled (381, 244) with delta (0, 1)
Screenshot: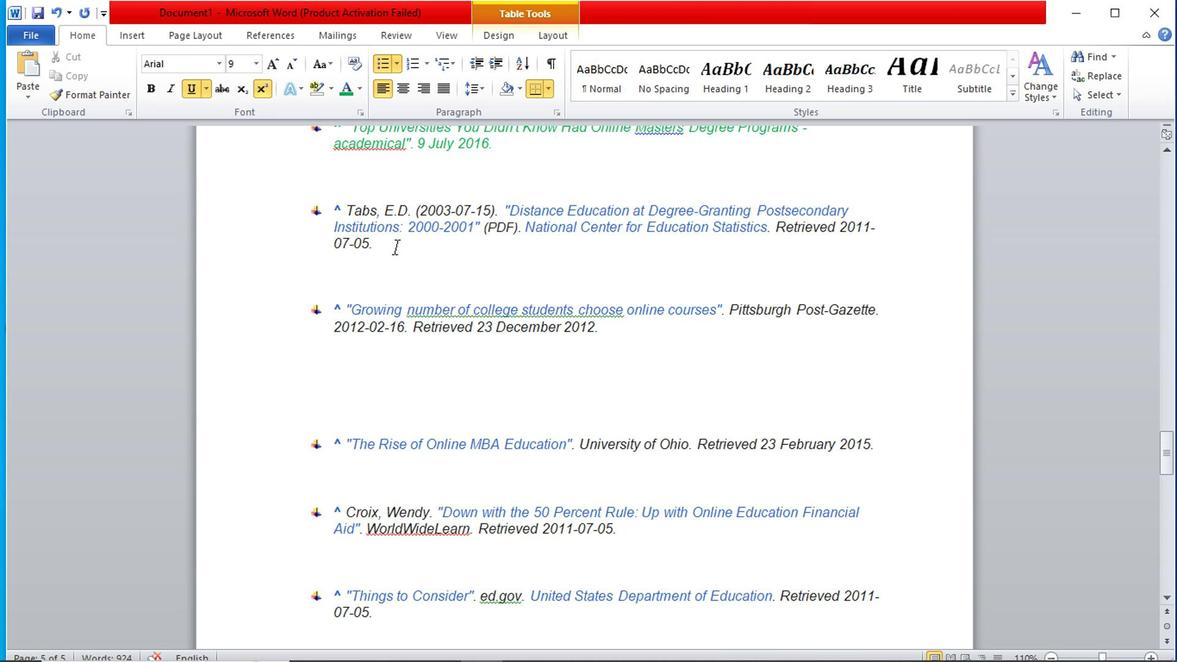 
Action: Mouse scrolled (381, 244) with delta (0, 1)
Screenshot: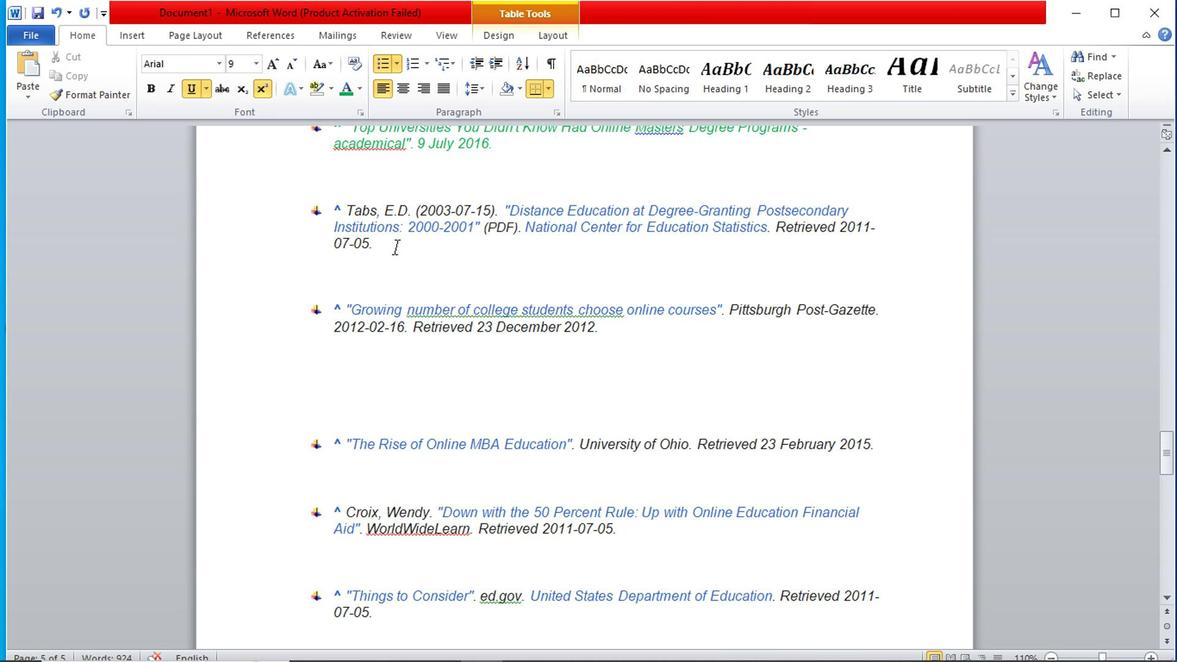 
Action: Mouse scrolled (381, 244) with delta (0, 1)
Screenshot: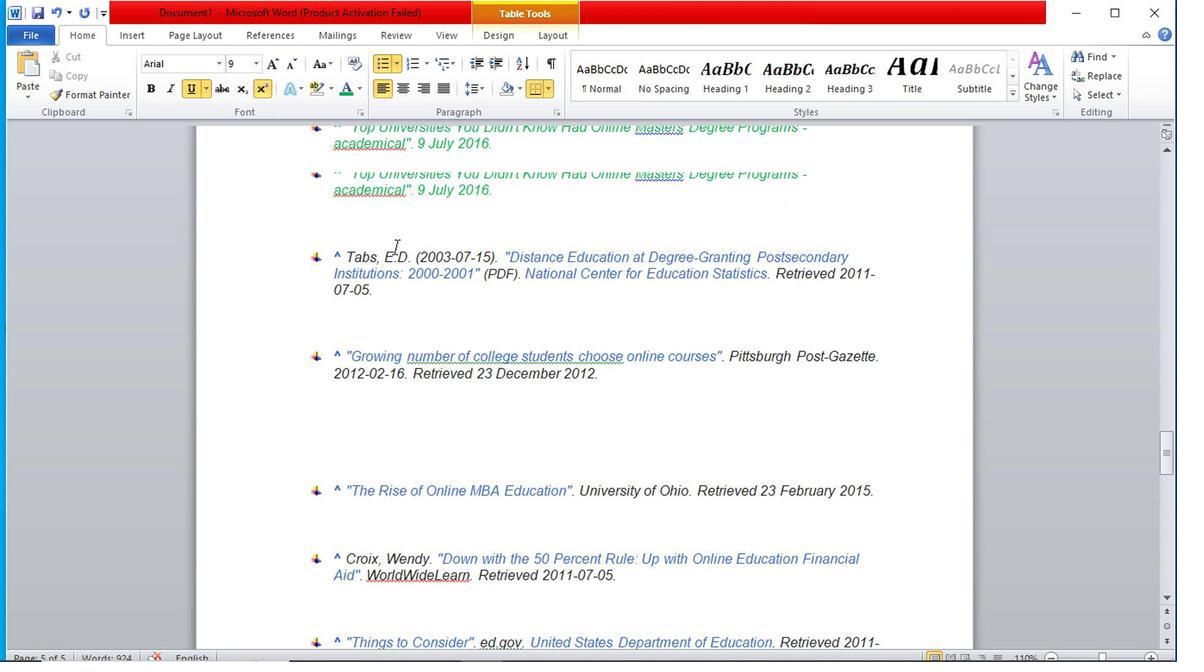 
Action: Mouse scrolled (381, 244) with delta (0, 1)
Screenshot: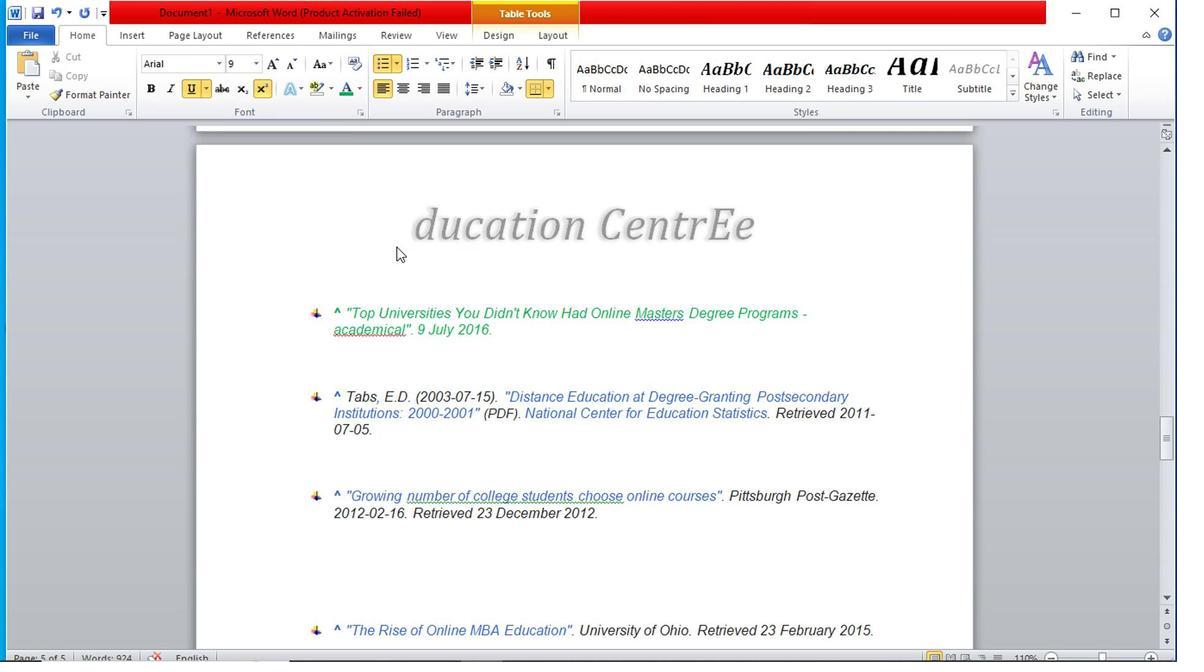 
Action: Mouse scrolled (381, 244) with delta (0, 1)
Screenshot: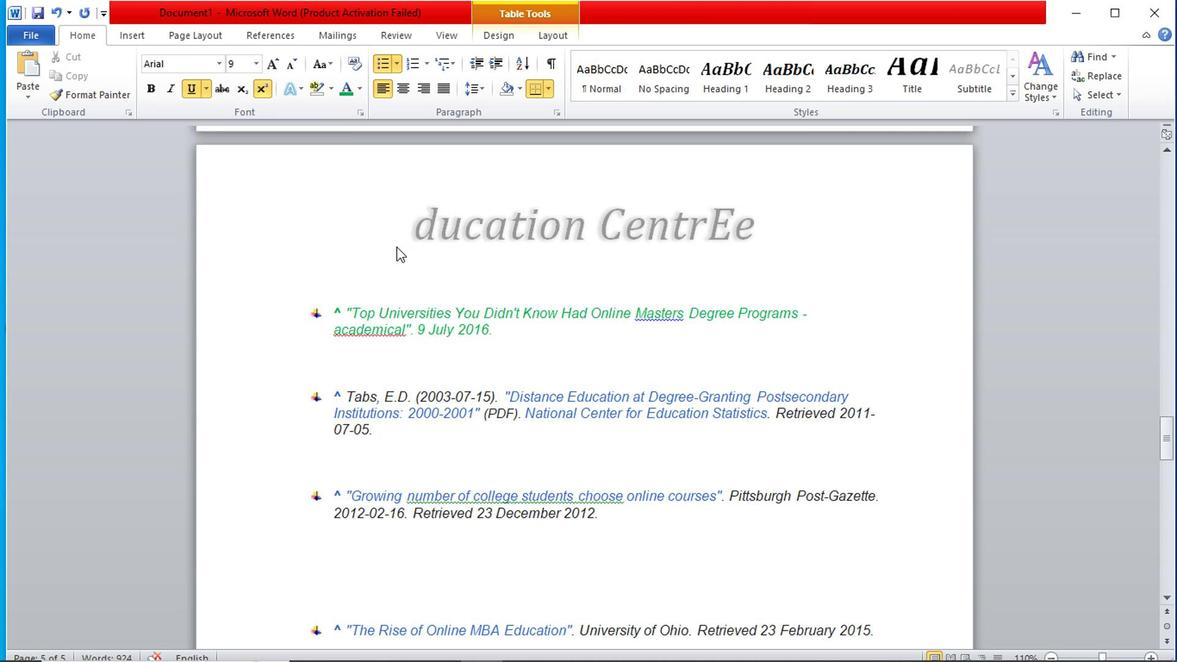 
Action: Mouse scrolled (381, 244) with delta (0, 1)
Screenshot: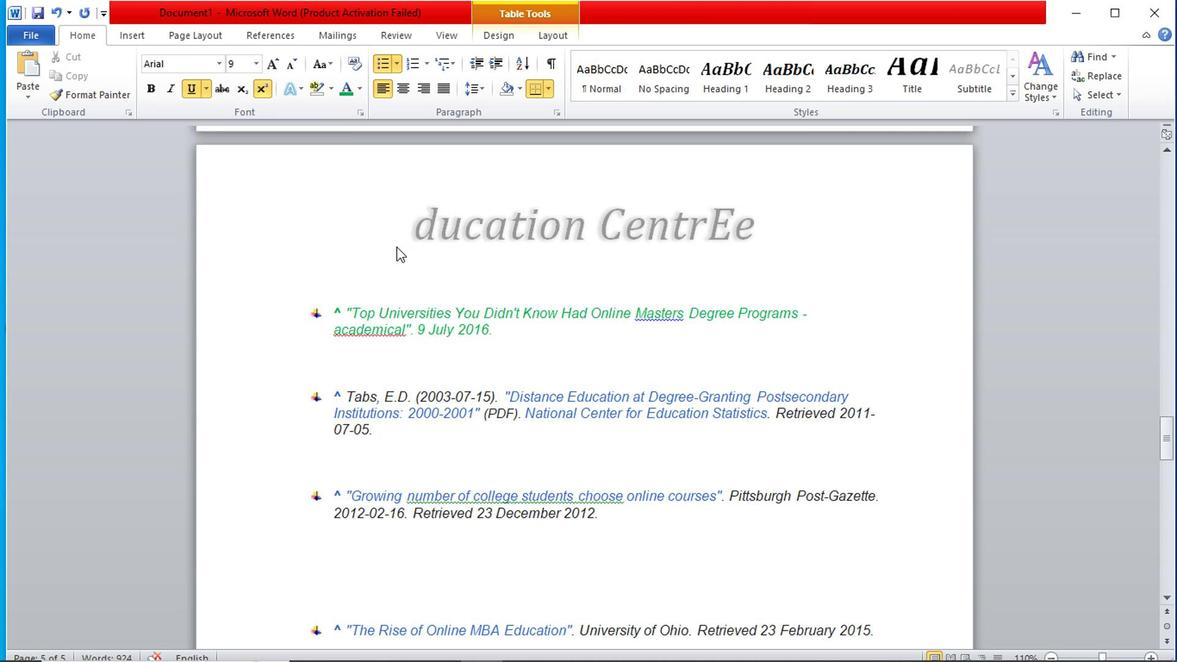 
Action: Mouse scrolled (381, 244) with delta (0, 1)
Screenshot: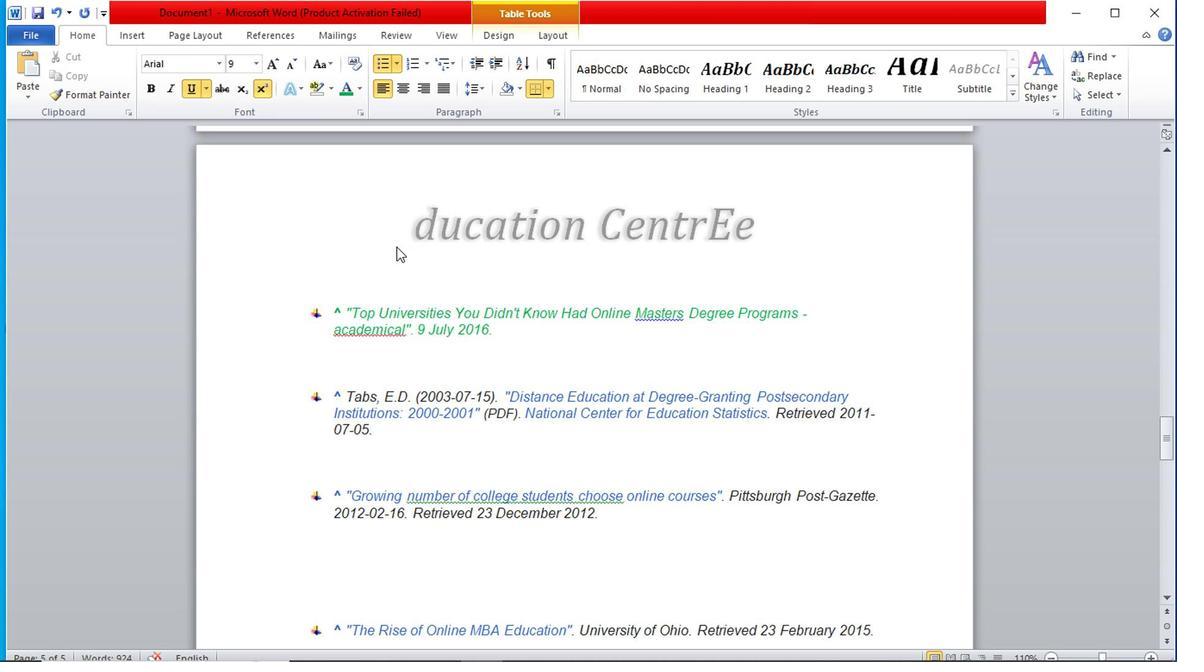 
Action: Mouse scrolled (381, 244) with delta (0, 1)
Screenshot: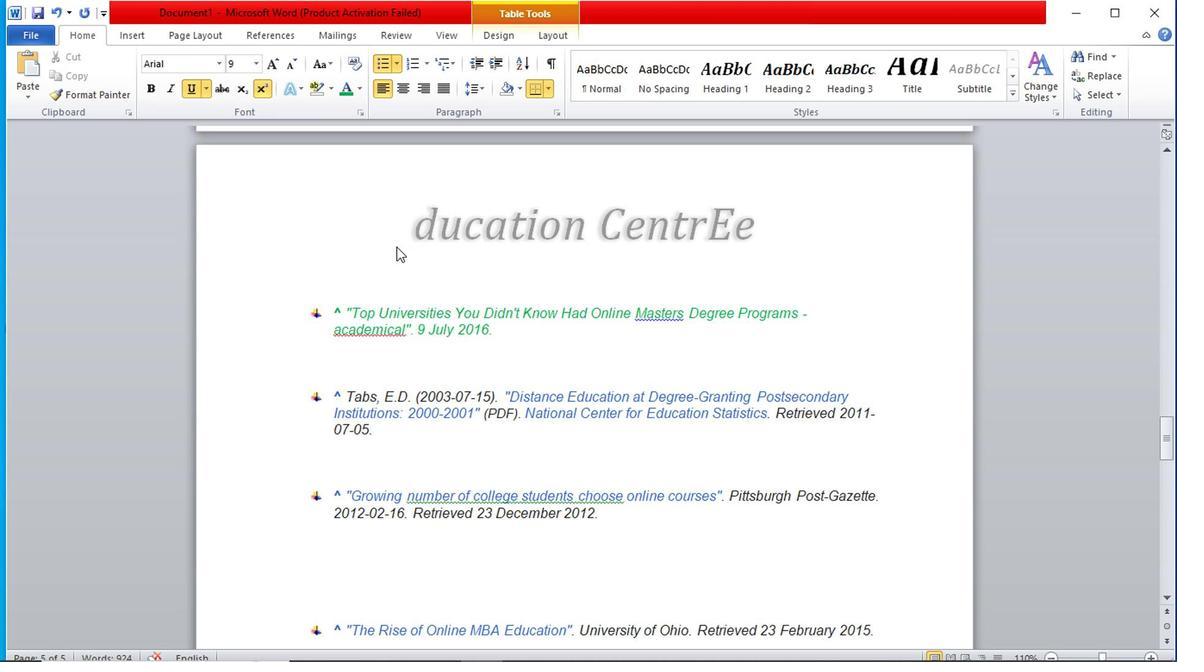
Action: Mouse scrolled (381, 244) with delta (0, 1)
Screenshot: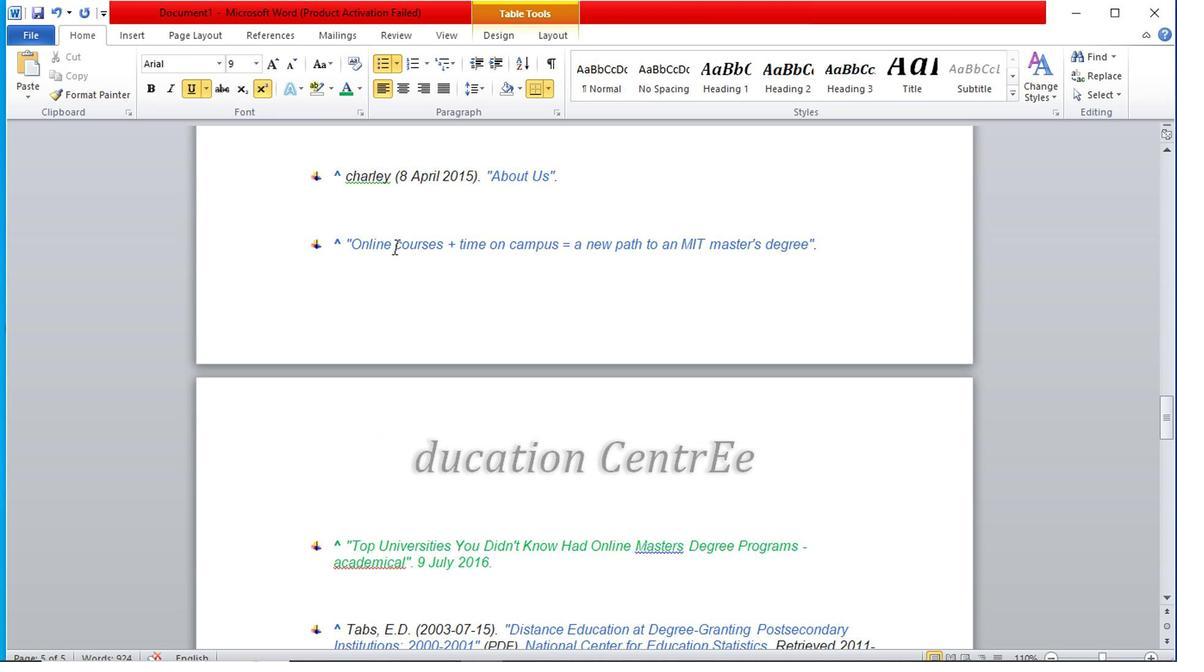 
Action: Mouse scrolled (381, 244) with delta (0, 1)
Screenshot: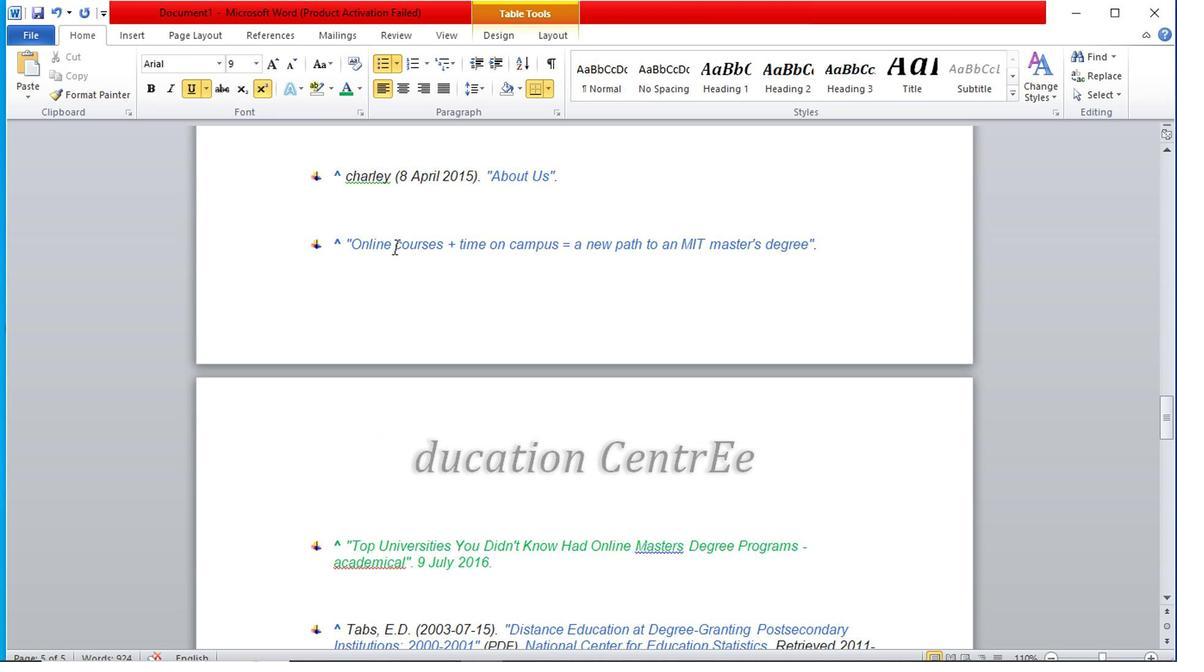 
Action: Mouse scrolled (381, 244) with delta (0, 1)
Screenshot: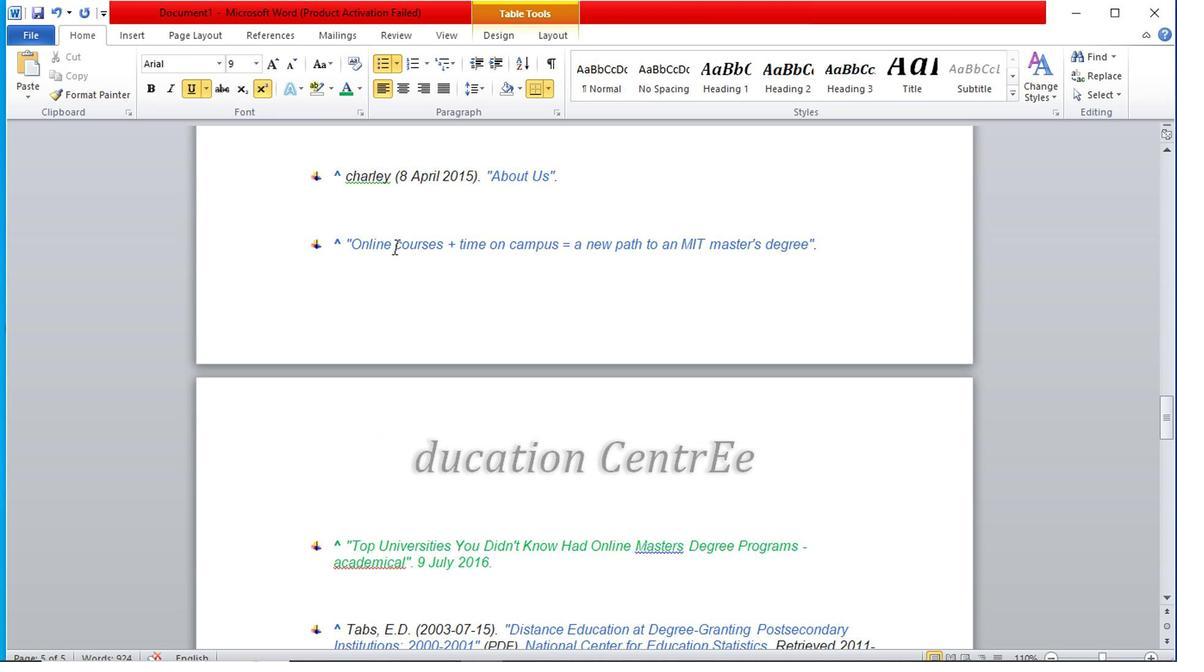 
Action: Mouse scrolled (381, 244) with delta (0, 1)
Screenshot: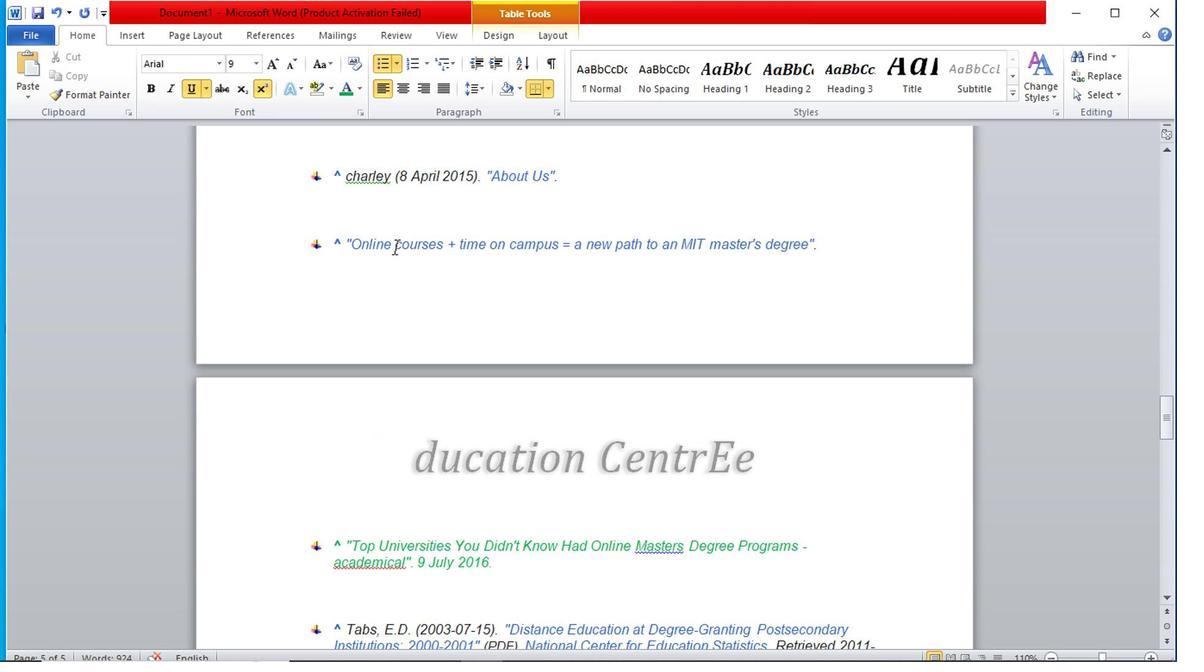 
Action: Mouse scrolled (381, 244) with delta (0, 1)
Screenshot: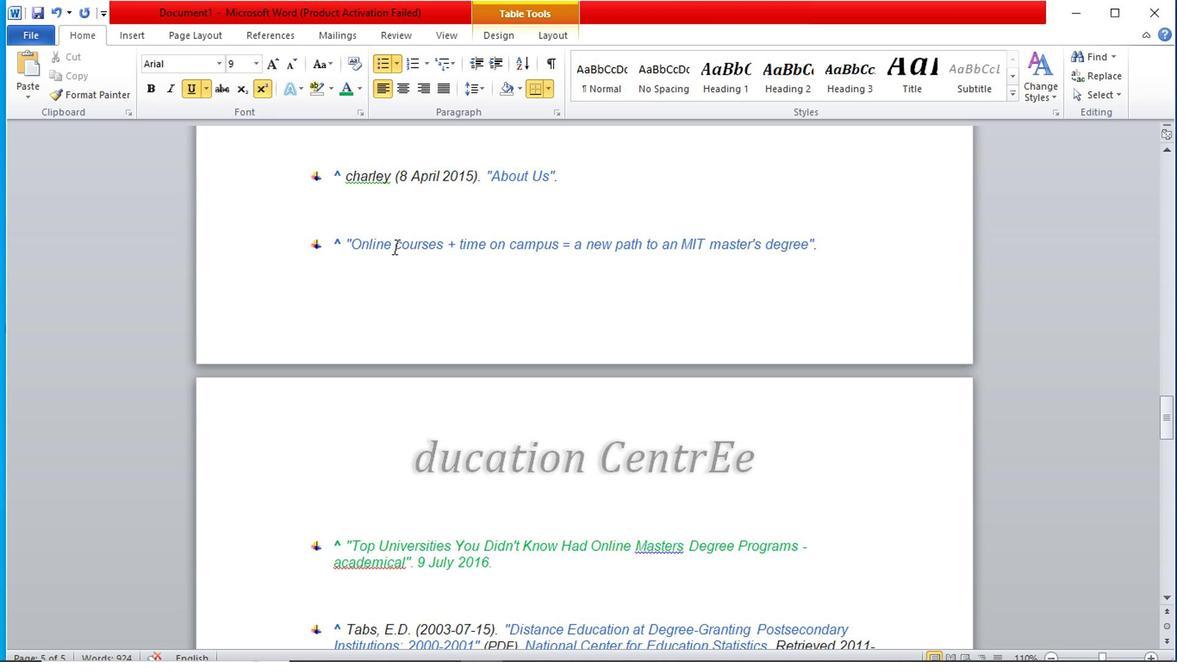 
Action: Mouse scrolled (381, 244) with delta (0, 1)
Screenshot: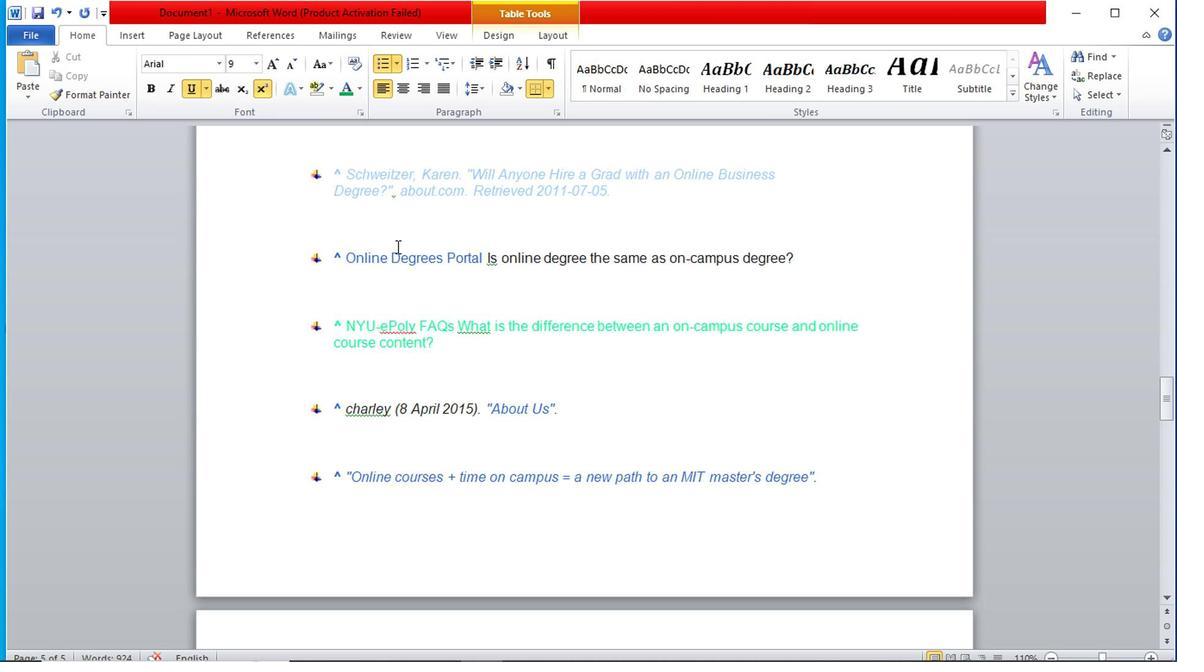 
Action: Mouse scrolled (381, 244) with delta (0, 1)
Screenshot: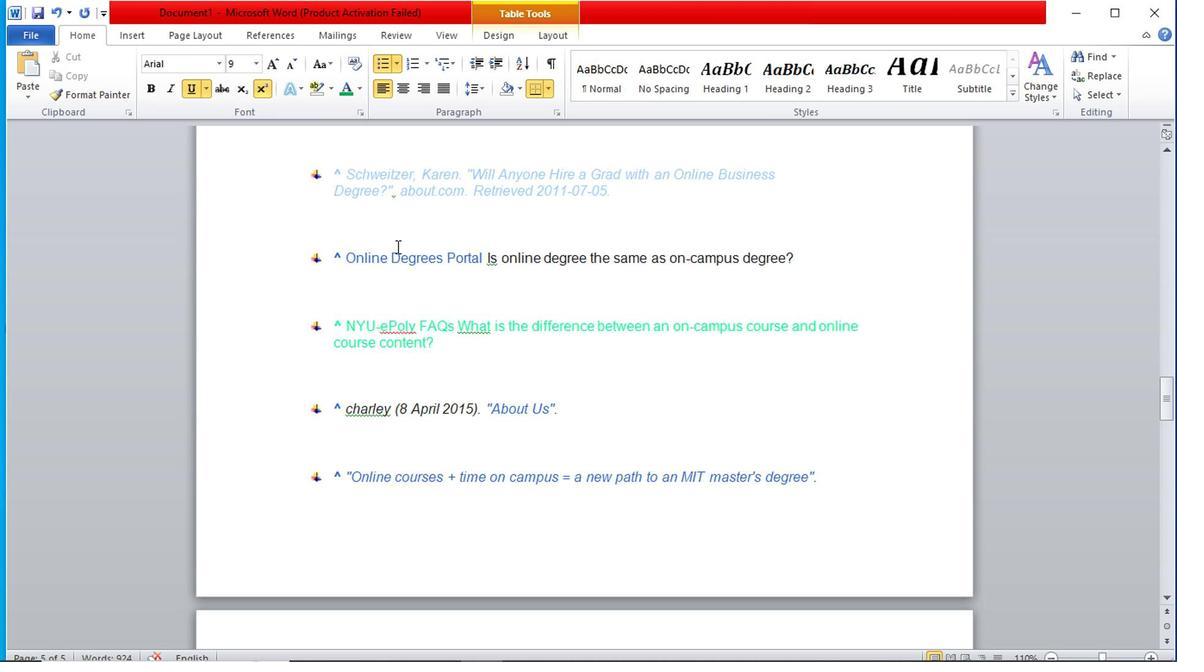 
Action: Mouse scrolled (381, 244) with delta (0, 1)
Screenshot: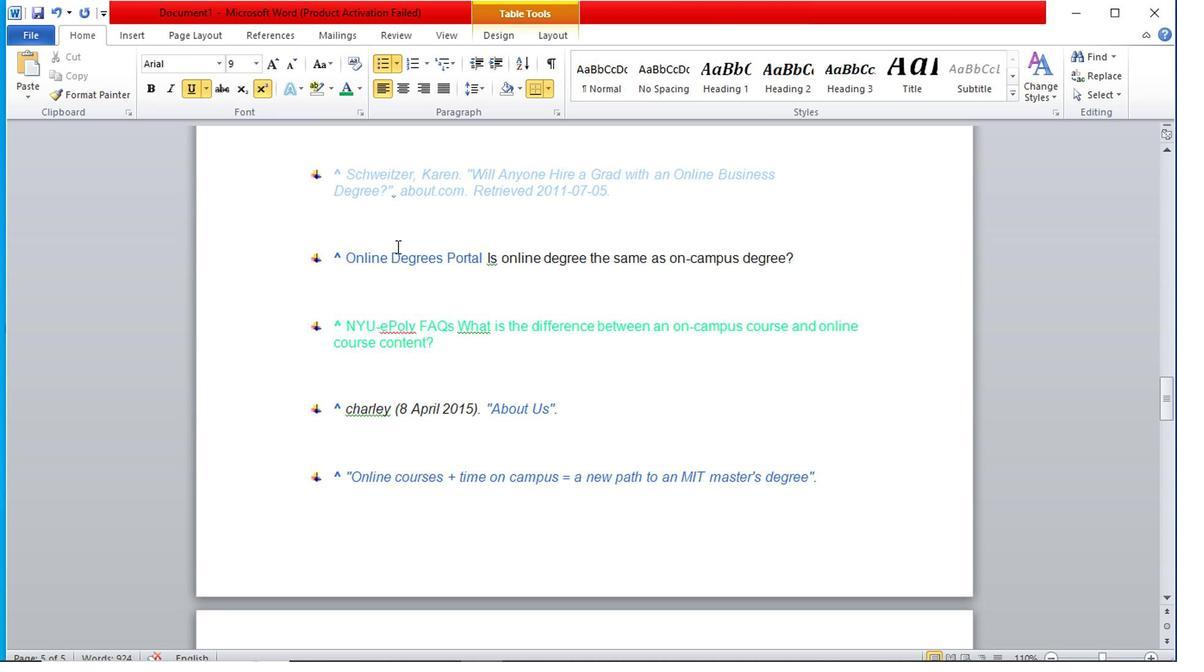 
Action: Mouse scrolled (381, 244) with delta (0, 1)
Screenshot: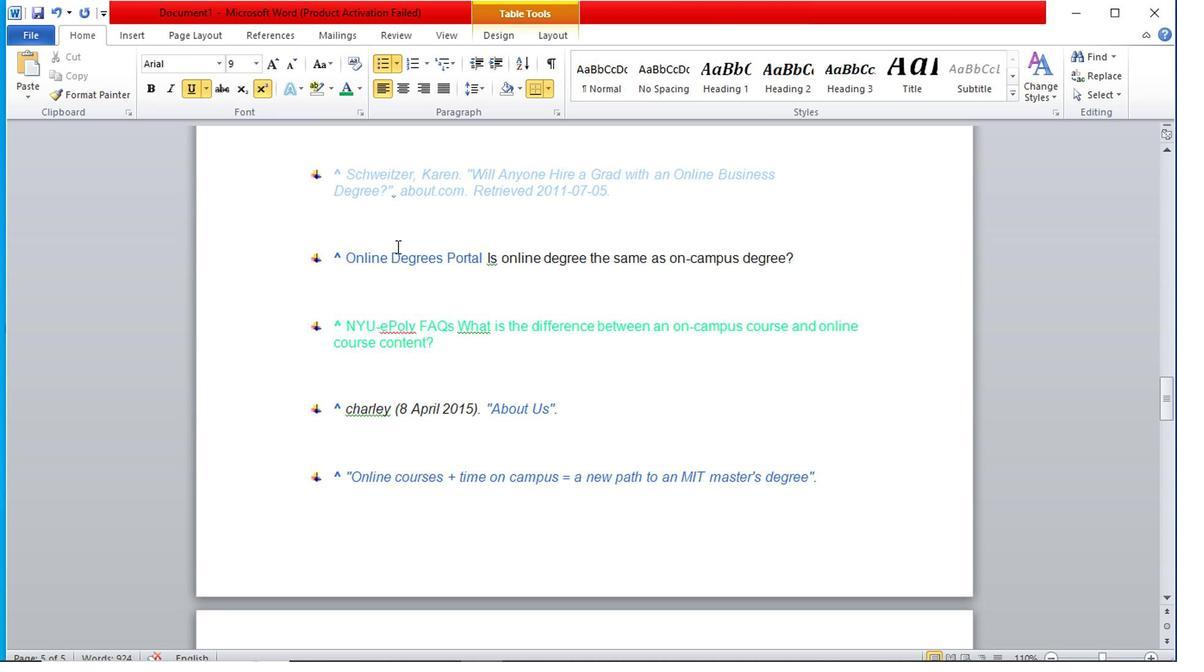 
Action: Mouse scrolled (381, 244) with delta (0, 1)
Screenshot: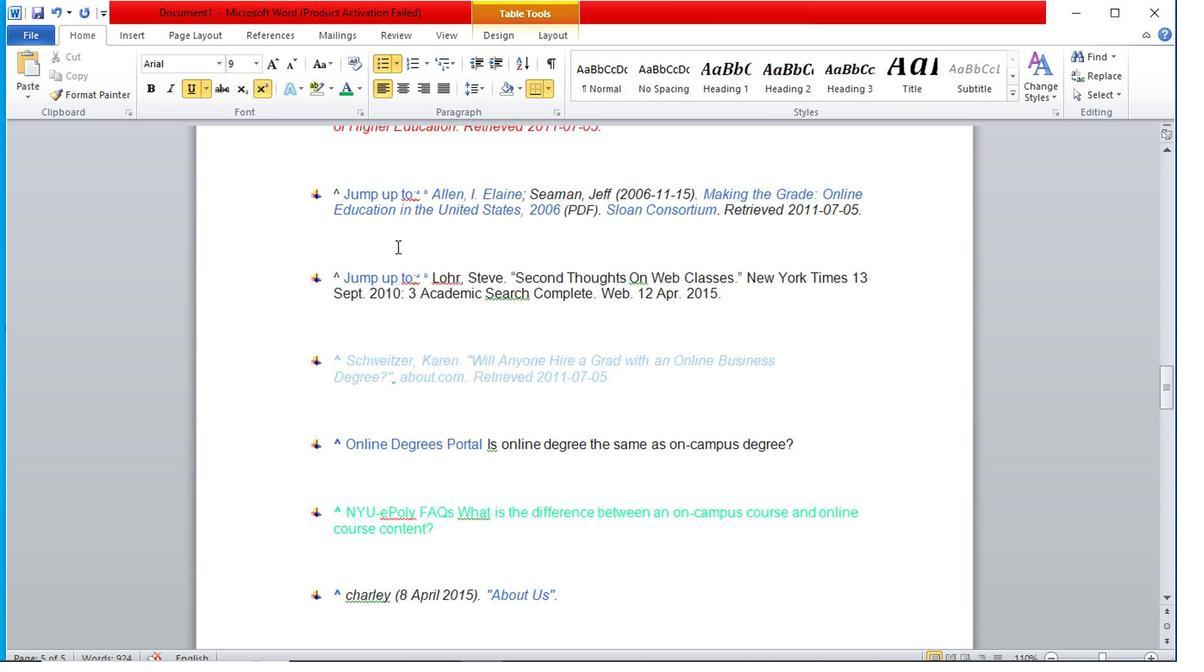 
Action: Mouse scrolled (381, 244) with delta (0, 1)
Screenshot: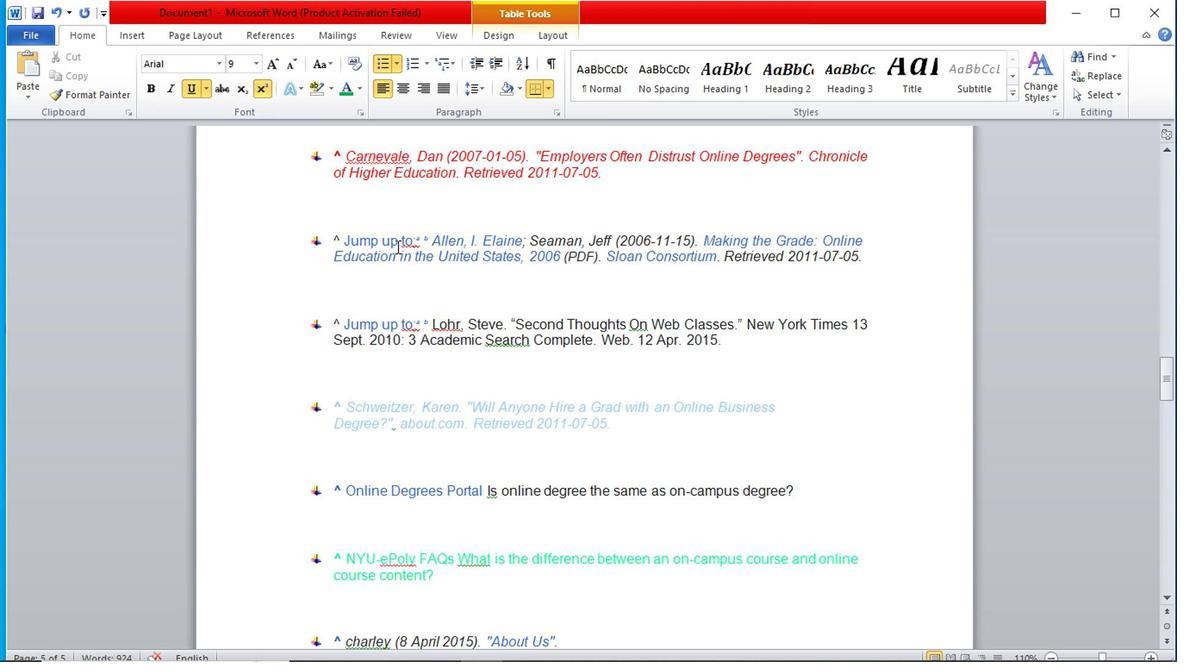 
Action: Mouse scrolled (381, 244) with delta (0, 1)
Screenshot: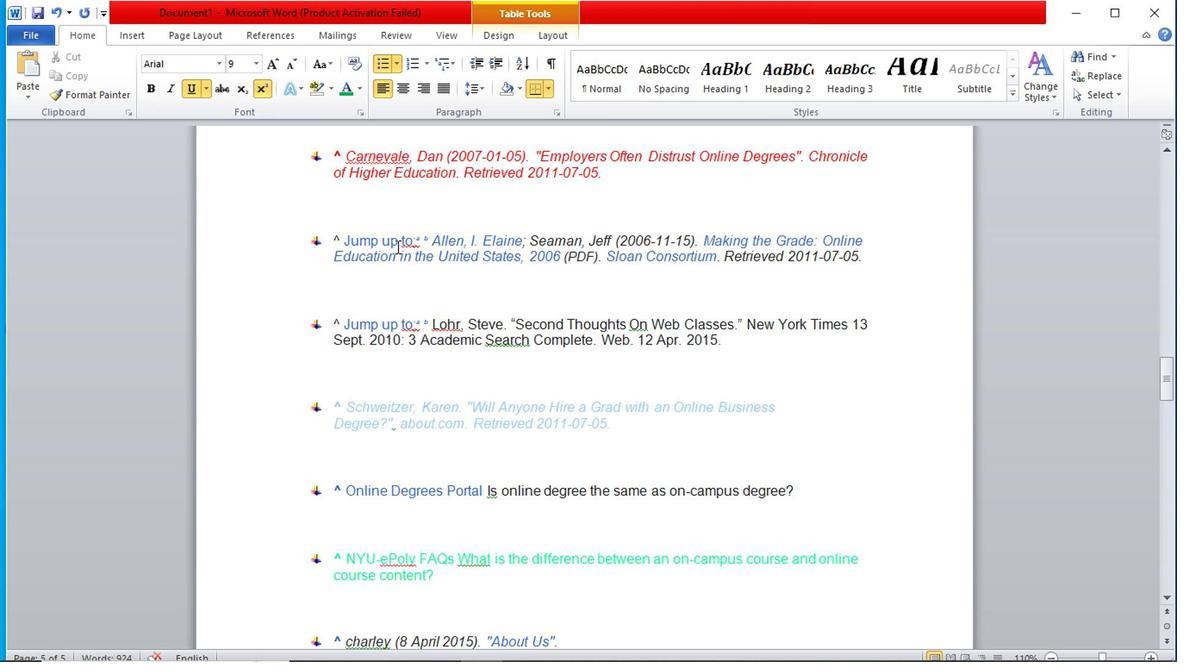 
Action: Mouse scrolled (381, 244) with delta (0, 1)
Screenshot: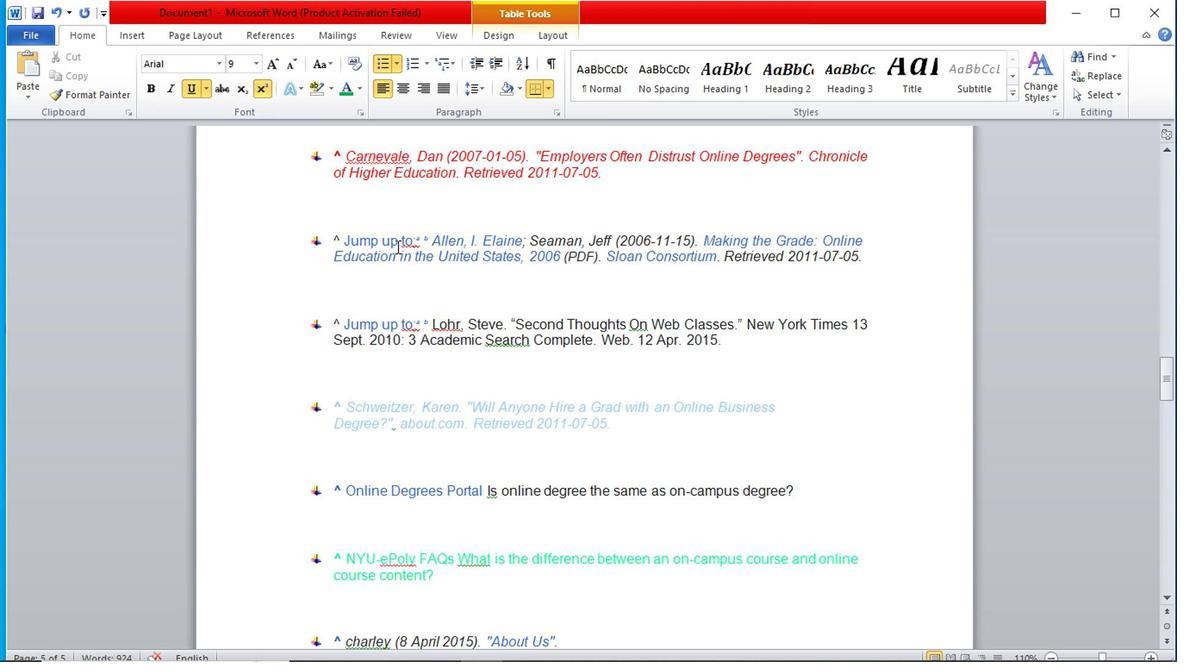 
Action: Mouse scrolled (381, 244) with delta (0, 1)
Screenshot: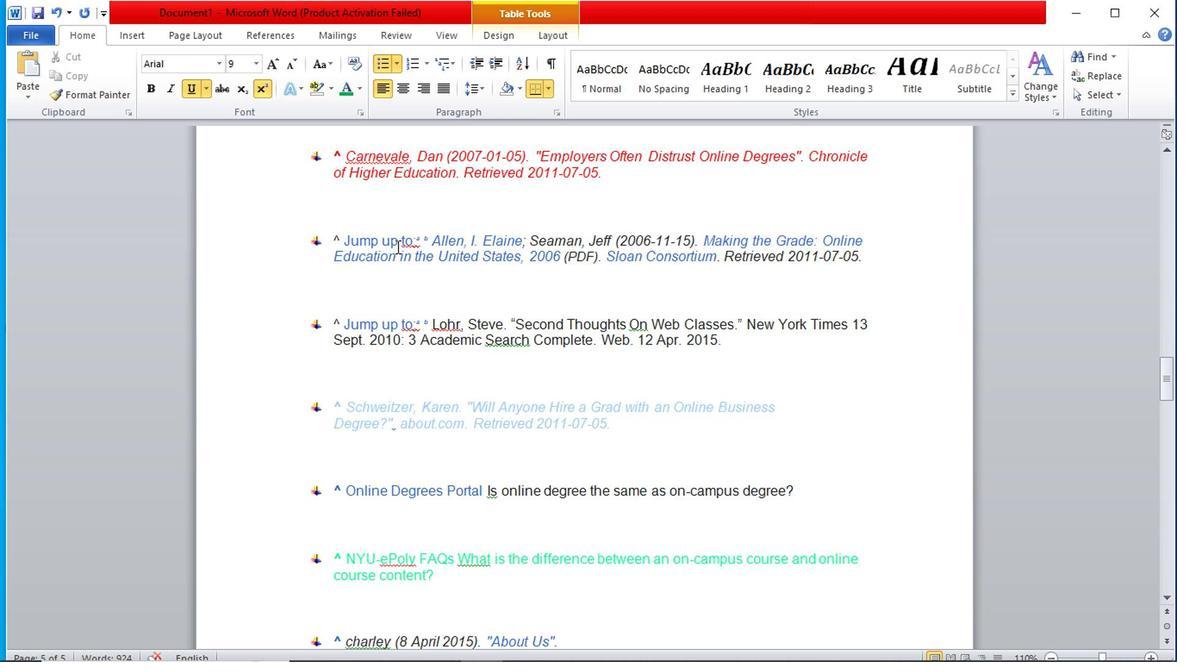 
Action: Mouse scrolled (381, 244) with delta (0, 1)
Screenshot: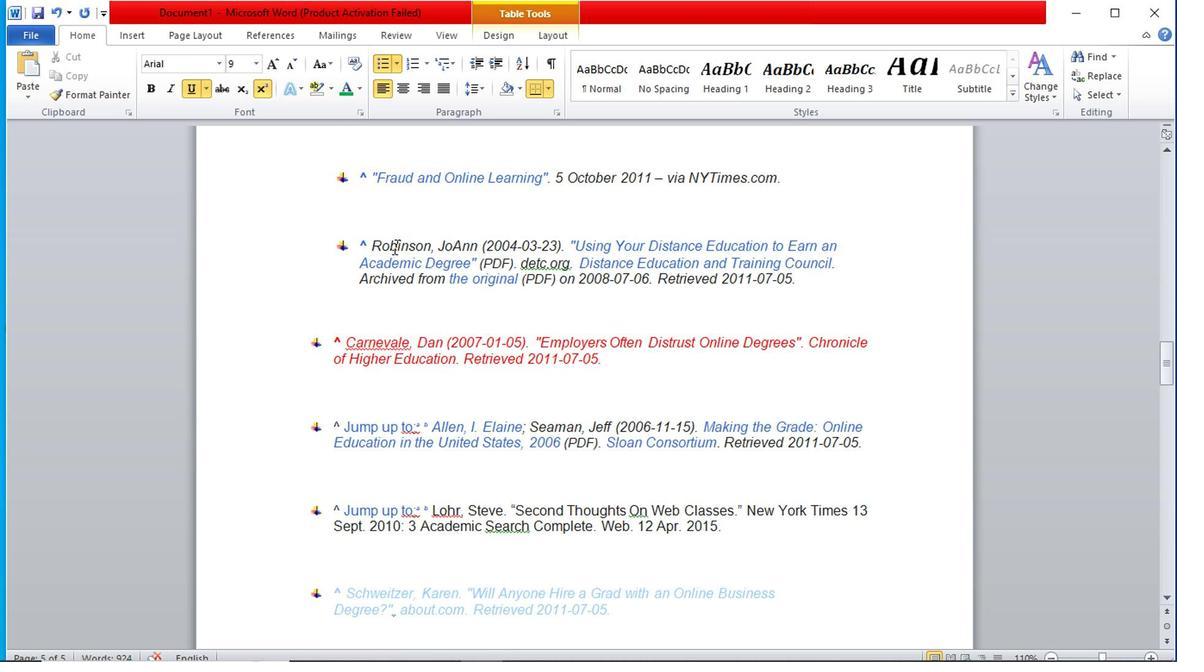 
Action: Mouse scrolled (381, 244) with delta (0, 1)
Screenshot: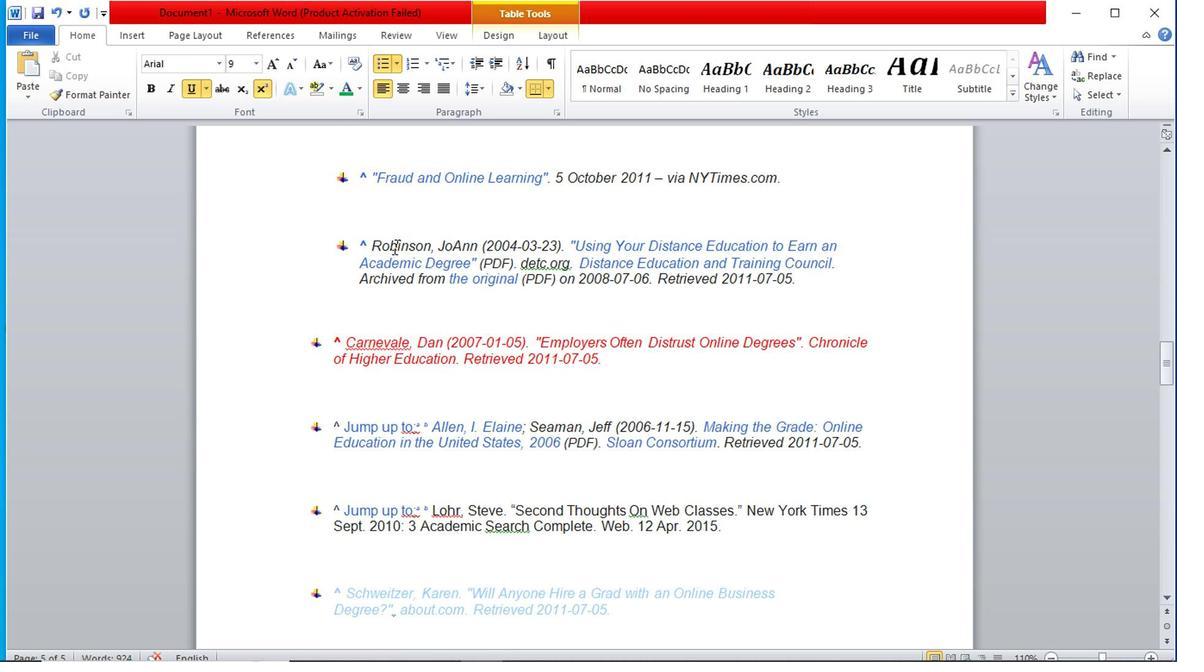 
Action: Mouse scrolled (381, 244) with delta (0, 1)
Screenshot: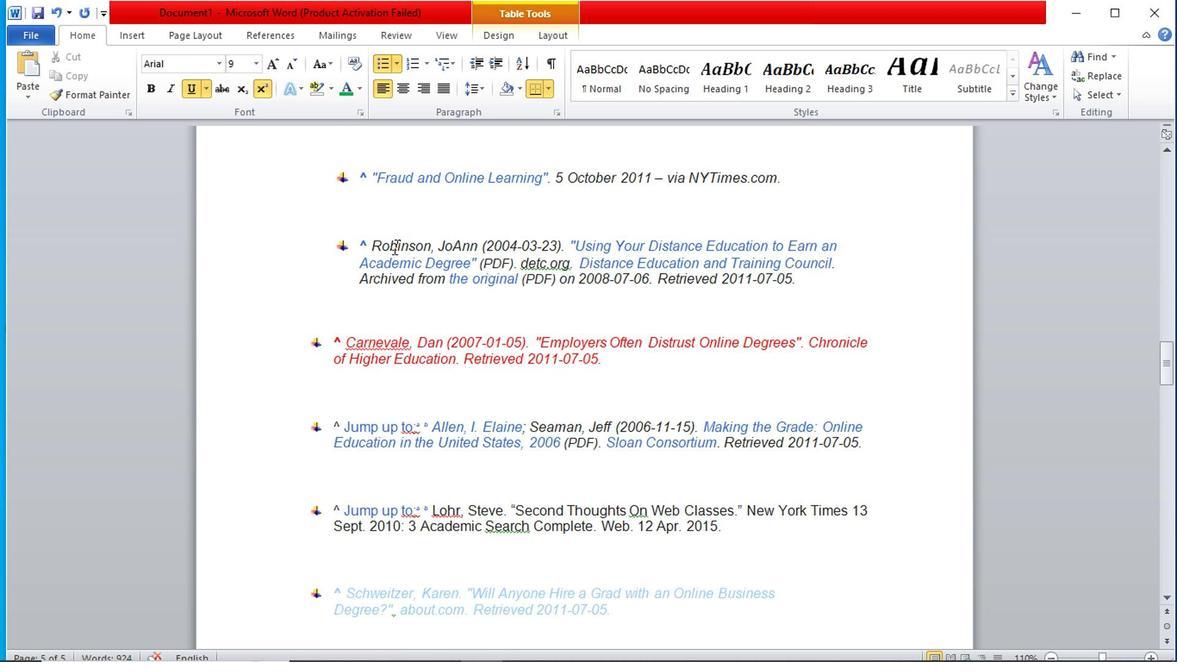 
Action: Mouse scrolled (381, 244) with delta (0, 1)
Screenshot: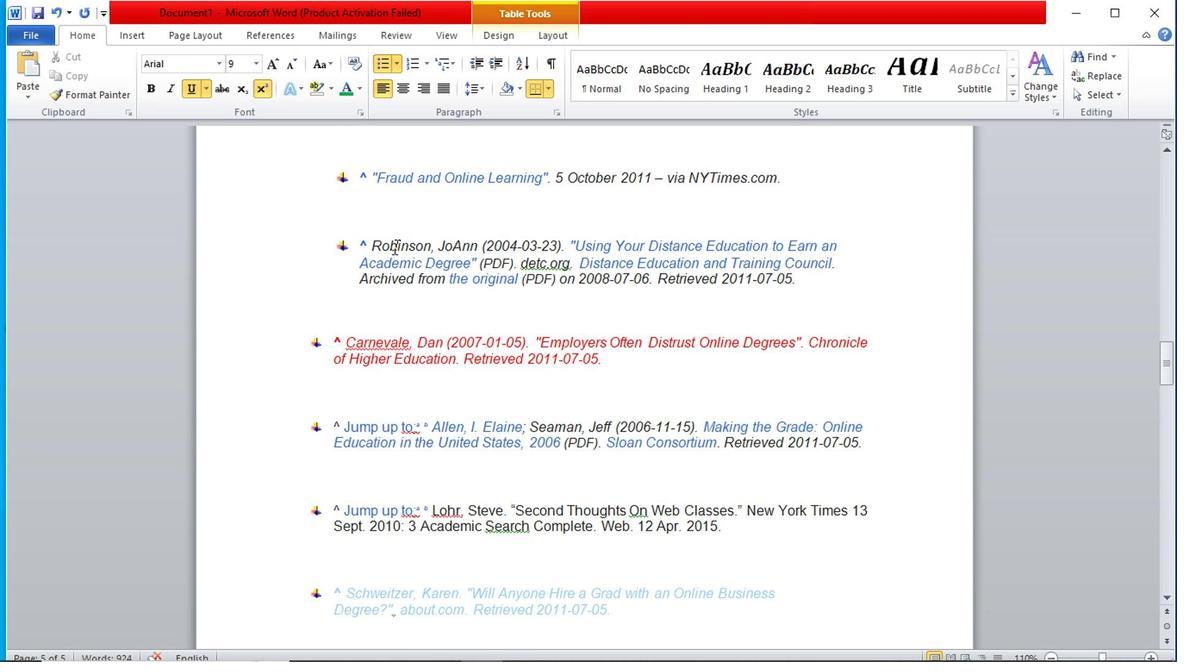 
Action: Mouse scrolled (381, 244) with delta (0, 1)
Screenshot: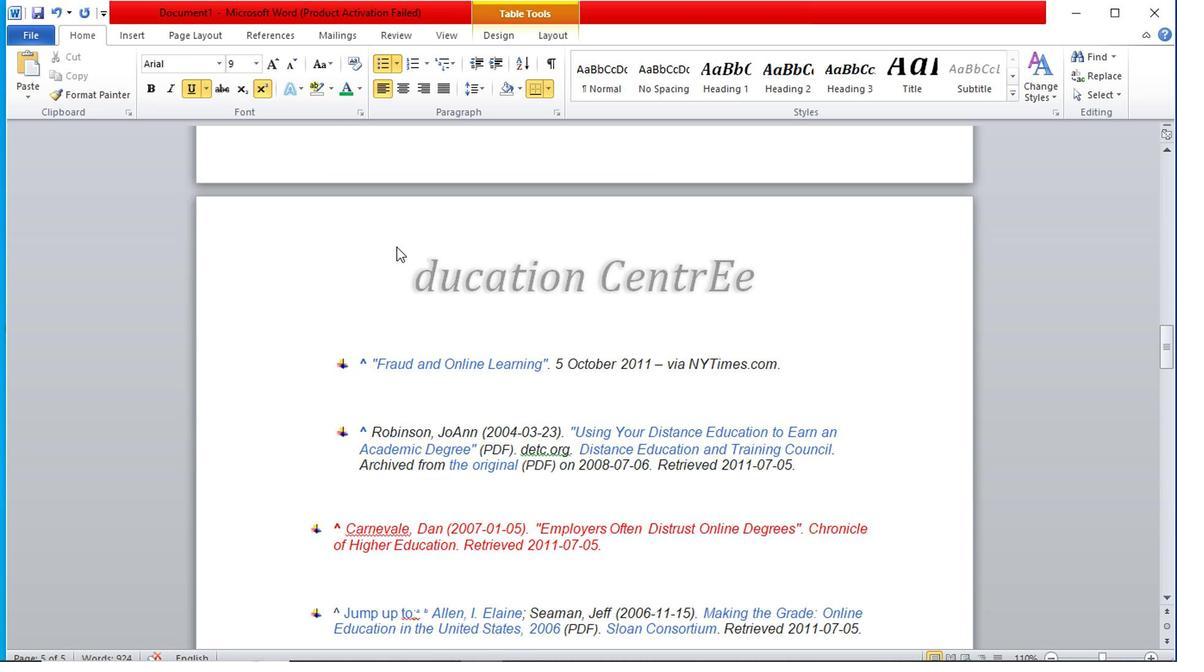 
Action: Mouse scrolled (381, 244) with delta (0, 1)
Screenshot: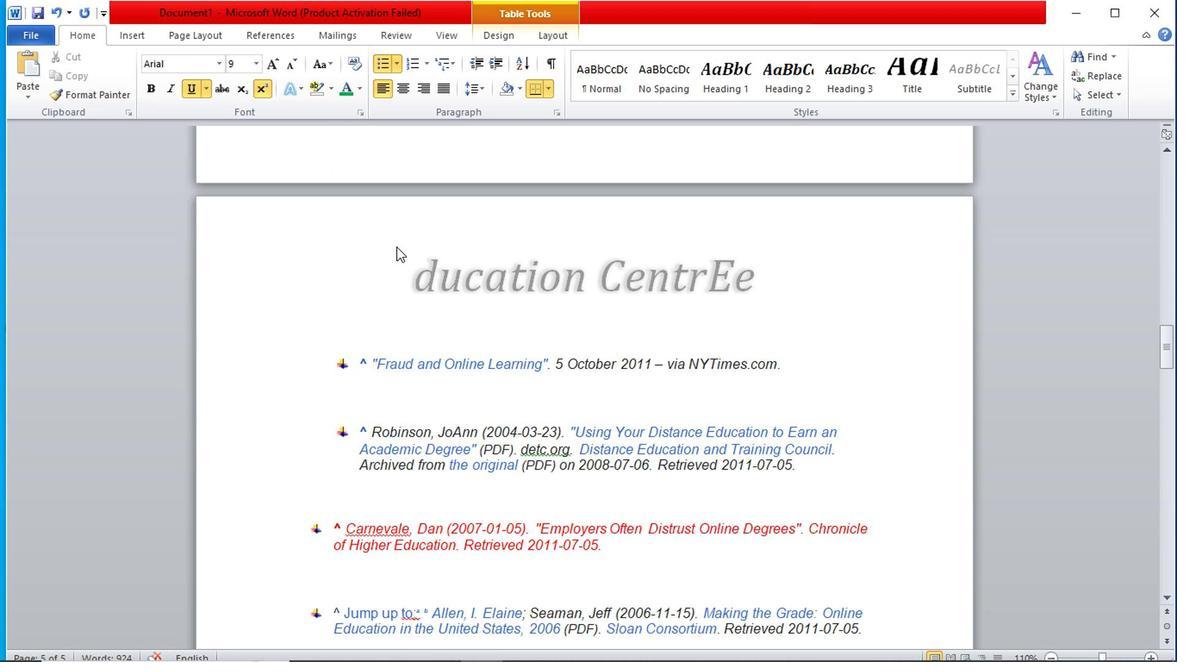 
Action: Mouse scrolled (381, 244) with delta (0, 1)
Screenshot: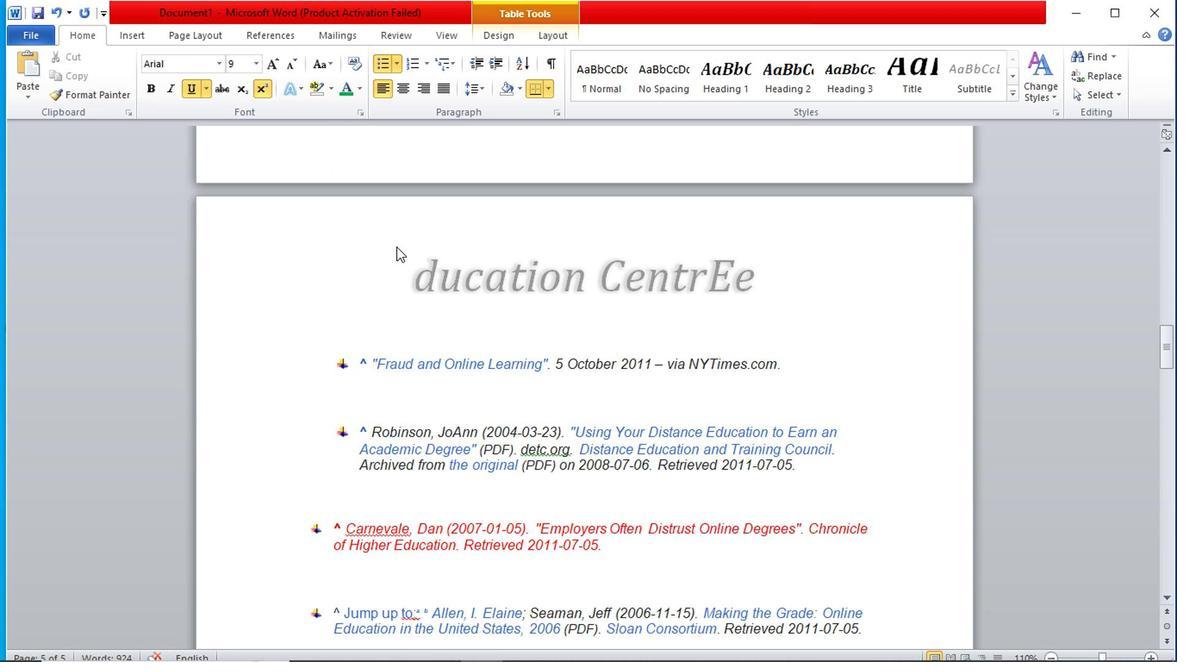
Action: Mouse scrolled (381, 244) with delta (0, 1)
Screenshot: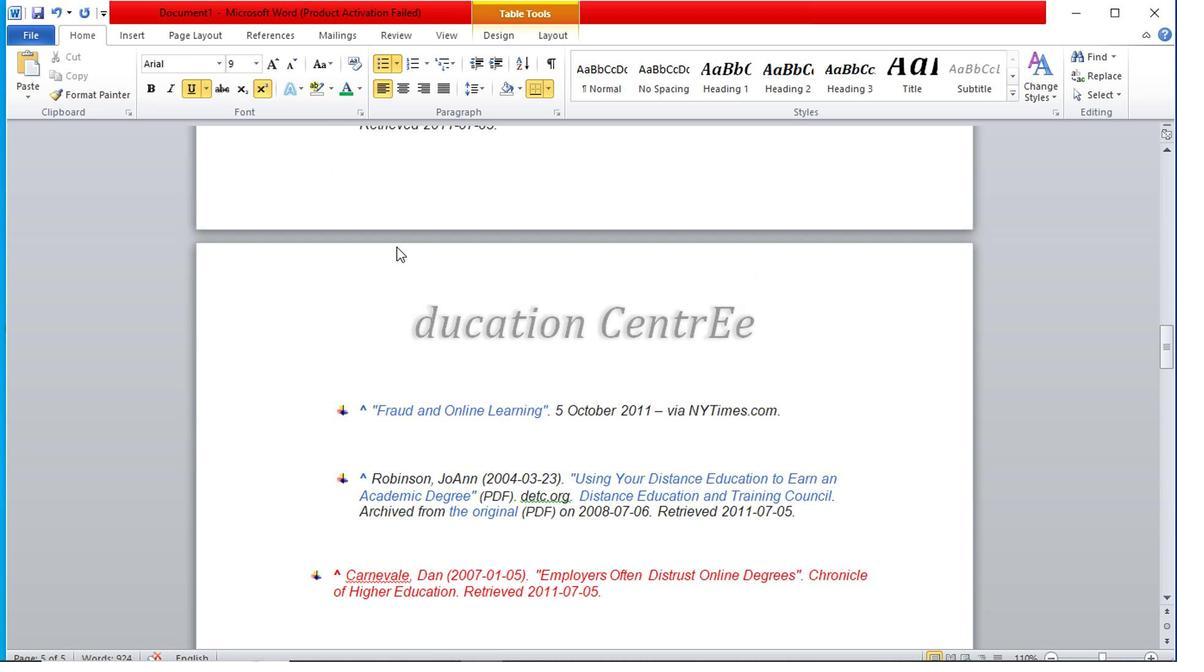 
Action: Mouse scrolled (381, 244) with delta (0, 1)
Screenshot: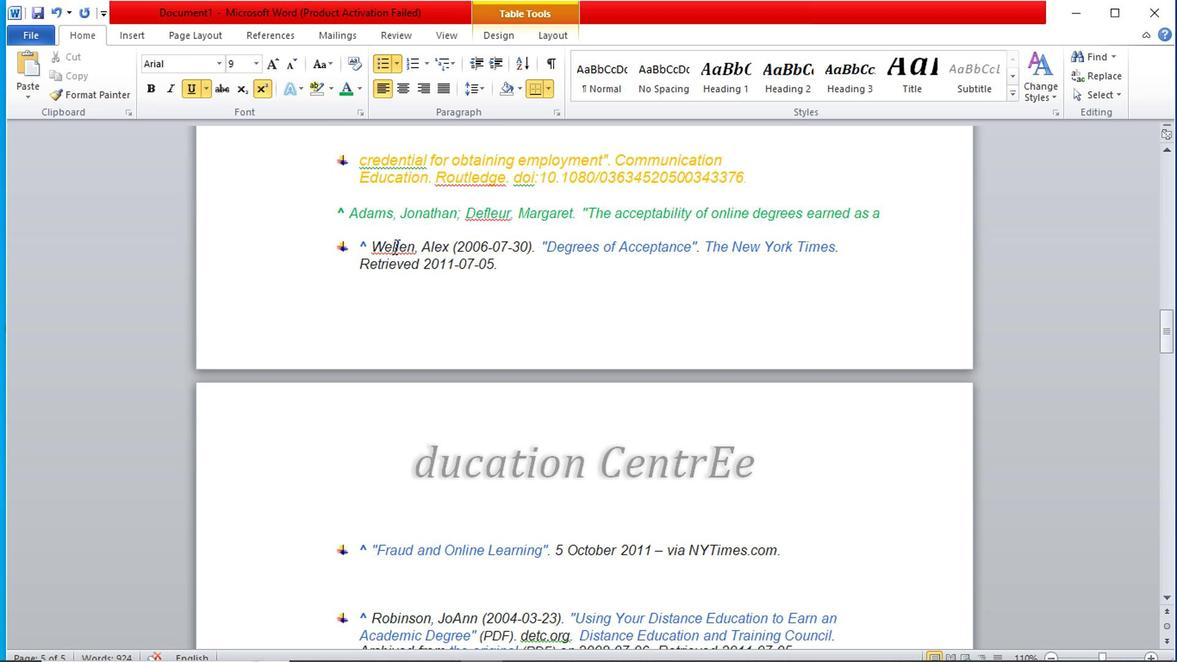 
Action: Mouse scrolled (381, 244) with delta (0, 1)
Screenshot: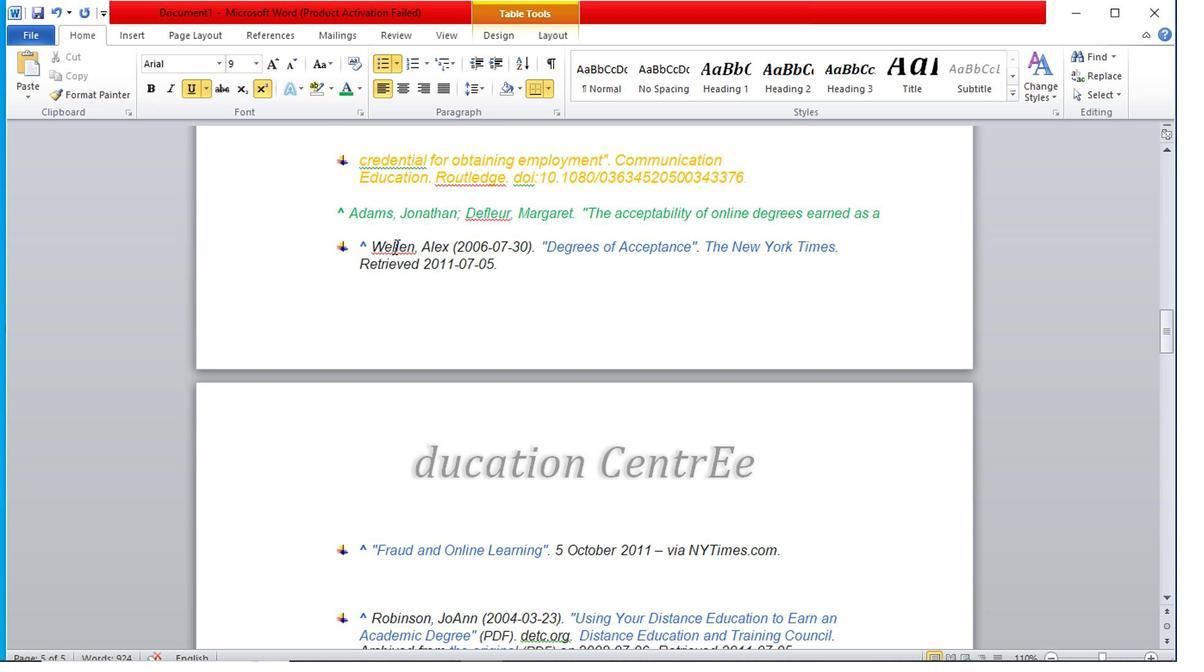 
Action: Mouse scrolled (381, 244) with delta (0, 1)
Screenshot: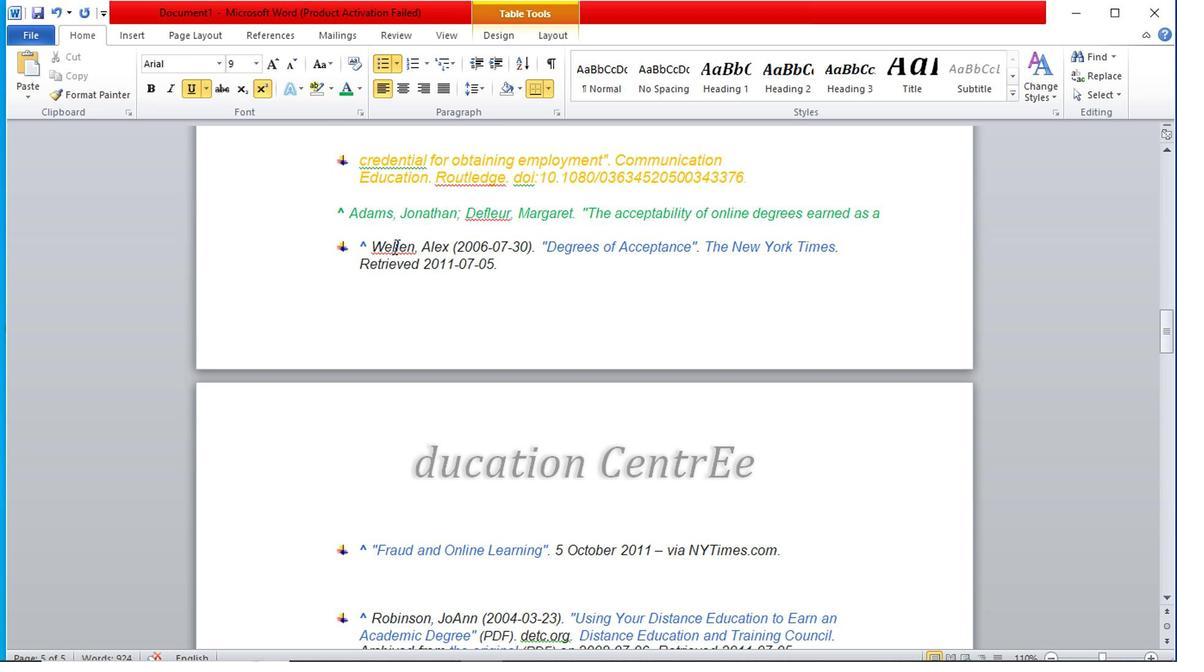 
Action: Mouse scrolled (381, 244) with delta (0, 1)
Screenshot: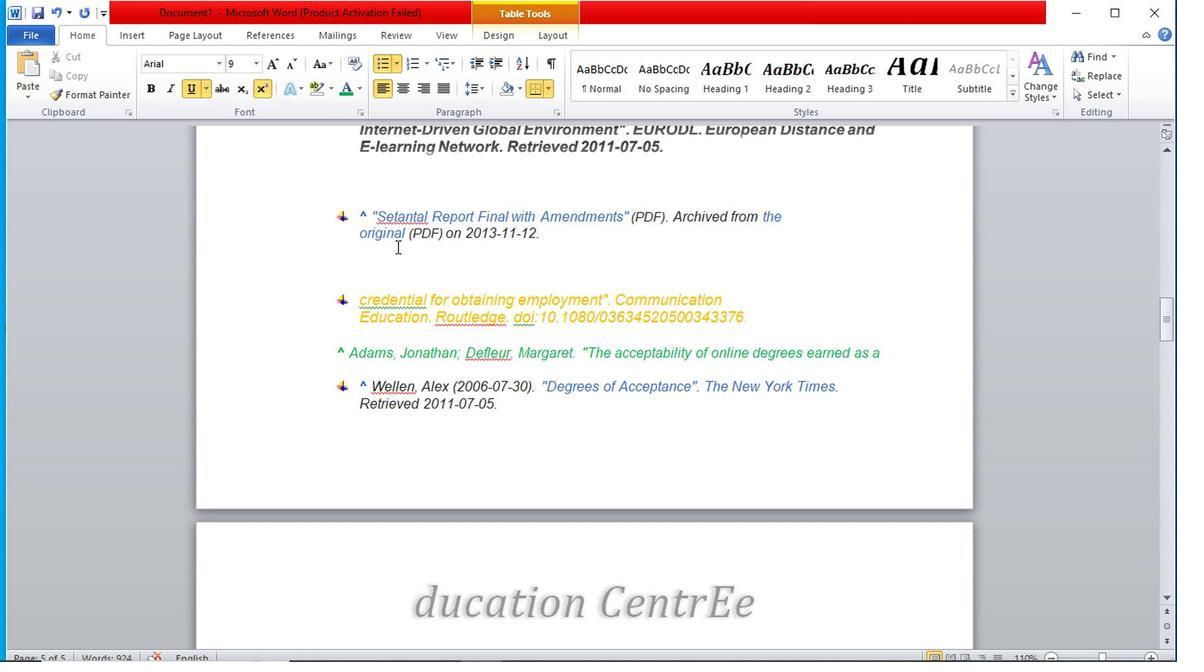 
Action: Mouse scrolled (381, 244) with delta (0, 1)
Screenshot: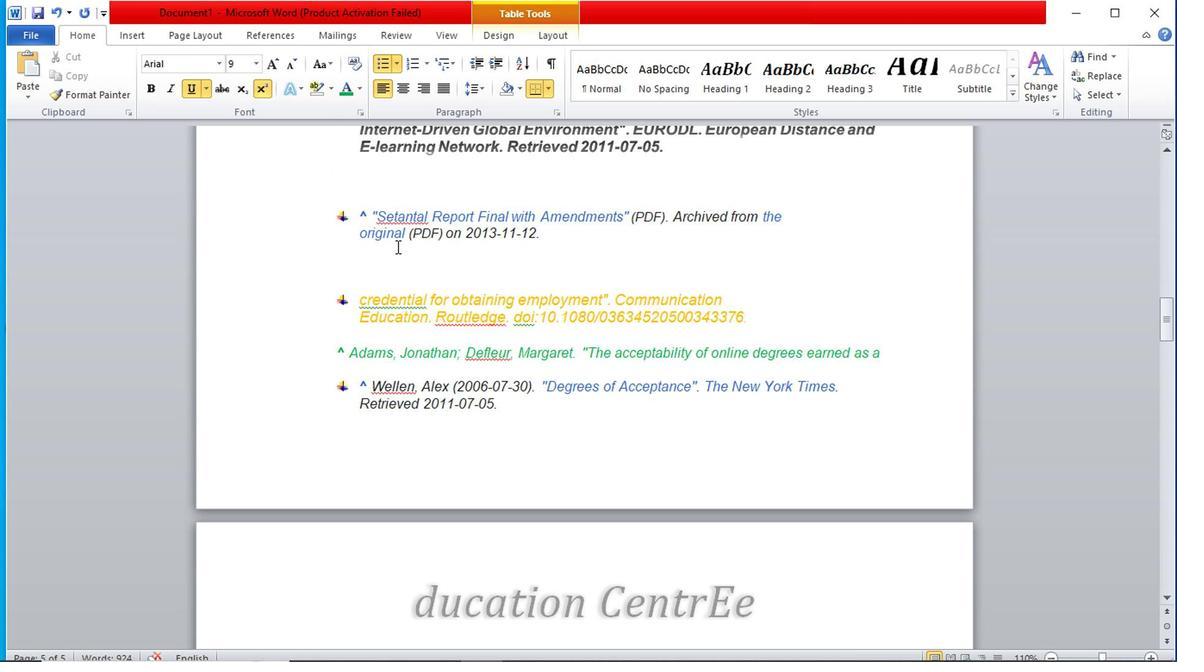 
Action: Mouse scrolled (381, 244) with delta (0, 1)
Screenshot: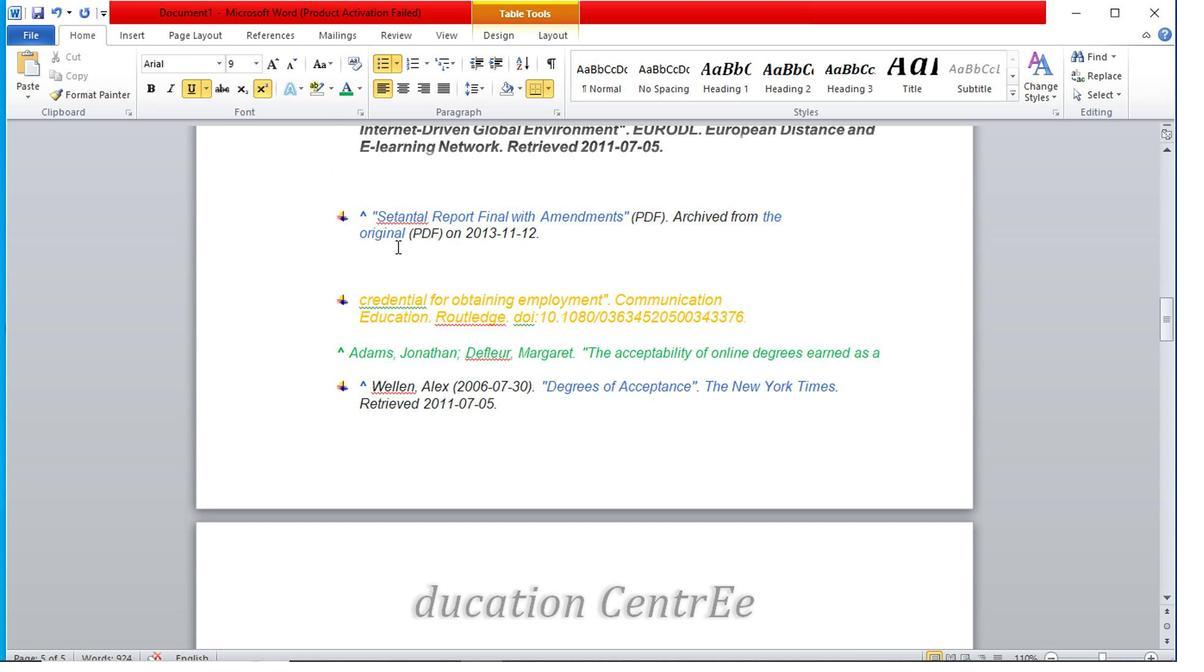 
Action: Mouse scrolled (381, 244) with delta (0, 1)
Screenshot: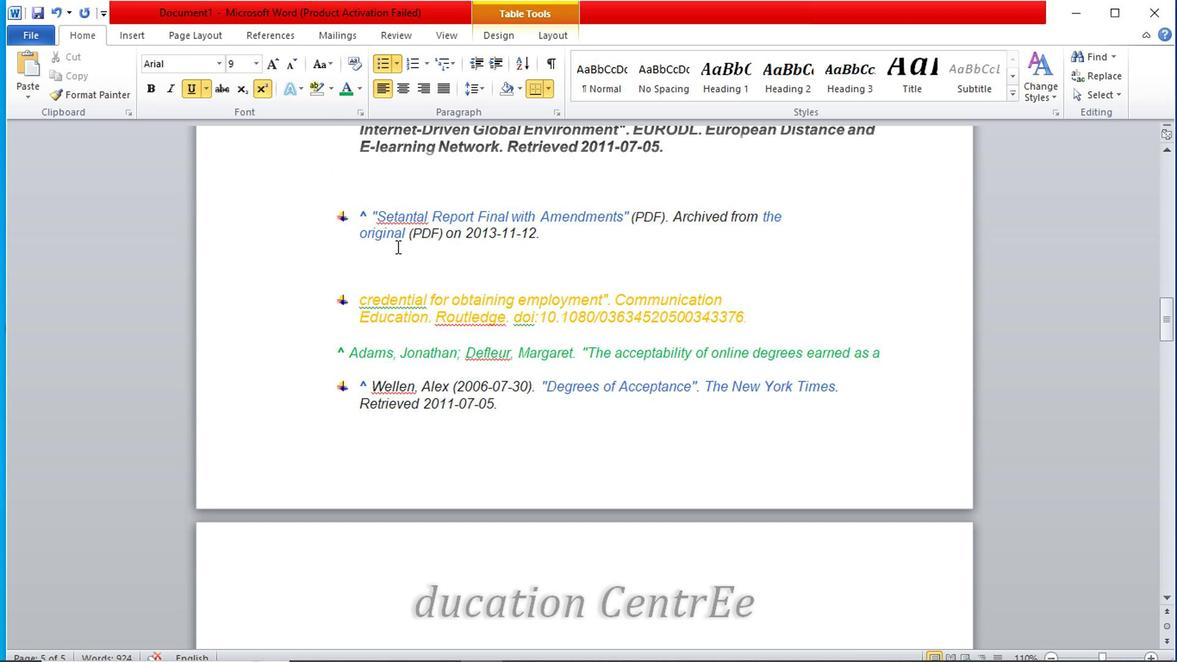 
Action: Mouse scrolled (381, 244) with delta (0, 1)
Screenshot: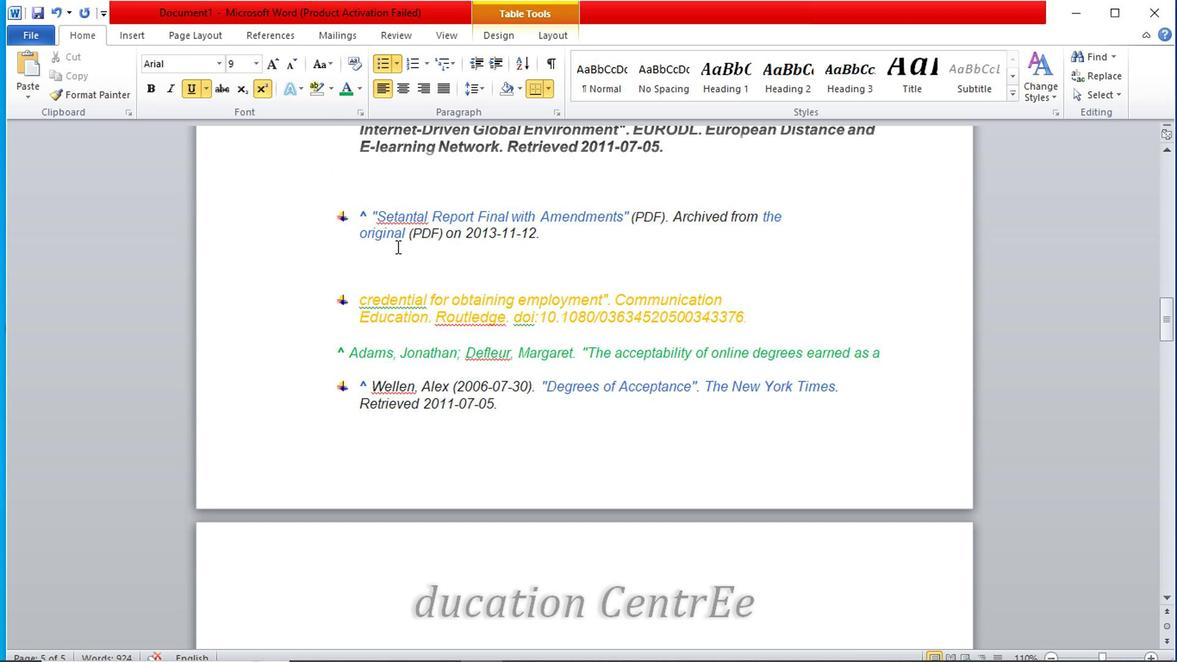 
Action: Mouse scrolled (381, 244) with delta (0, 1)
Screenshot: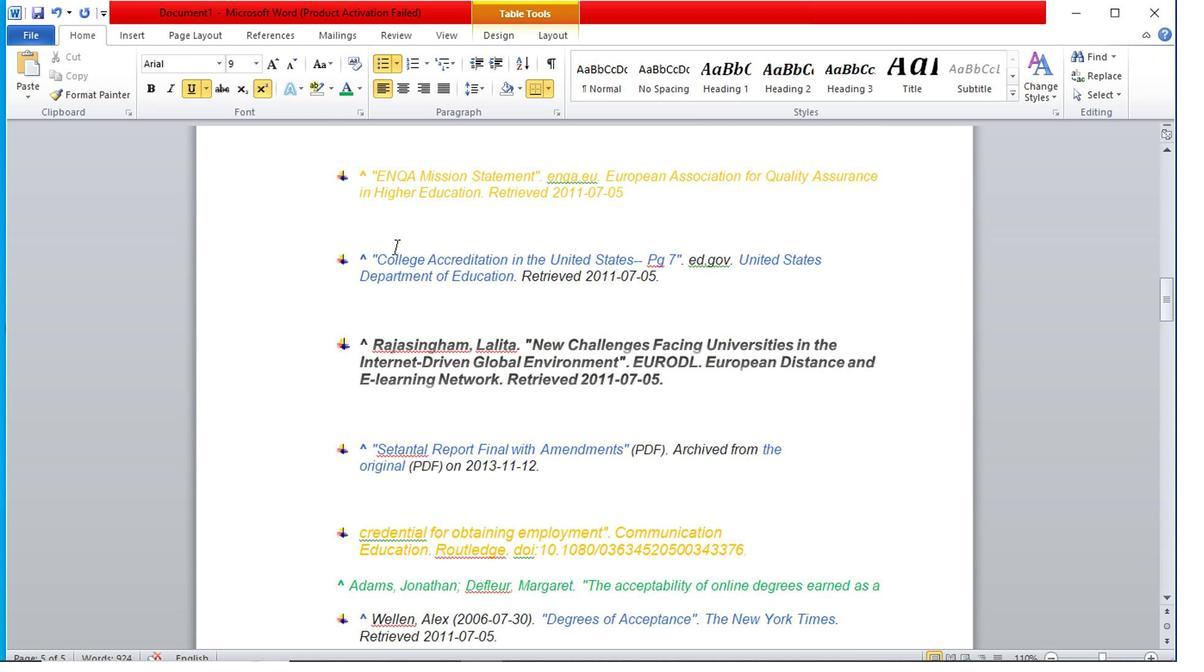 
Action: Mouse scrolled (381, 244) with delta (0, 1)
Screenshot: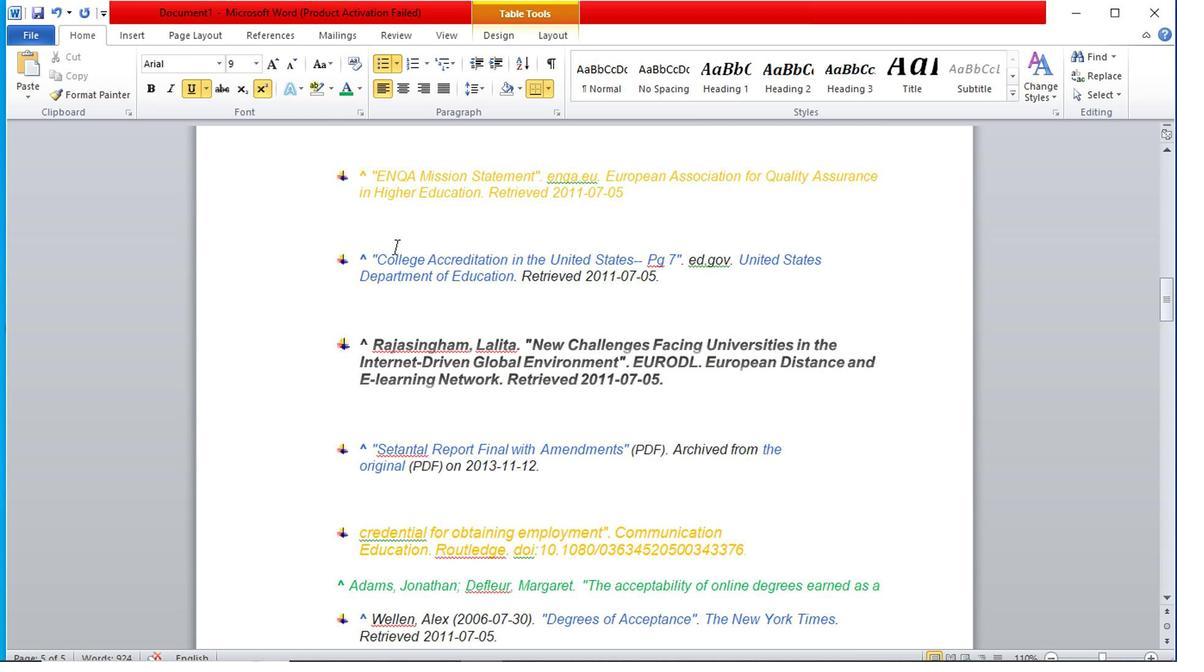 
Action: Mouse scrolled (381, 244) with delta (0, 1)
Screenshot: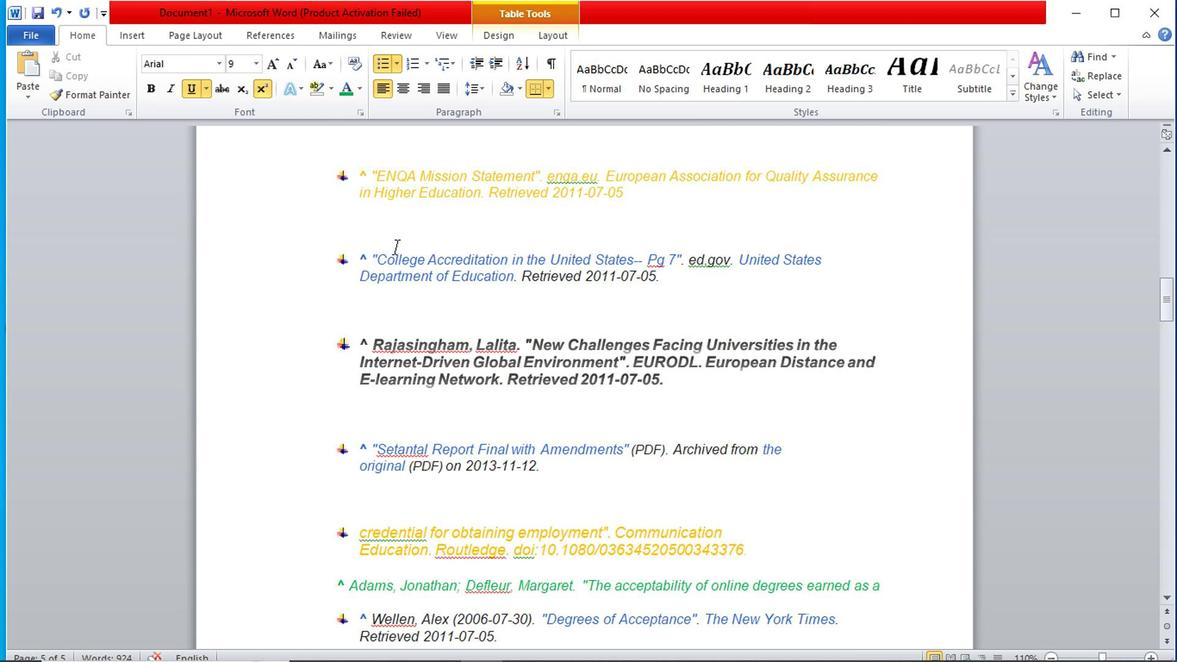 
Action: Mouse scrolled (381, 244) with delta (0, 1)
Screenshot: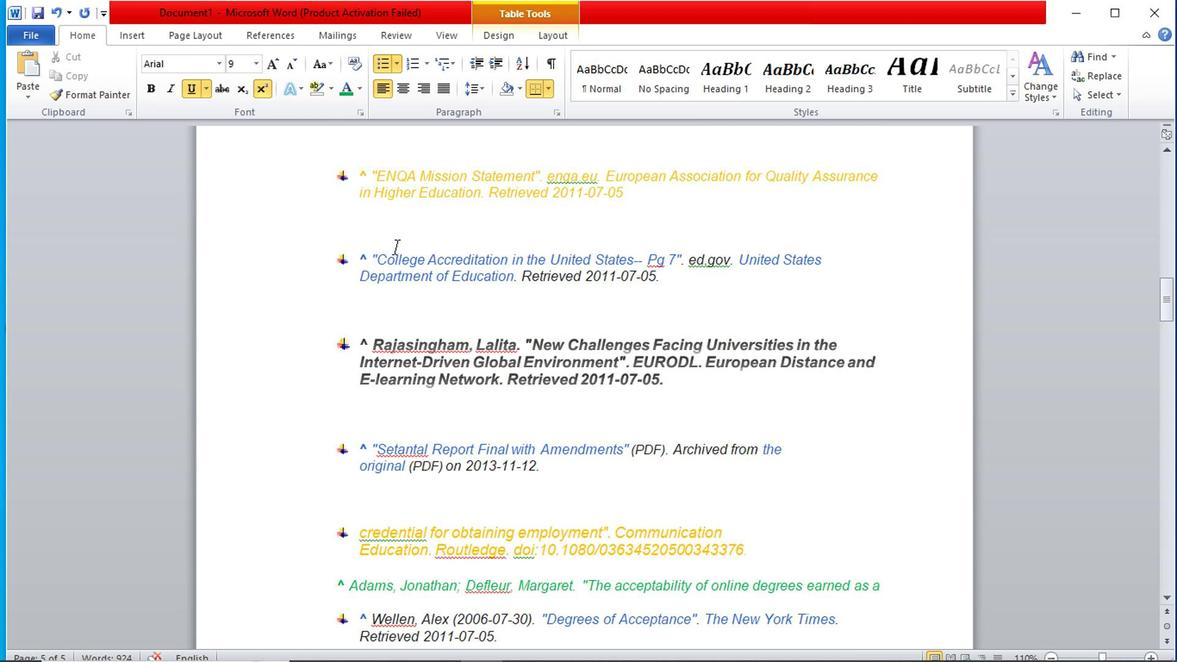 
Action: Mouse scrolled (381, 244) with delta (0, 1)
Screenshot: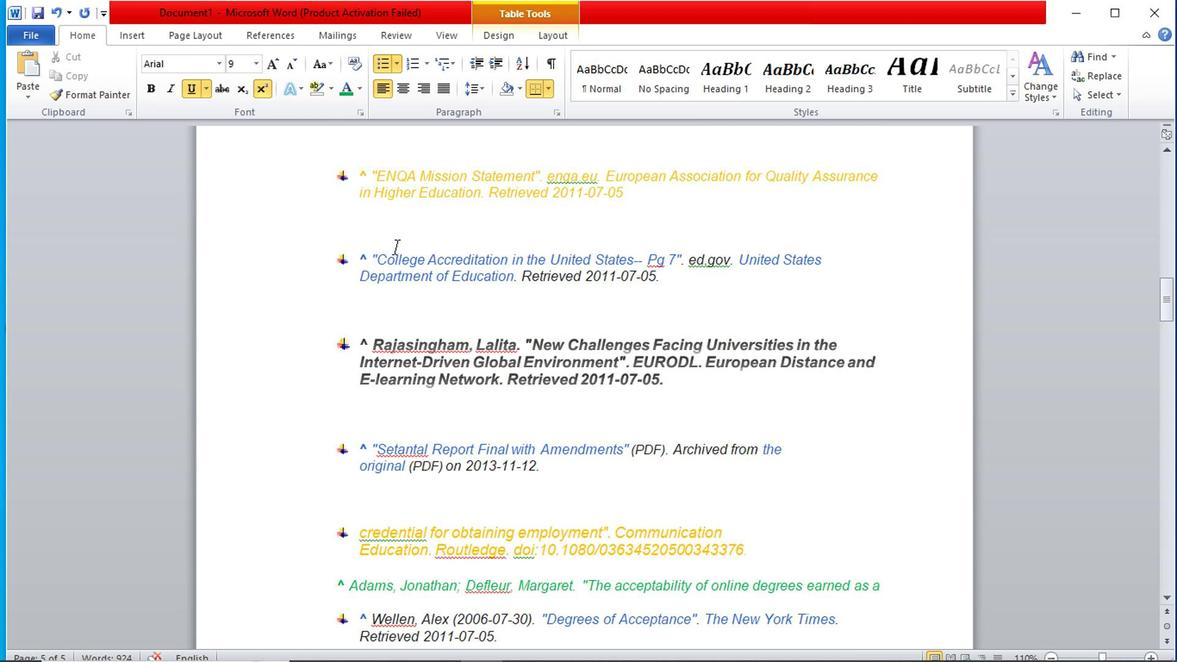 
Action: Mouse scrolled (381, 244) with delta (0, 1)
Screenshot: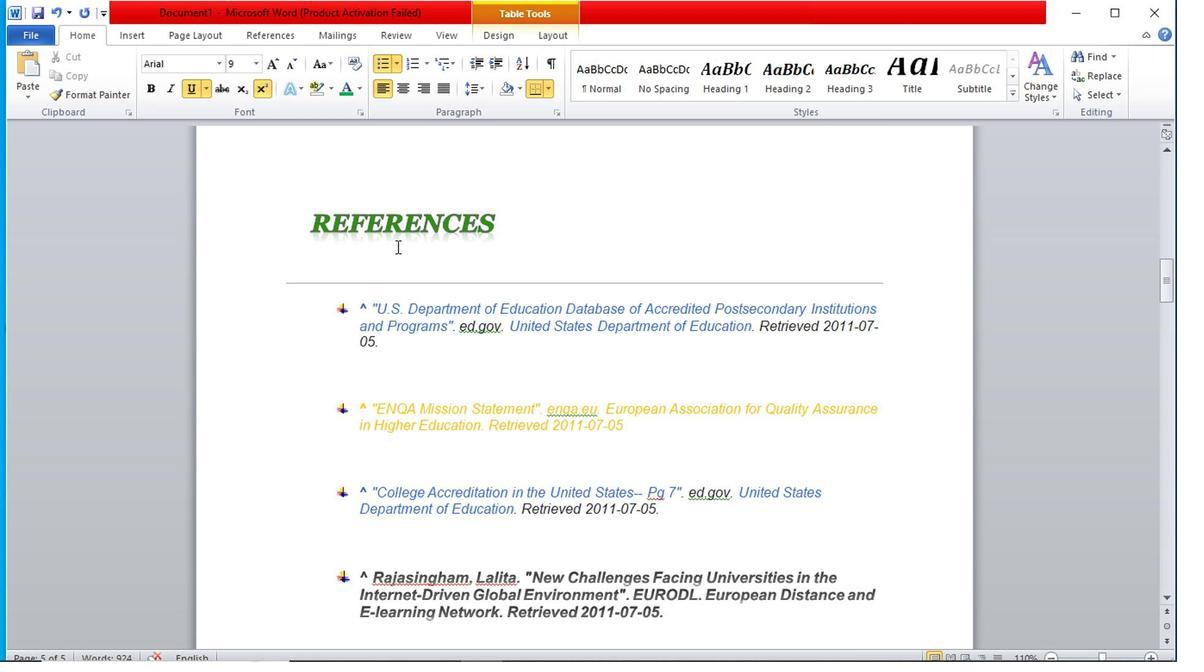
Action: Mouse scrolled (381, 244) with delta (0, 1)
Screenshot: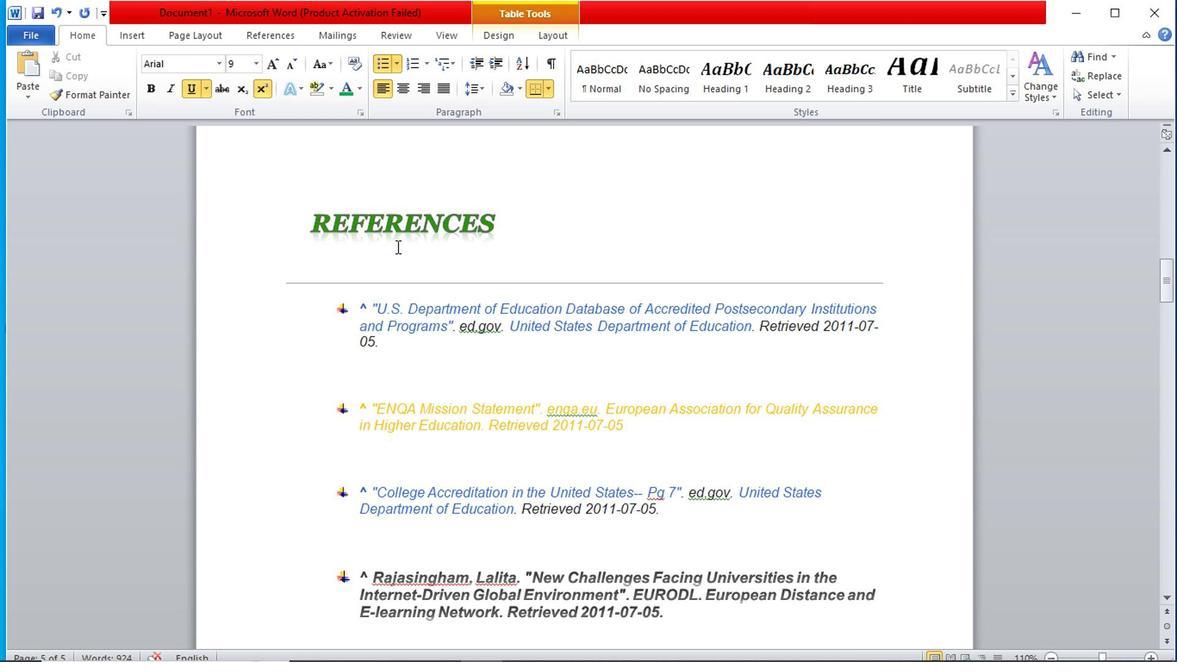 
Action: Mouse scrolled (381, 244) with delta (0, 1)
Screenshot: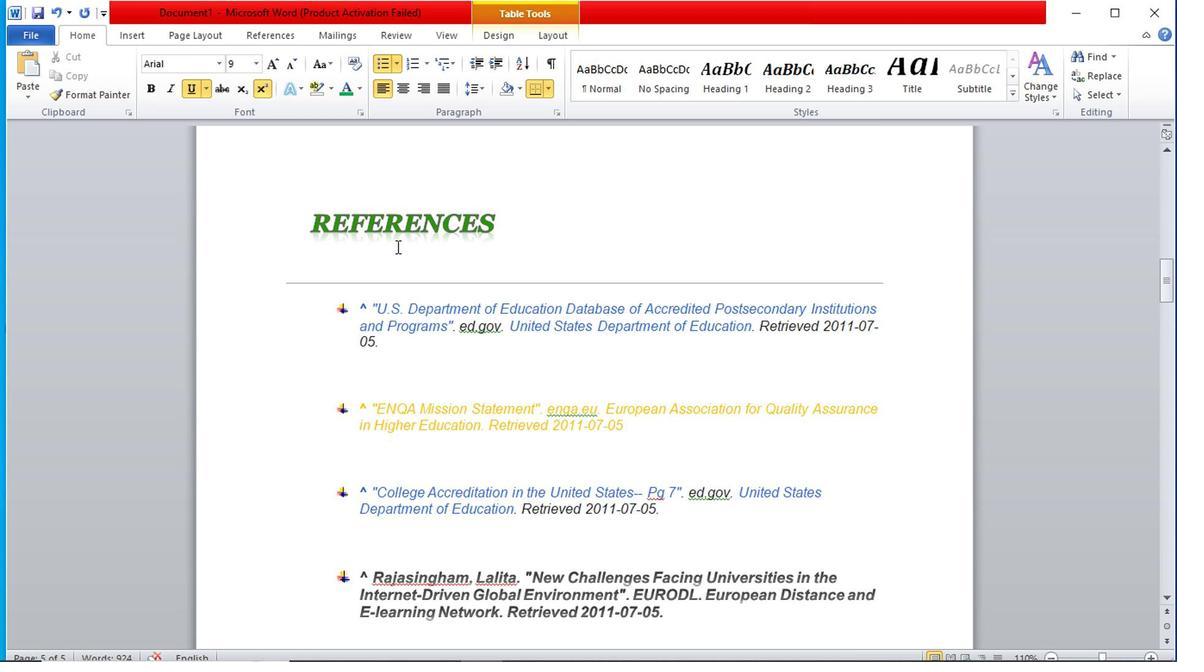 
Action: Mouse scrolled (381, 244) with delta (0, 1)
Screenshot: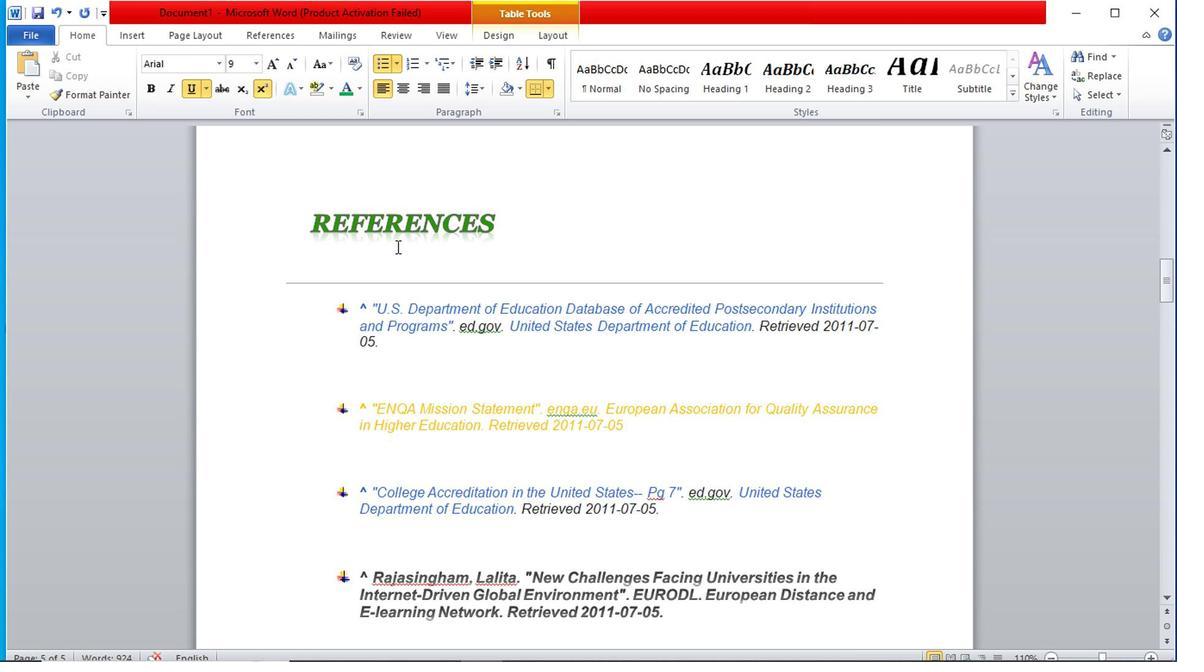 
Action: Mouse scrolled (381, 244) with delta (0, 1)
Screenshot: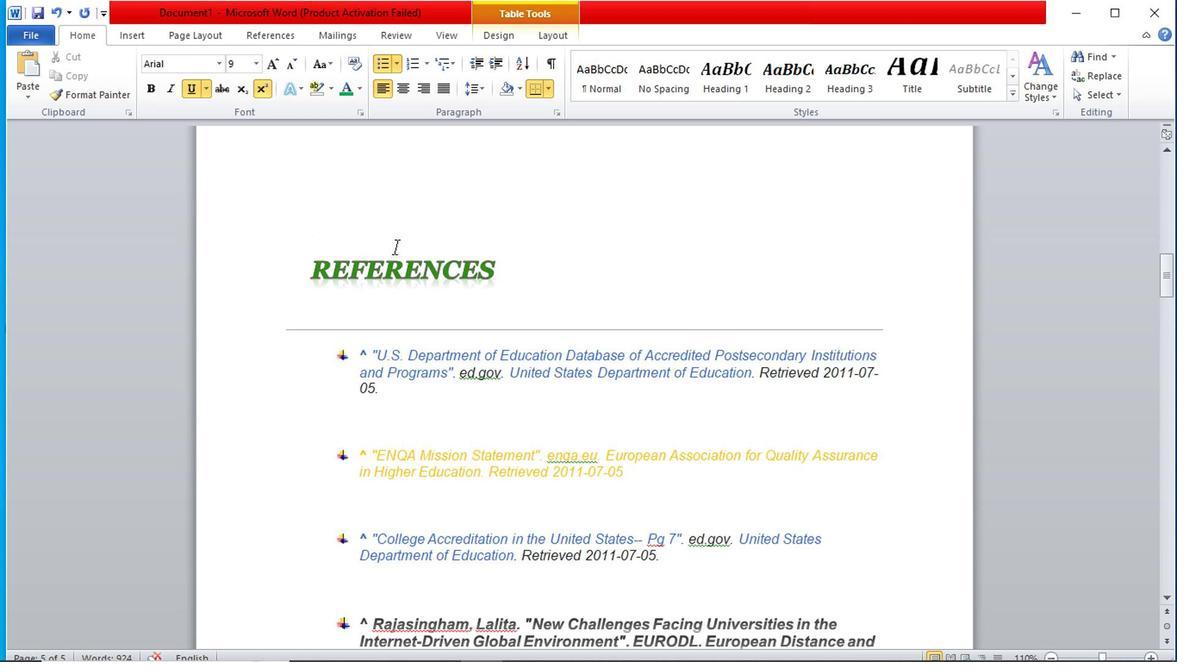
Action: Mouse scrolled (381, 244) with delta (0, 1)
Screenshot: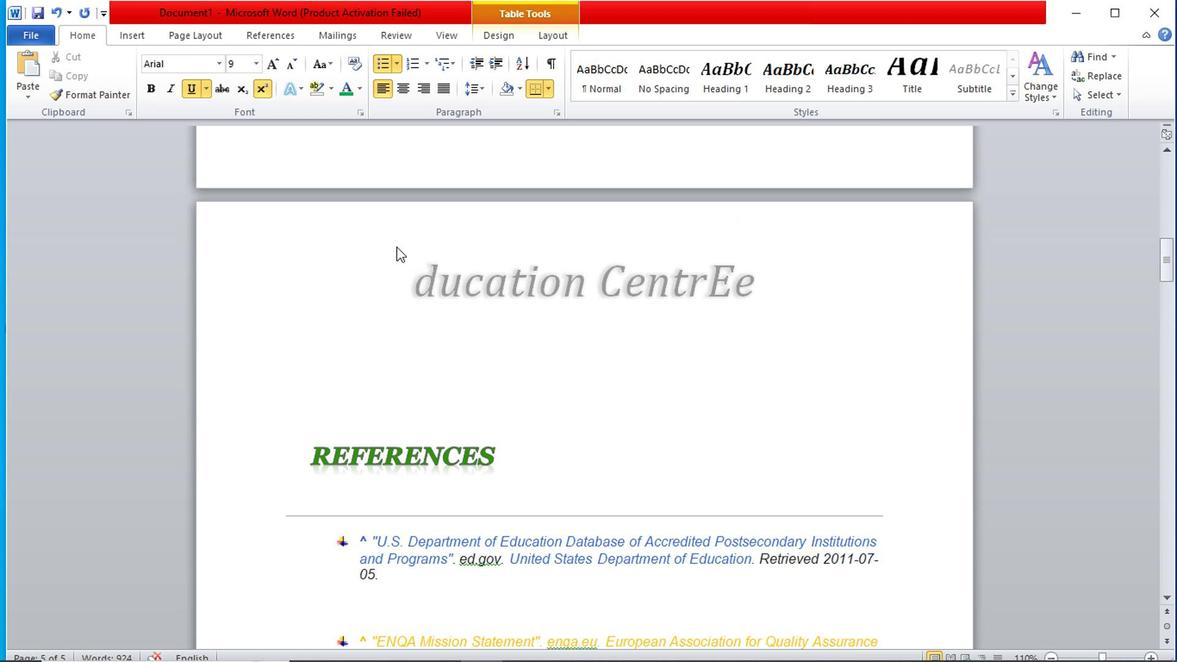 
Action: Mouse scrolled (381, 244) with delta (0, 1)
Screenshot: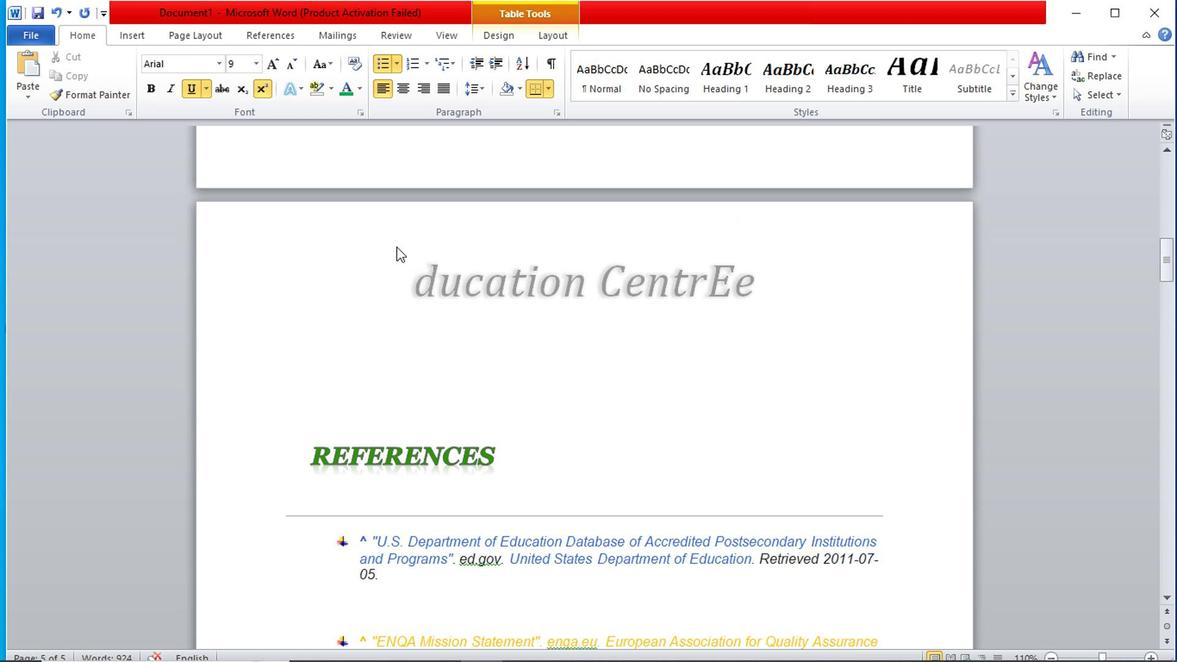 
Action: Mouse scrolled (381, 244) with delta (0, 1)
Screenshot: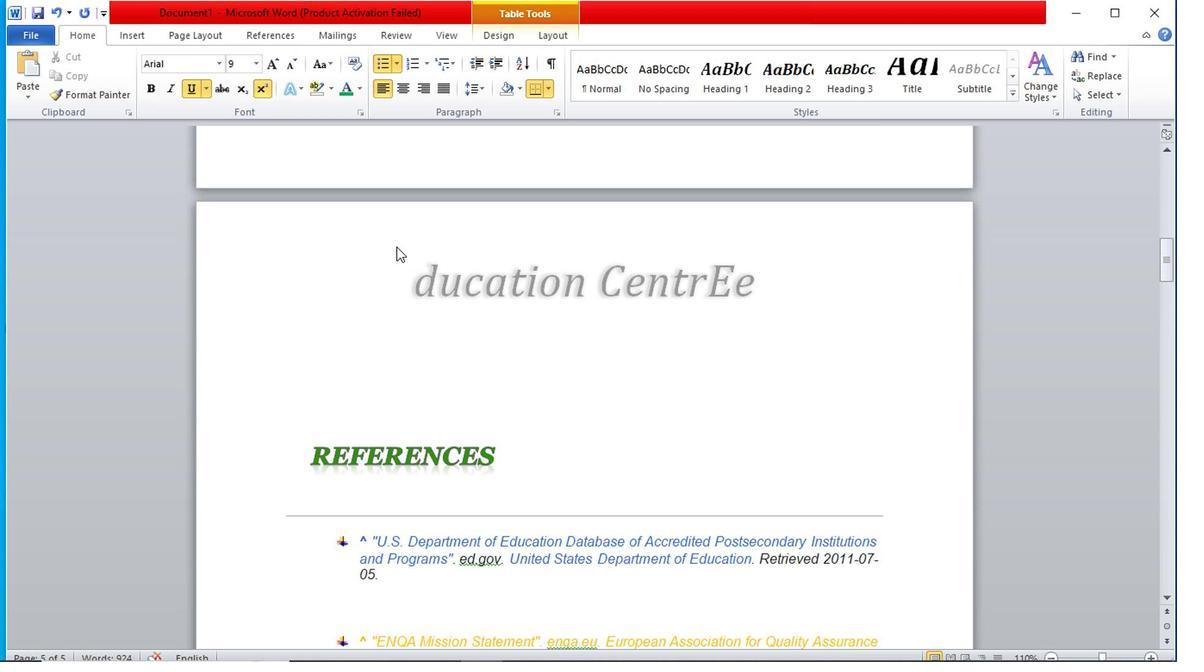 
Action: Mouse scrolled (381, 244) with delta (0, 1)
Screenshot: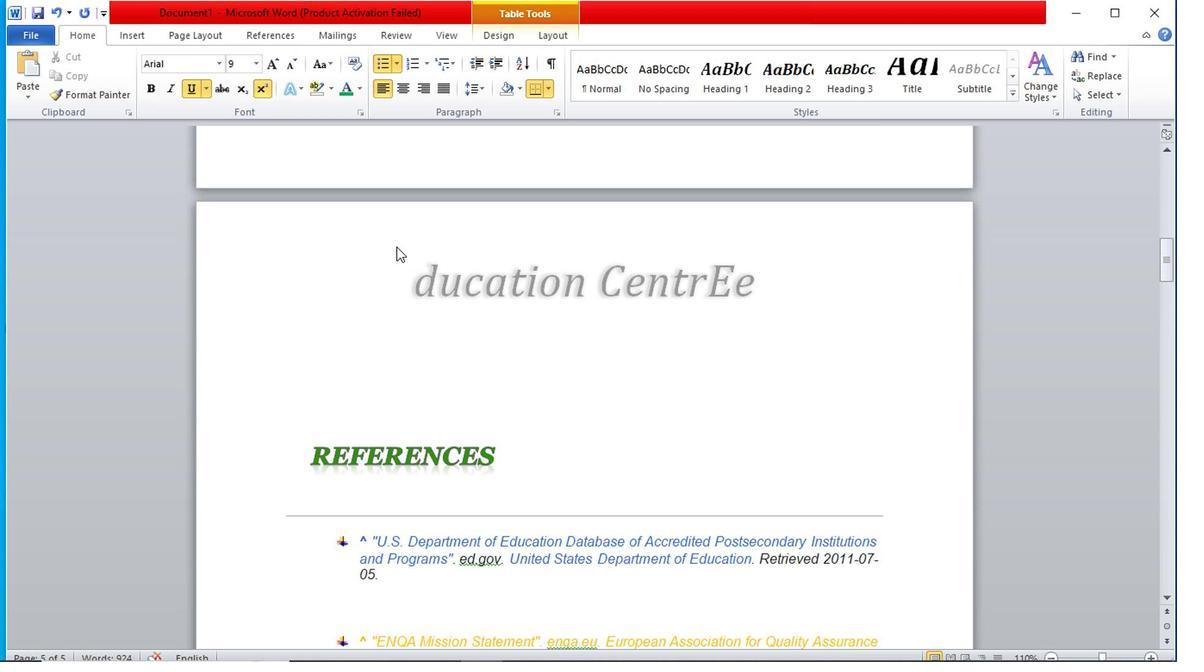 
Action: Mouse scrolled (381, 244) with delta (0, 1)
Screenshot: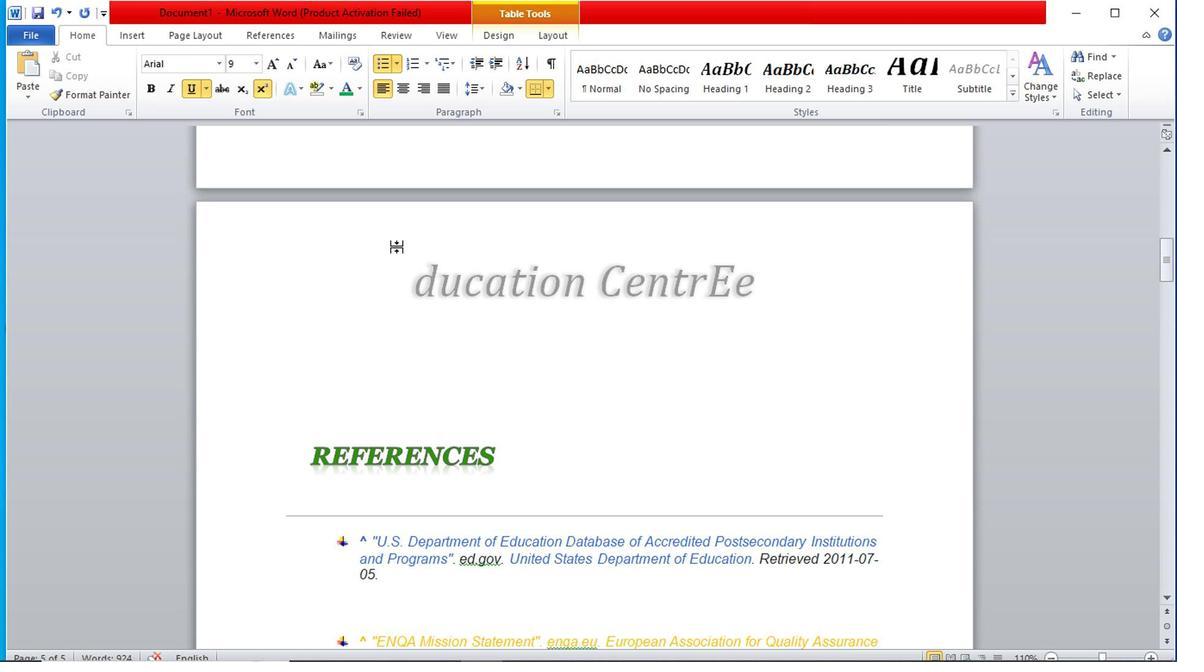 
Action: Mouse scrolled (381, 244) with delta (0, 1)
Screenshot: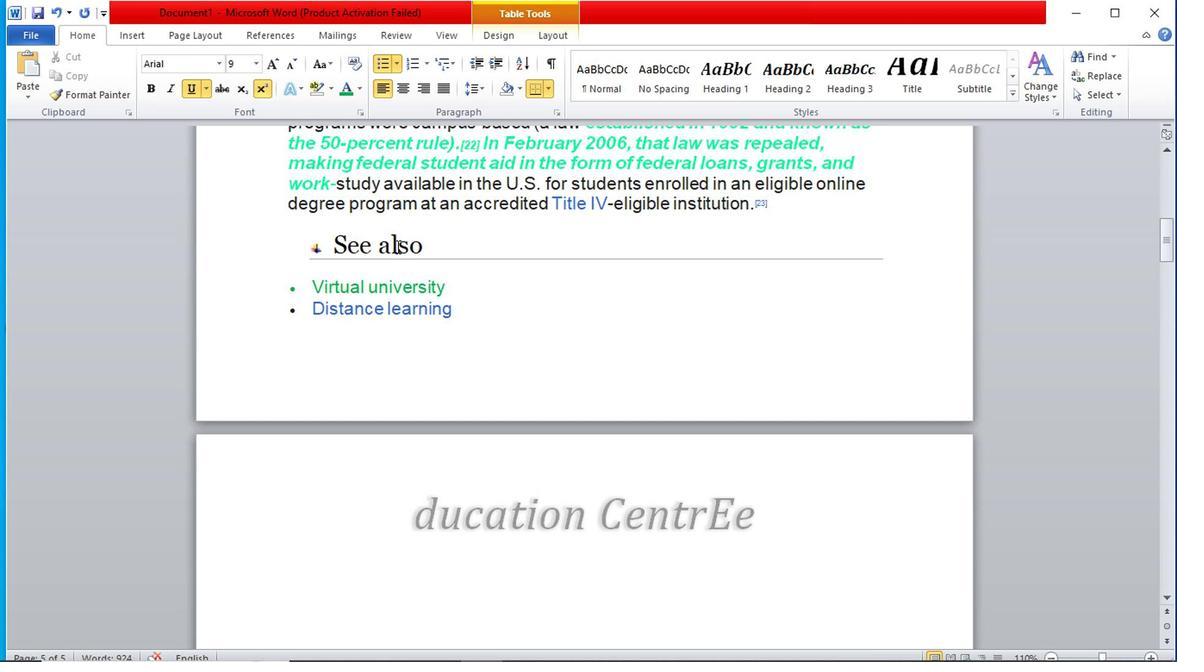 
Action: Mouse scrolled (381, 244) with delta (0, 1)
Screenshot: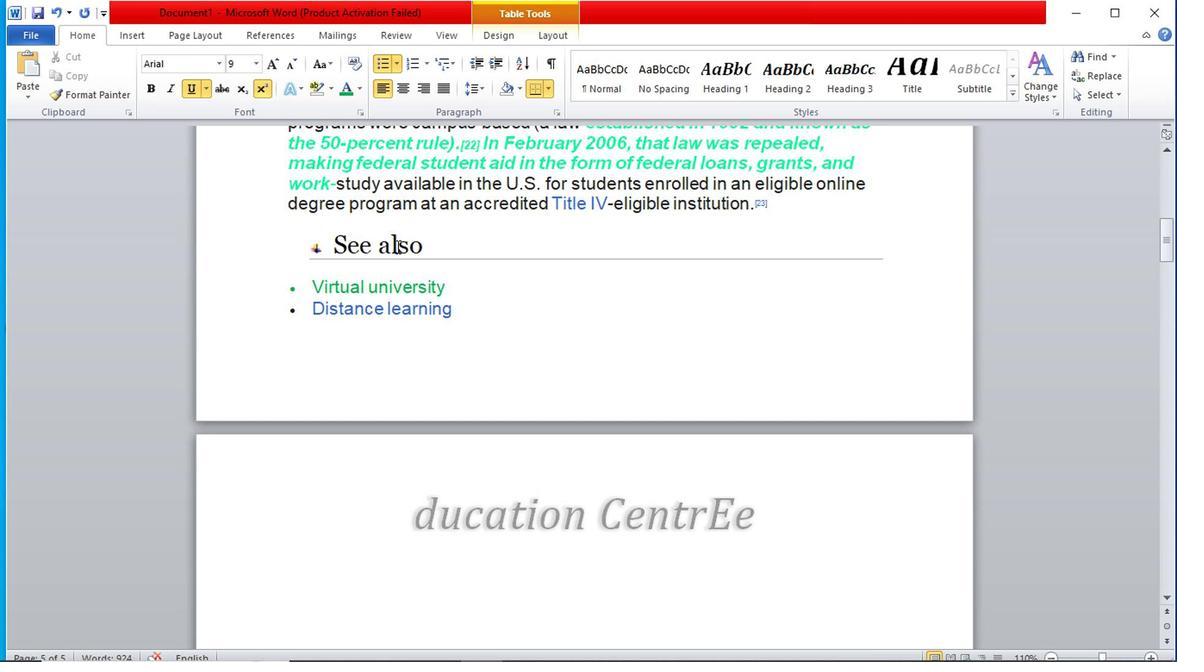 
Action: Mouse scrolled (381, 244) with delta (0, 1)
Screenshot: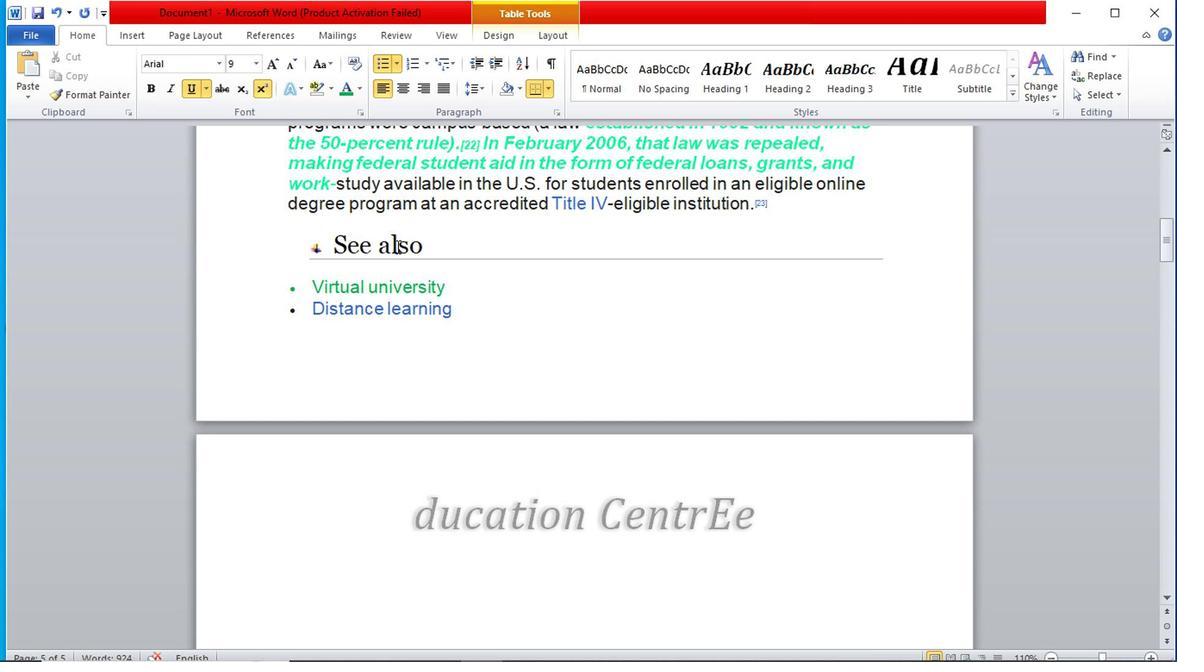 
Action: Mouse scrolled (381, 244) with delta (0, 1)
Screenshot: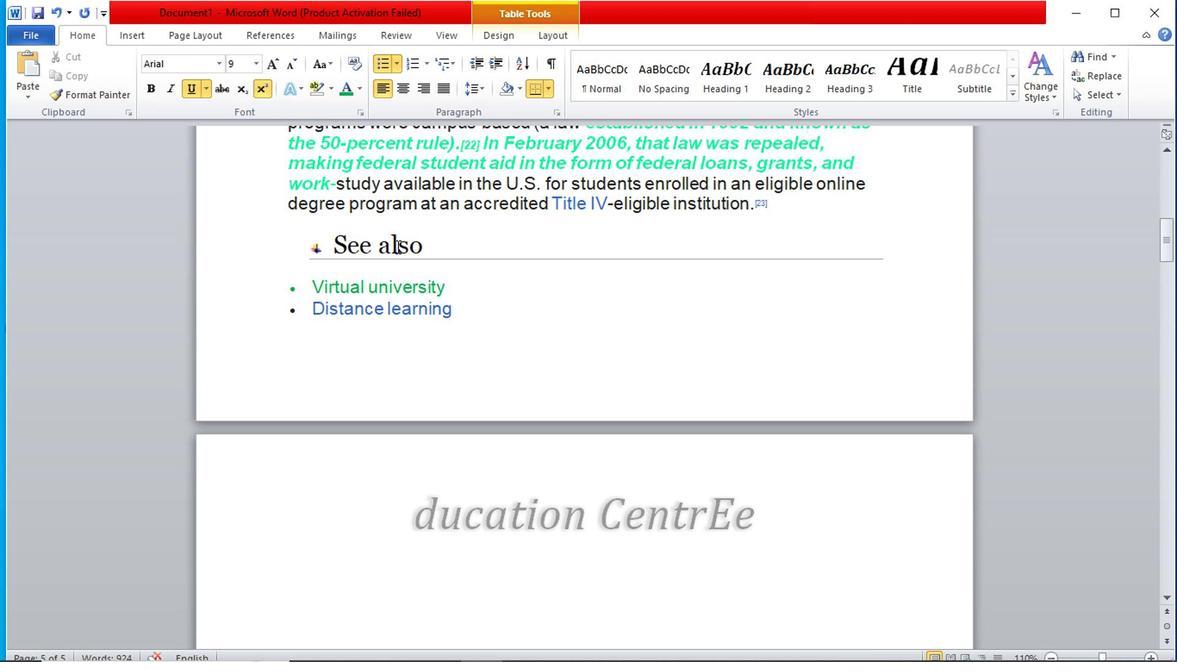 
Action: Mouse scrolled (381, 244) with delta (0, 1)
Screenshot: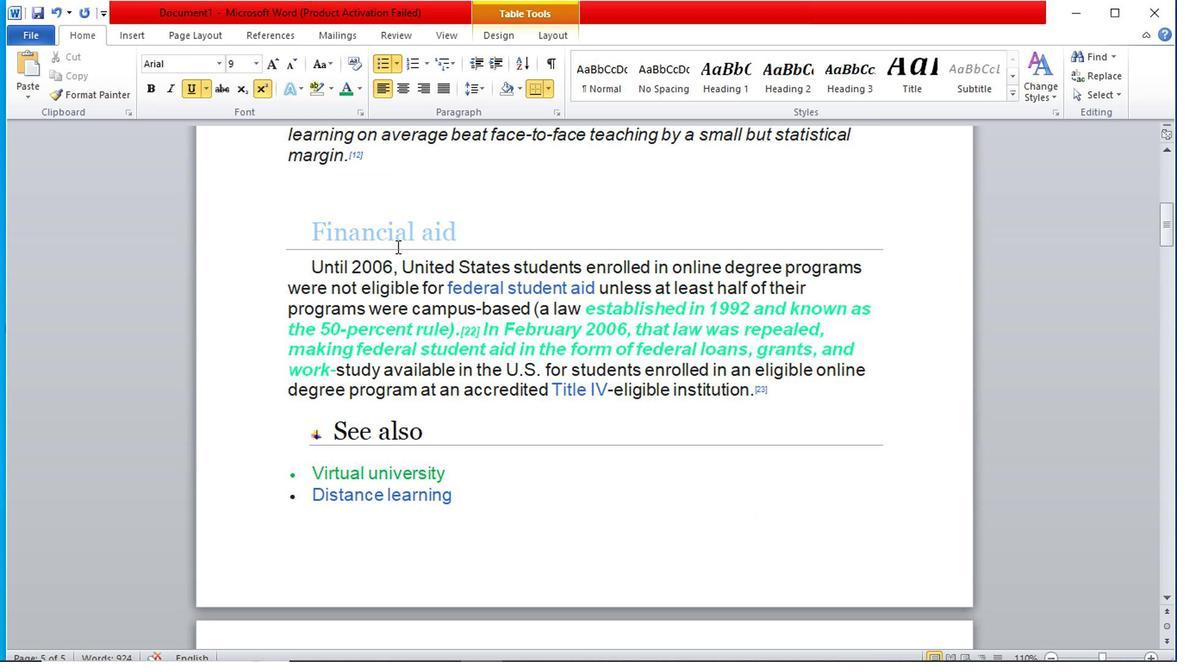 
Action: Mouse scrolled (381, 244) with delta (0, 1)
Screenshot: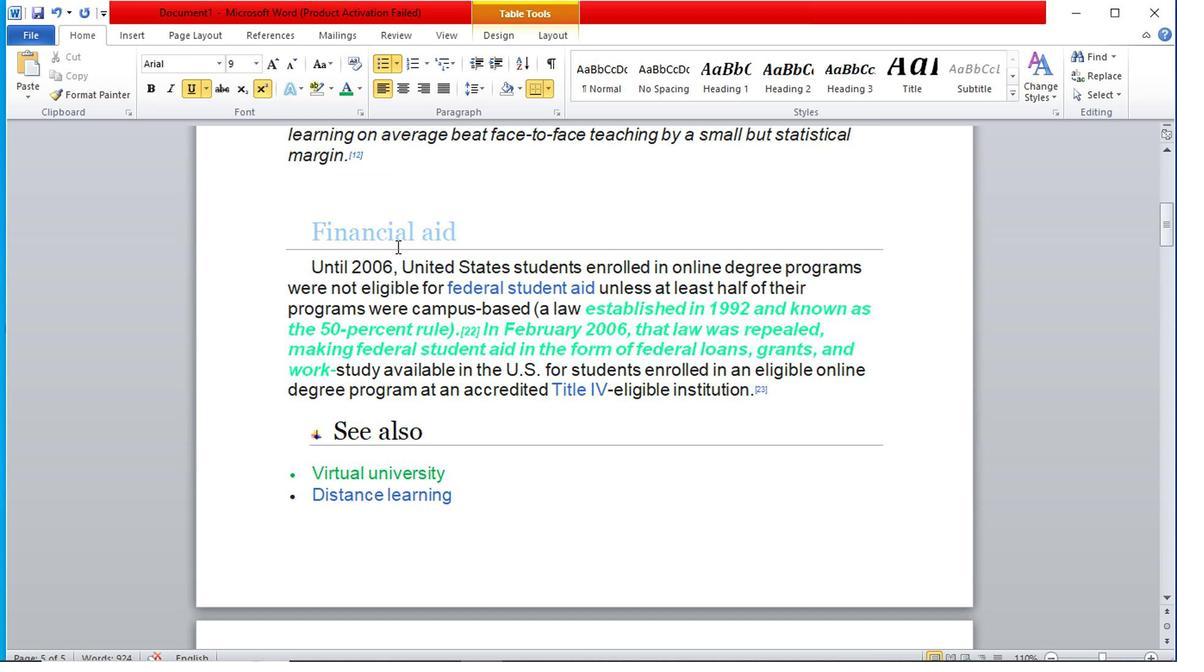 
Action: Mouse scrolled (381, 244) with delta (0, 1)
Screenshot: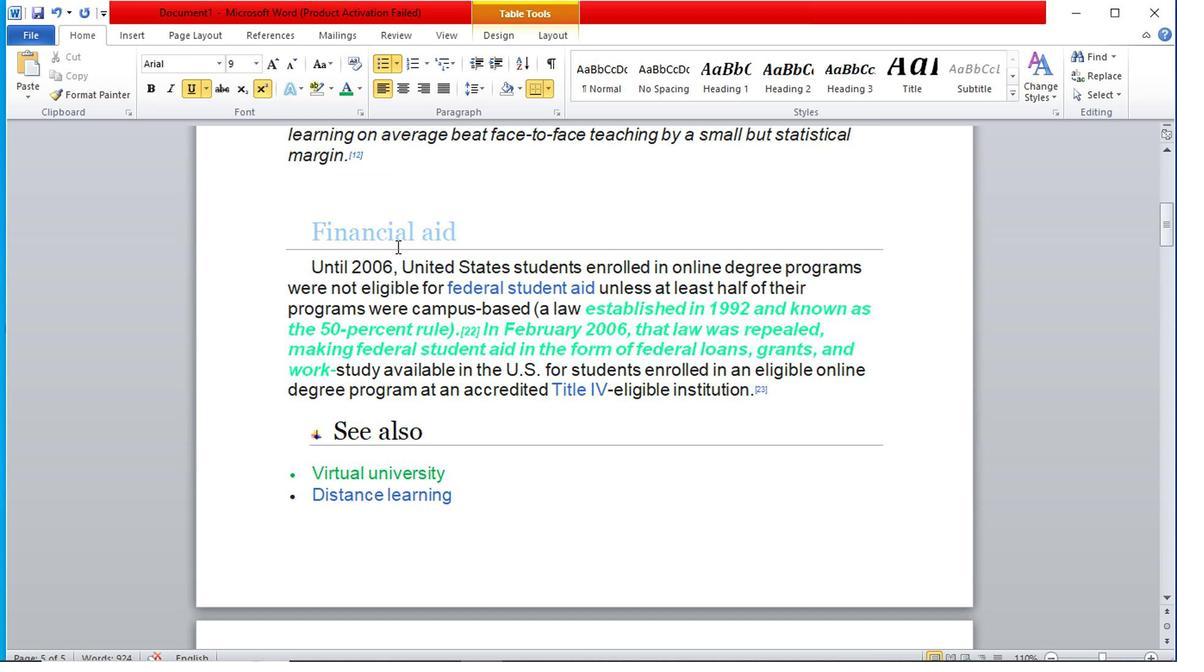 
Action: Mouse scrolled (381, 244) with delta (0, 1)
Screenshot: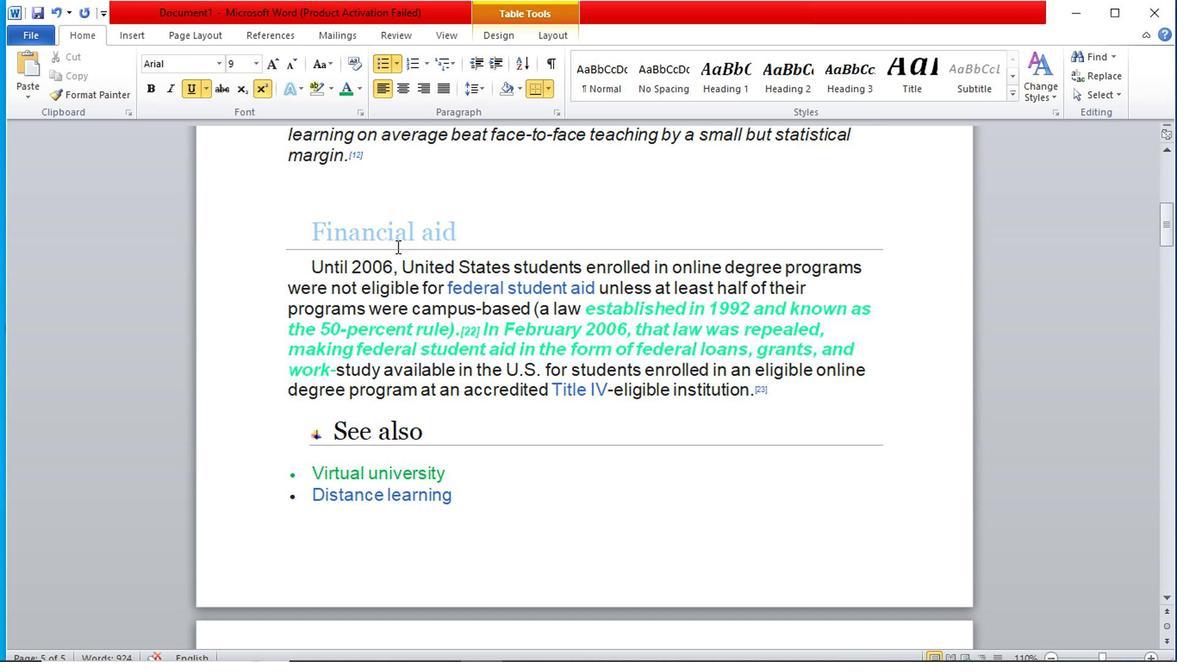 
Action: Mouse scrolled (381, 244) with delta (0, 1)
Screenshot: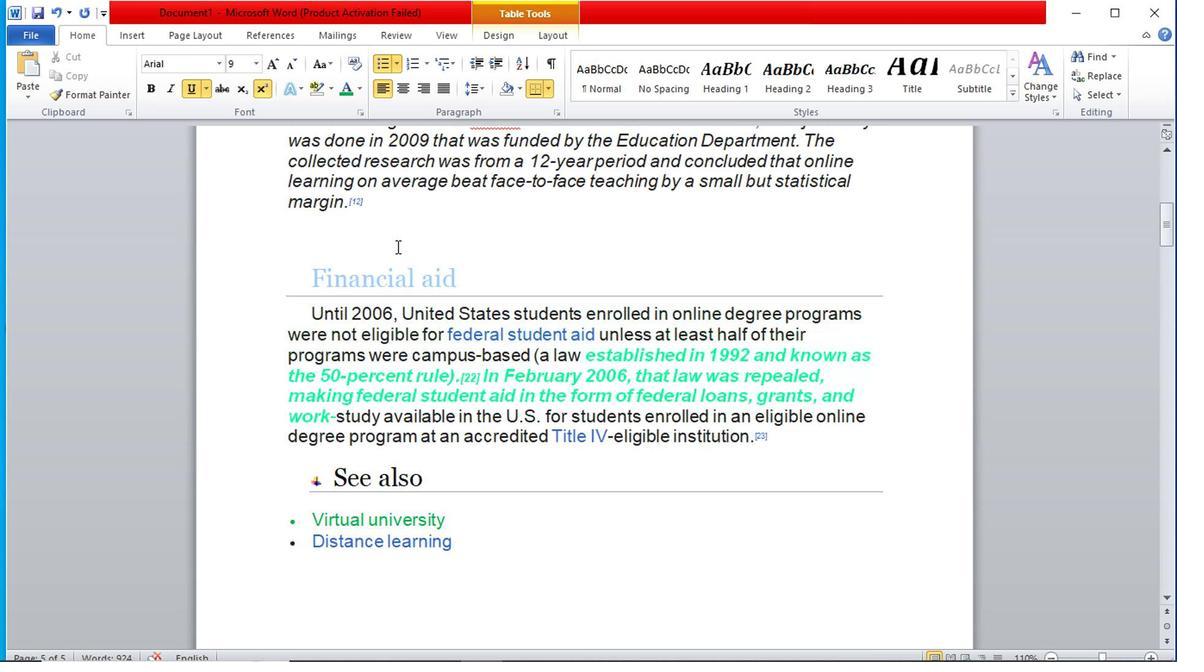 
Action: Mouse moved to (429, 341)
Screenshot: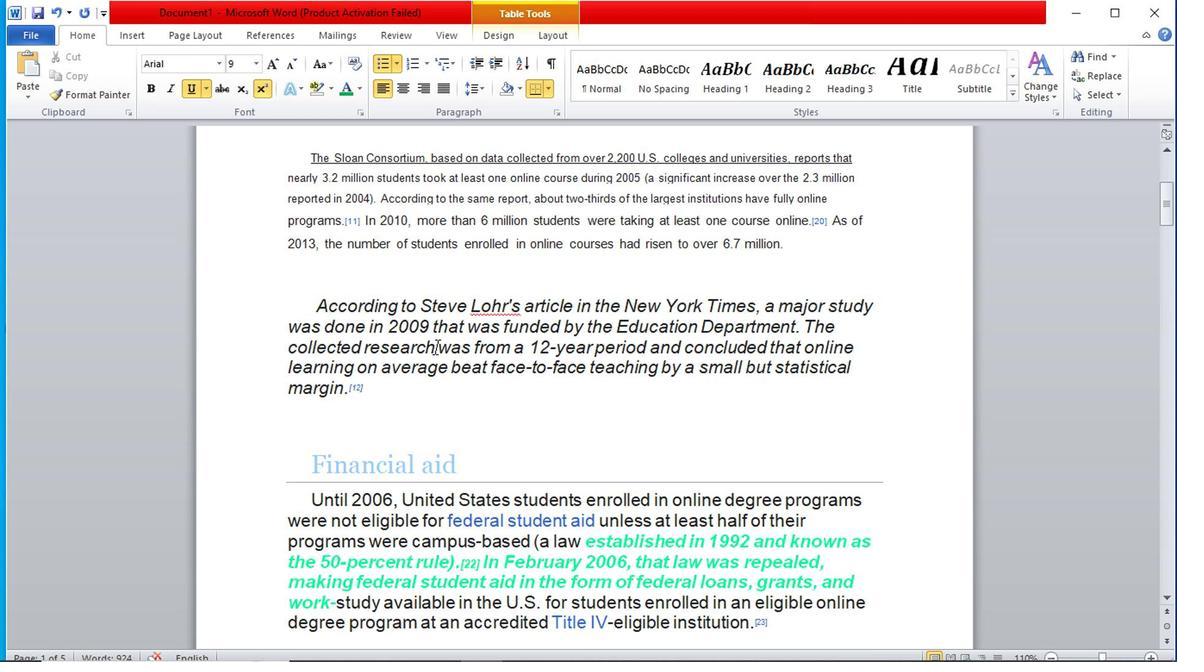
Action: Mouse scrolled (429, 342) with delta (0, 0)
Screenshot: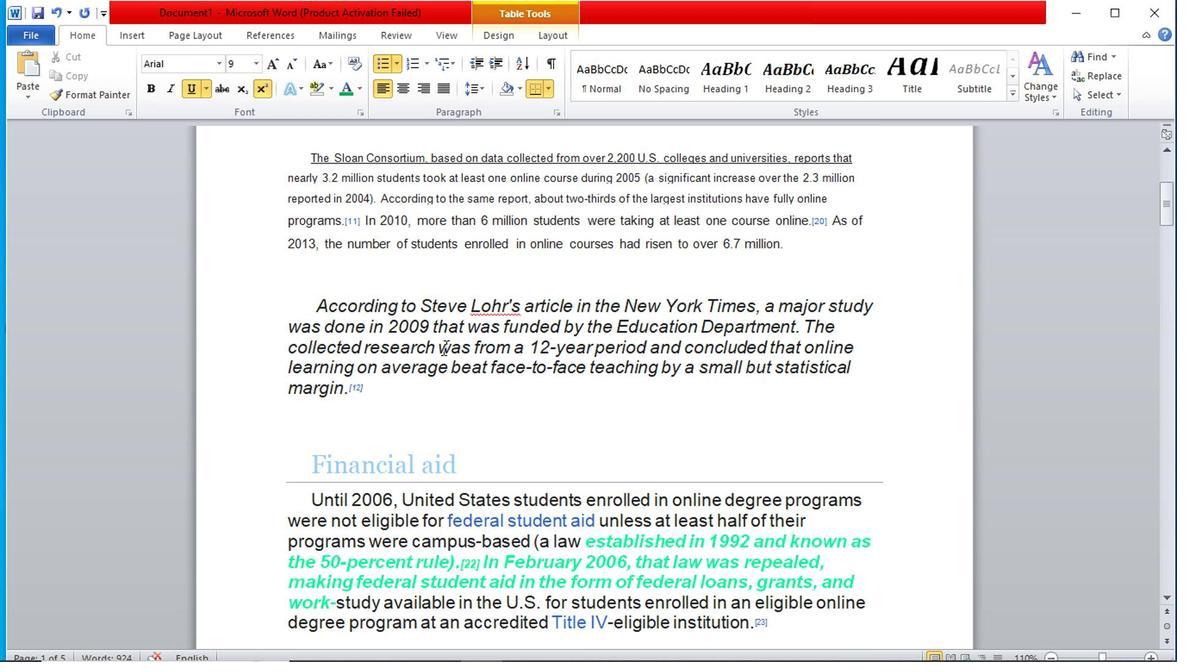 
Action: Mouse scrolled (429, 342) with delta (0, 0)
Screenshot: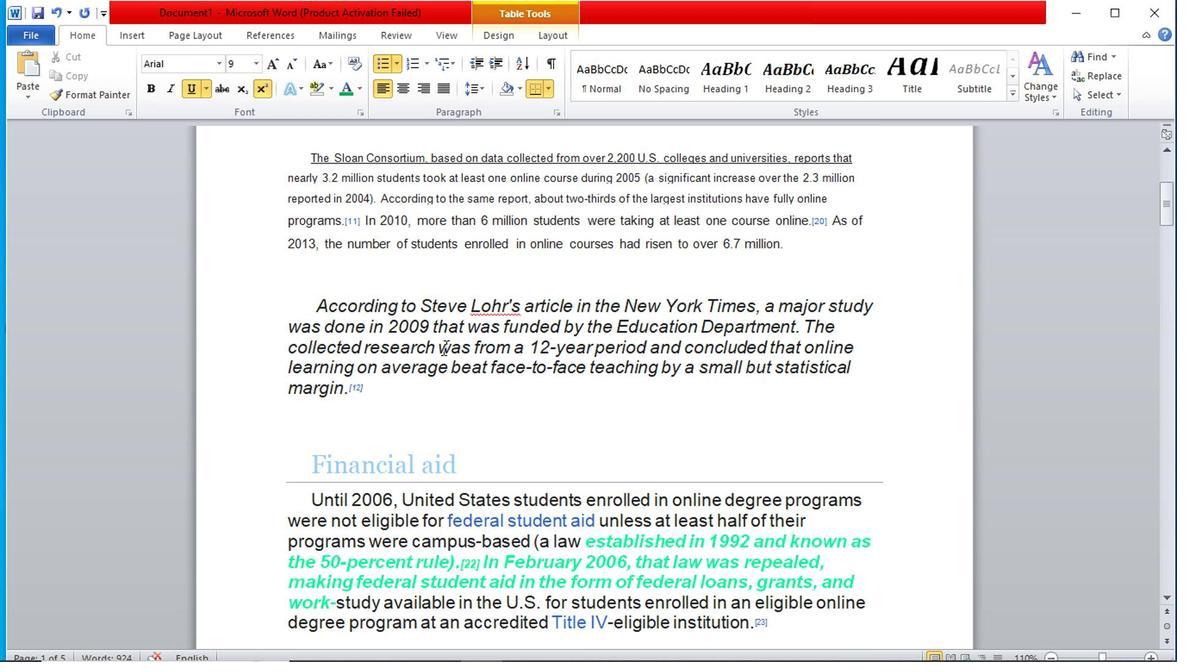 
Action: Mouse scrolled (429, 342) with delta (0, 0)
Screenshot: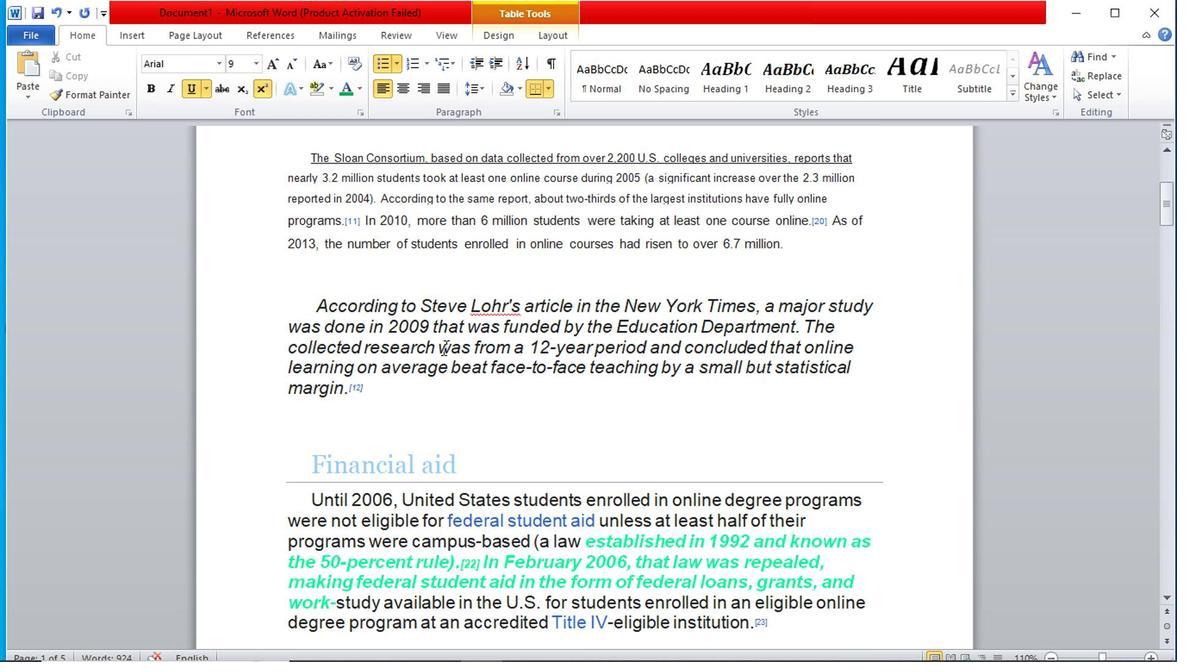 
Action: Mouse scrolled (429, 342) with delta (0, 0)
Screenshot: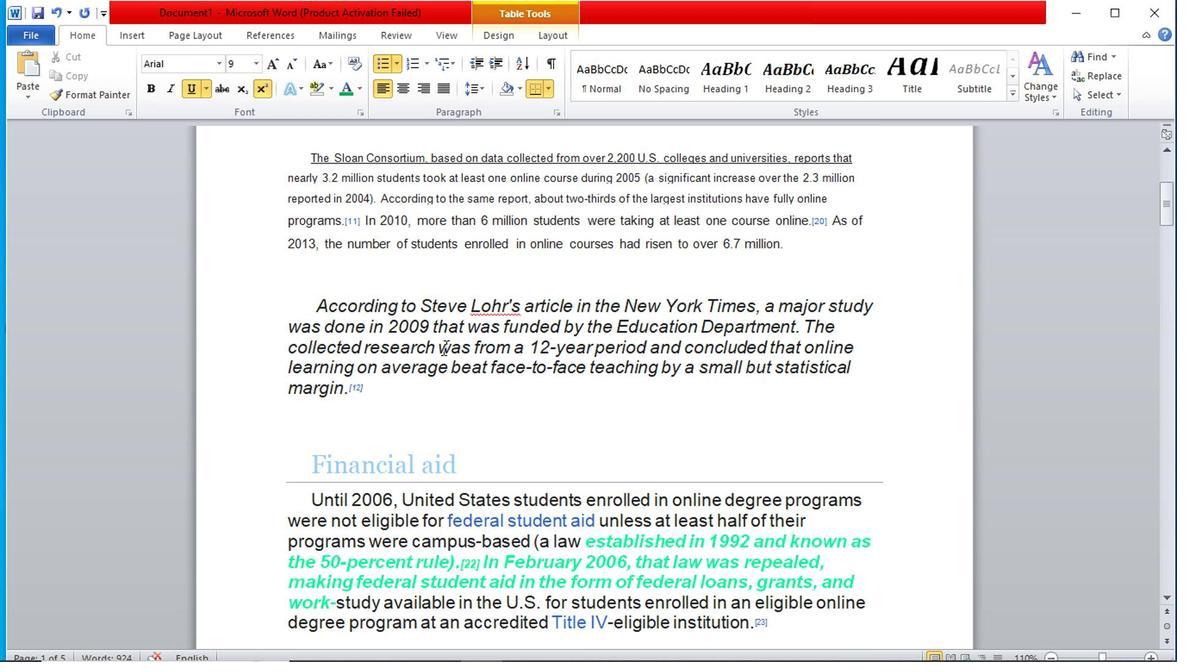 
Action: Mouse scrolled (429, 342) with delta (0, 0)
Screenshot: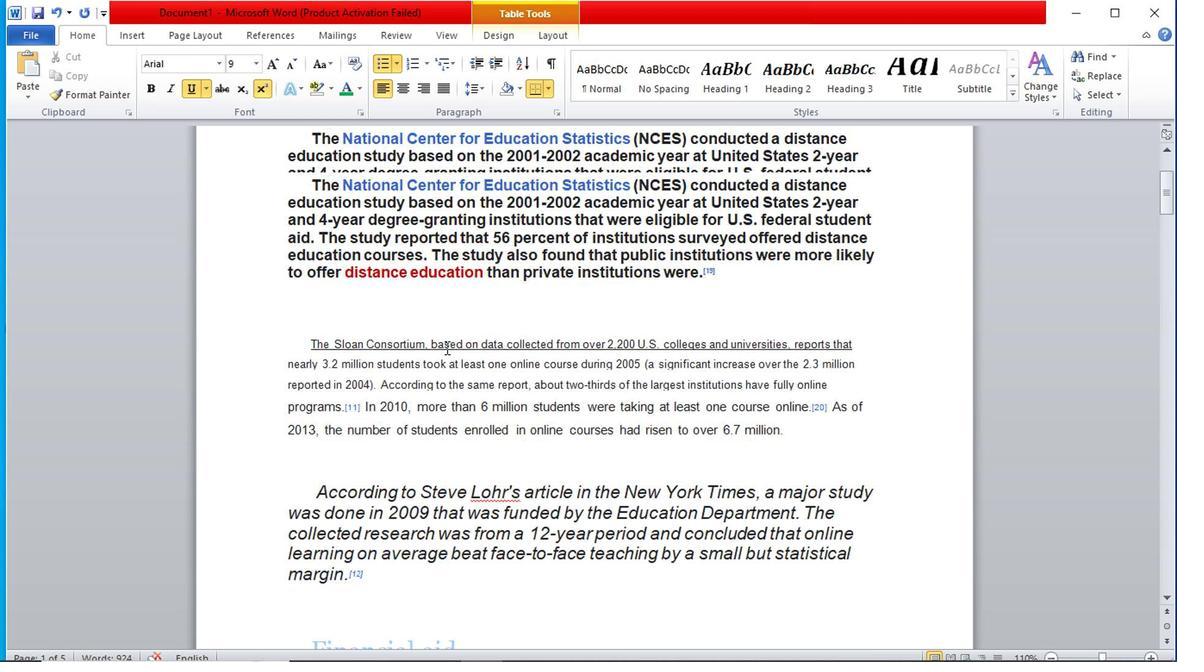 
Action: Mouse scrolled (429, 342) with delta (0, 0)
Screenshot: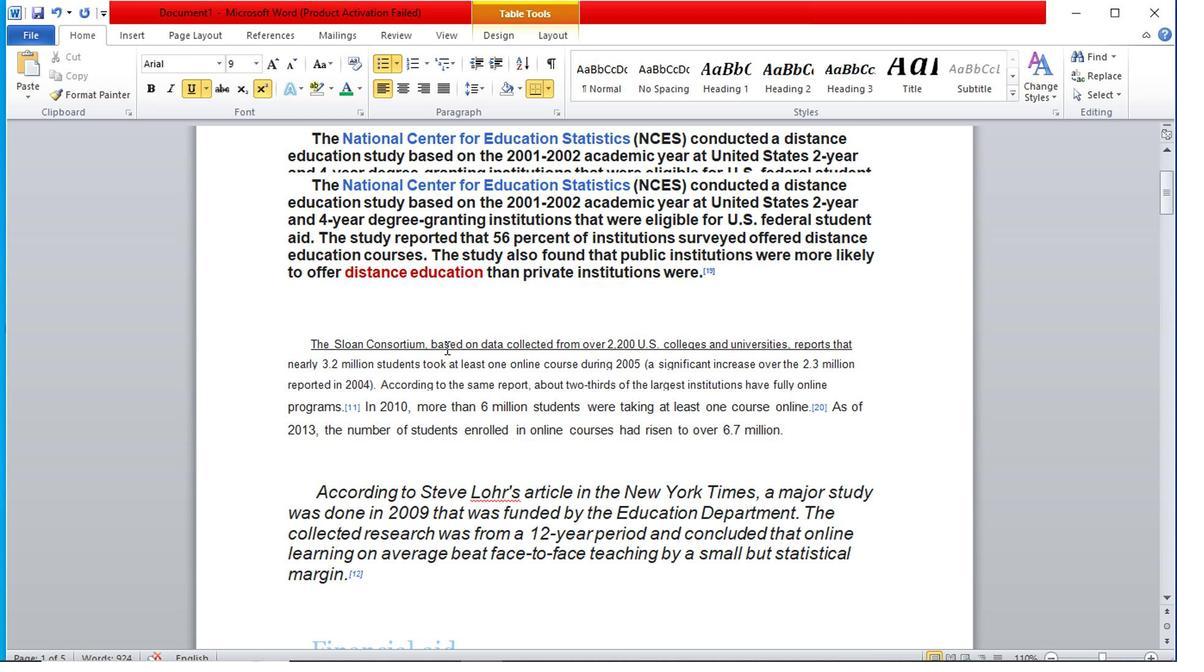 
Action: Mouse scrolled (429, 342) with delta (0, 0)
Screenshot: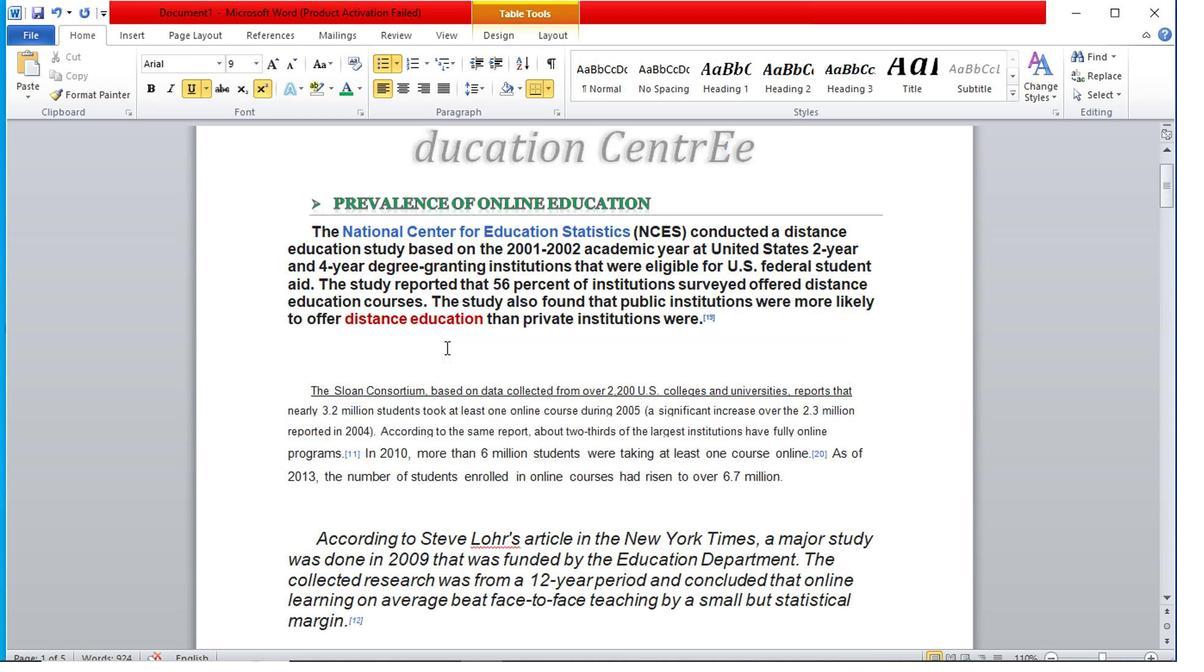 
Action: Mouse scrolled (429, 342) with delta (0, 0)
Screenshot: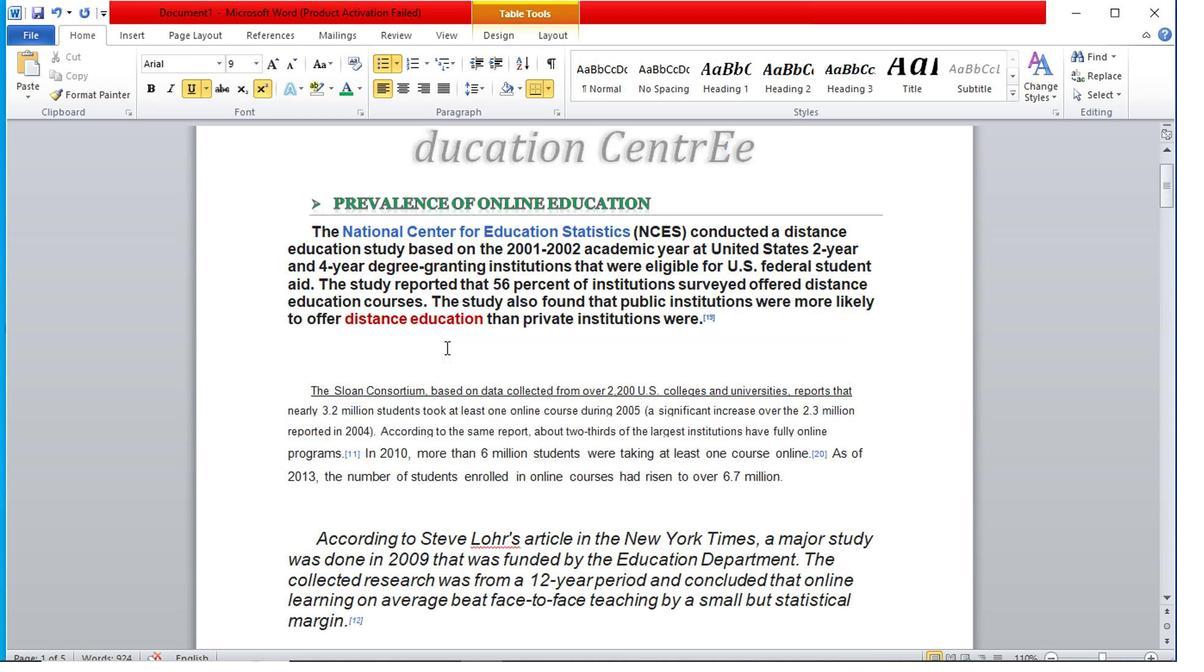 
Action: Mouse scrolled (429, 342) with delta (0, 0)
Screenshot: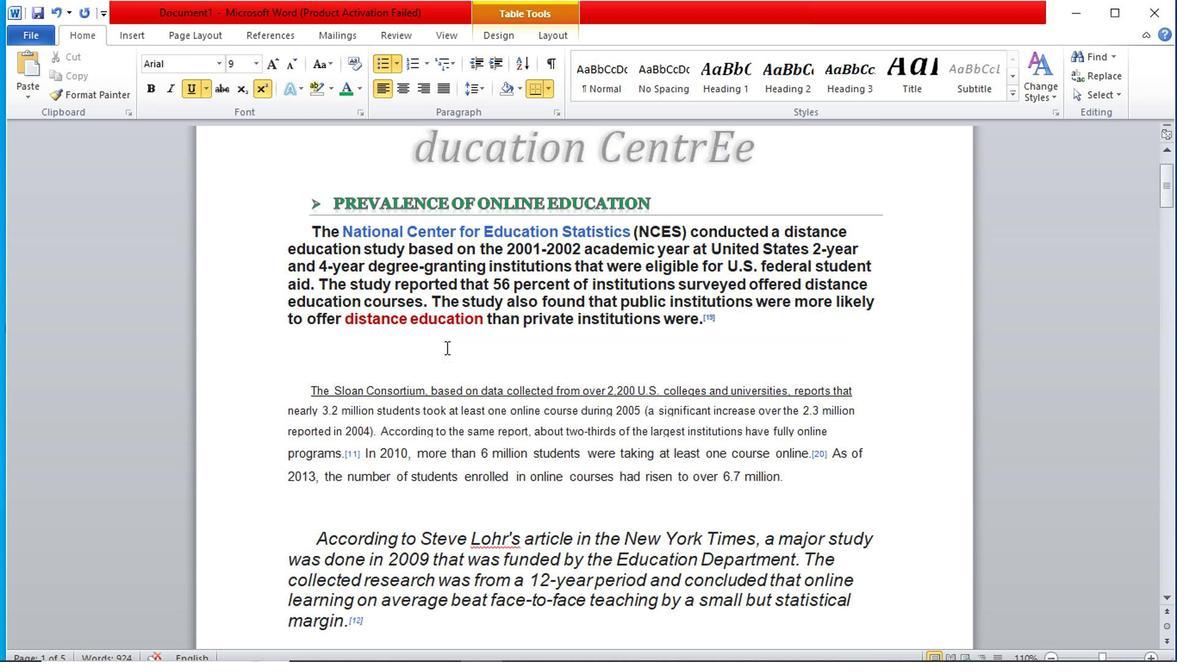 
Action: Mouse moved to (512, 488)
Screenshot: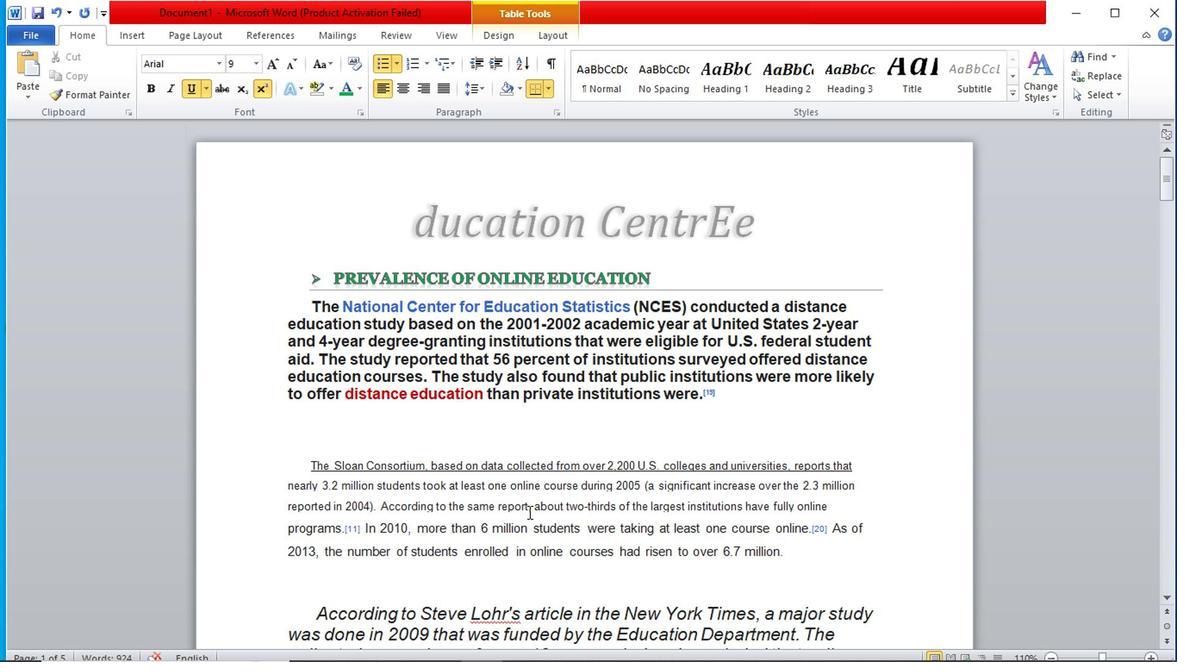 
Action: Mouse scrolled (512, 487) with delta (0, 0)
Screenshot: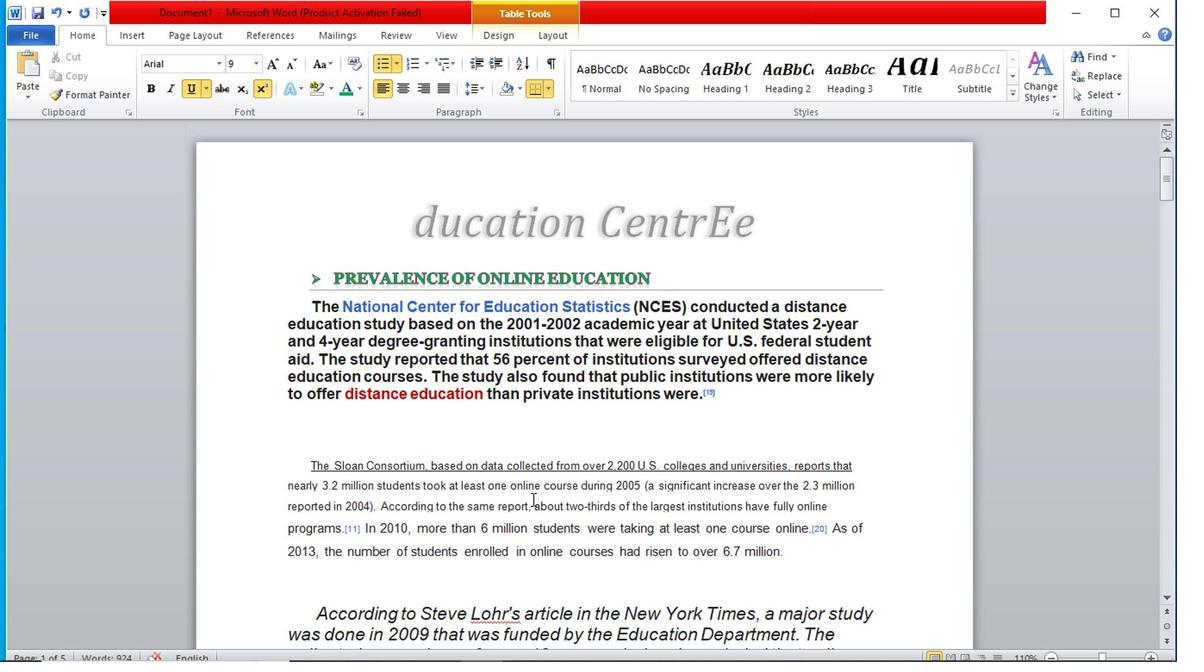 
Action: Mouse scrolled (512, 487) with delta (0, 0)
Screenshot: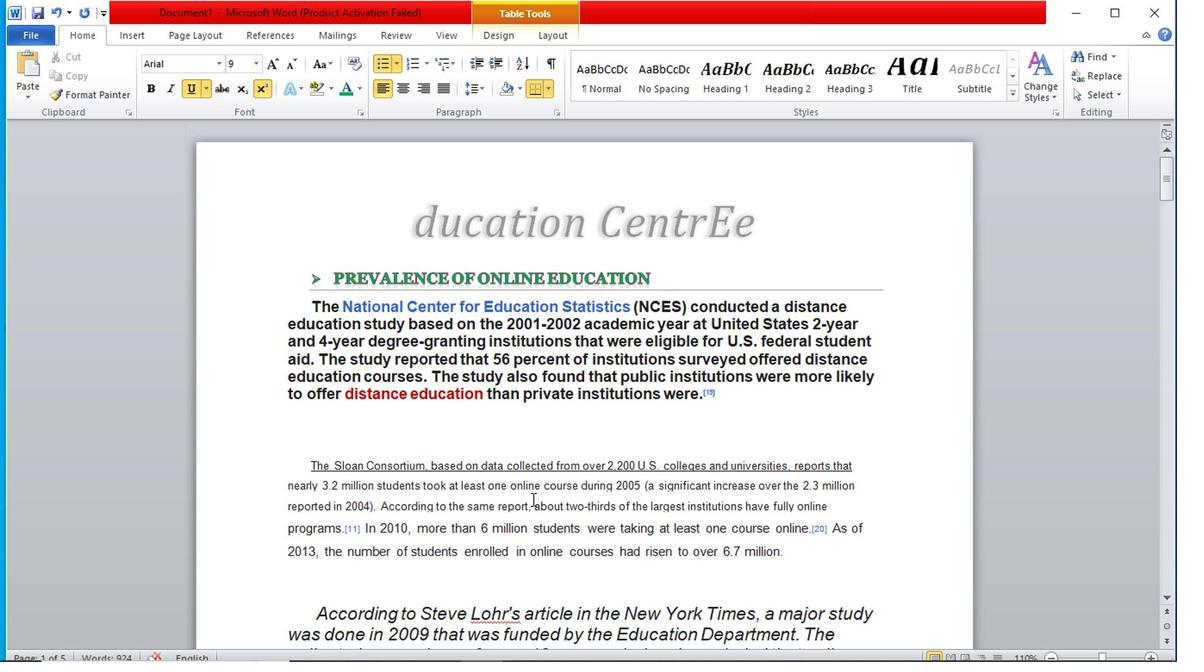 
Action: Mouse scrolled (512, 487) with delta (0, 0)
Screenshot: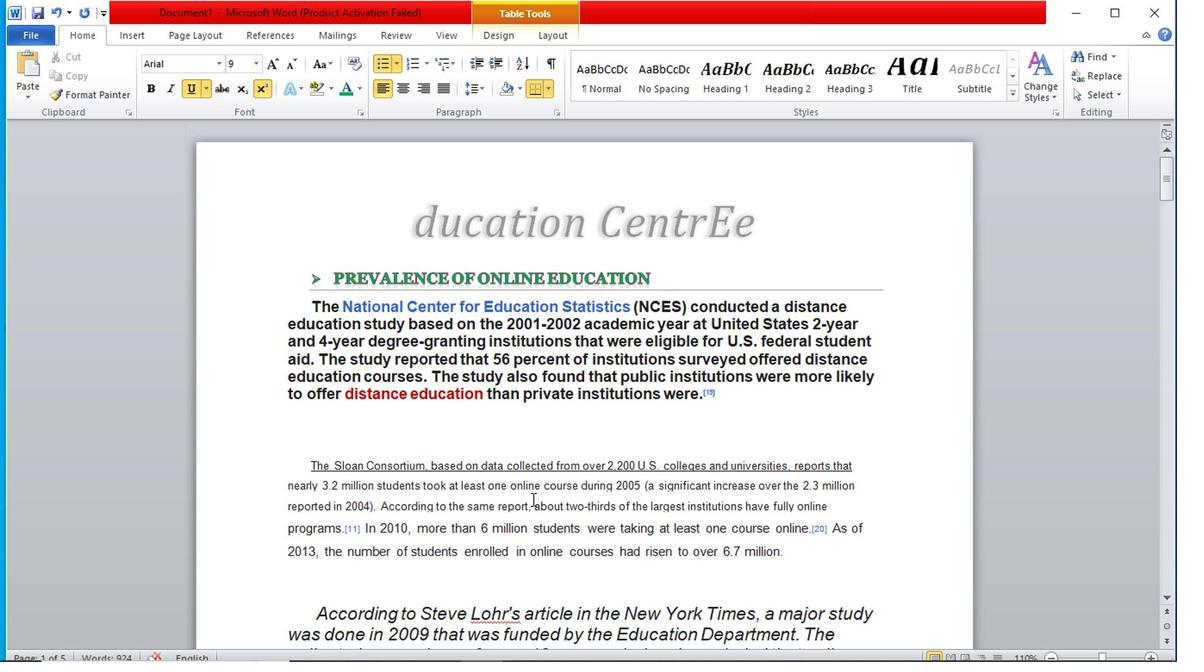 
Action: Mouse moved to (427, 457)
Screenshot: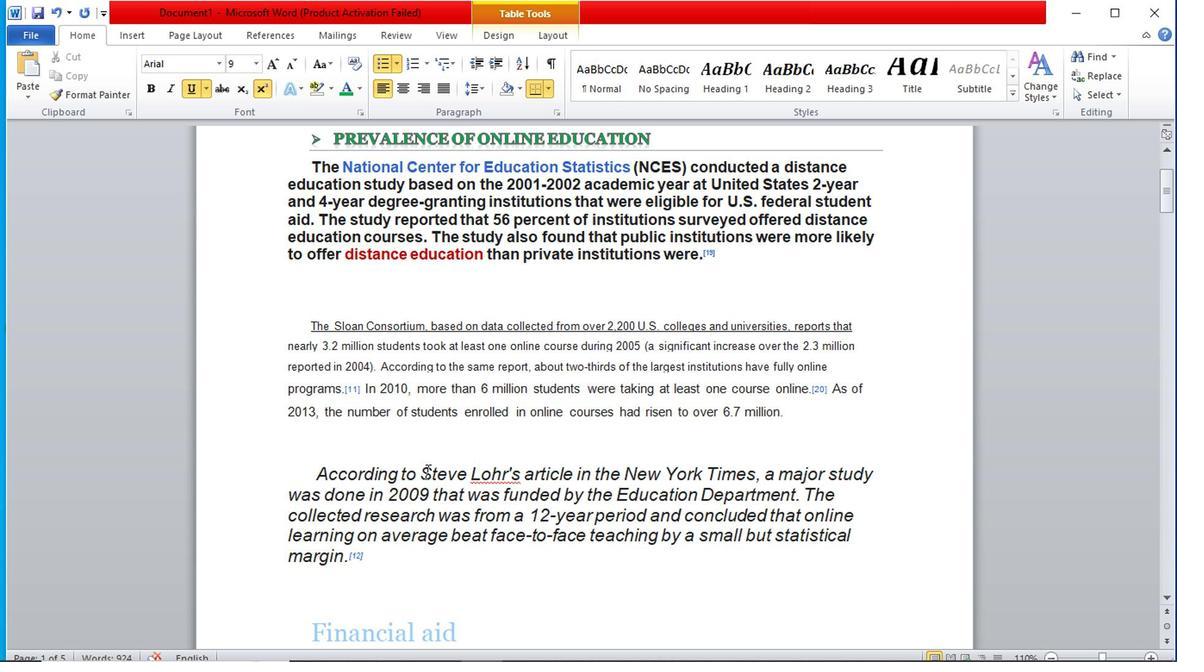 
Action: Mouse scrolled (427, 456) with delta (0, -1)
Screenshot: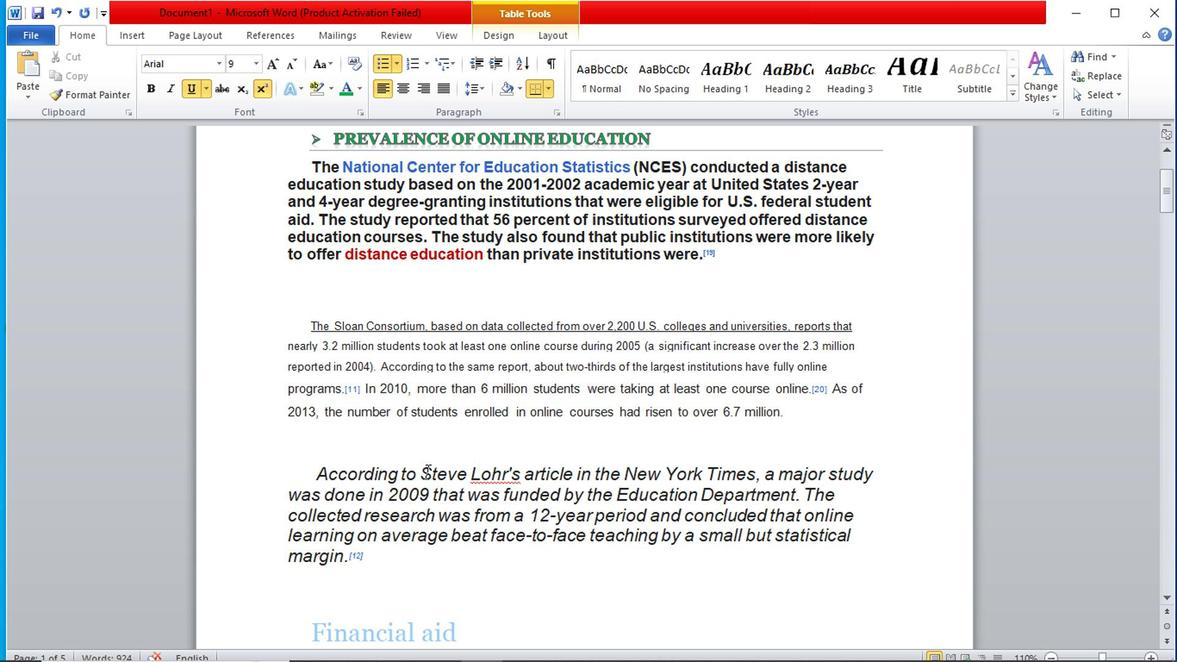 
Action: Mouse scrolled (427, 456) with delta (0, -1)
Screenshot: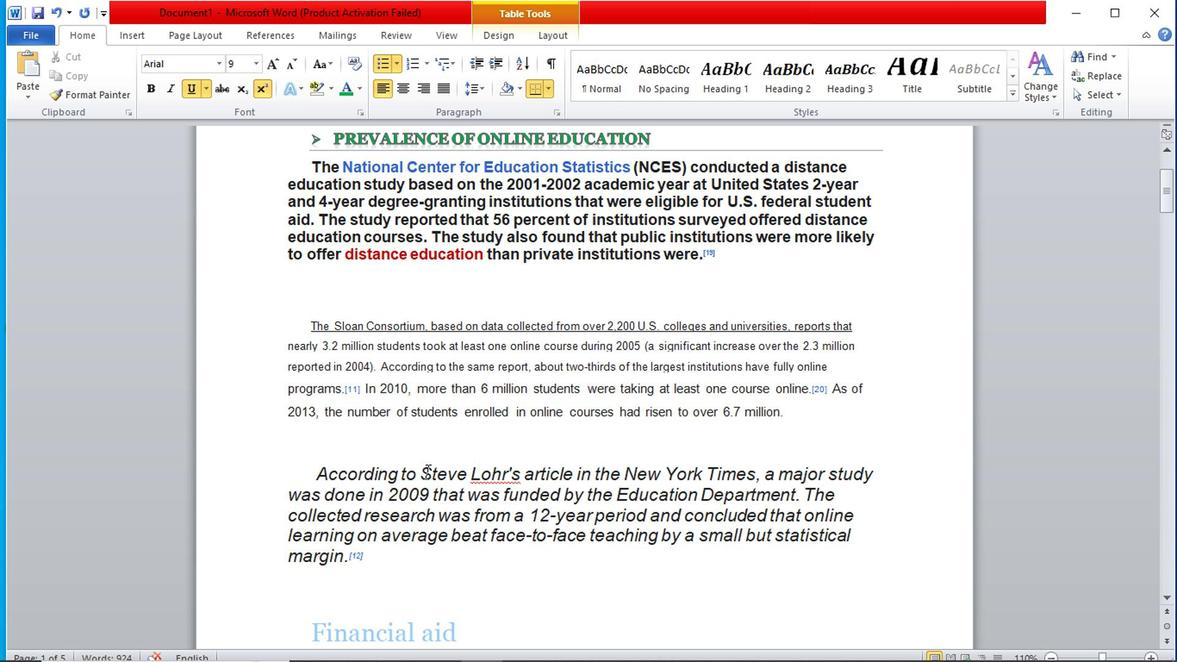 
Action: Mouse scrolled (427, 456) with delta (0, -1)
Screenshot: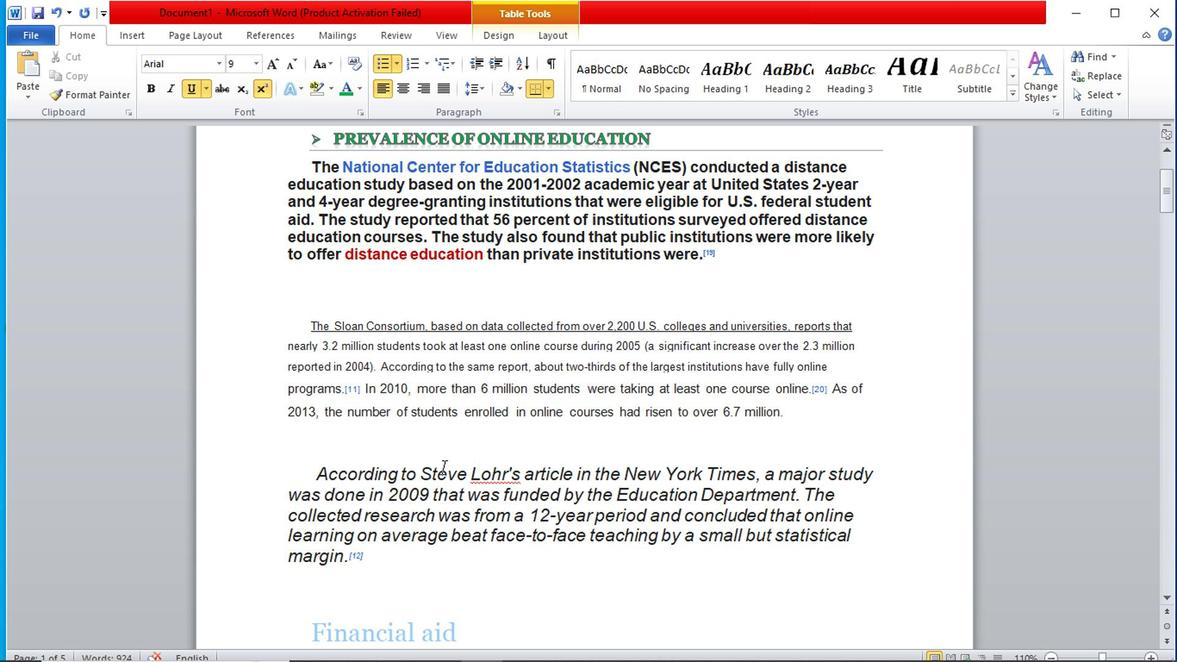 
Action: Mouse scrolled (427, 456) with delta (0, -1)
Screenshot: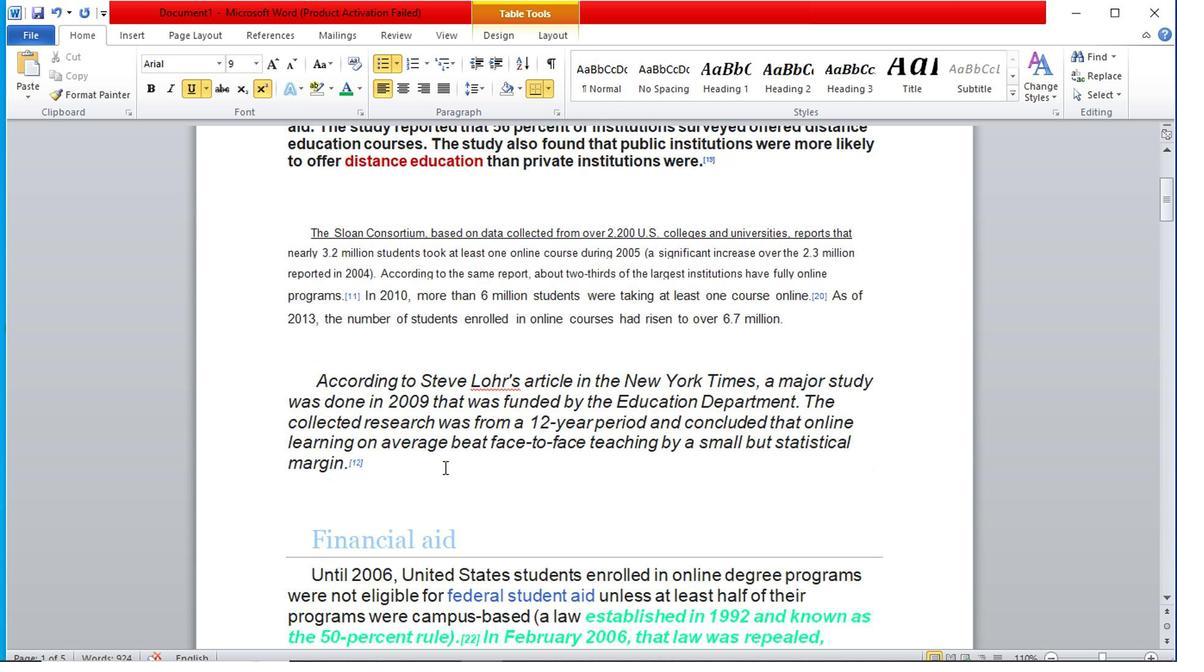 
Action: Mouse scrolled (427, 456) with delta (0, -1)
